 Task: Plan a trip to Trelleborg, Sweden from 2nd December, 2023 to 5th December, 2023 for 1 adult.1  bedroom having 1 bed and 1 bathroom. Property type can be hotel. Booking option can be shelf check-in. Look for 4 properties as per requirement.
Action: Mouse moved to (413, 129)
Screenshot: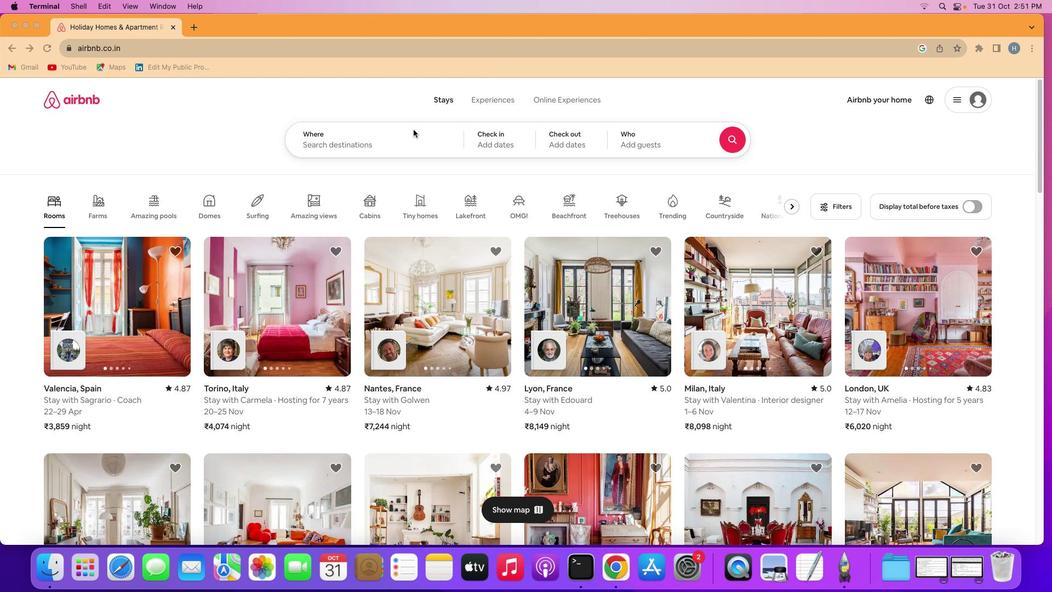 
Action: Mouse pressed left at (413, 129)
Screenshot: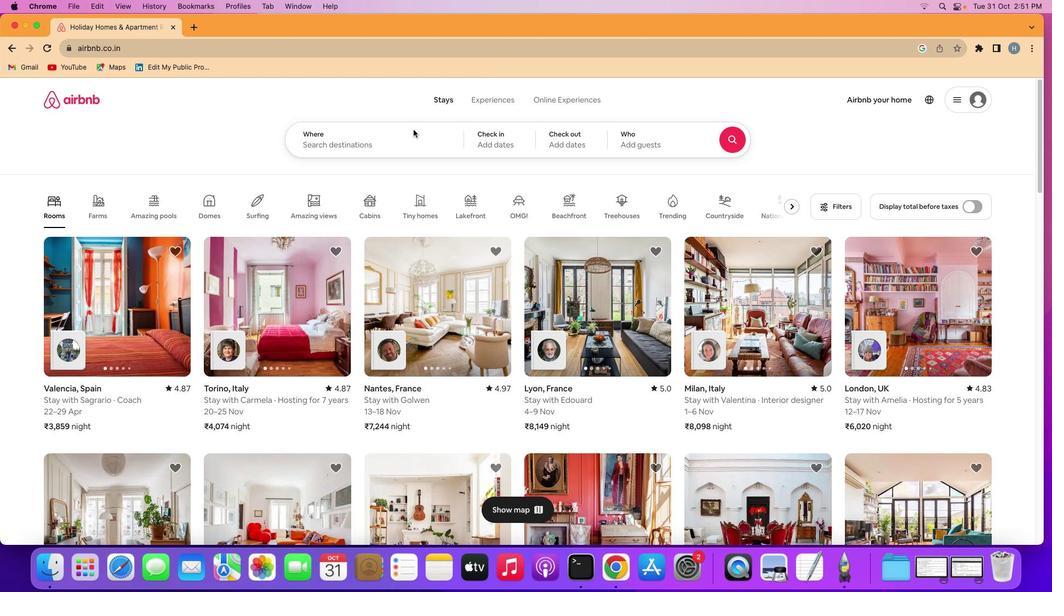 
Action: Mouse pressed left at (413, 129)
Screenshot: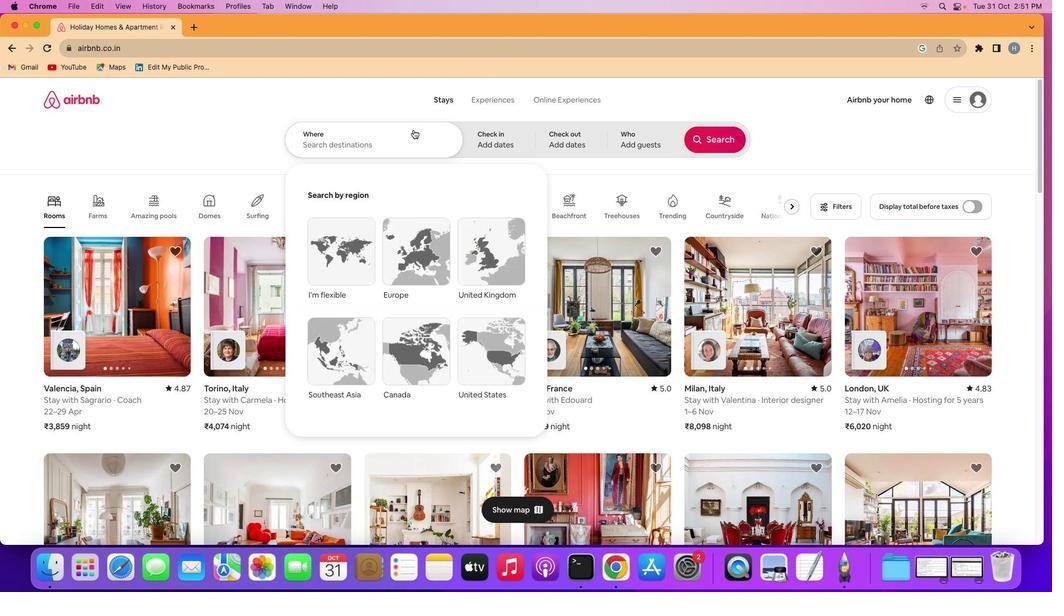 
Action: Mouse moved to (418, 144)
Screenshot: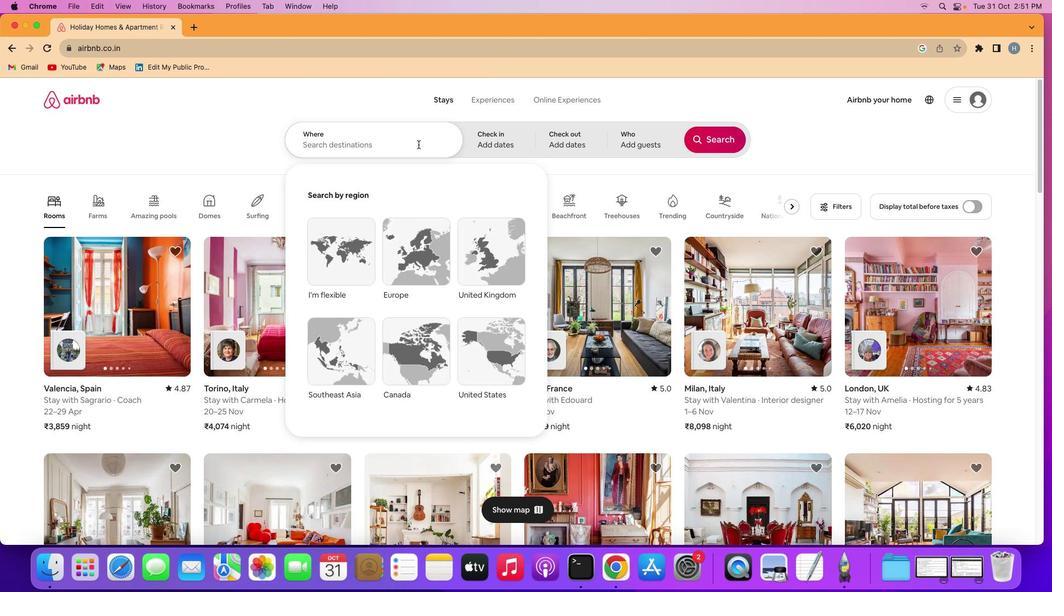 
Action: Mouse pressed left at (418, 144)
Screenshot: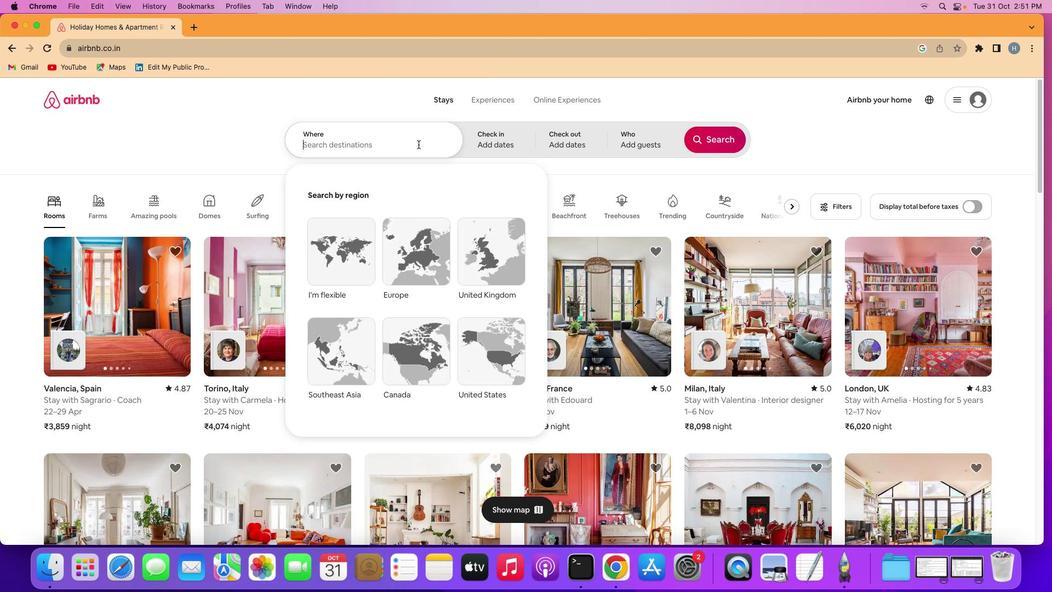 
Action: Mouse moved to (418, 144)
Screenshot: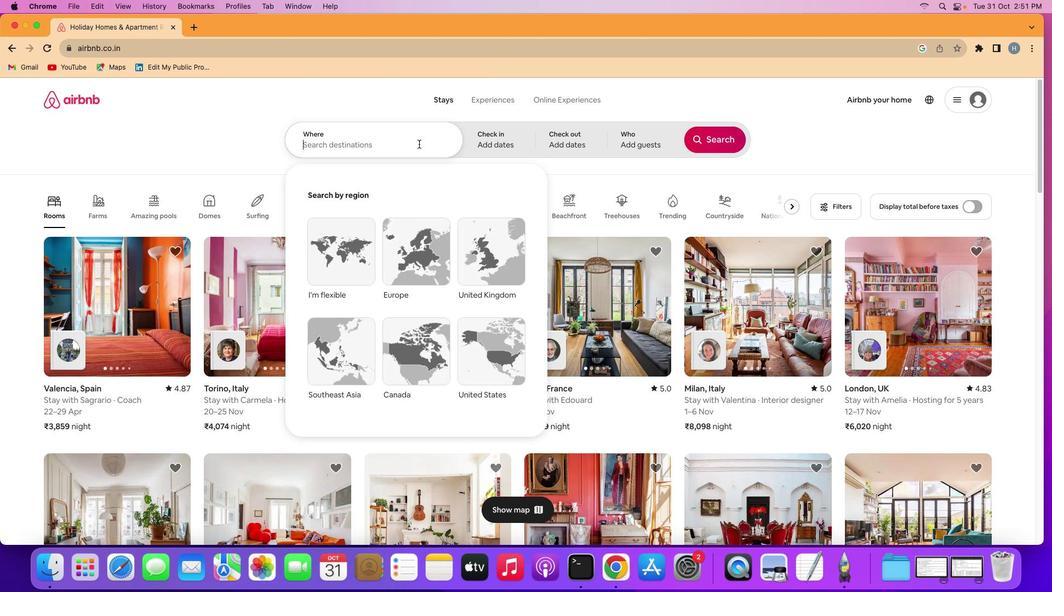 
Action: Key pressed Key.shift'T''r''e''l''l''e''b''o''r''g'','Key.spaceKey.shift'S''w''e''d''e''n'
Screenshot: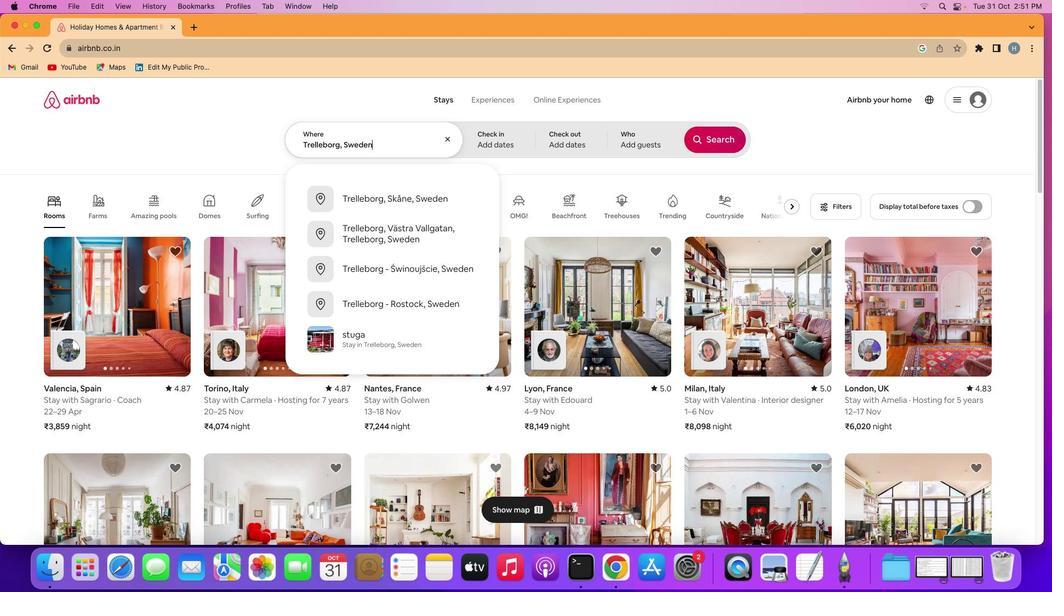 
Action: Mouse moved to (505, 140)
Screenshot: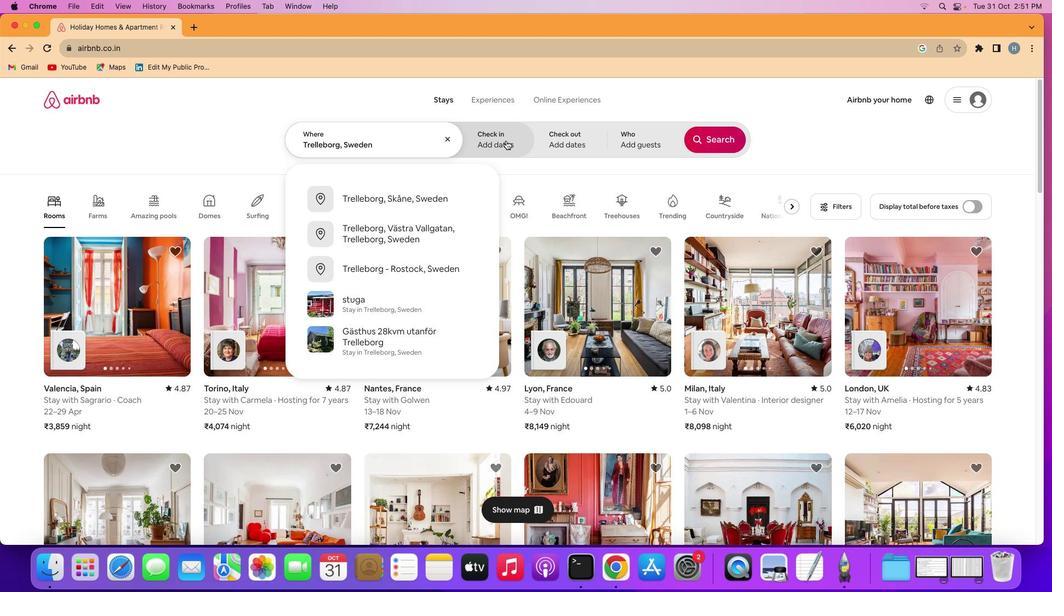 
Action: Mouse pressed left at (505, 140)
Screenshot: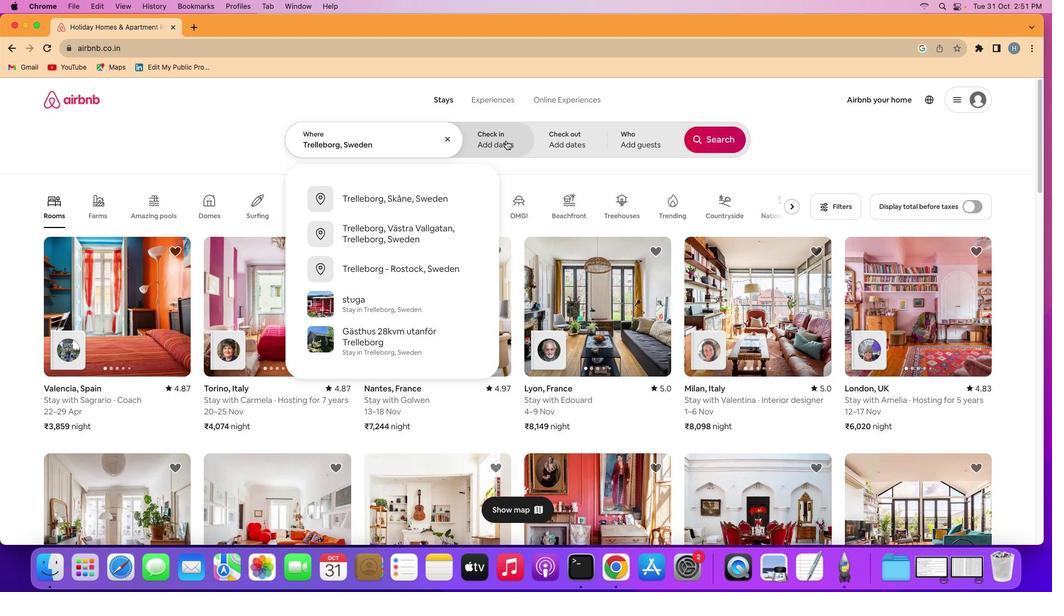 
Action: Mouse moved to (708, 227)
Screenshot: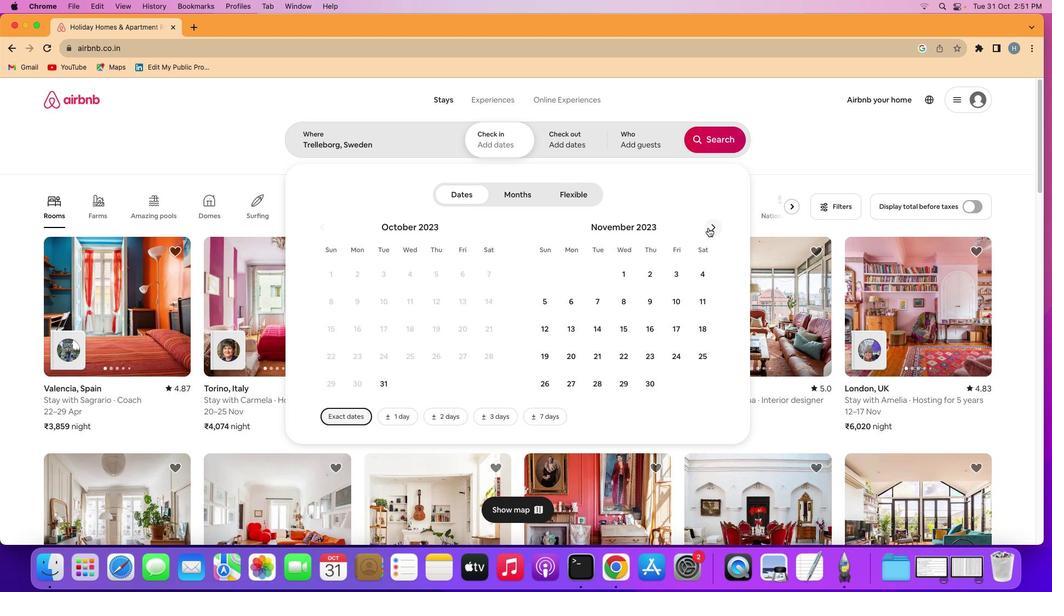 
Action: Mouse pressed left at (708, 227)
Screenshot: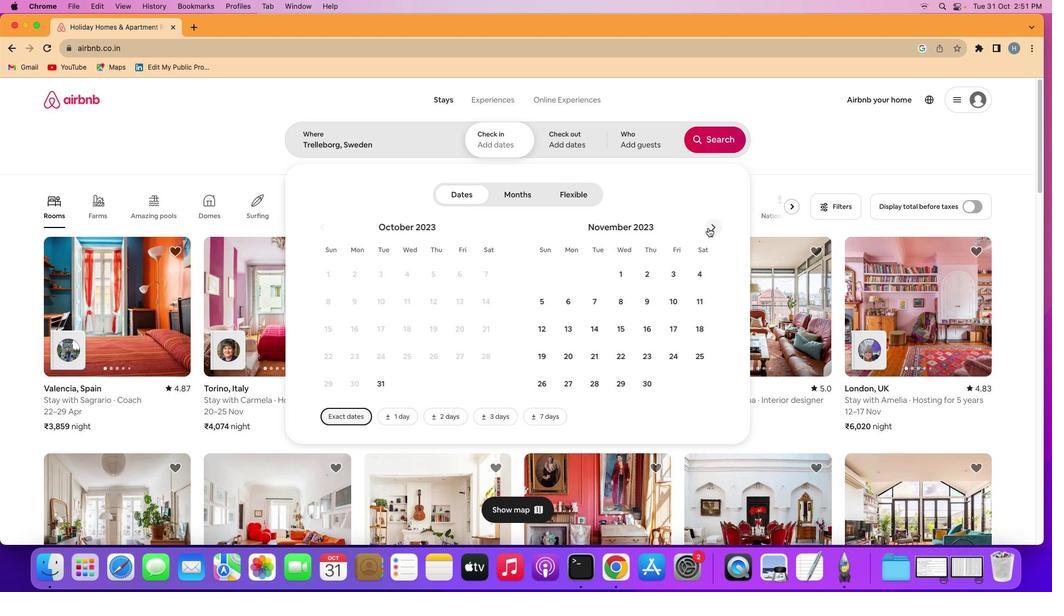 
Action: Mouse moved to (698, 275)
Screenshot: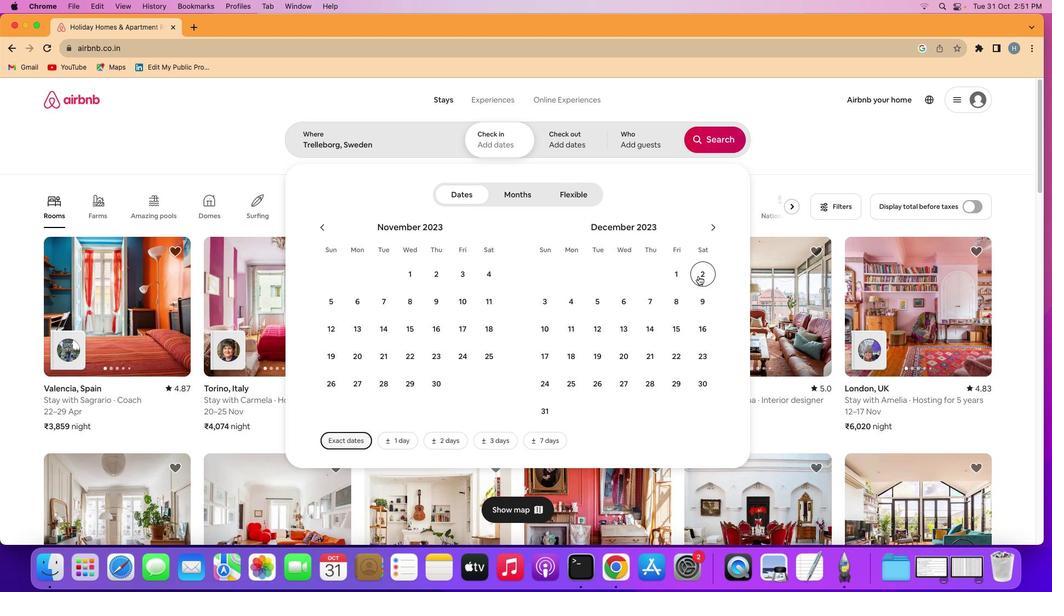 
Action: Mouse pressed left at (698, 275)
Screenshot: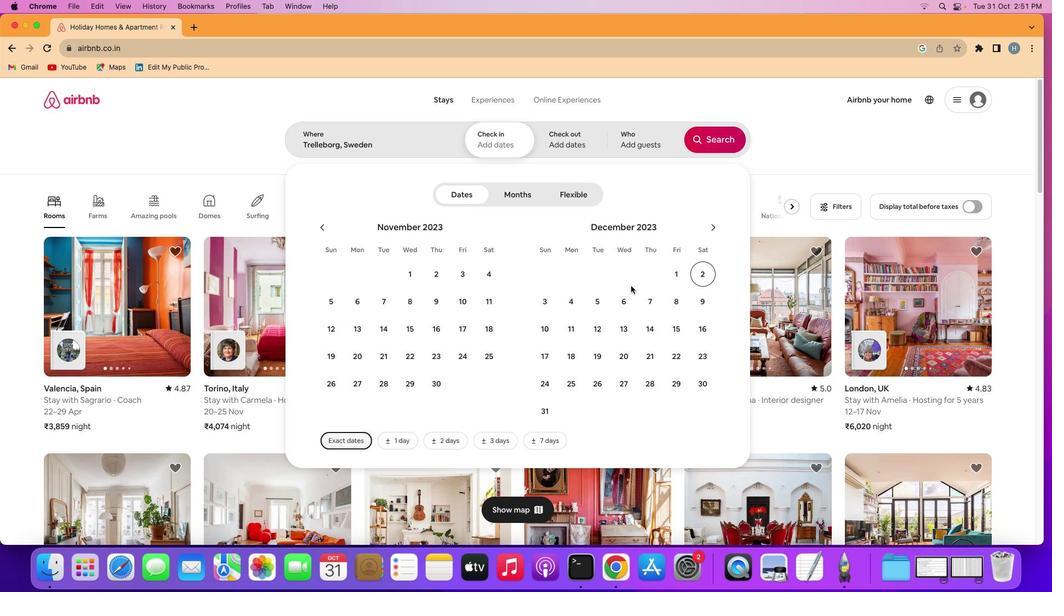 
Action: Mouse moved to (596, 299)
Screenshot: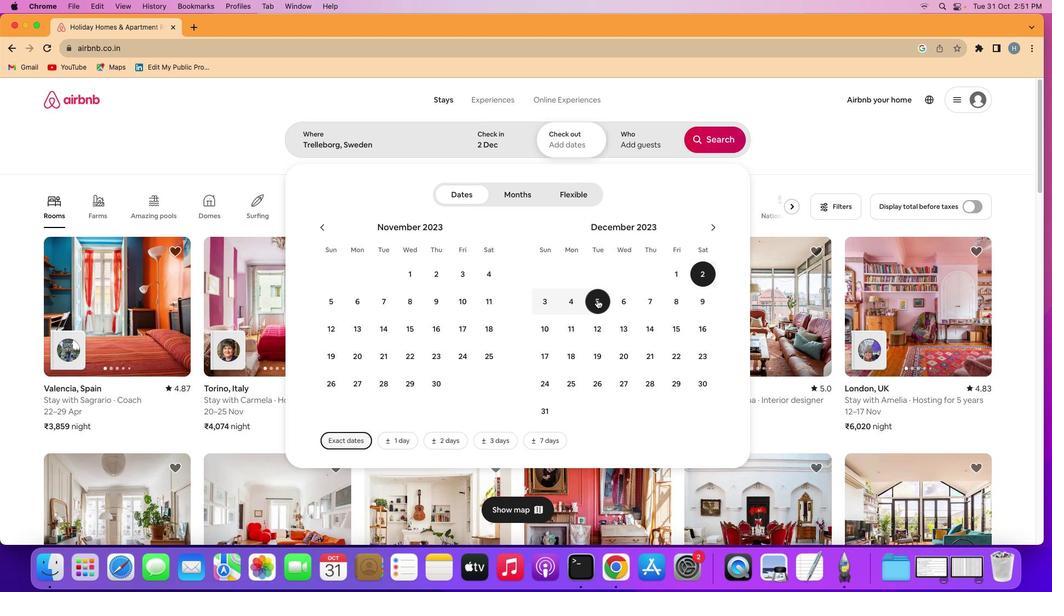 
Action: Mouse pressed left at (596, 299)
Screenshot: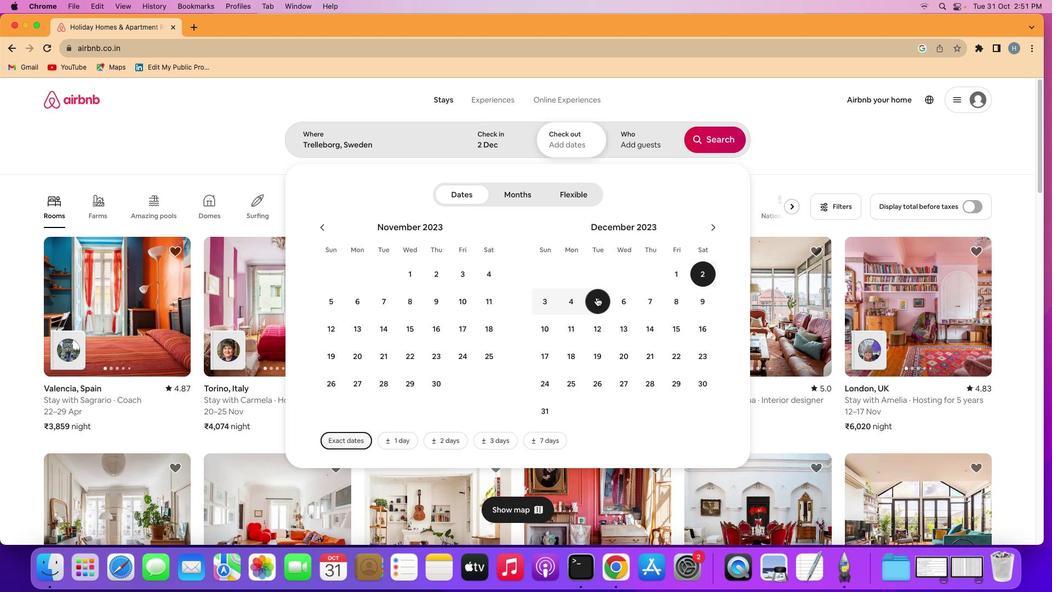 
Action: Mouse moved to (626, 131)
Screenshot: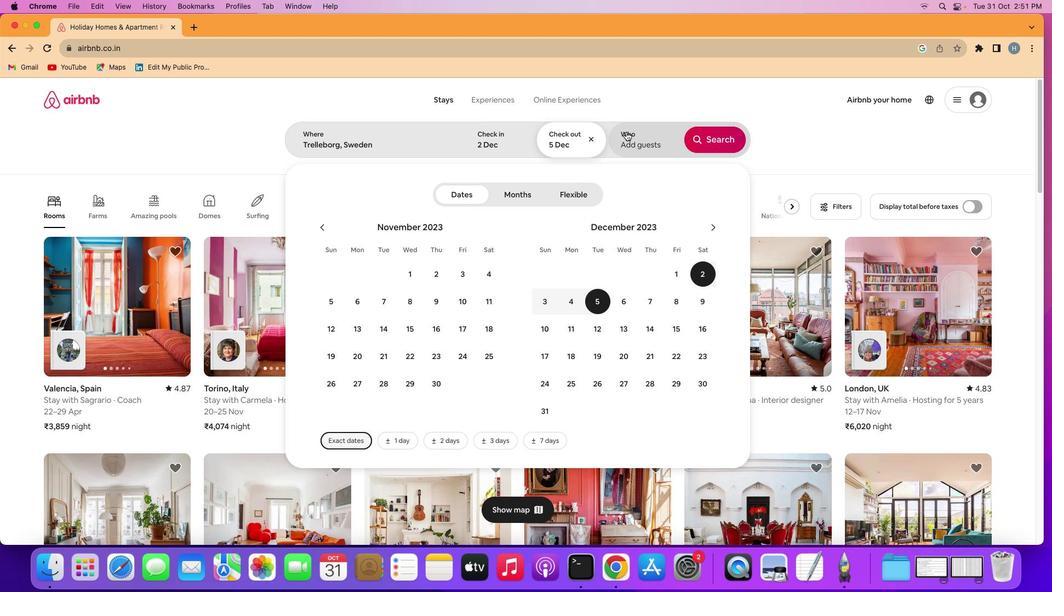 
Action: Mouse pressed left at (626, 131)
Screenshot: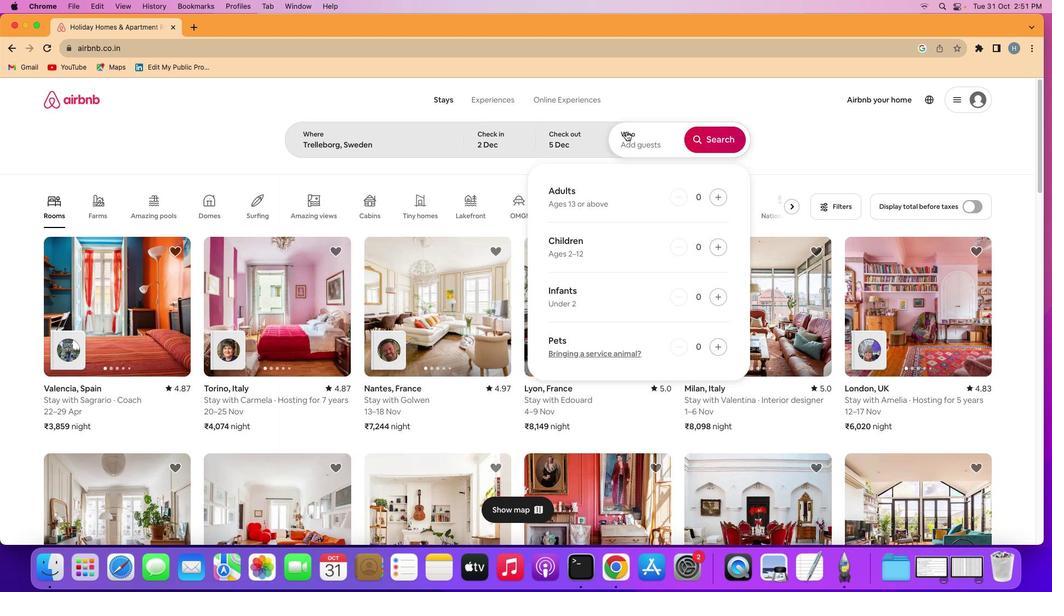 
Action: Mouse moved to (715, 195)
Screenshot: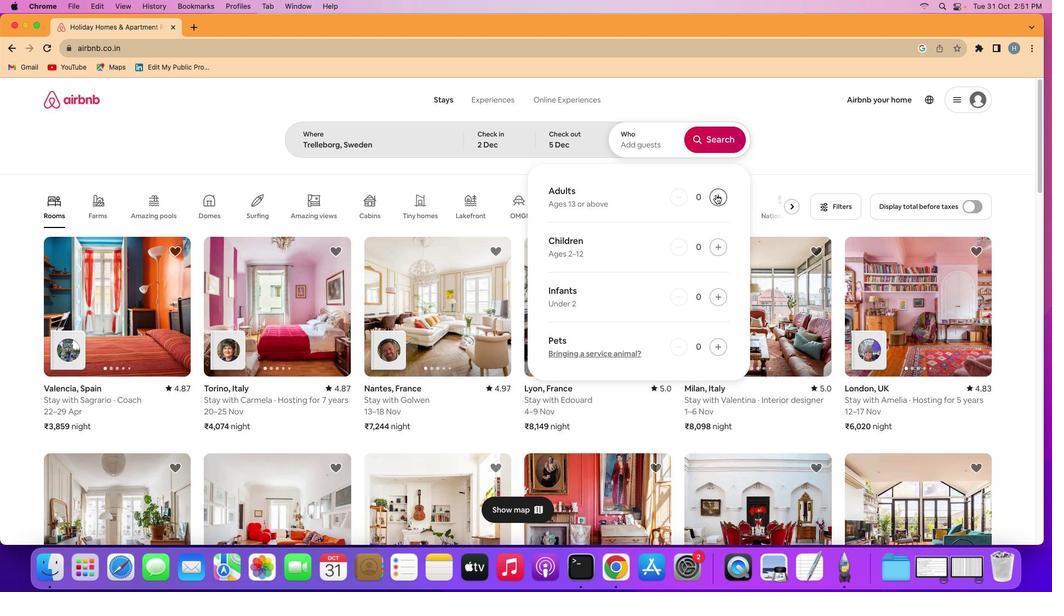 
Action: Mouse pressed left at (715, 195)
Screenshot: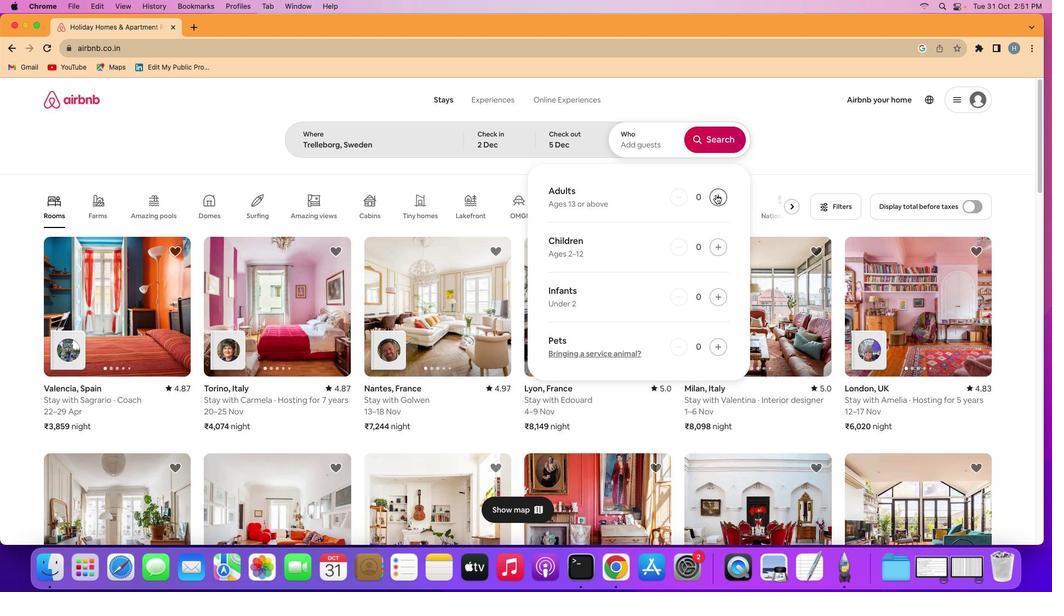 
Action: Mouse moved to (718, 136)
Screenshot: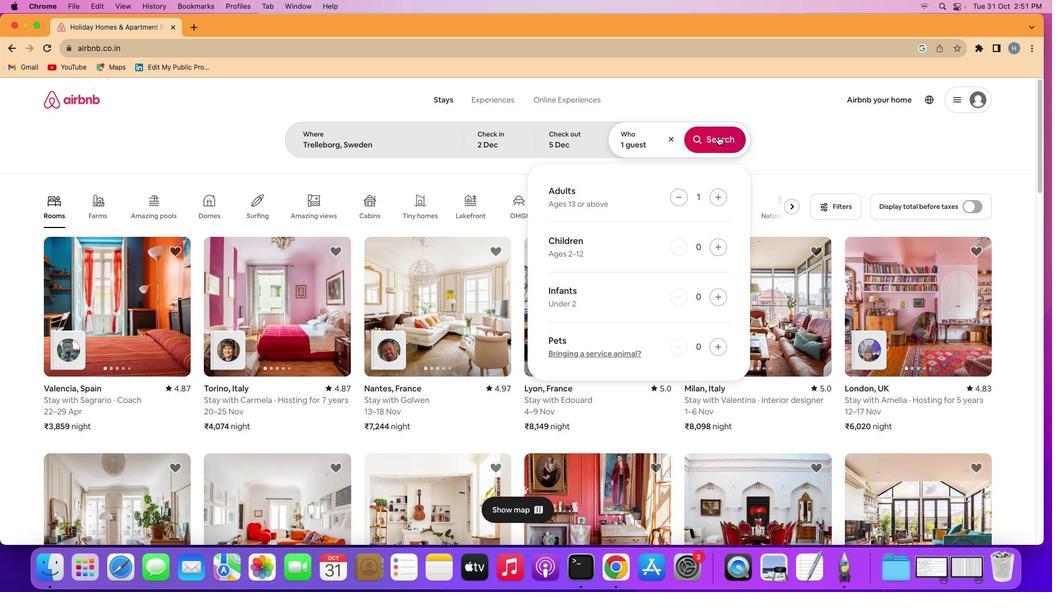 
Action: Mouse pressed left at (718, 136)
Screenshot: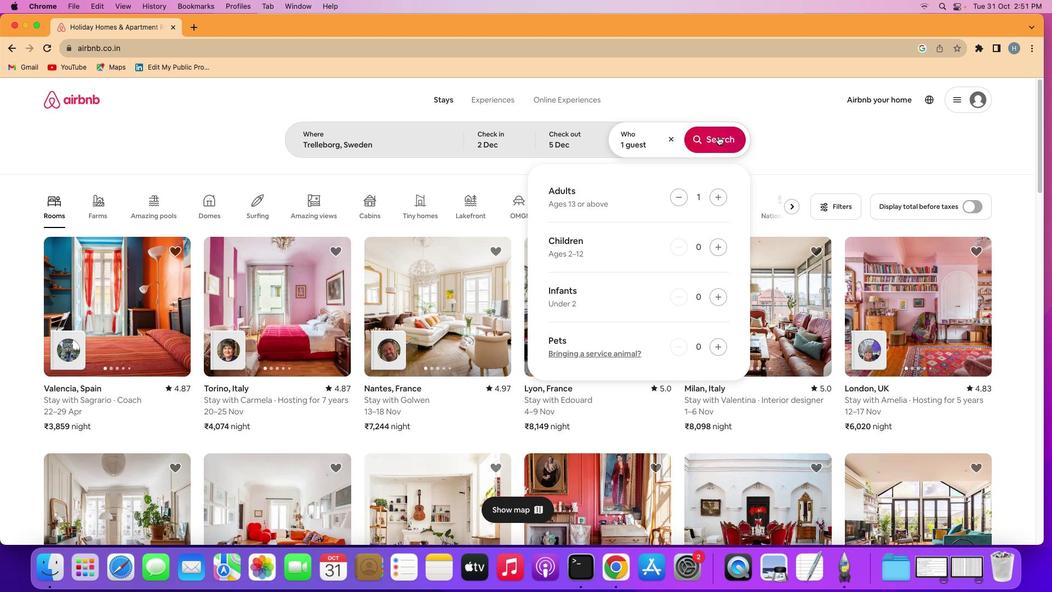 
Action: Mouse moved to (875, 143)
Screenshot: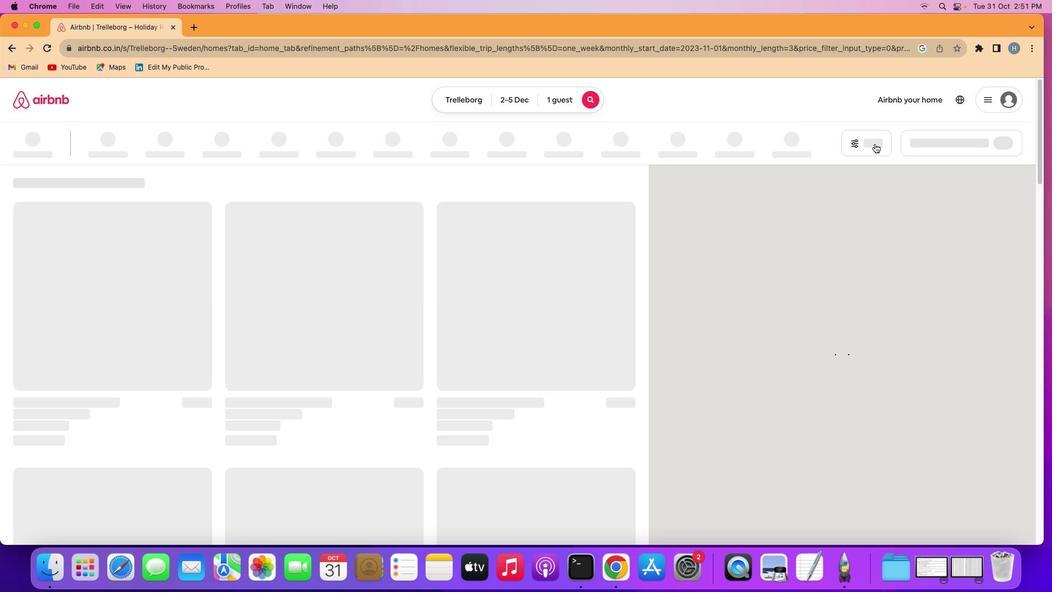 
Action: Mouse pressed left at (875, 143)
Screenshot: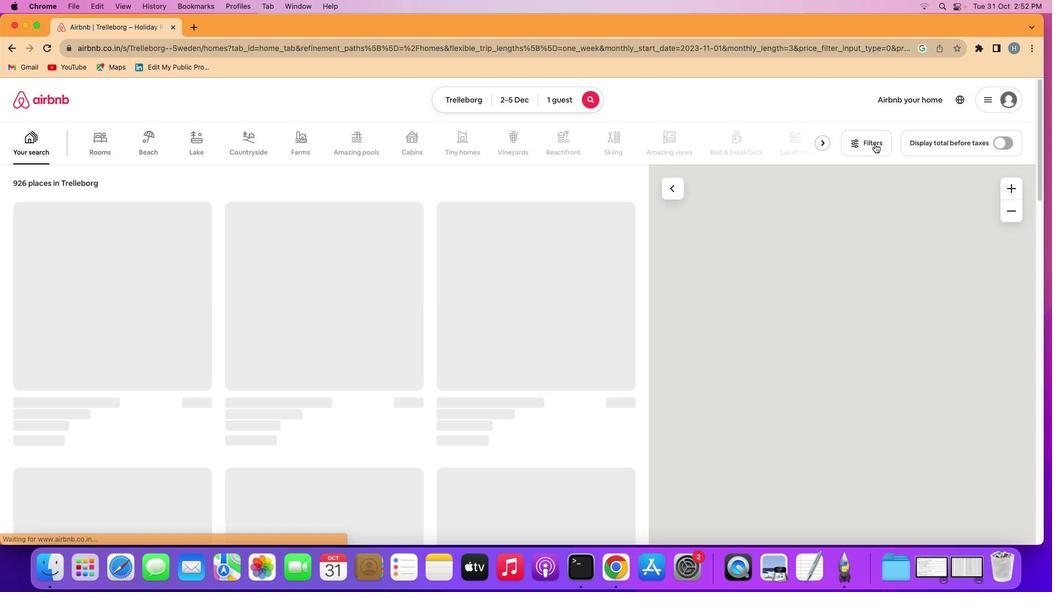 
Action: Mouse moved to (863, 135)
Screenshot: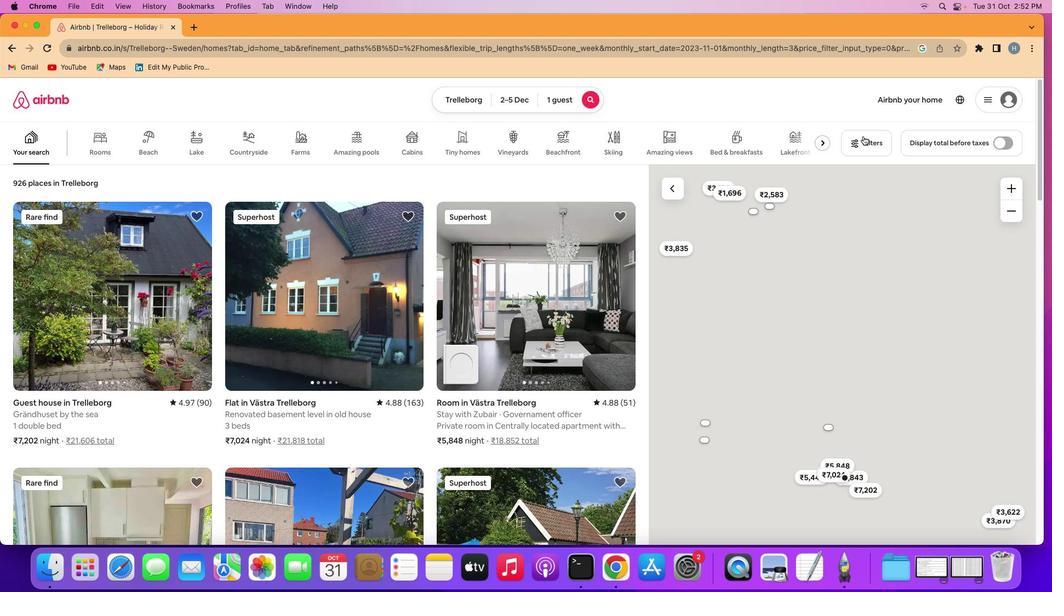 
Action: Mouse pressed left at (863, 135)
Screenshot: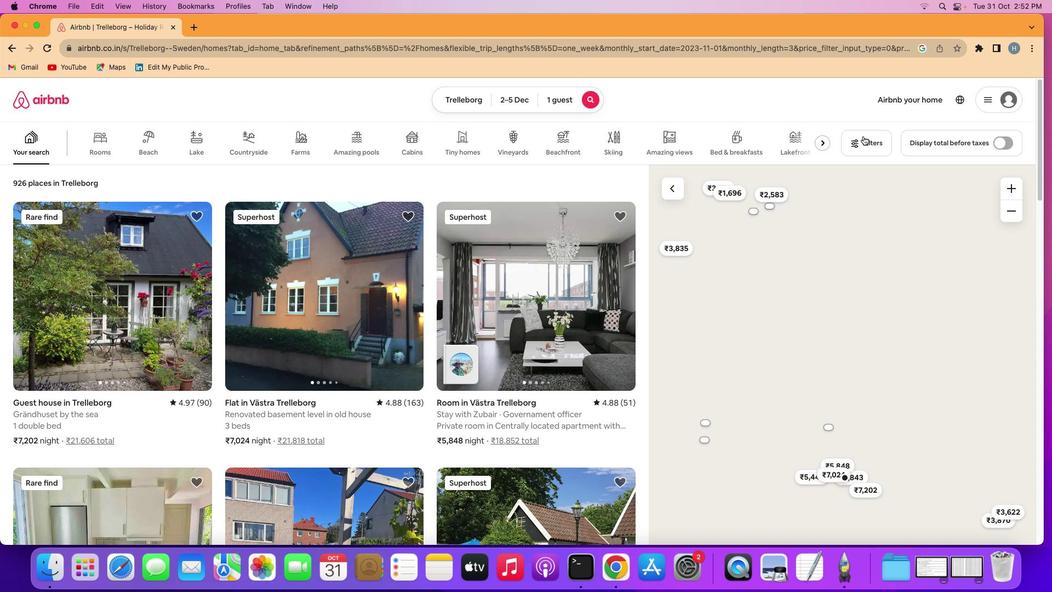 
Action: Mouse moved to (612, 262)
Screenshot: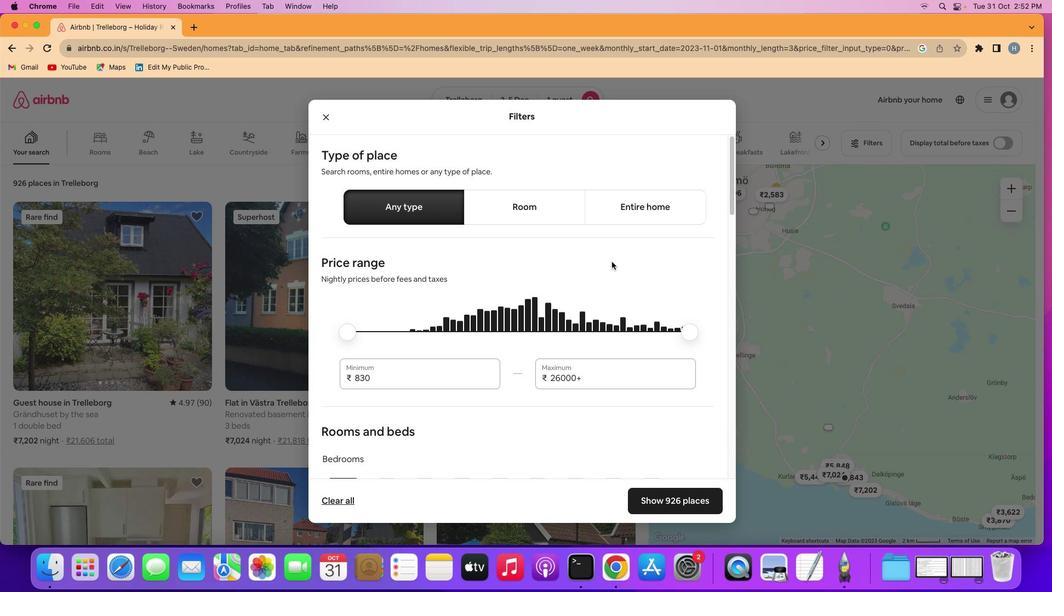 
Action: Mouse scrolled (612, 262) with delta (0, 0)
Screenshot: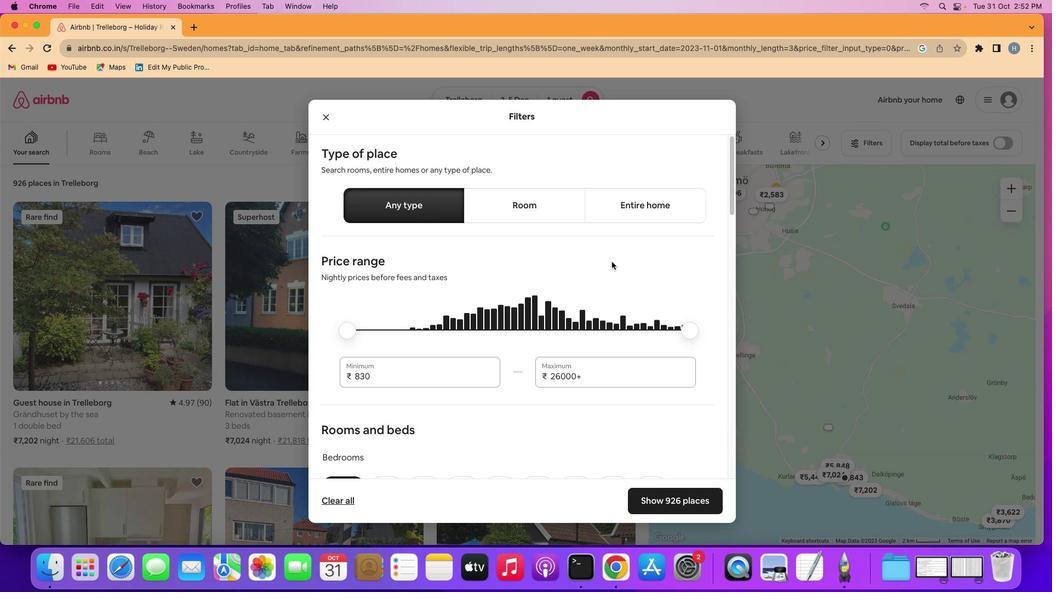 
Action: Mouse scrolled (612, 262) with delta (0, 0)
Screenshot: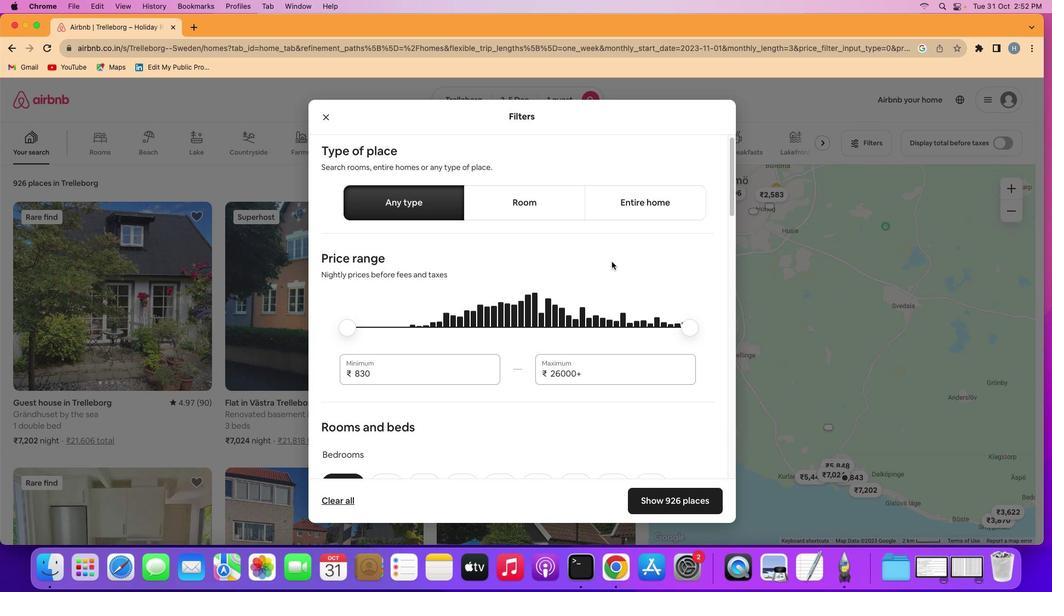 
Action: Mouse scrolled (612, 262) with delta (0, 0)
Screenshot: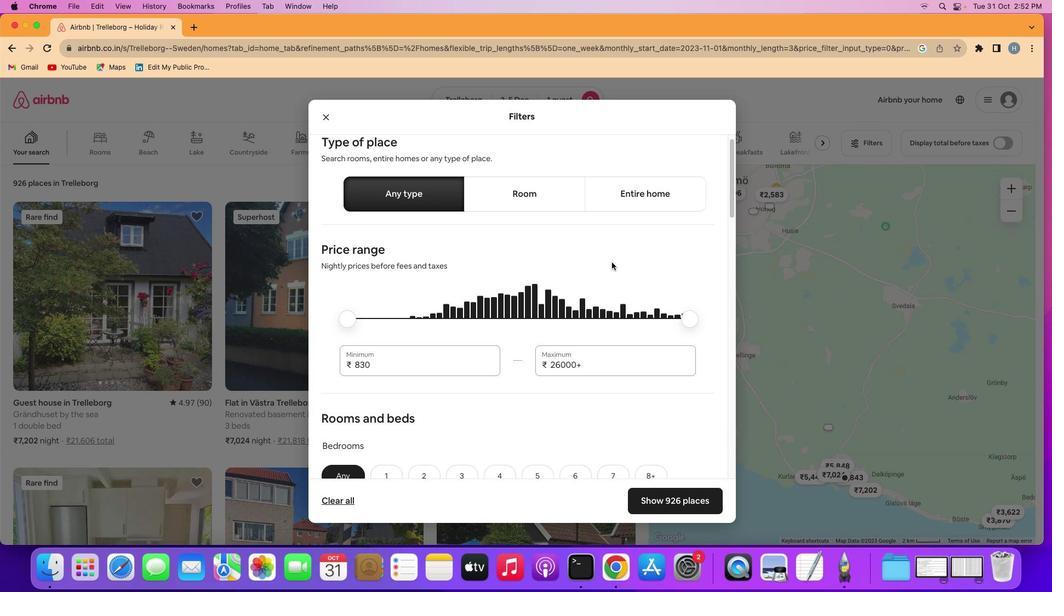 
Action: Mouse scrolled (612, 262) with delta (0, 0)
Screenshot: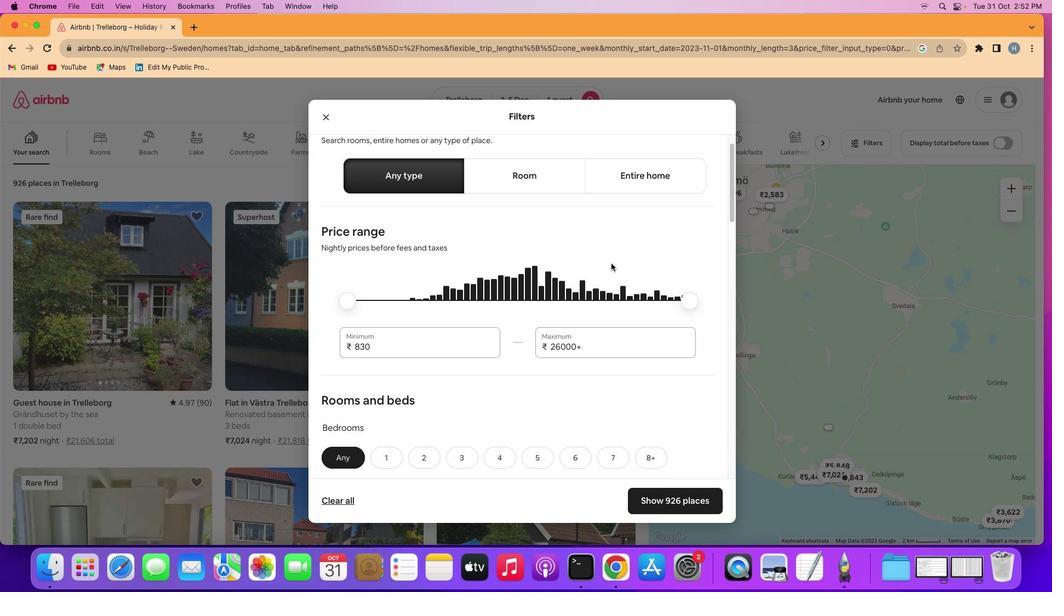 
Action: Mouse moved to (611, 263)
Screenshot: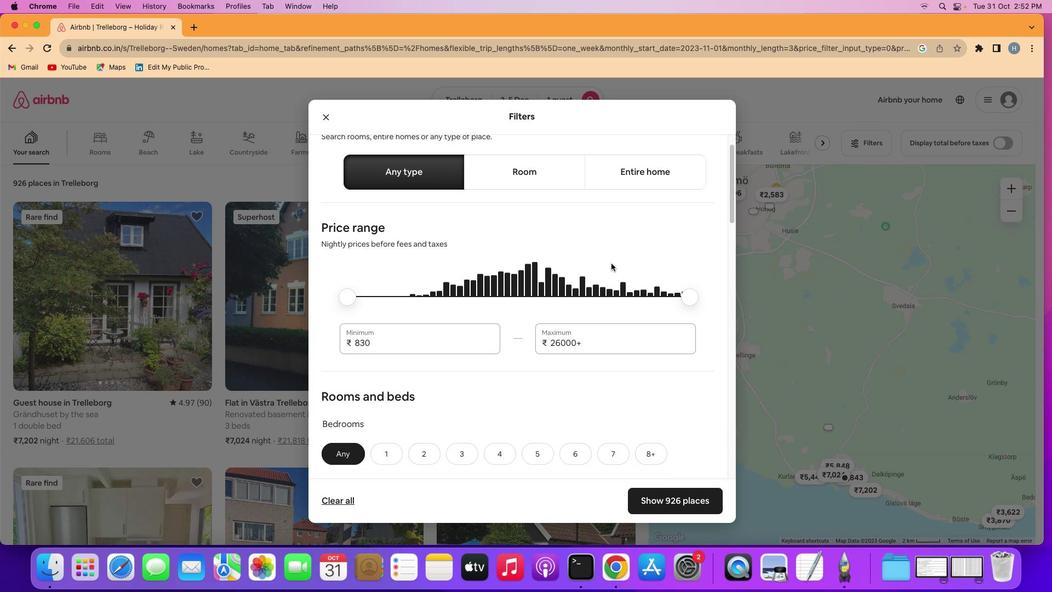 
Action: Mouse scrolled (611, 263) with delta (0, 0)
Screenshot: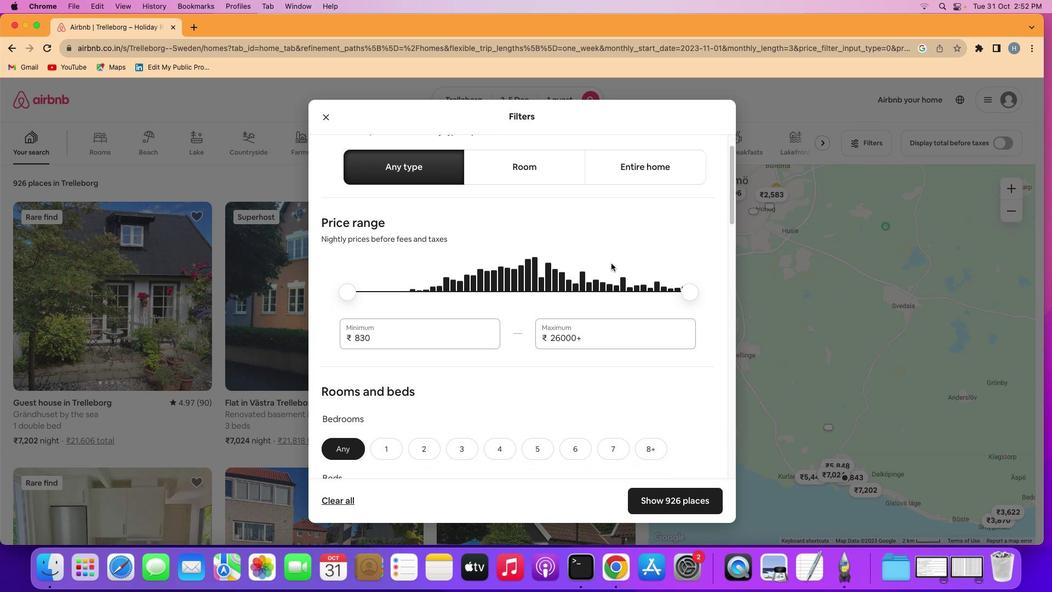 
Action: Mouse scrolled (611, 263) with delta (0, 0)
Screenshot: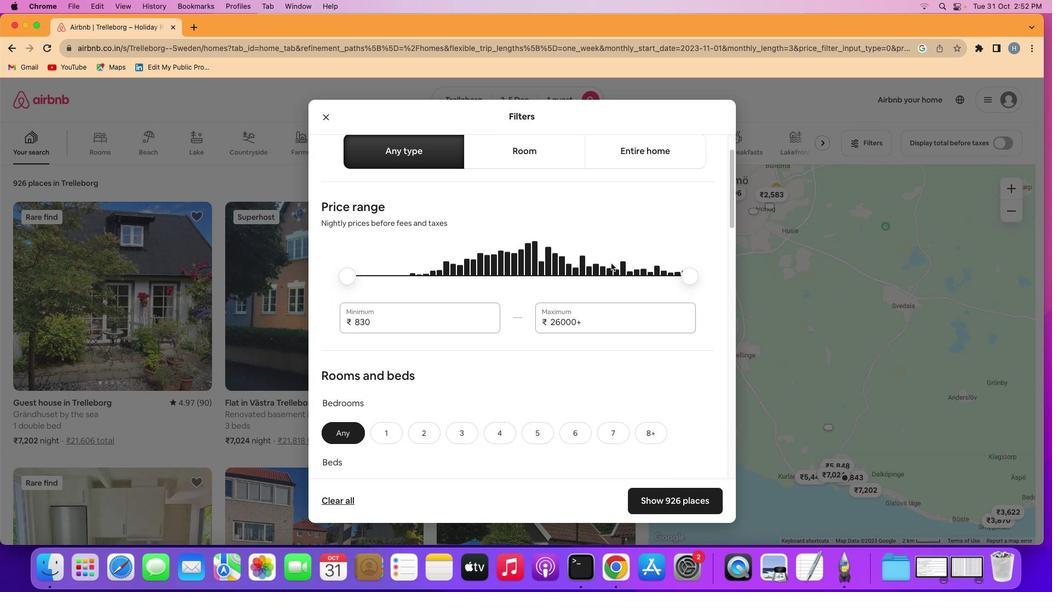 
Action: Mouse scrolled (611, 263) with delta (0, 0)
Screenshot: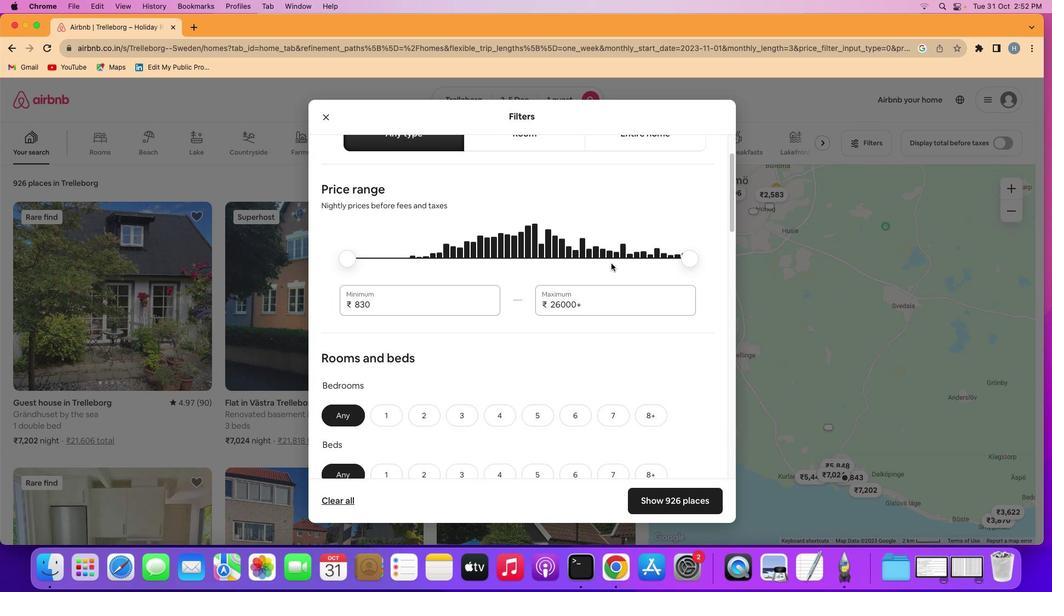 
Action: Mouse scrolled (611, 263) with delta (0, 0)
Screenshot: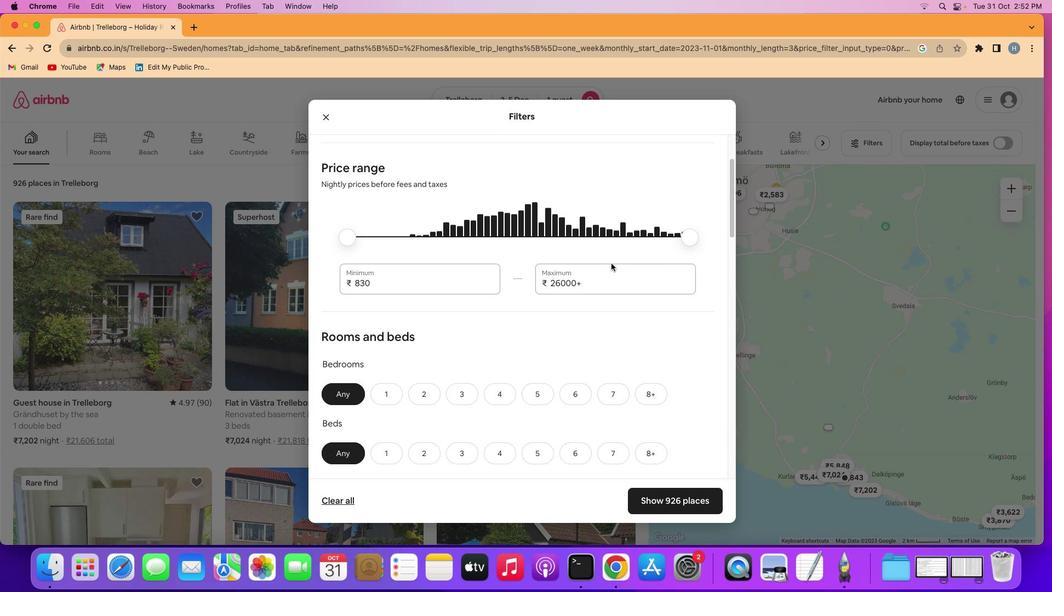 
Action: Mouse scrolled (611, 263) with delta (0, 0)
Screenshot: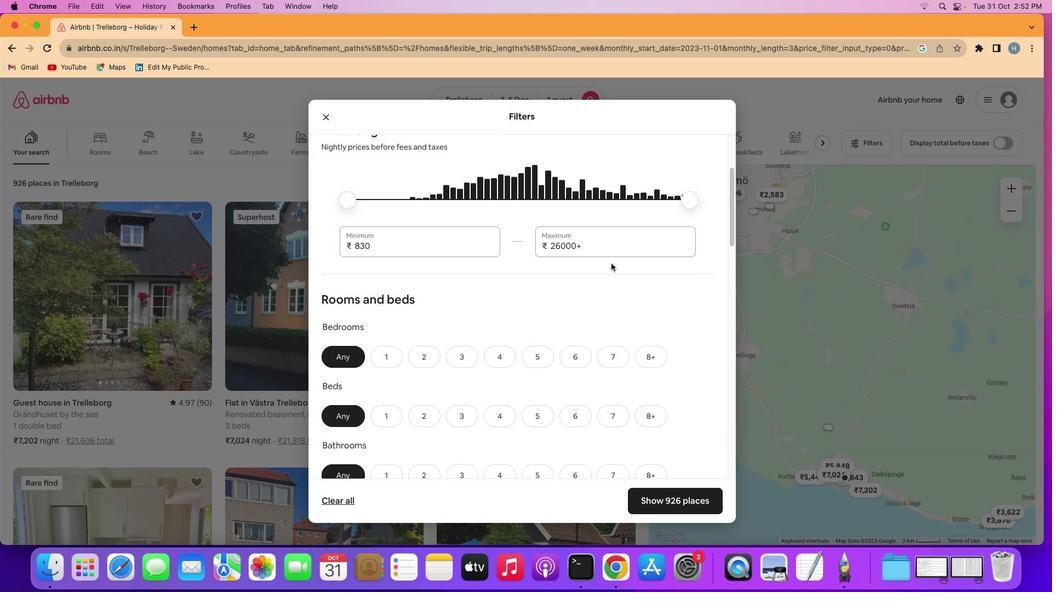 
Action: Mouse scrolled (611, 263) with delta (0, -1)
Screenshot: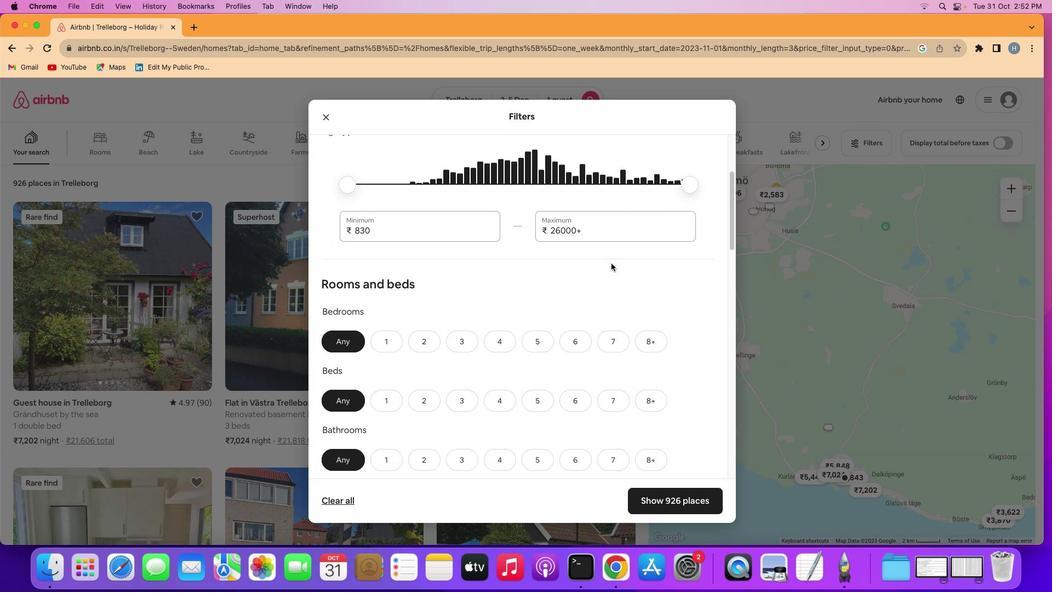 
Action: Mouse scrolled (611, 263) with delta (0, 0)
Screenshot: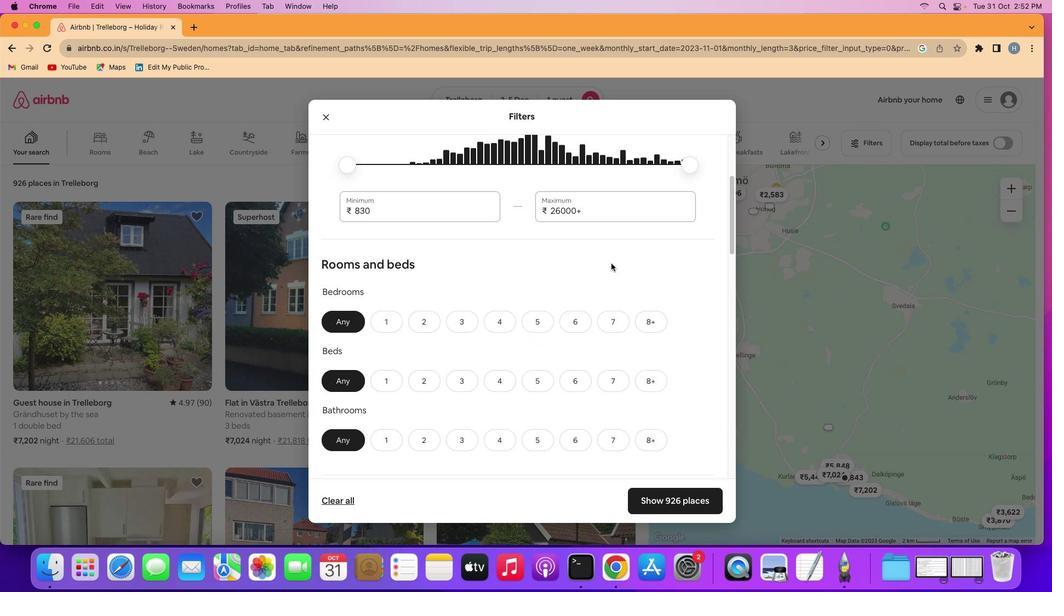 
Action: Mouse scrolled (611, 263) with delta (0, 0)
Screenshot: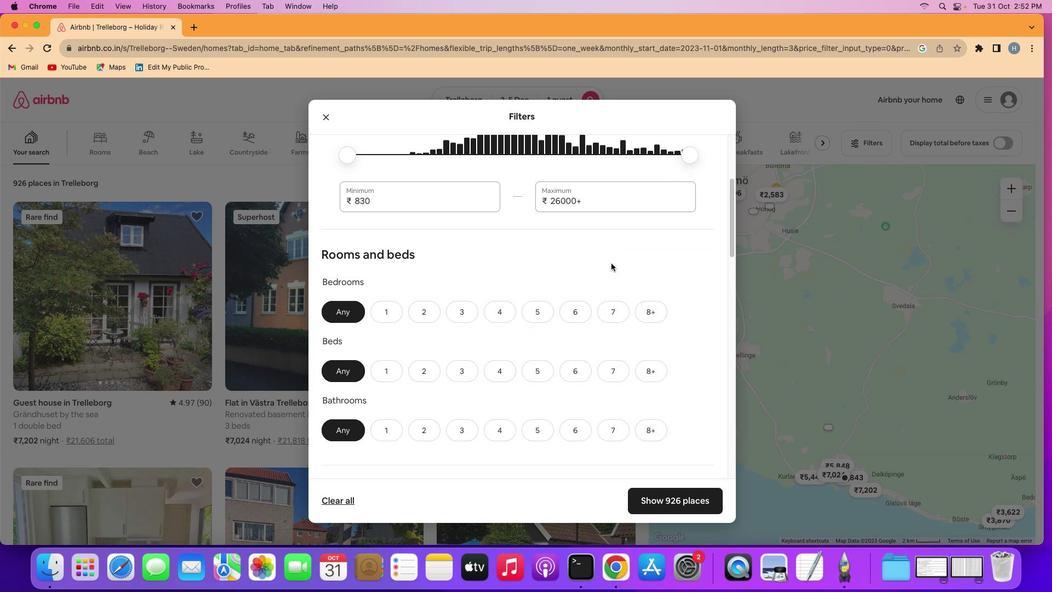 
Action: Mouse scrolled (611, 263) with delta (0, 0)
Screenshot: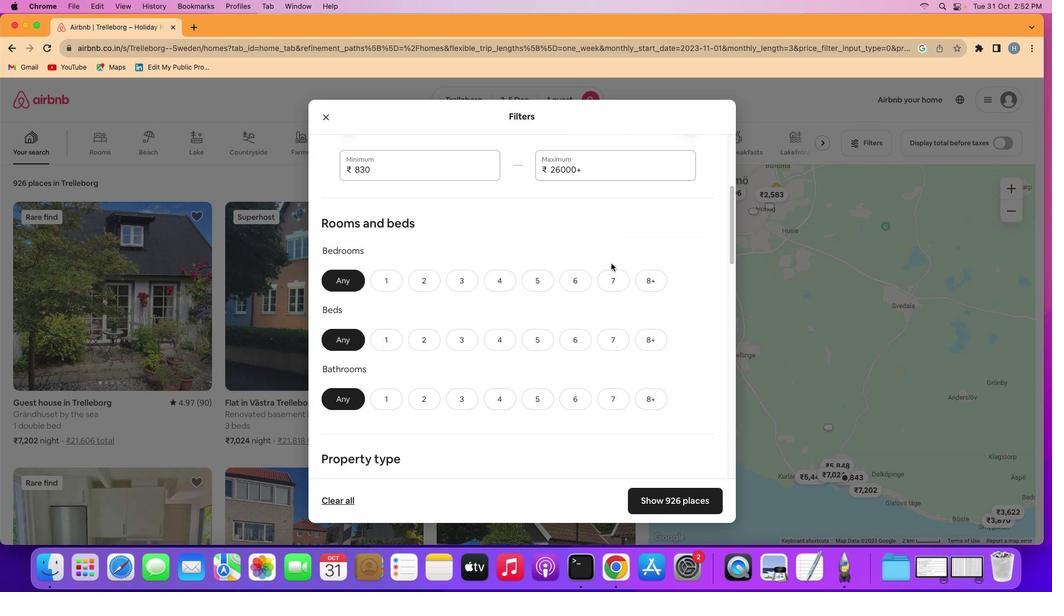 
Action: Mouse scrolled (611, 263) with delta (0, 0)
Screenshot: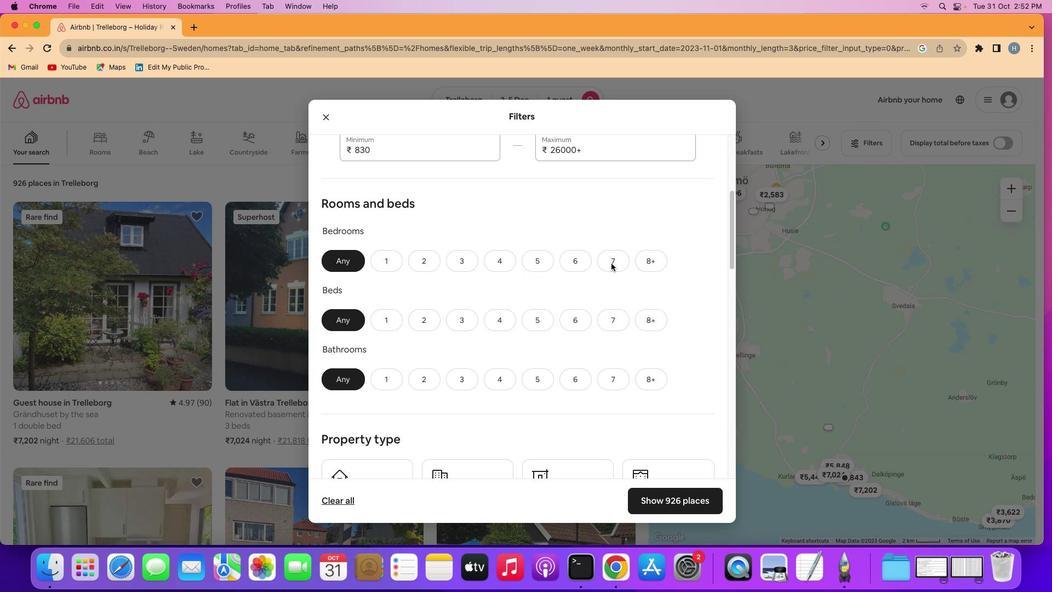
Action: Mouse scrolled (611, 263) with delta (0, 0)
Screenshot: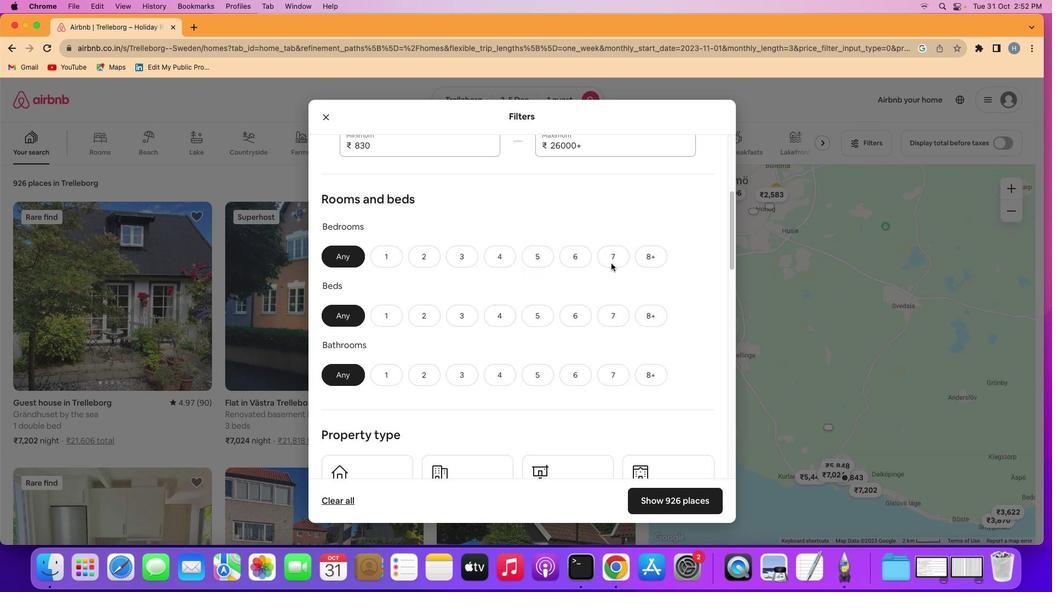 
Action: Mouse scrolled (611, 263) with delta (0, 0)
Screenshot: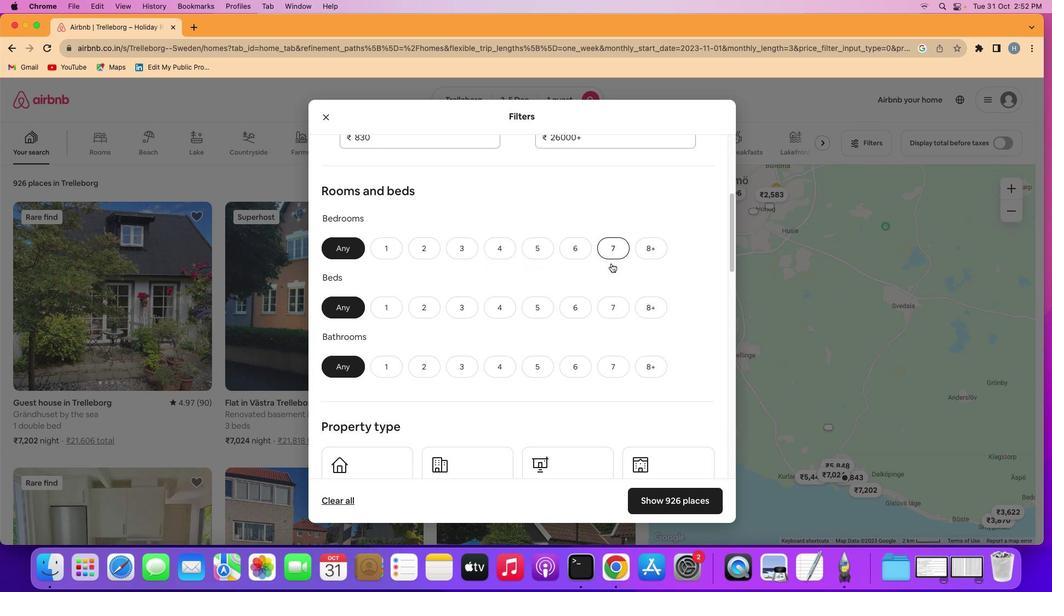 
Action: Mouse scrolled (611, 263) with delta (0, 0)
Screenshot: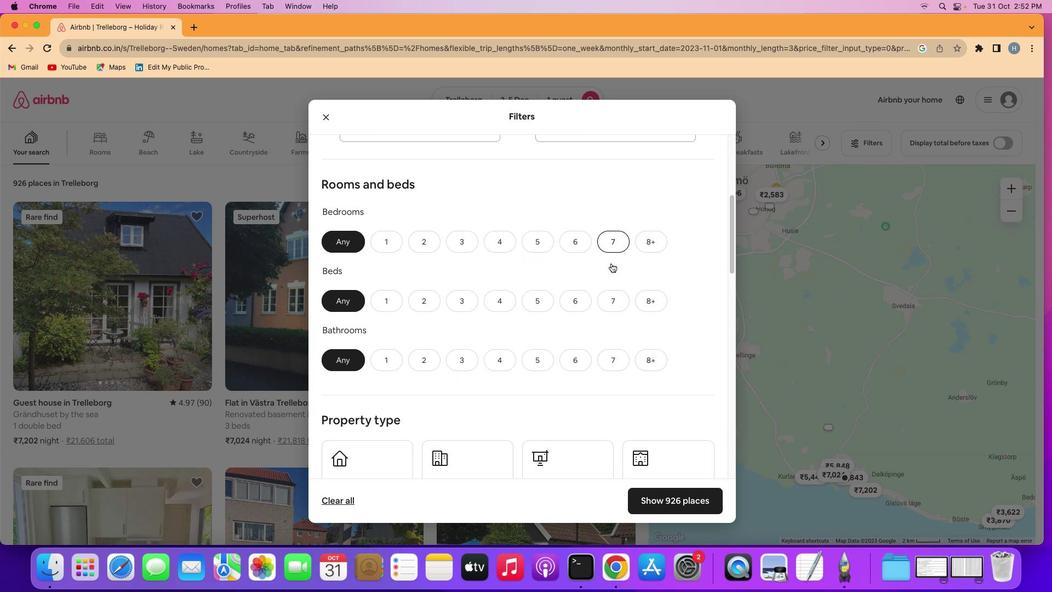 
Action: Mouse moved to (393, 238)
Screenshot: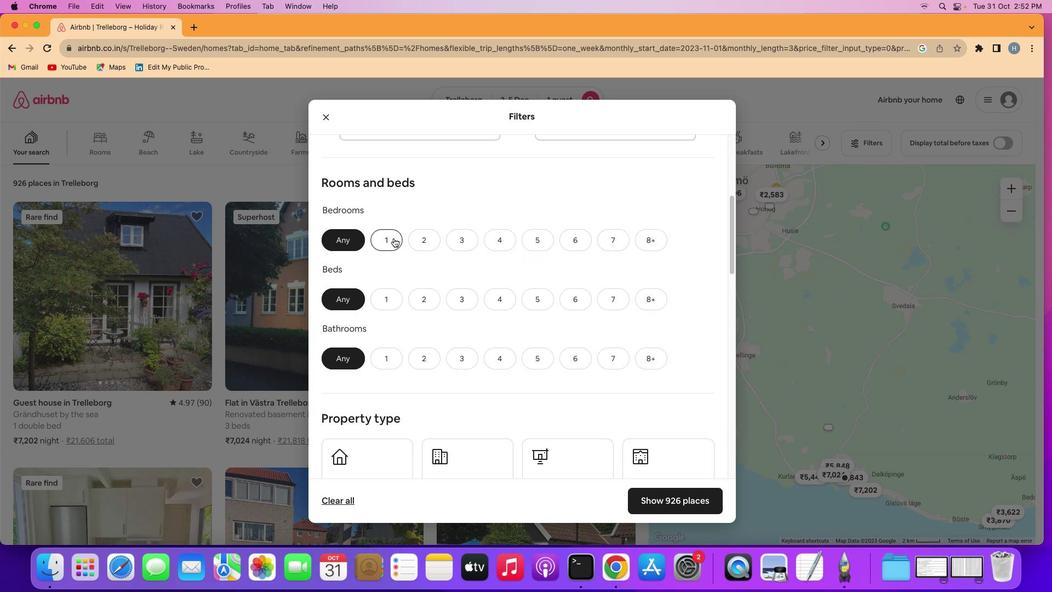 
Action: Mouse pressed left at (393, 238)
Screenshot: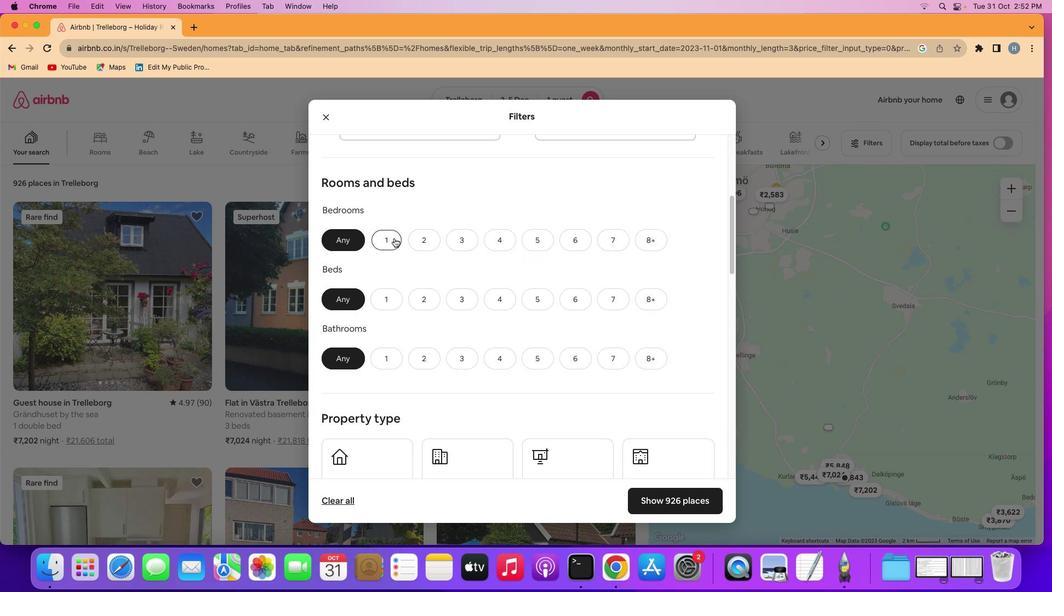 
Action: Mouse moved to (392, 301)
Screenshot: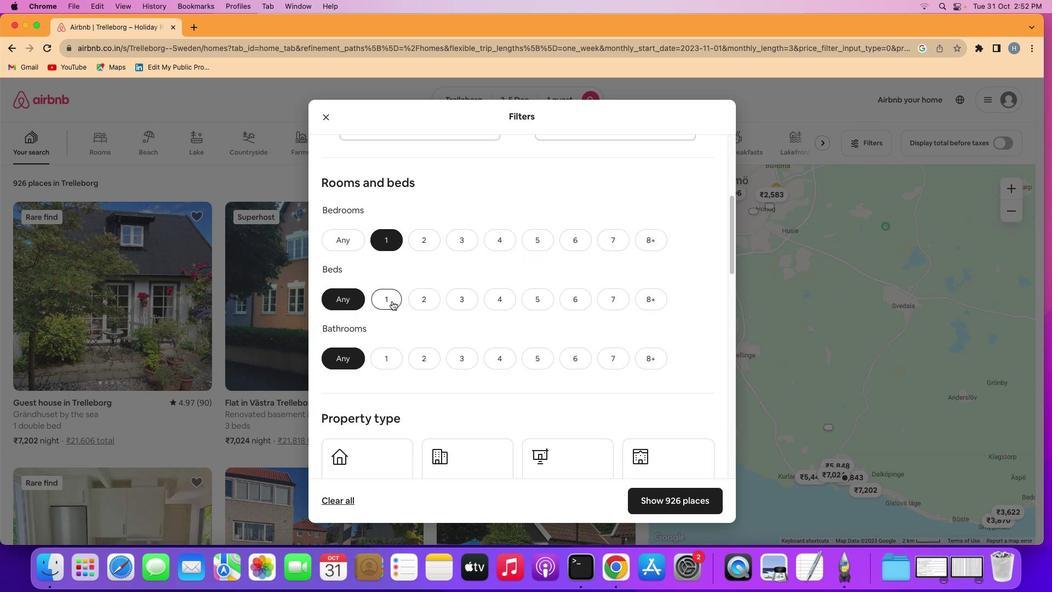
Action: Mouse pressed left at (392, 301)
Screenshot: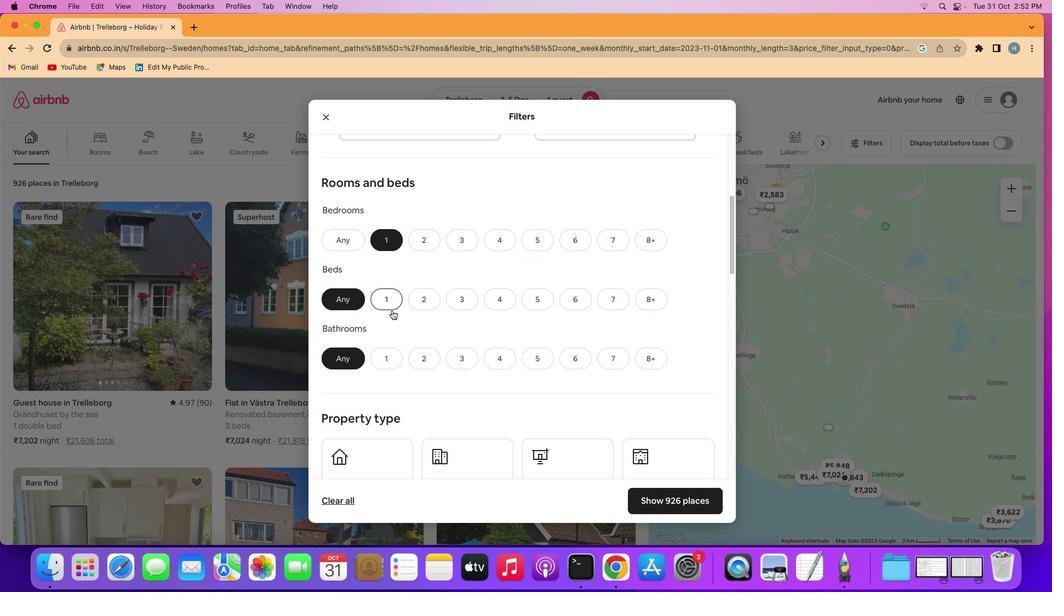 
Action: Mouse moved to (386, 355)
Screenshot: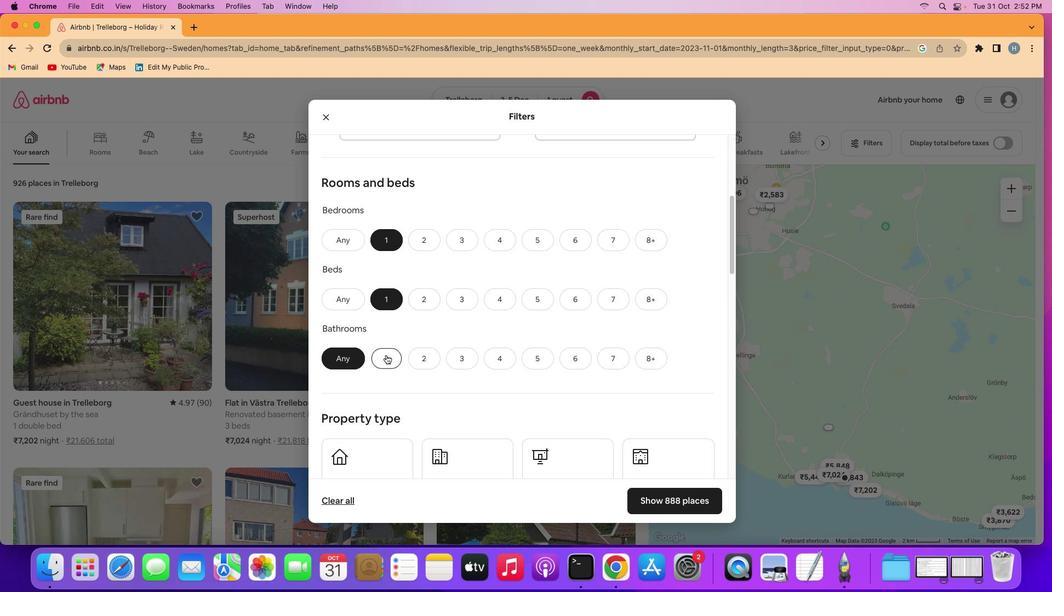 
Action: Mouse pressed left at (386, 355)
Screenshot: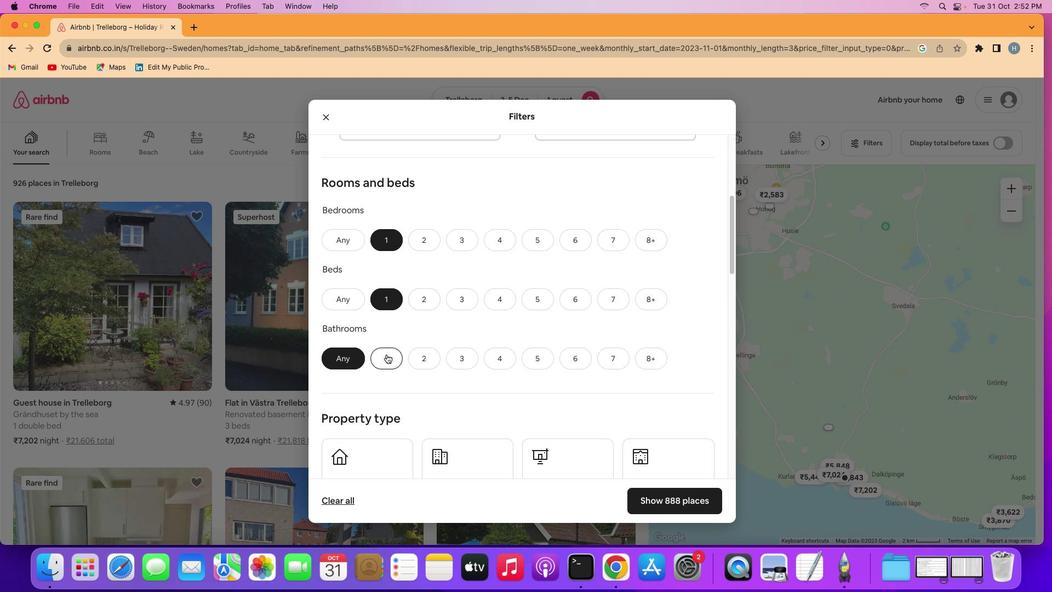 
Action: Mouse moved to (531, 361)
Screenshot: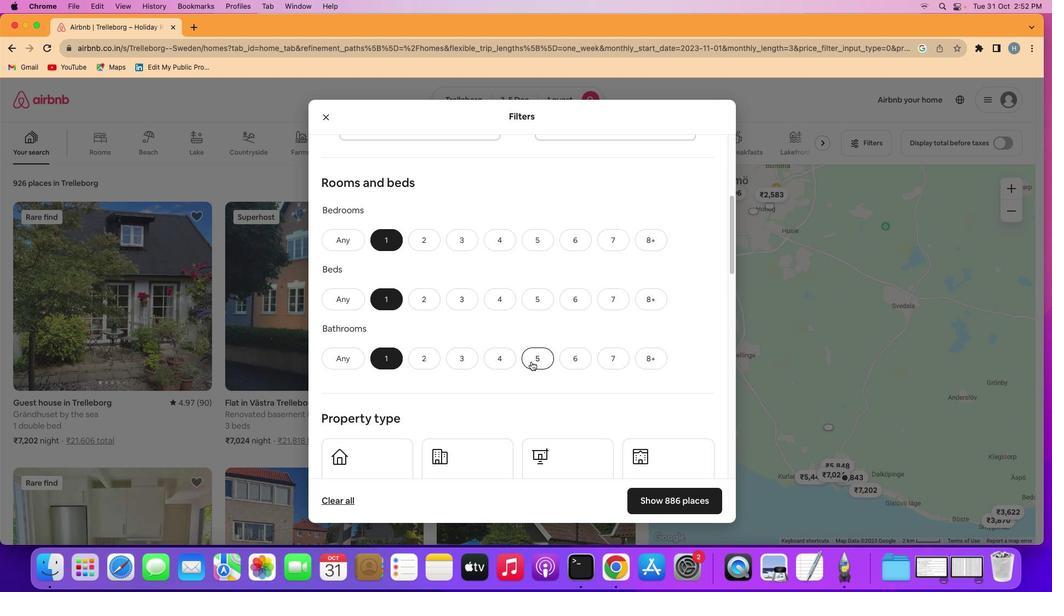 
Action: Mouse scrolled (531, 361) with delta (0, 0)
Screenshot: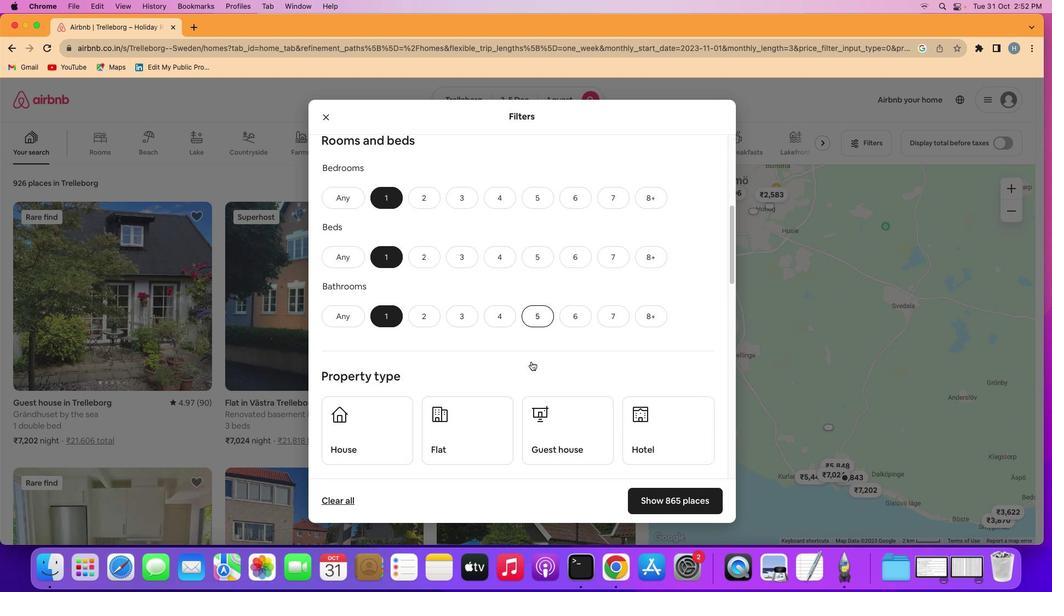 
Action: Mouse scrolled (531, 361) with delta (0, 0)
Screenshot: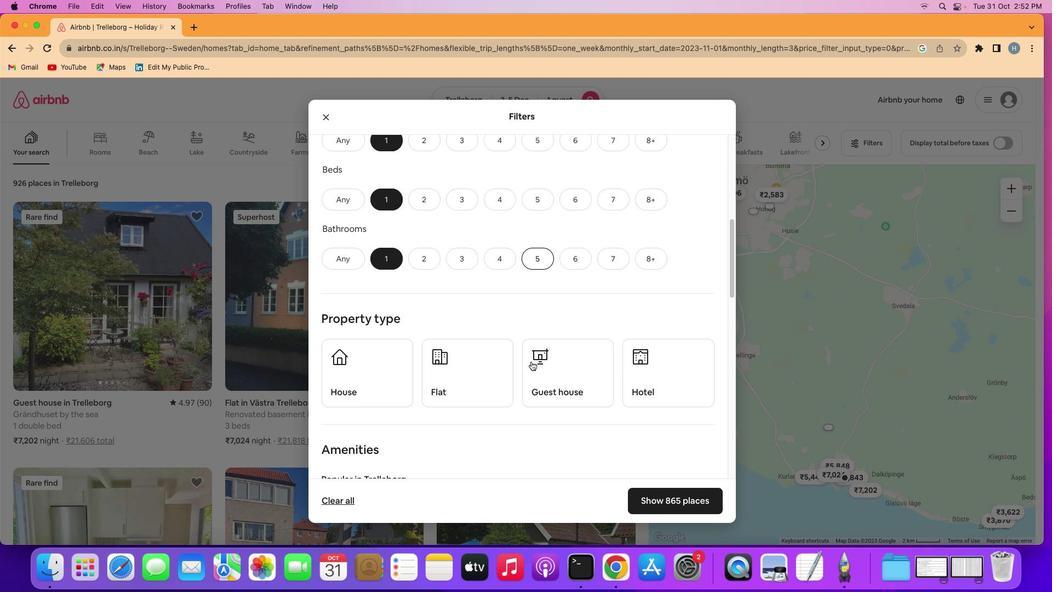 
Action: Mouse scrolled (531, 361) with delta (0, -1)
Screenshot: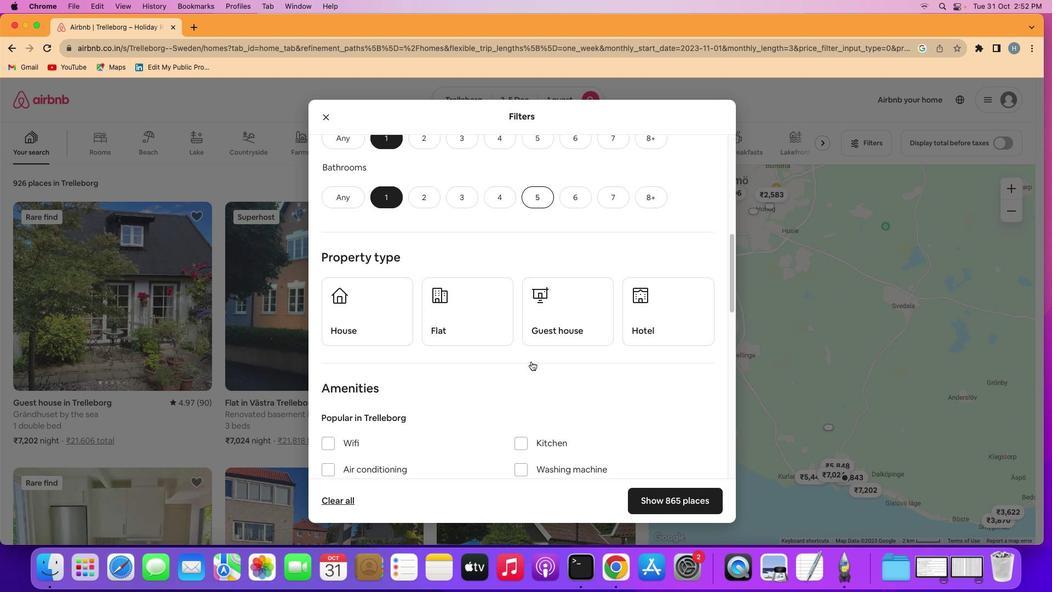 
Action: Mouse scrolled (531, 361) with delta (0, -2)
Screenshot: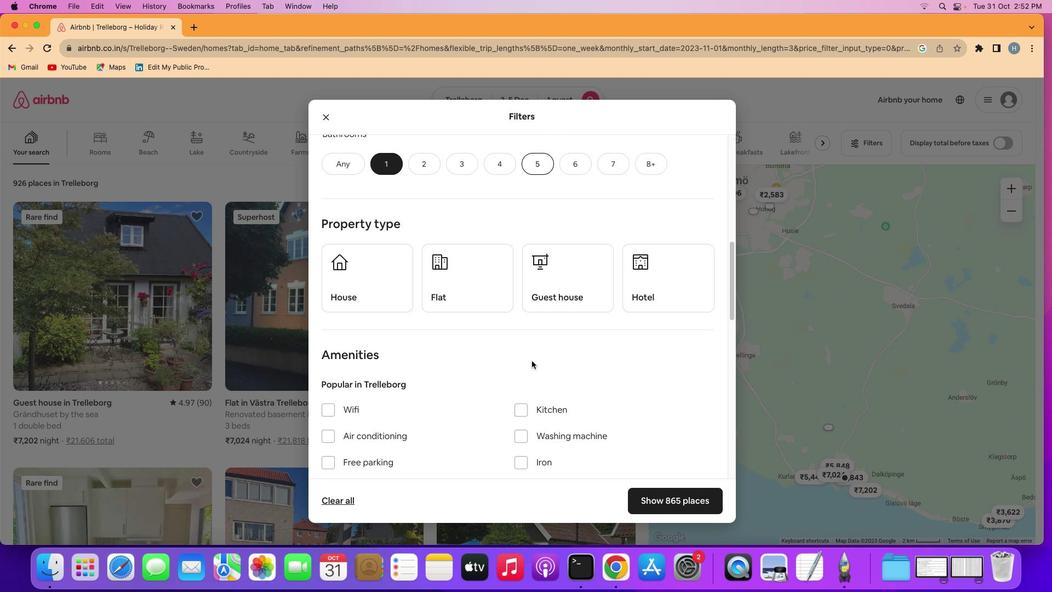 
Action: Mouse moved to (533, 360)
Screenshot: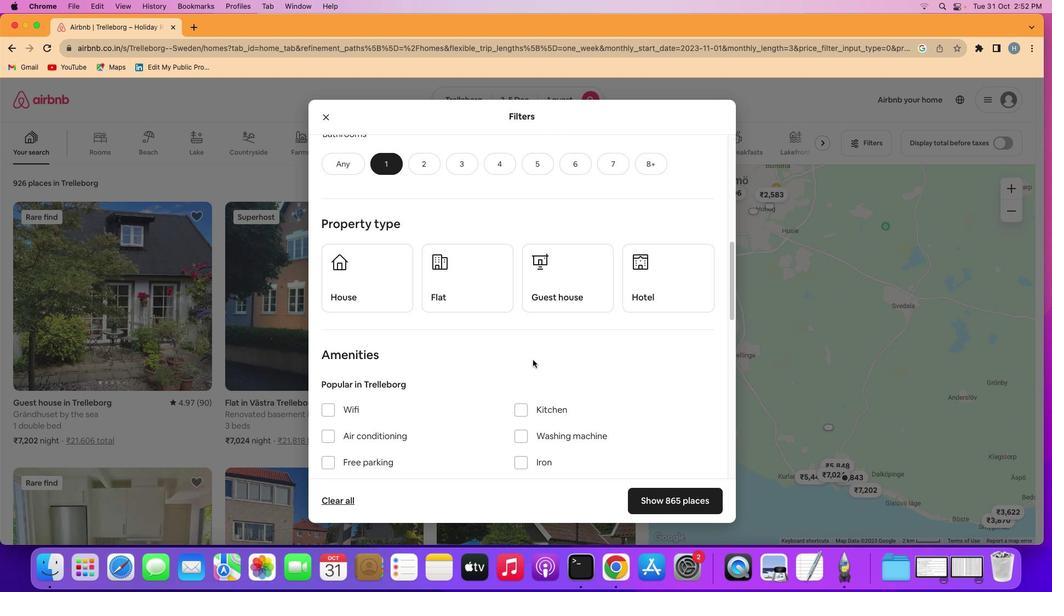 
Action: Mouse scrolled (533, 360) with delta (0, 0)
Screenshot: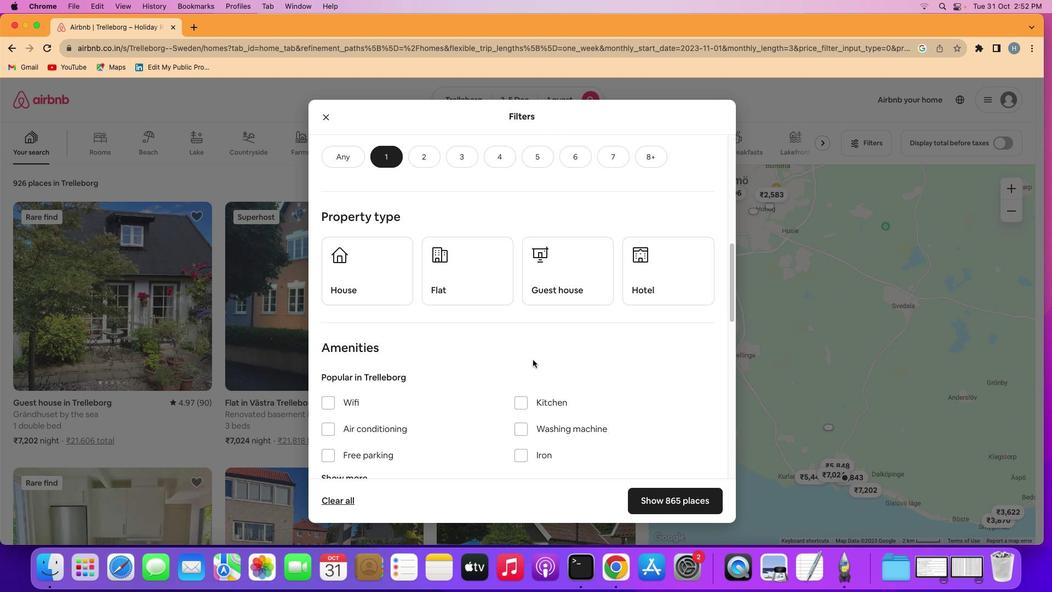 
Action: Mouse scrolled (533, 360) with delta (0, 0)
Screenshot: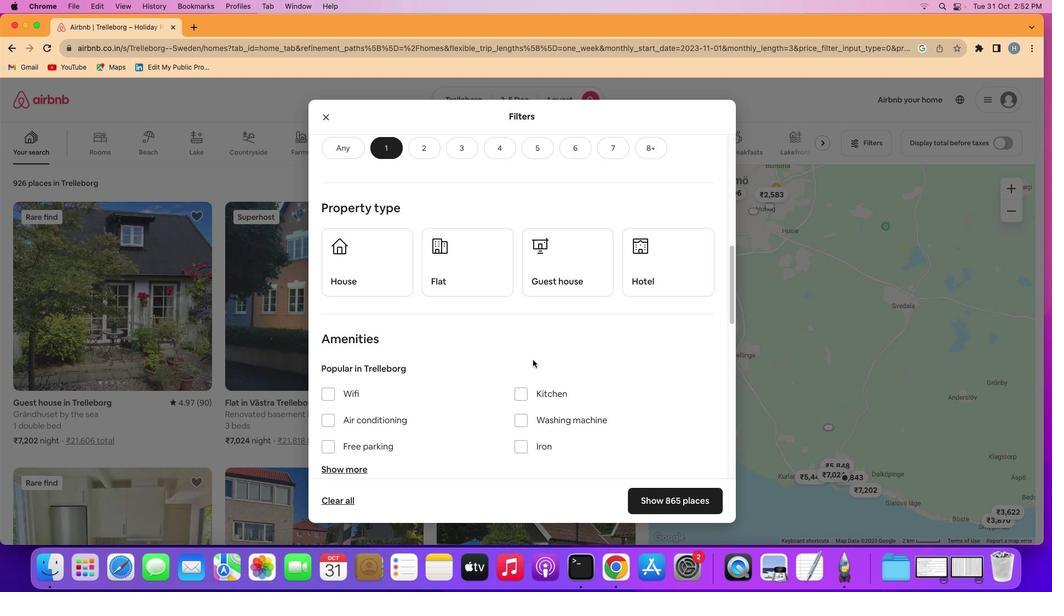 
Action: Mouse scrolled (533, 360) with delta (0, 0)
Screenshot: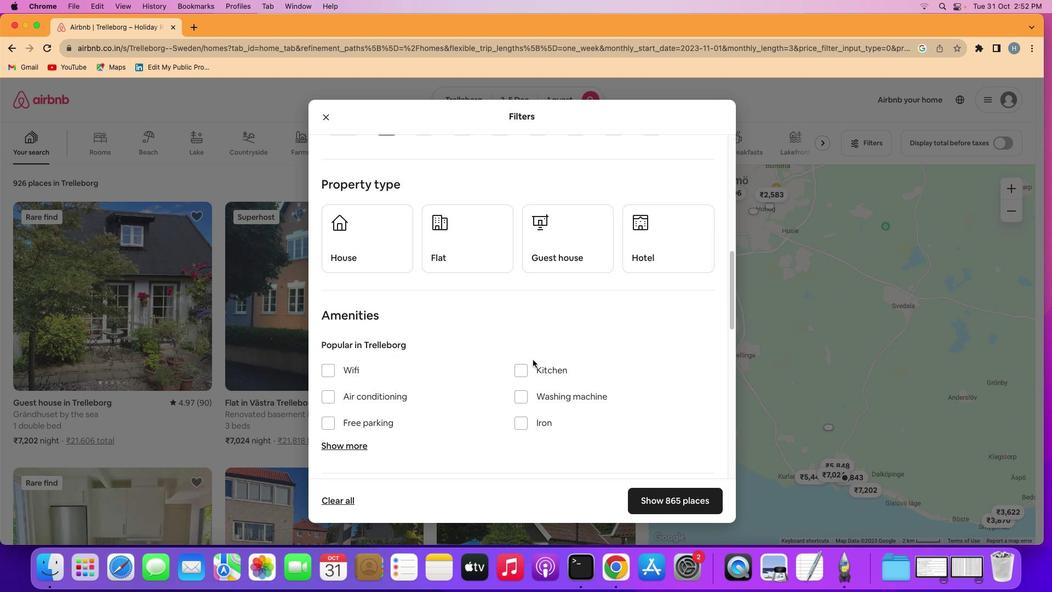 
Action: Mouse moved to (533, 359)
Screenshot: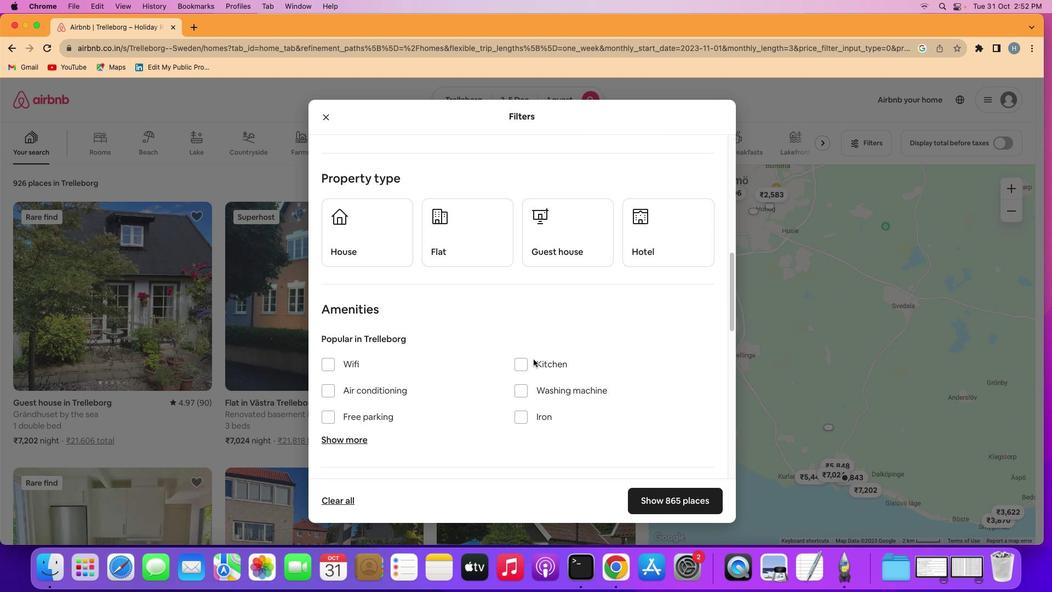 
Action: Mouse scrolled (533, 359) with delta (0, 0)
Screenshot: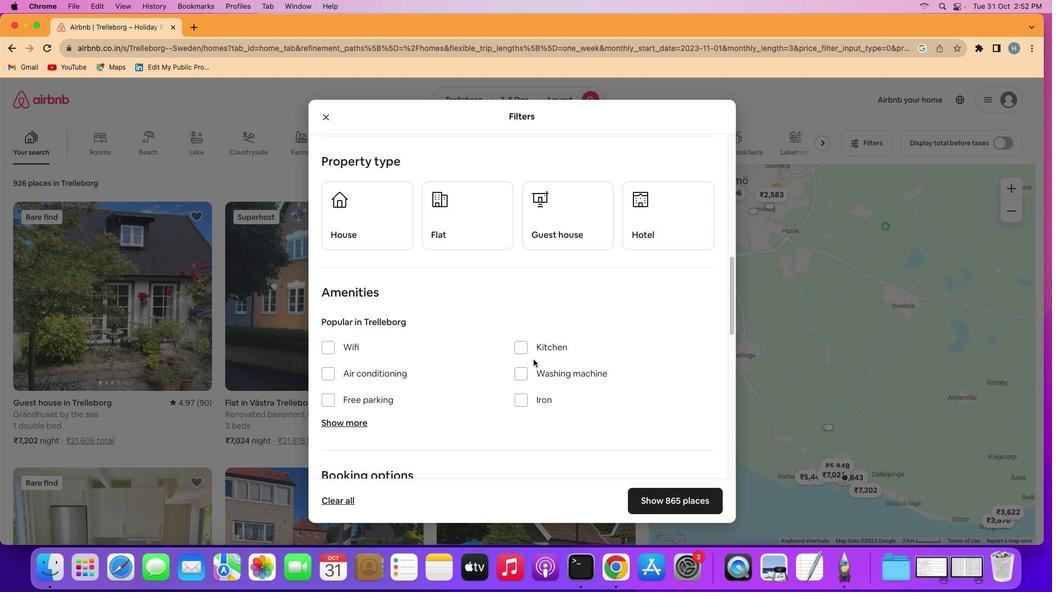 
Action: Mouse scrolled (533, 359) with delta (0, 0)
Screenshot: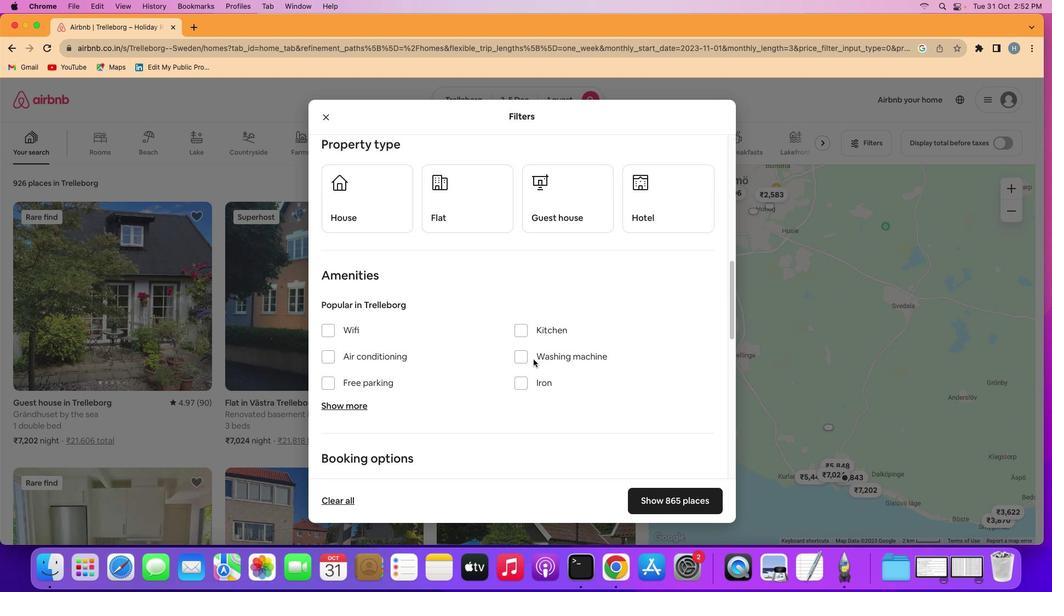 
Action: Mouse scrolled (533, 359) with delta (0, -1)
Screenshot: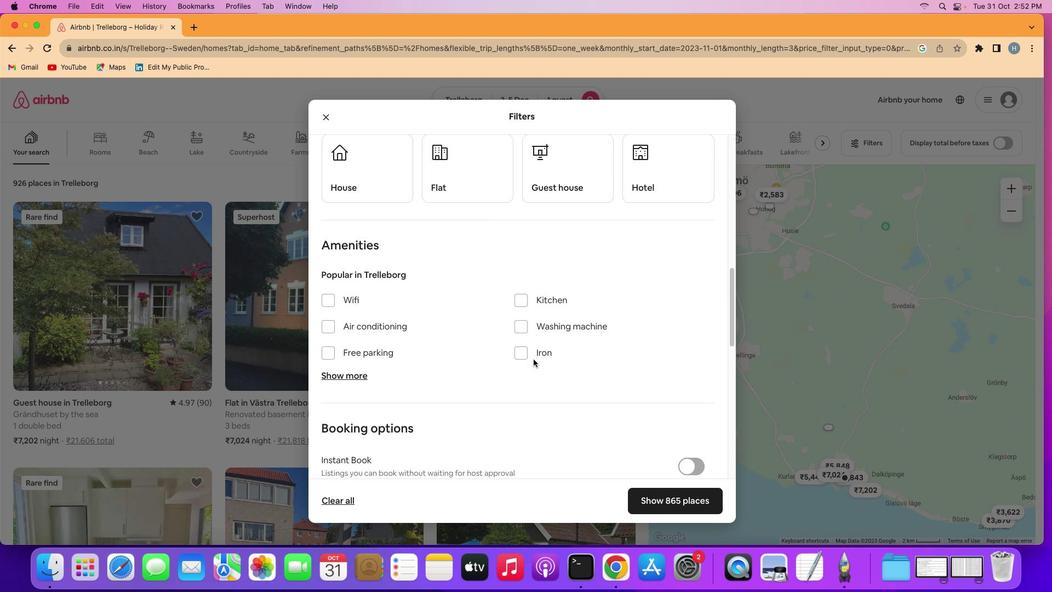 
Action: Mouse scrolled (533, 359) with delta (0, 0)
Screenshot: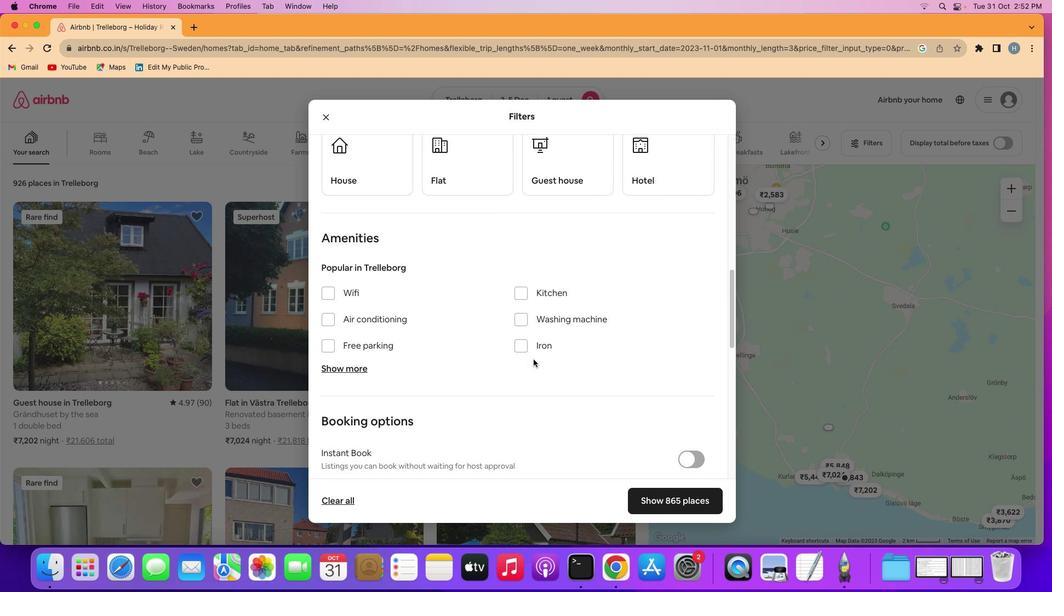 
Action: Mouse scrolled (533, 359) with delta (0, 0)
Screenshot: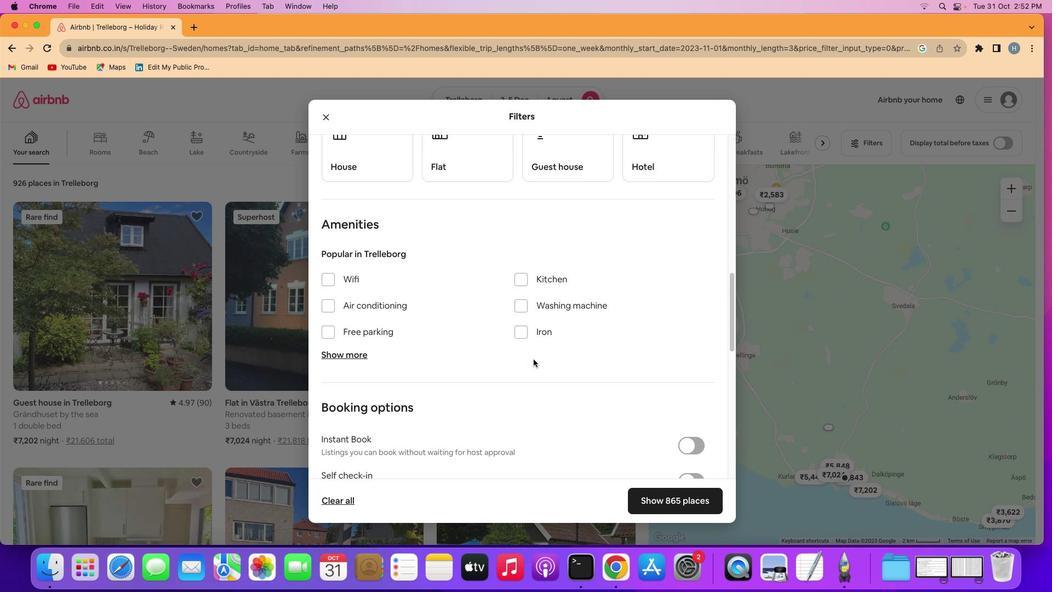 
Action: Mouse scrolled (533, 359) with delta (0, 0)
Screenshot: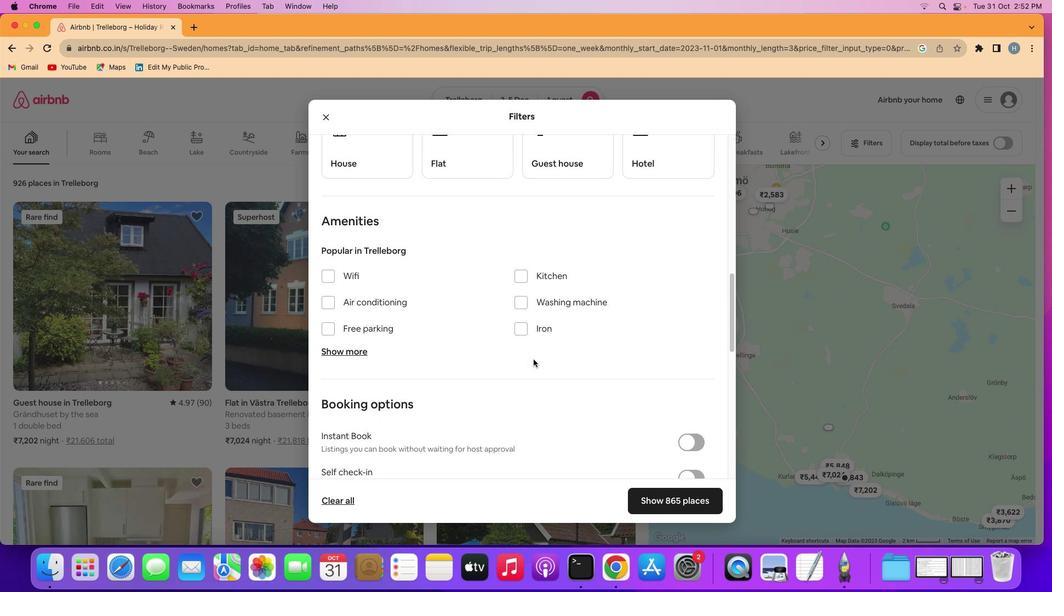 
Action: Mouse scrolled (533, 359) with delta (0, 0)
Screenshot: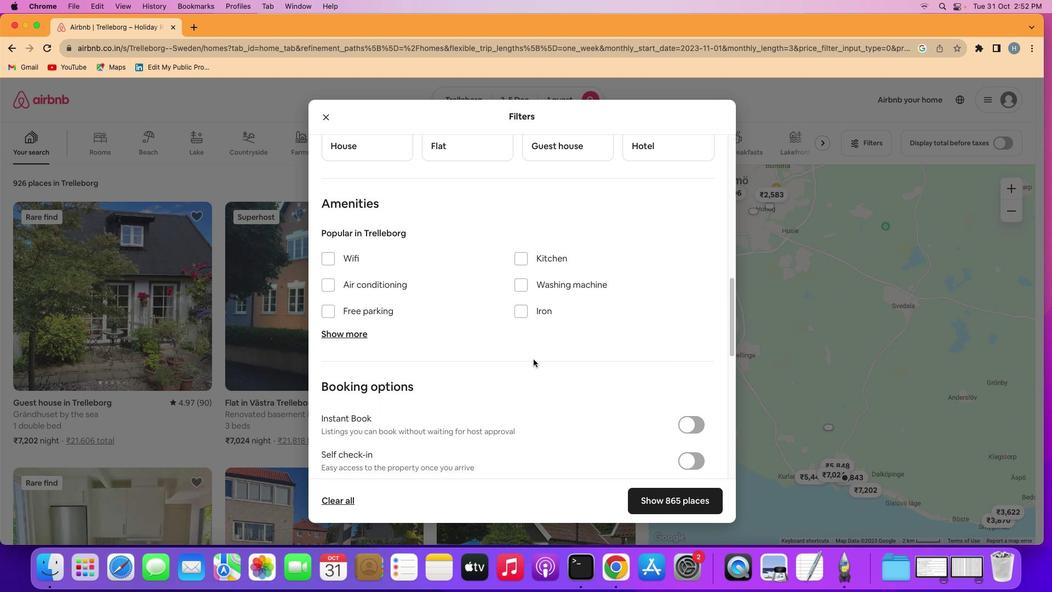 
Action: Mouse scrolled (533, 359) with delta (0, 0)
Screenshot: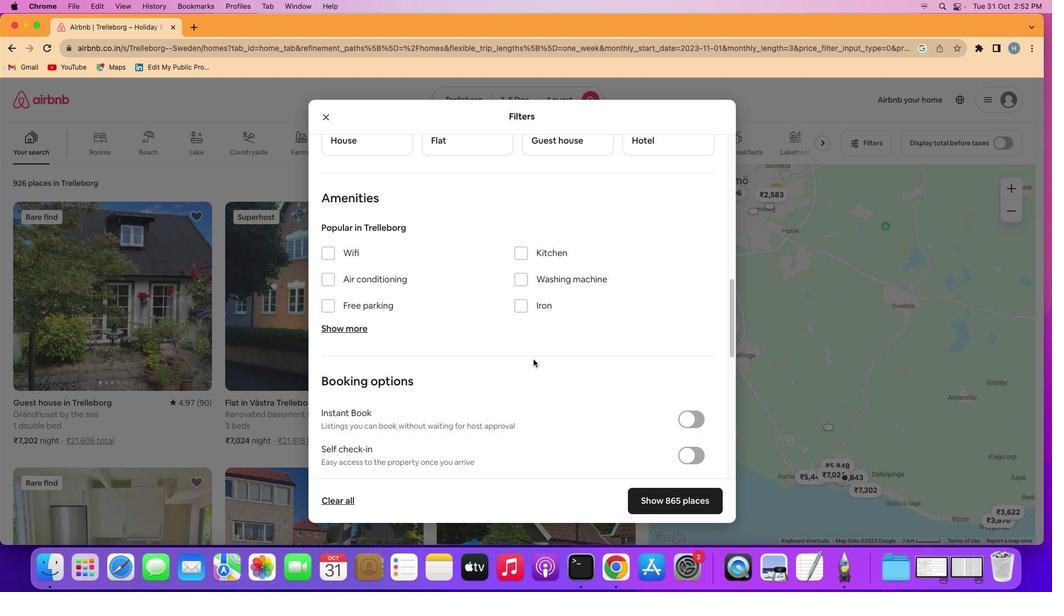 
Action: Mouse scrolled (533, 359) with delta (0, 0)
Screenshot: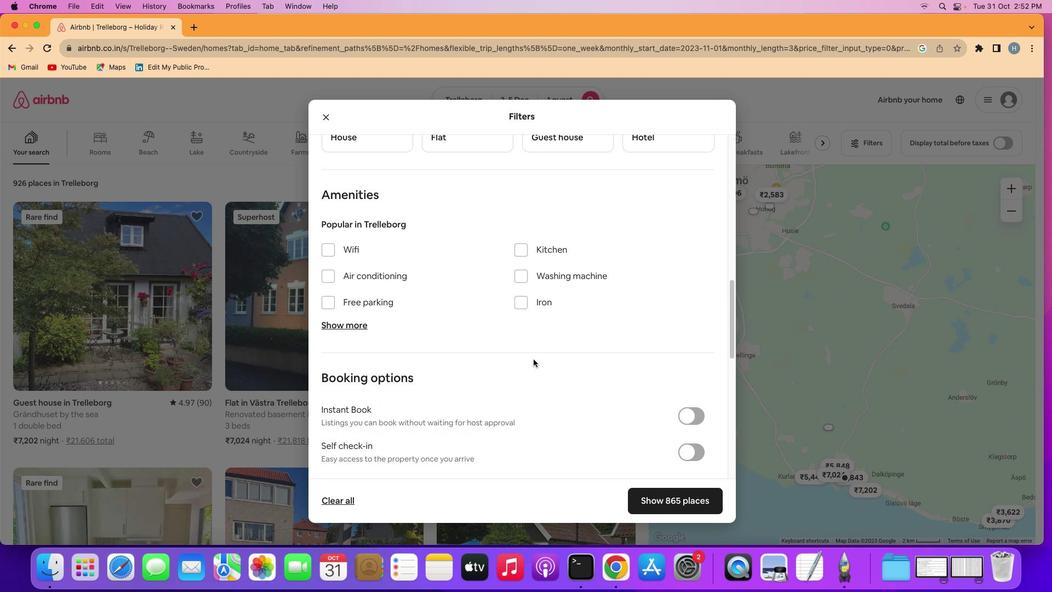 
Action: Mouse moved to (662, 143)
Screenshot: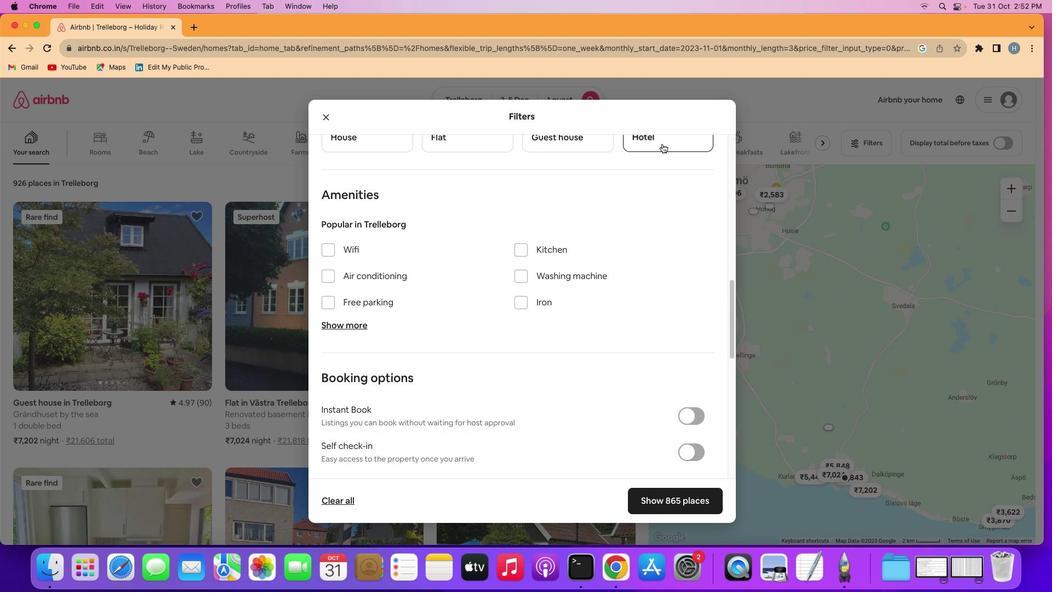
Action: Mouse pressed left at (662, 143)
Screenshot: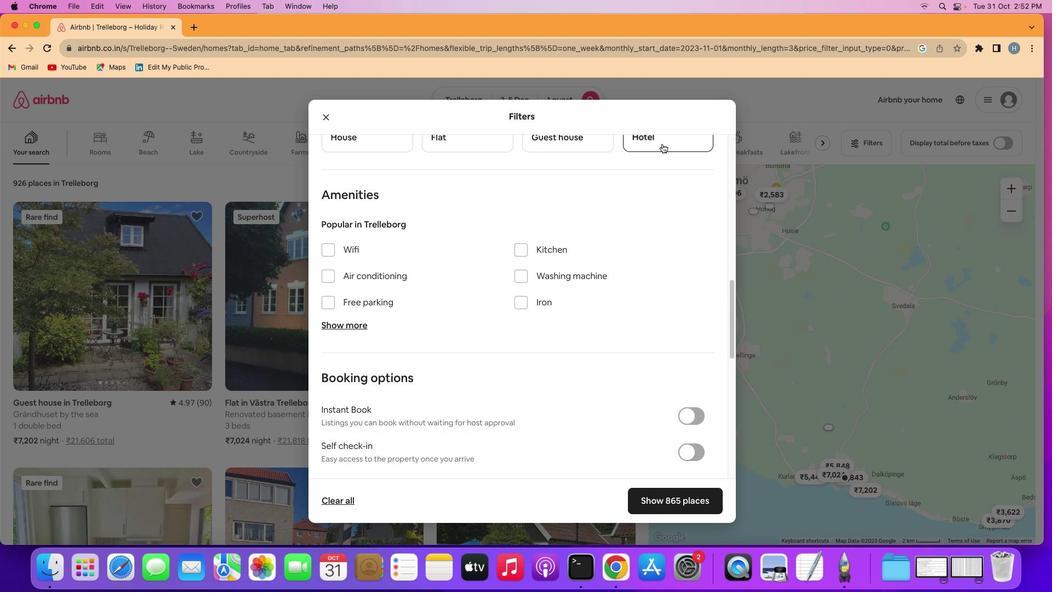 
Action: Mouse moved to (639, 298)
Screenshot: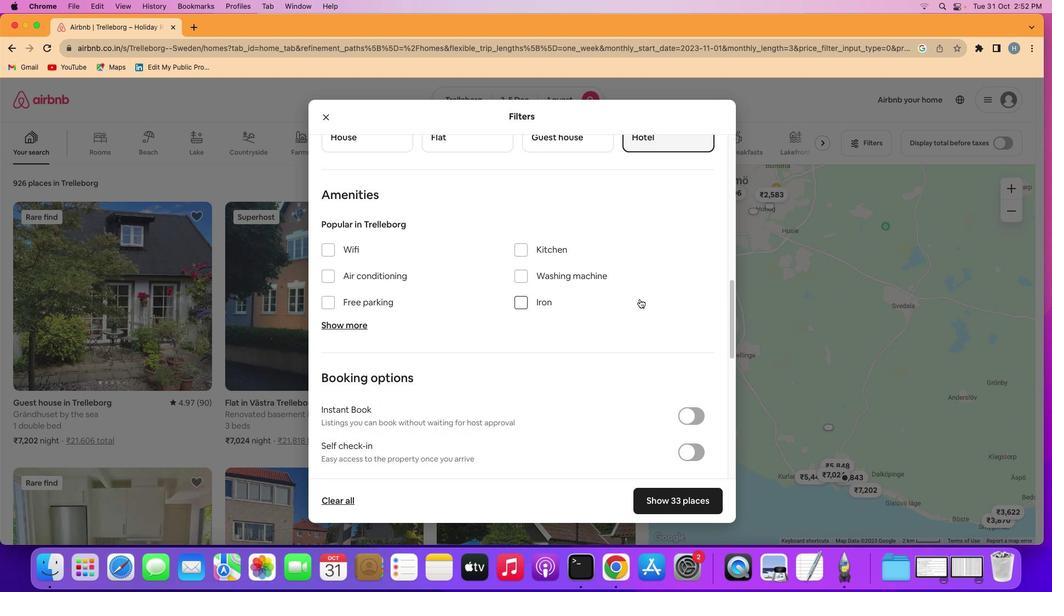 
Action: Mouse scrolled (639, 298) with delta (0, 0)
Screenshot: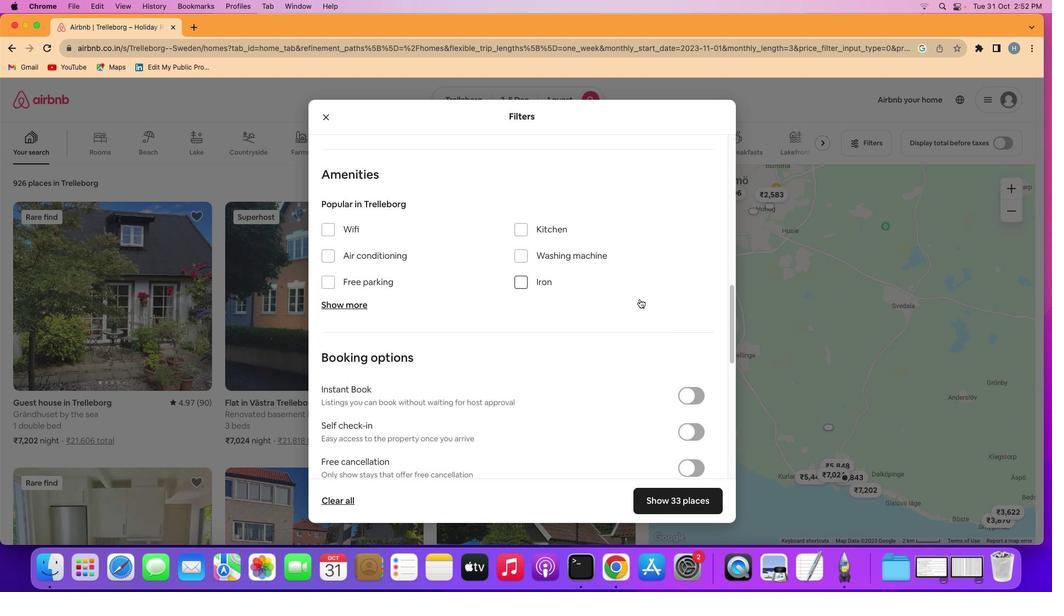 
Action: Mouse scrolled (639, 298) with delta (0, 0)
Screenshot: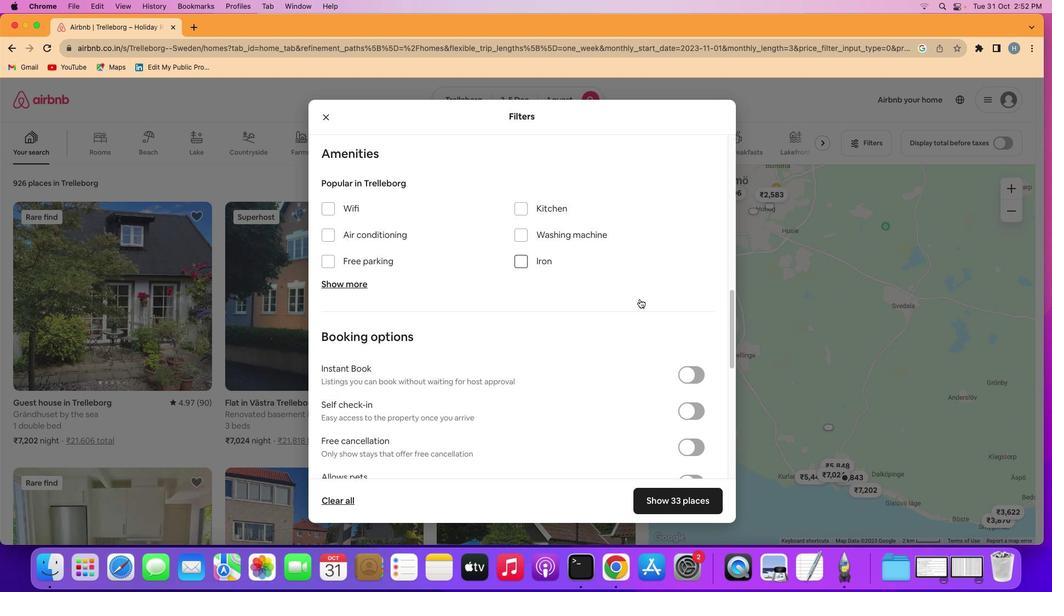 
Action: Mouse scrolled (639, 298) with delta (0, -1)
Screenshot: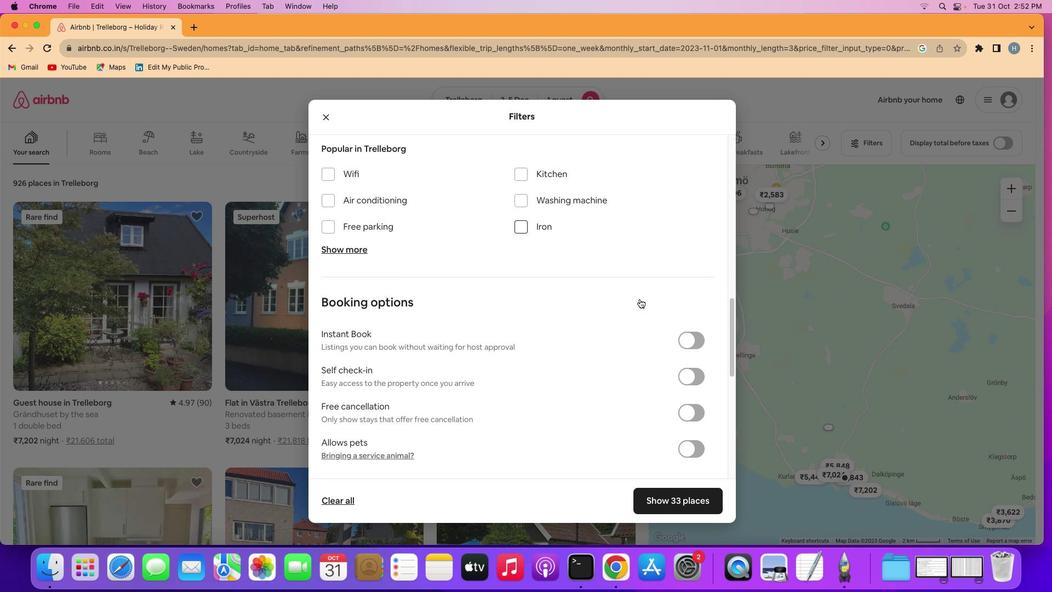 
Action: Mouse scrolled (639, 298) with delta (0, 0)
Screenshot: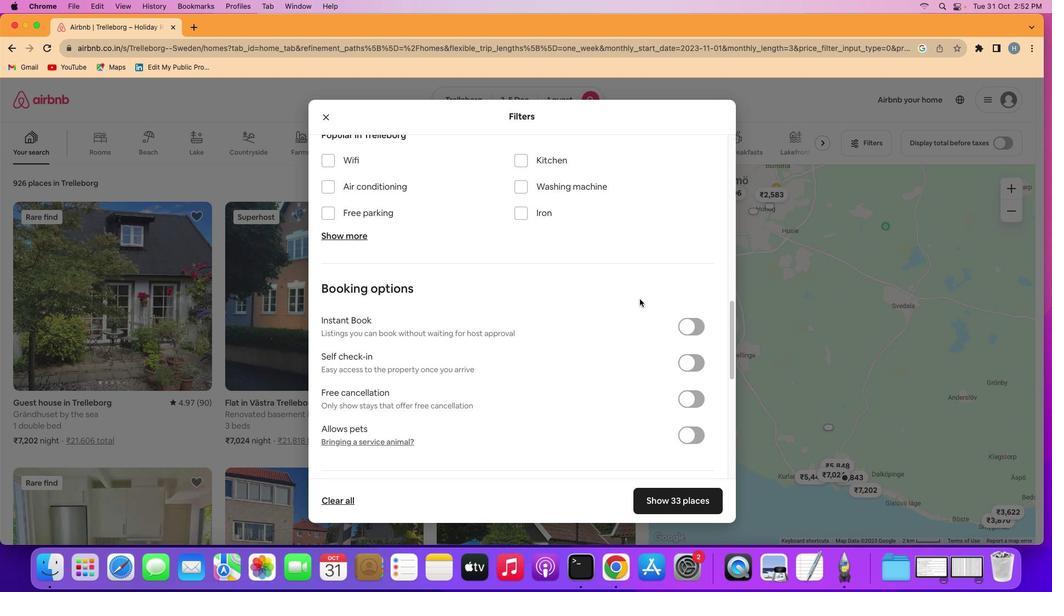 
Action: Mouse scrolled (639, 298) with delta (0, 0)
Screenshot: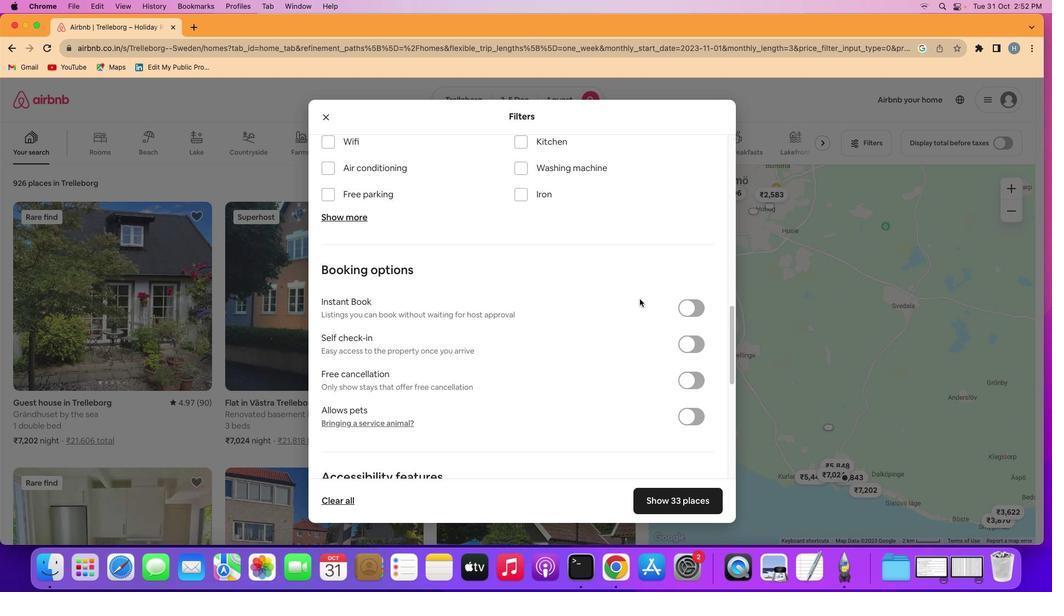
Action: Mouse scrolled (639, 298) with delta (0, 0)
Screenshot: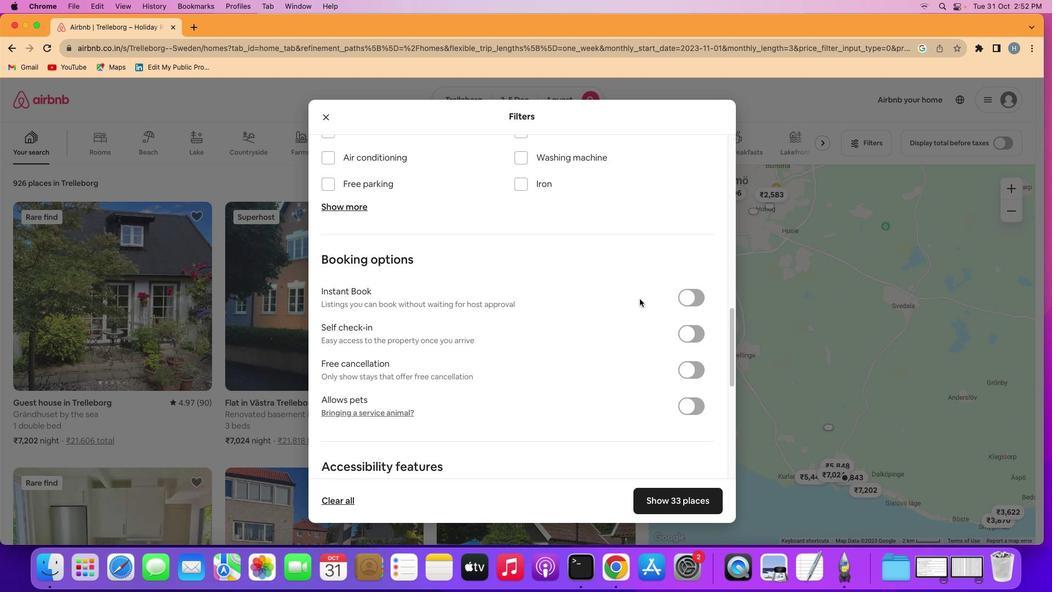 
Action: Mouse scrolled (639, 298) with delta (0, 0)
Screenshot: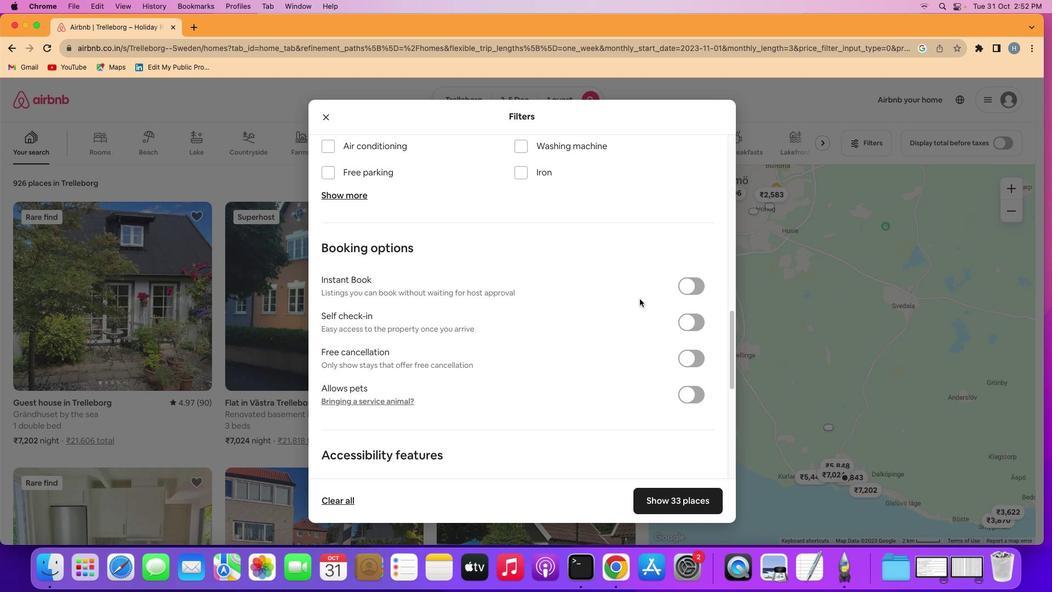 
Action: Mouse moved to (696, 320)
Screenshot: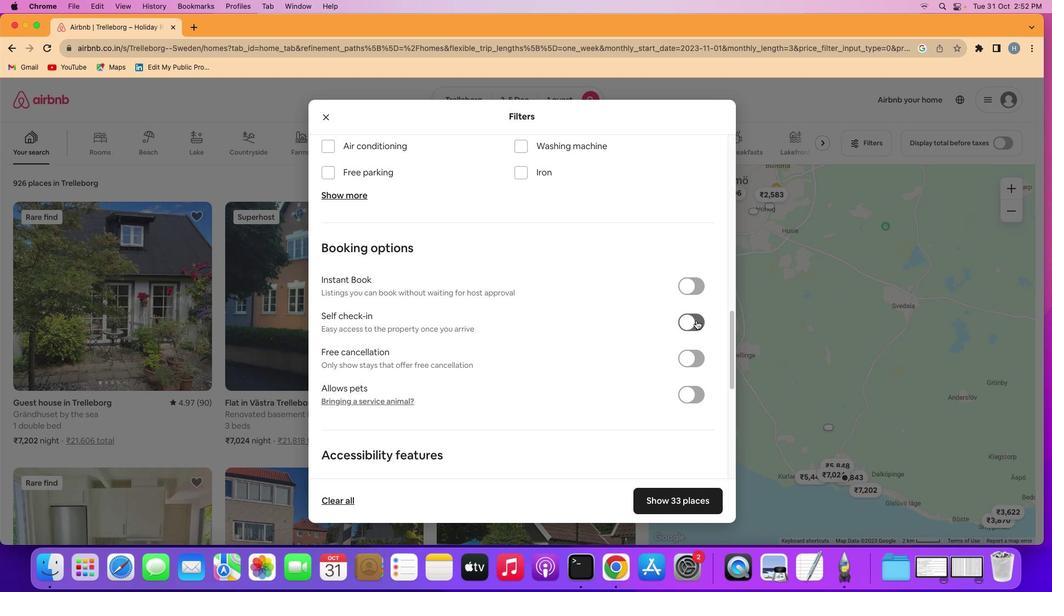 
Action: Mouse pressed left at (696, 320)
Screenshot: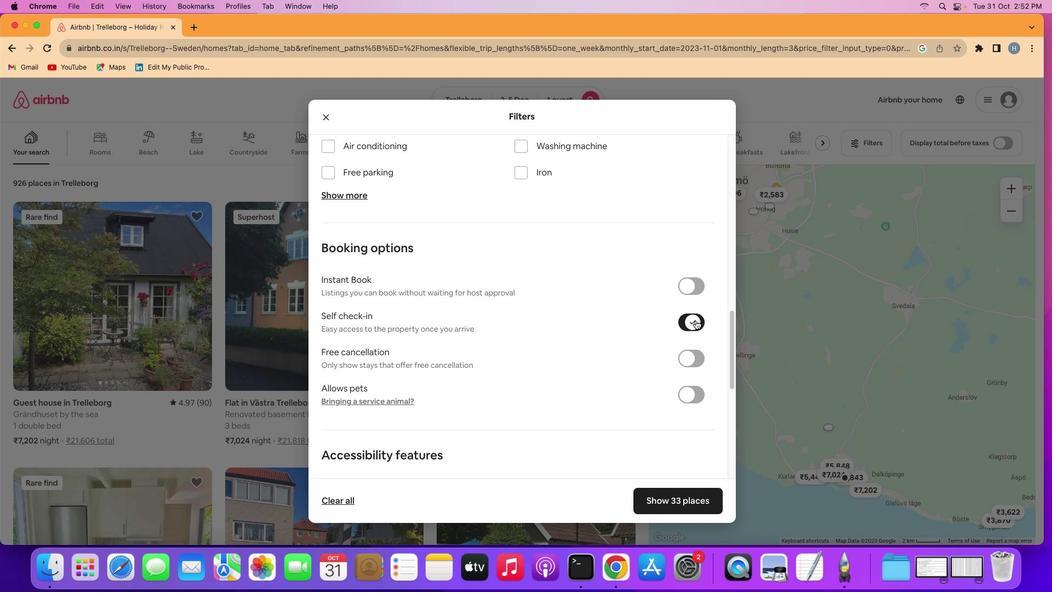 
Action: Mouse moved to (617, 361)
Screenshot: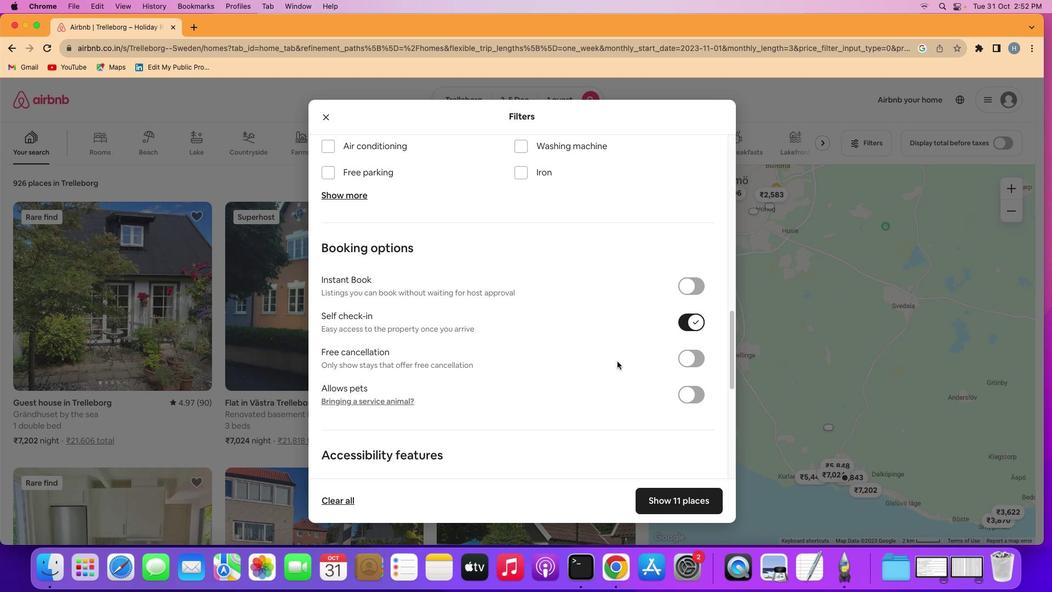 
Action: Mouse scrolled (617, 361) with delta (0, 0)
Screenshot: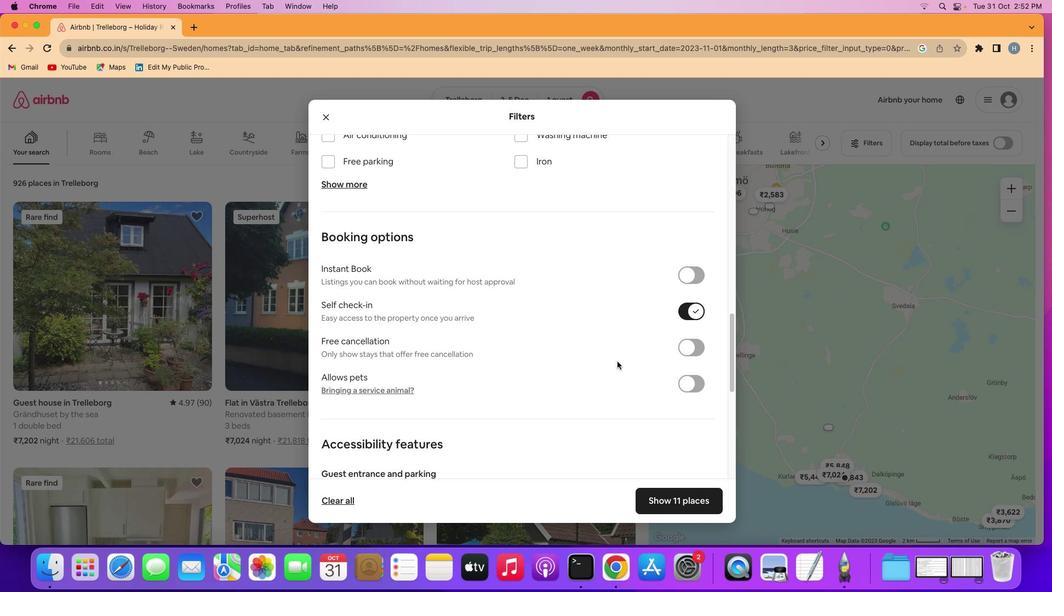 
Action: Mouse scrolled (617, 361) with delta (0, 0)
Screenshot: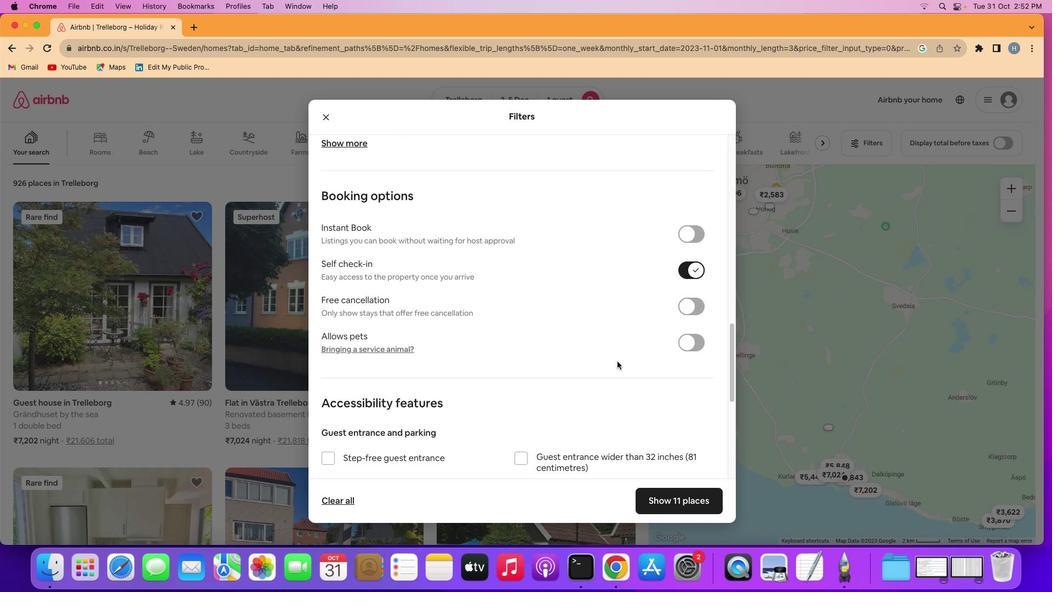
Action: Mouse scrolled (617, 361) with delta (0, -1)
Screenshot: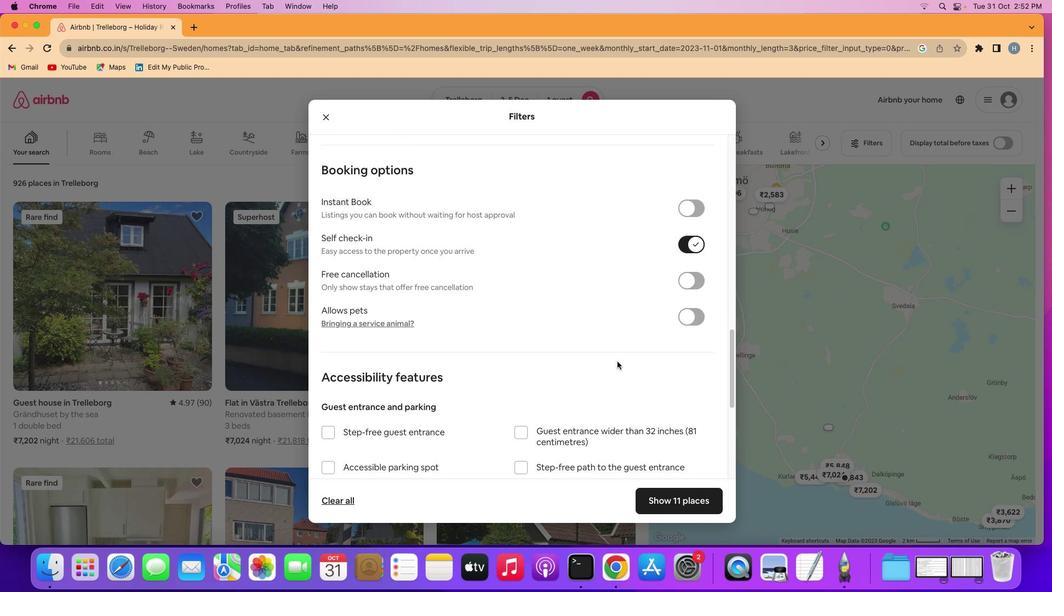 
Action: Mouse scrolled (617, 361) with delta (0, -1)
Screenshot: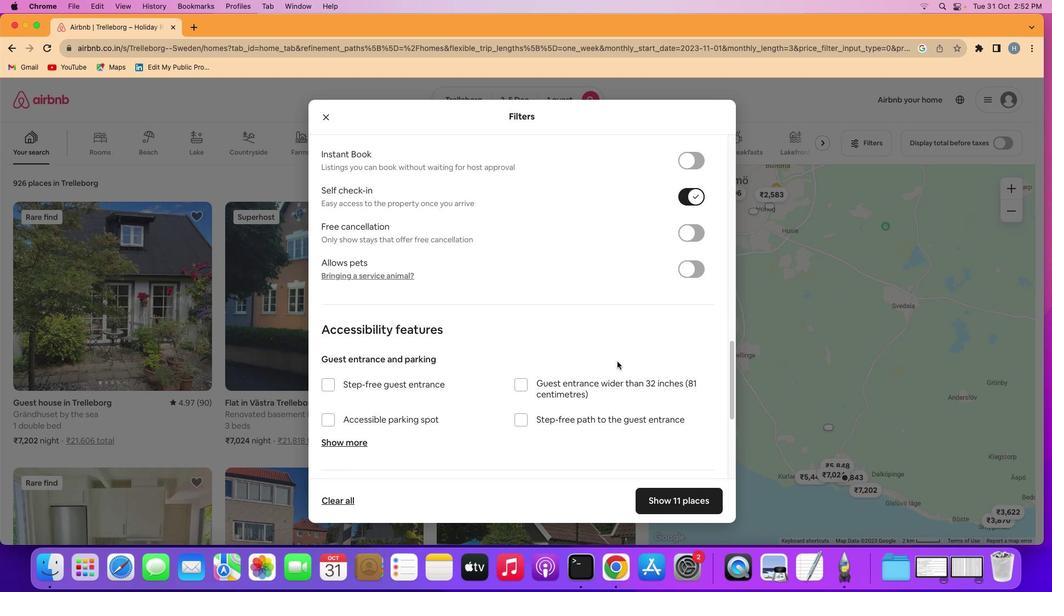 
Action: Mouse scrolled (617, 361) with delta (0, 0)
Screenshot: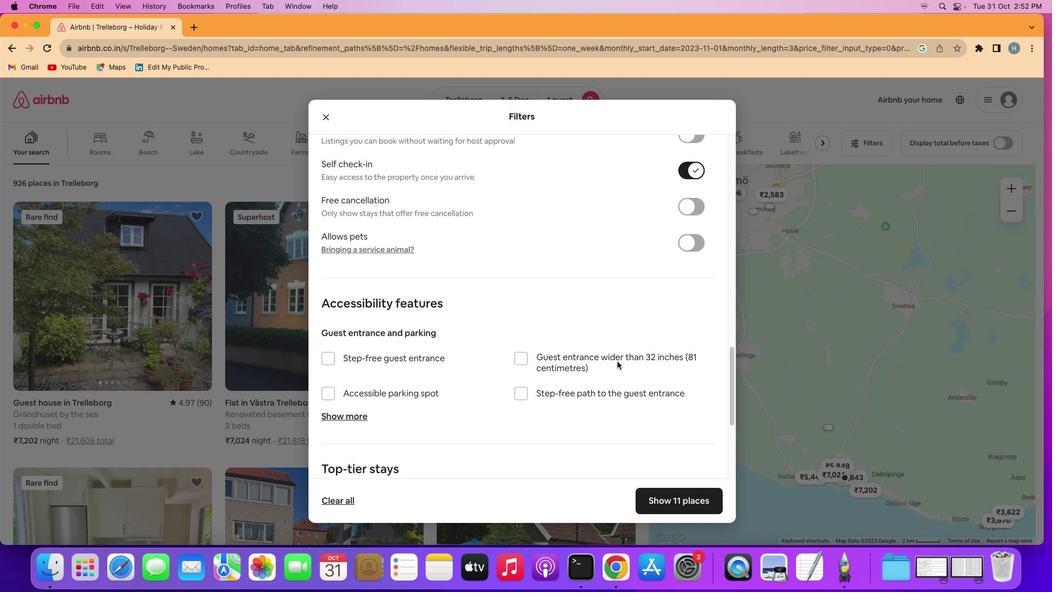 
Action: Mouse scrolled (617, 361) with delta (0, 0)
Screenshot: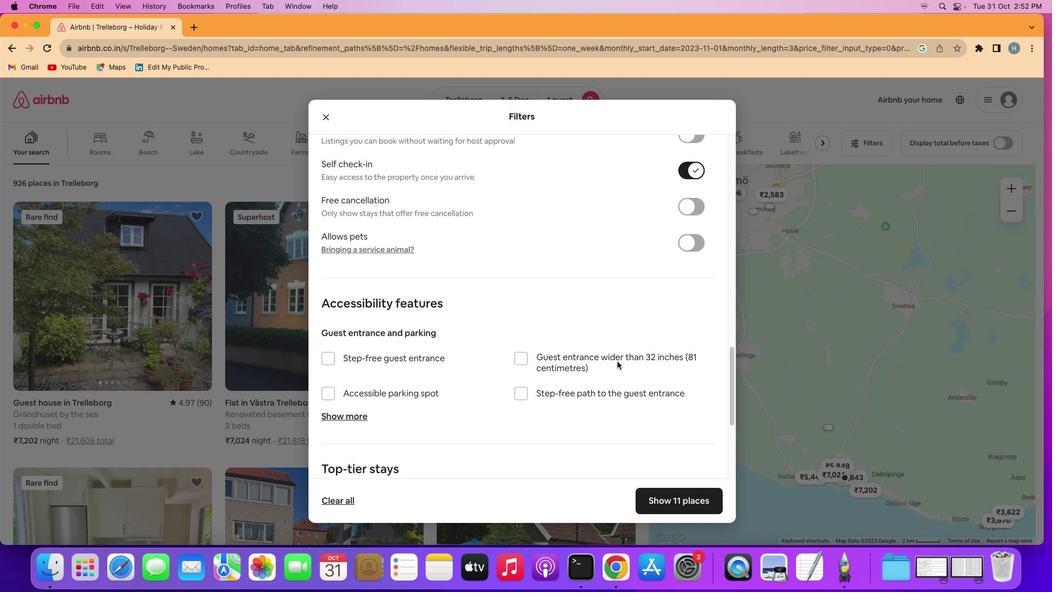 
Action: Mouse scrolled (617, 361) with delta (0, -1)
Screenshot: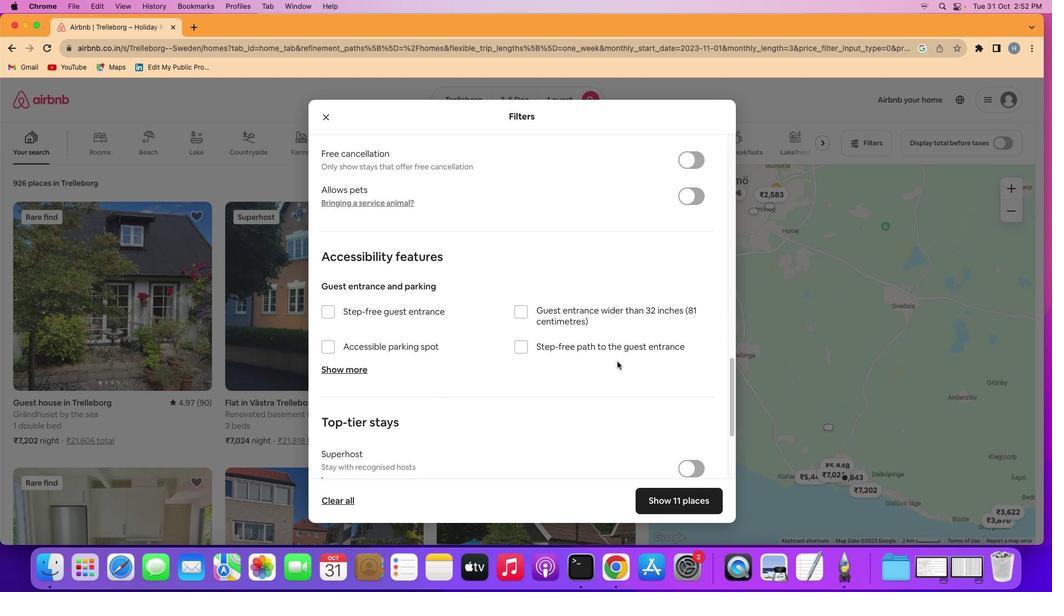 
Action: Mouse moved to (617, 361)
Screenshot: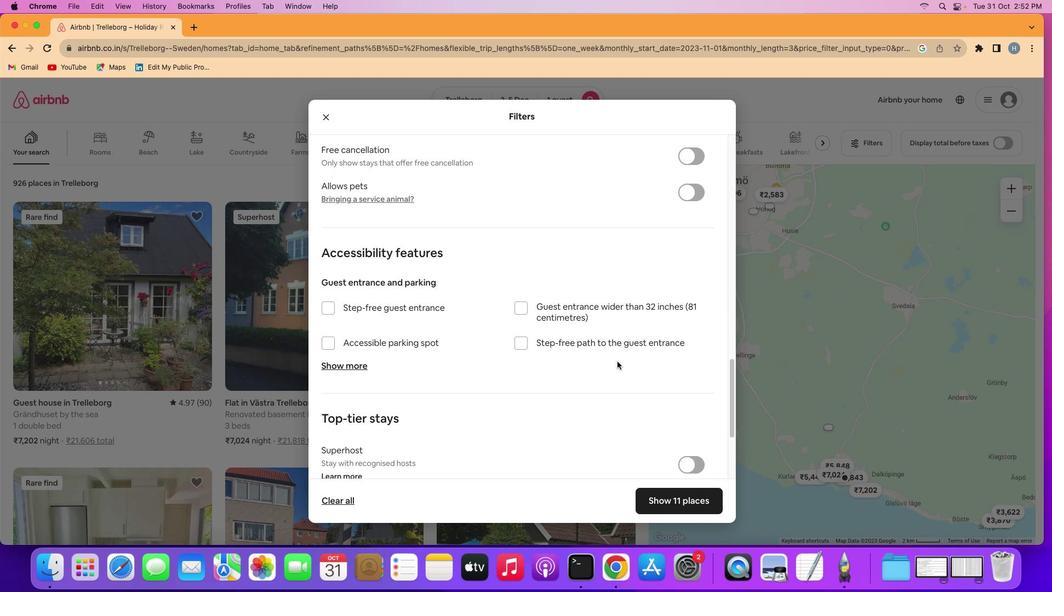 
Action: Mouse scrolled (617, 361) with delta (0, 0)
Screenshot: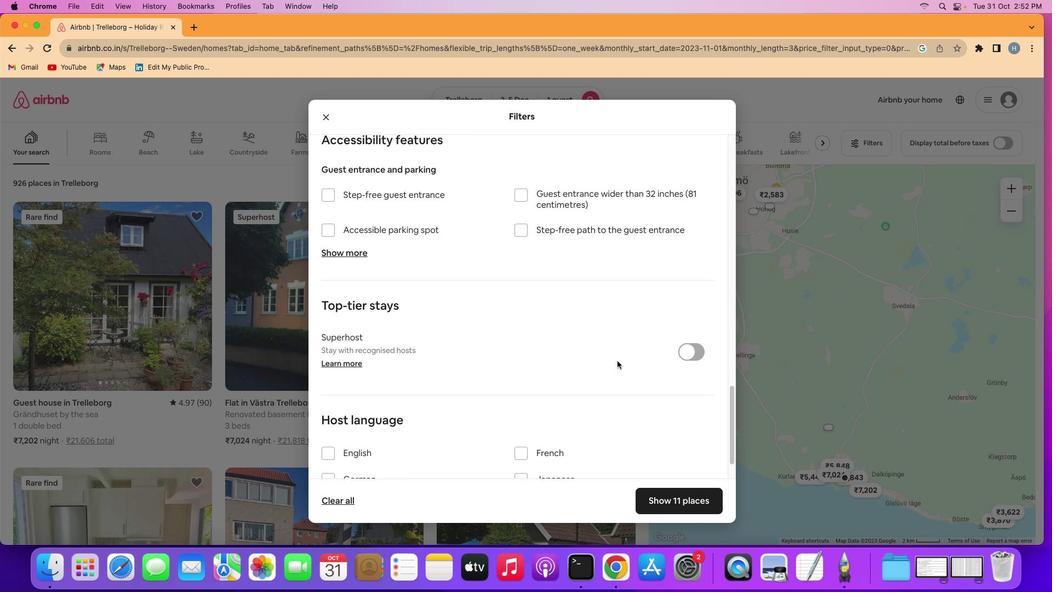 
Action: Mouse scrolled (617, 361) with delta (0, 0)
Screenshot: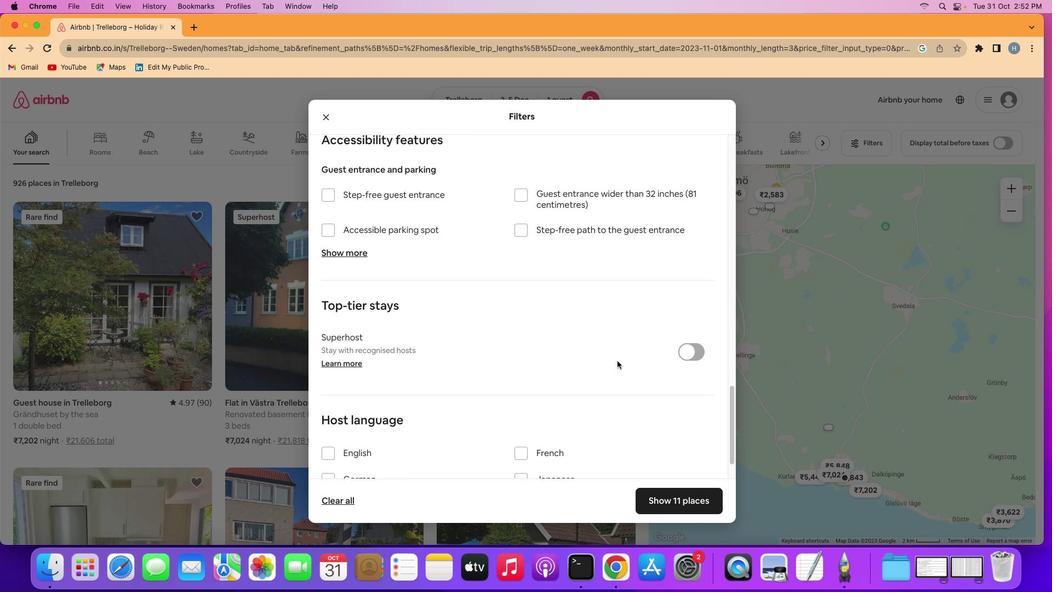 
Action: Mouse scrolled (617, 361) with delta (0, -1)
Screenshot: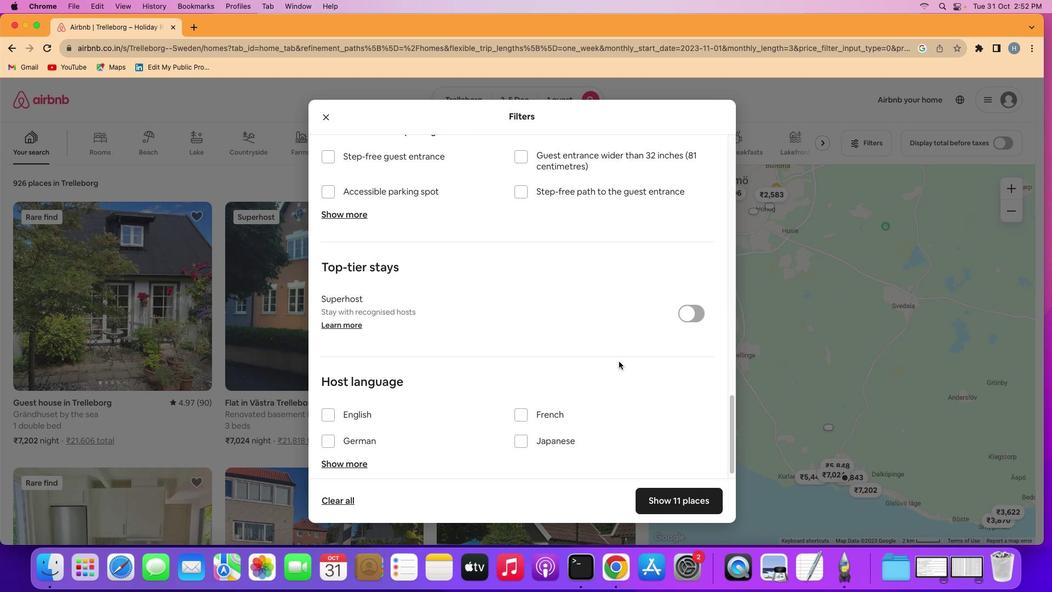 
Action: Mouse scrolled (617, 361) with delta (0, -2)
Screenshot: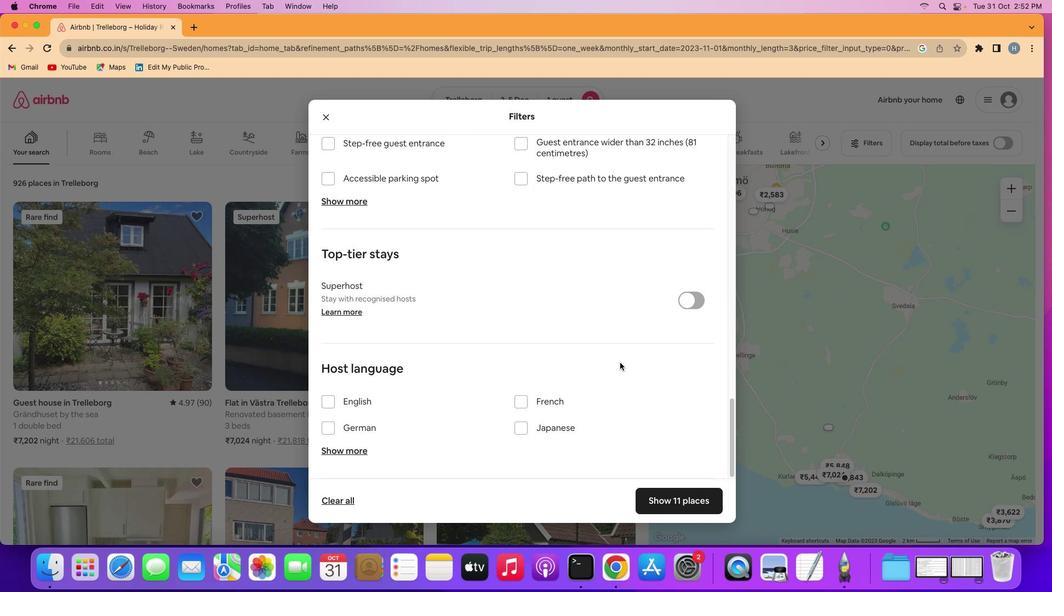 
Action: Mouse moved to (620, 362)
Screenshot: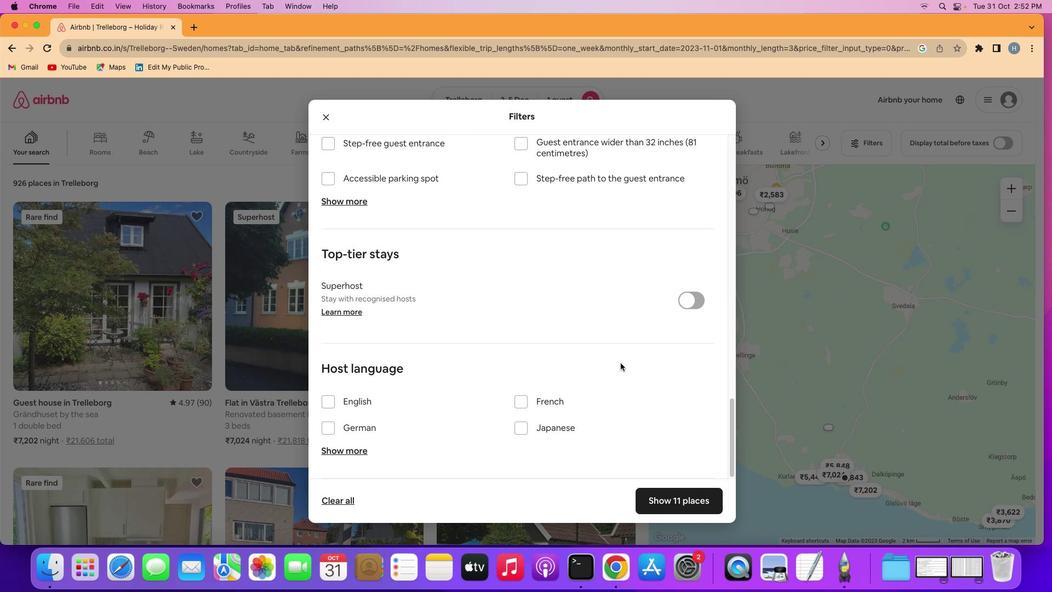 
Action: Mouse scrolled (620, 362) with delta (0, 0)
Screenshot: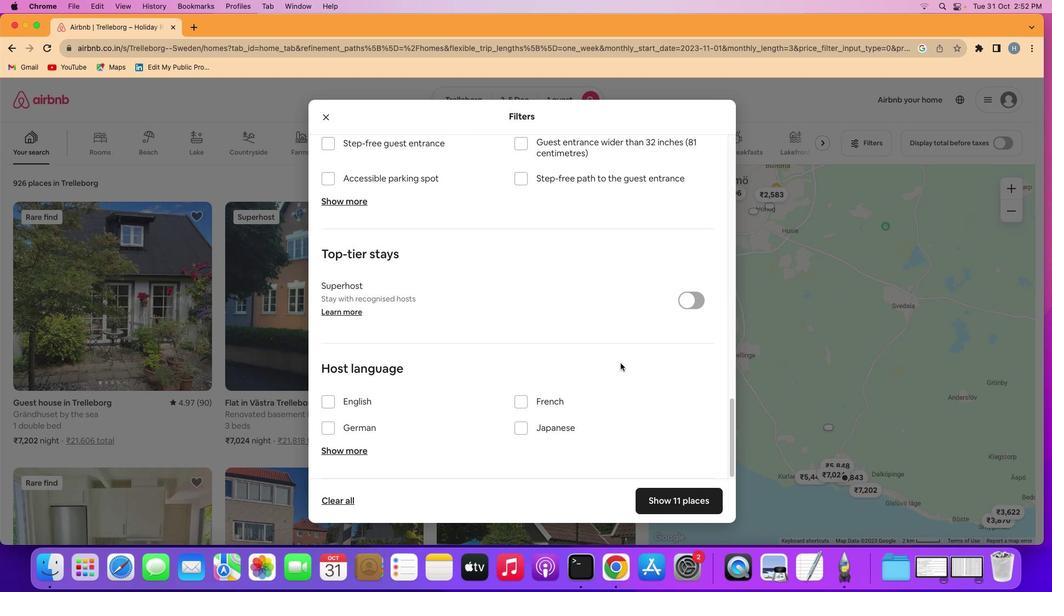 
Action: Mouse scrolled (620, 362) with delta (0, 0)
Screenshot: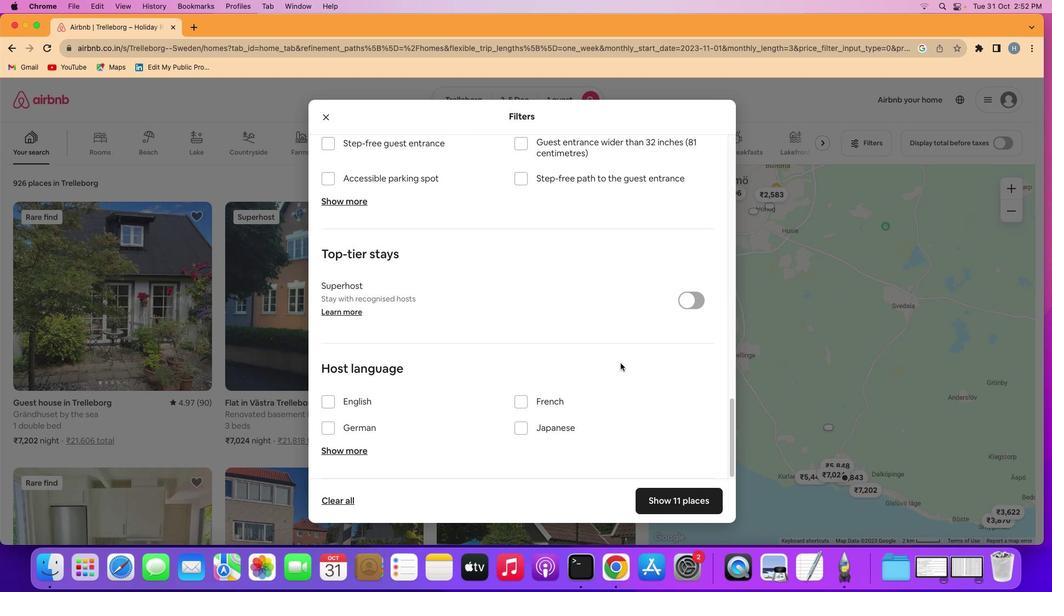 
Action: Mouse scrolled (620, 362) with delta (0, -1)
Screenshot: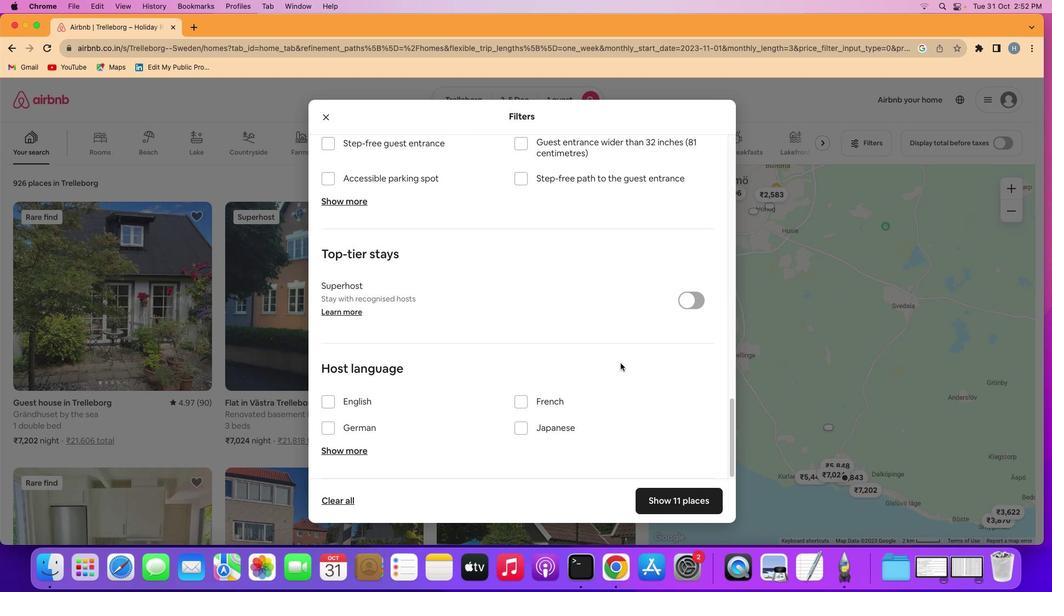 
Action: Mouse scrolled (620, 362) with delta (0, -1)
Screenshot: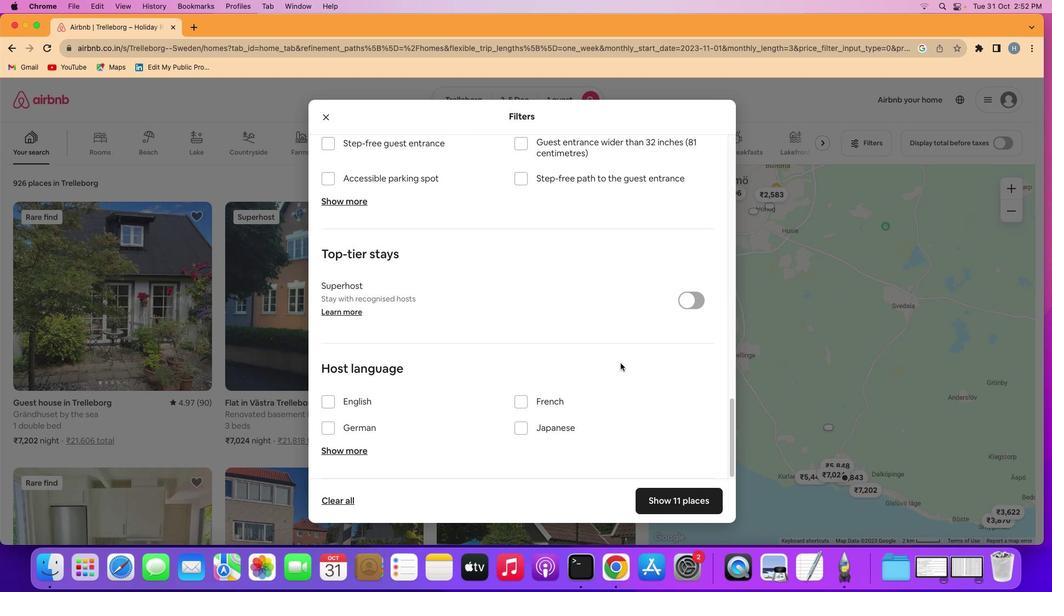 
Action: Mouse moved to (621, 362)
Screenshot: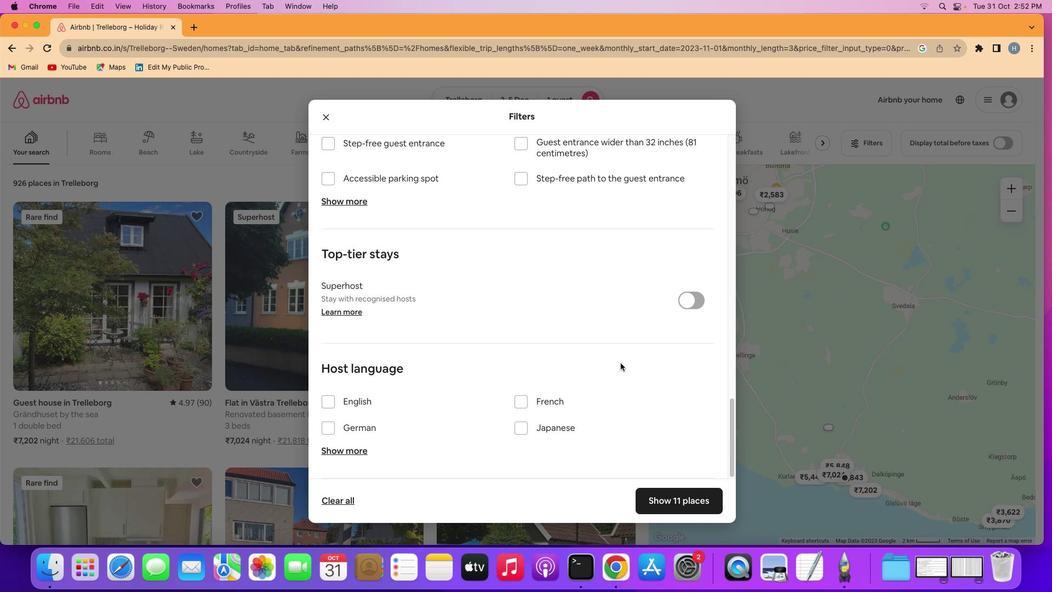 
Action: Mouse scrolled (621, 362) with delta (0, 0)
Screenshot: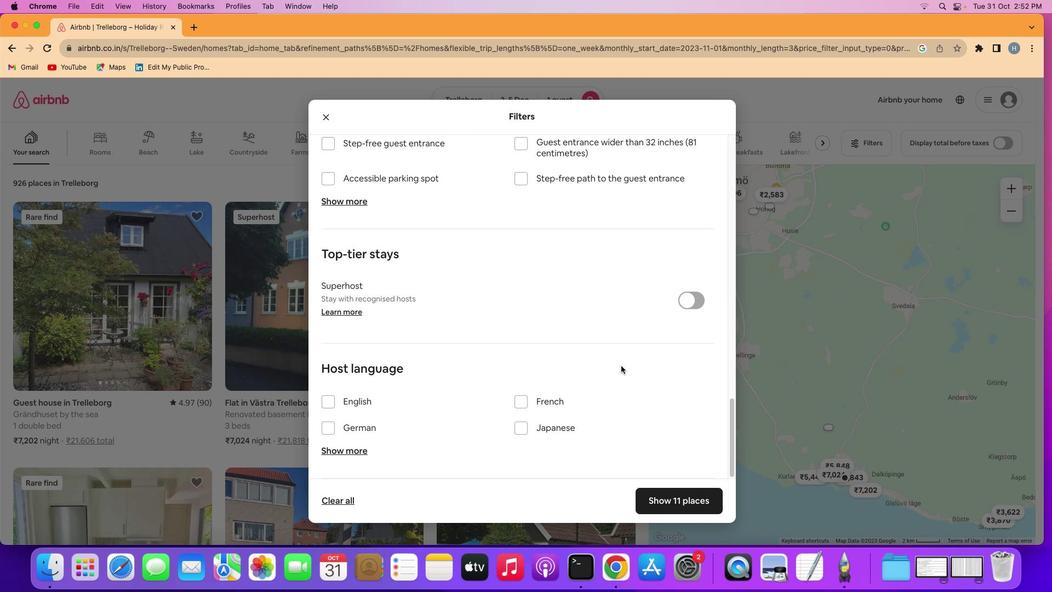 
Action: Mouse scrolled (621, 362) with delta (0, 0)
Screenshot: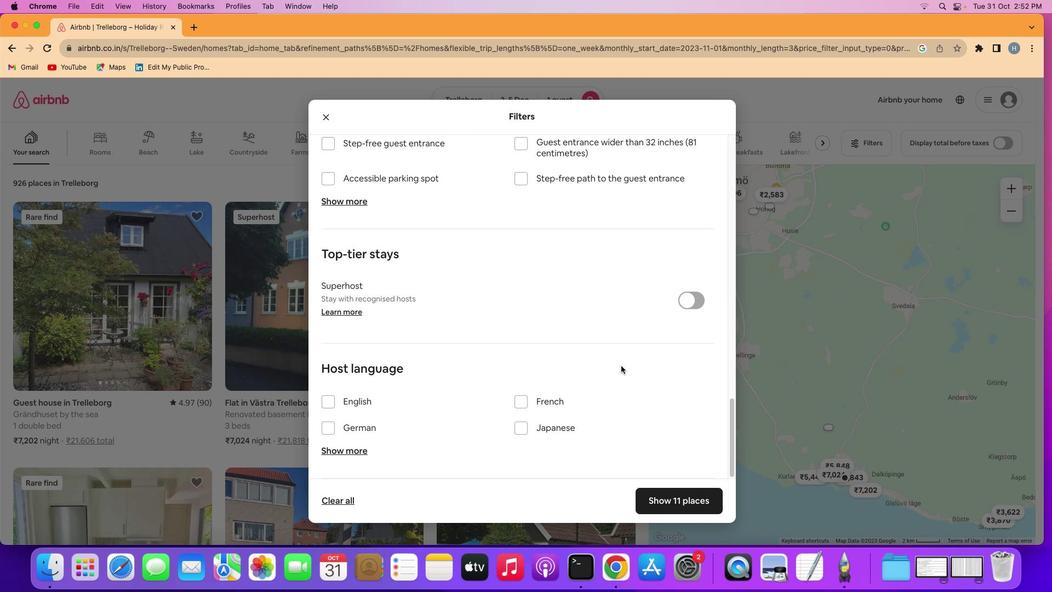 
Action: Mouse scrolled (621, 362) with delta (0, -1)
Screenshot: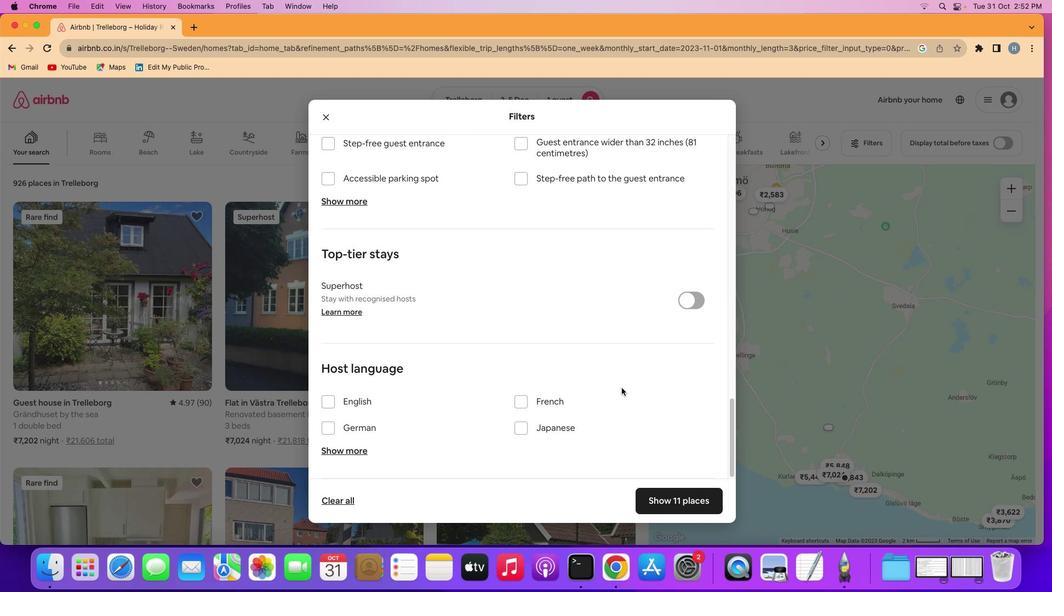 
Action: Mouse moved to (680, 499)
Screenshot: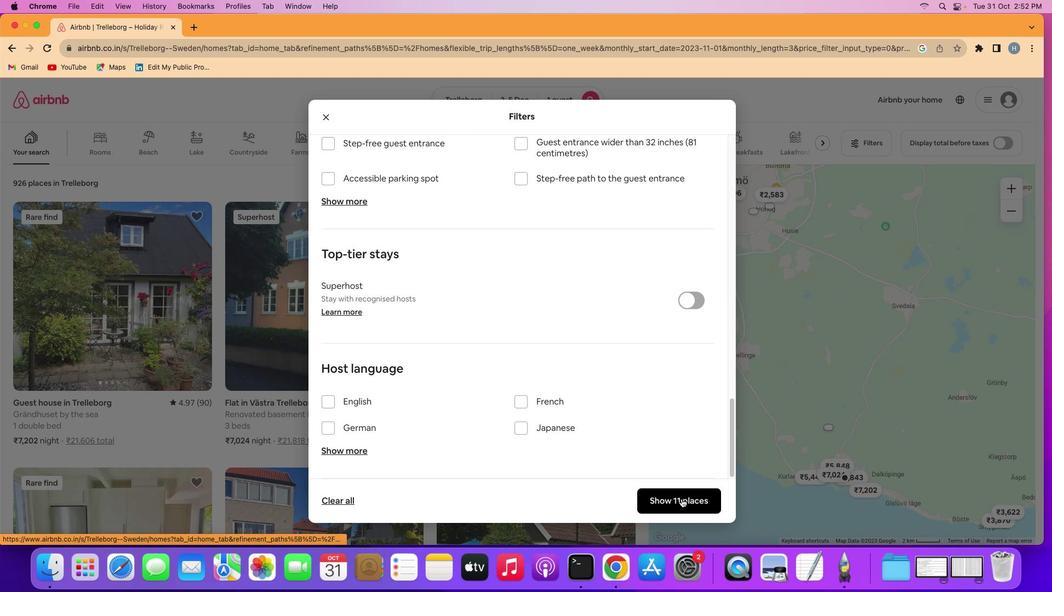 
Action: Mouse pressed left at (680, 499)
Screenshot: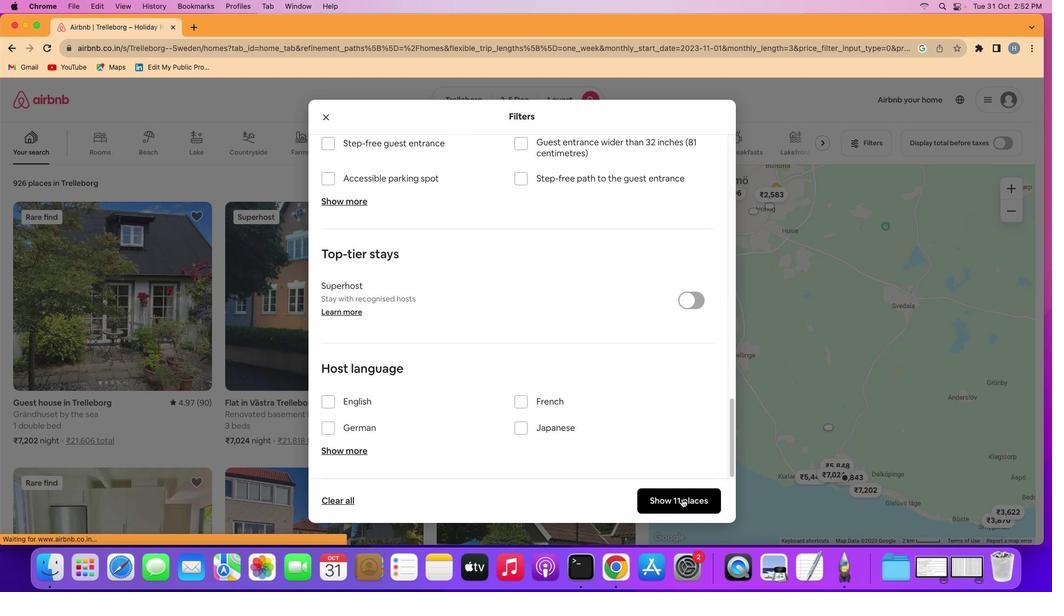 
Action: Mouse moved to (112, 283)
Screenshot: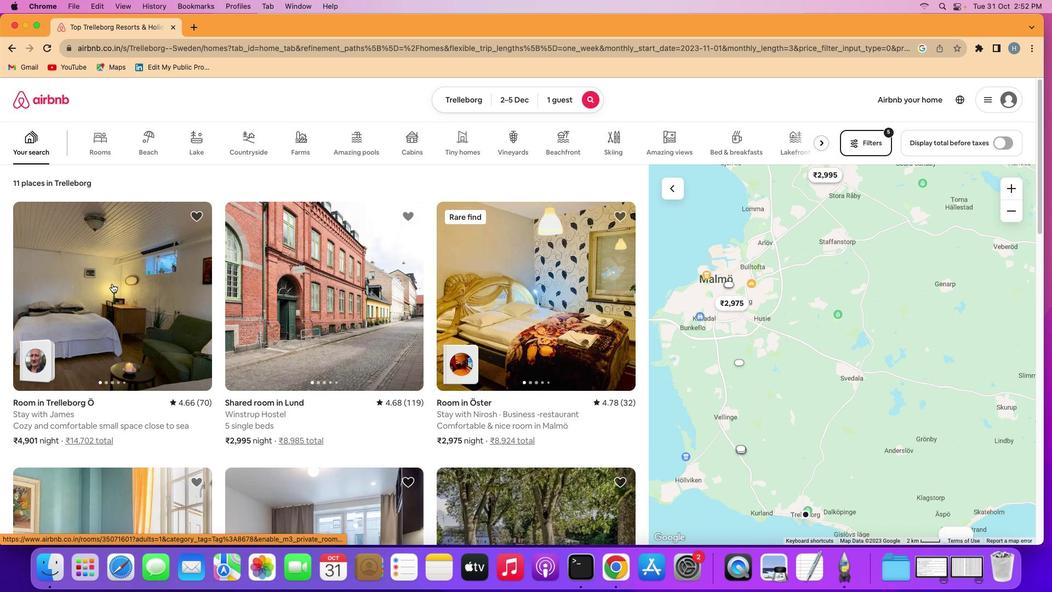 
Action: Mouse pressed left at (112, 283)
Screenshot: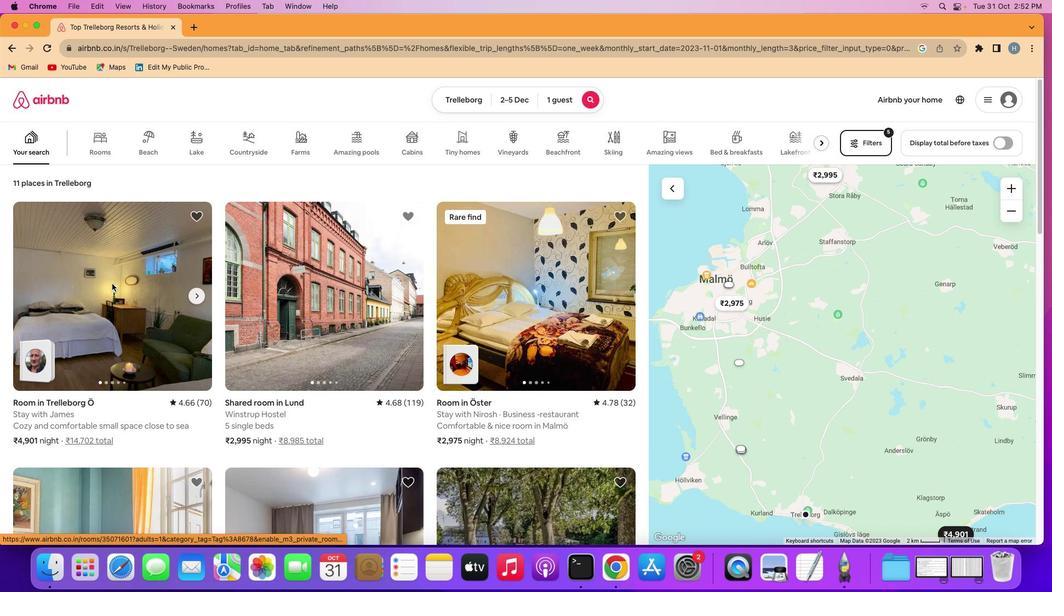 
Action: Mouse moved to (764, 404)
Screenshot: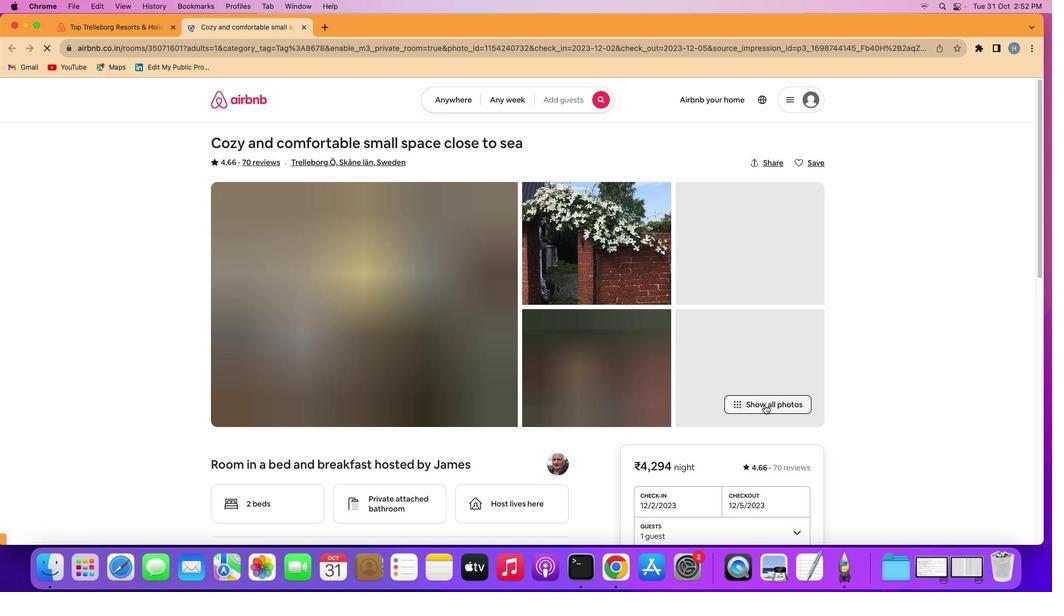 
Action: Mouse pressed left at (764, 404)
Screenshot: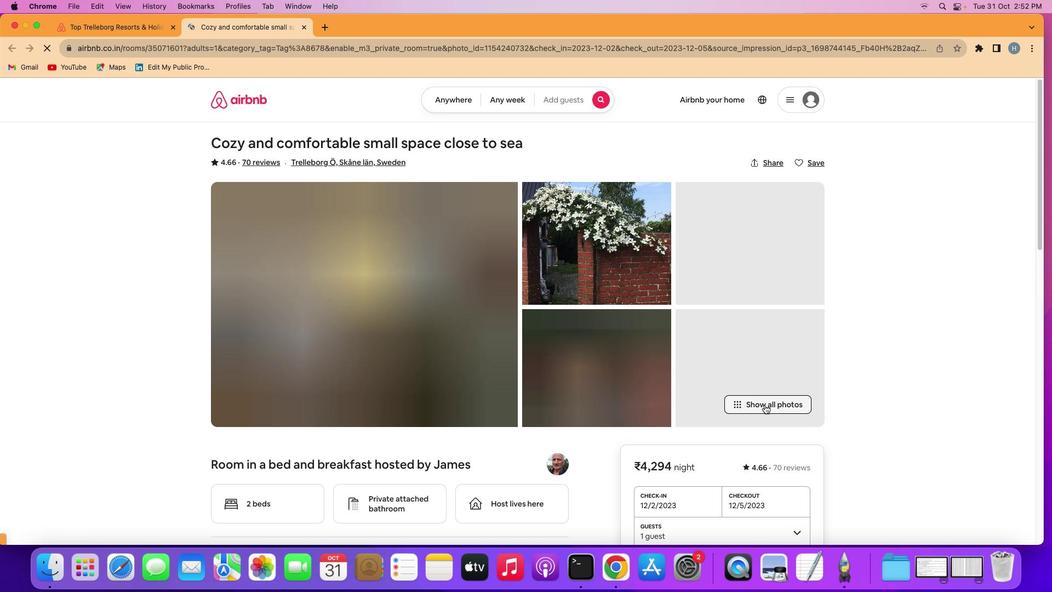
Action: Mouse moved to (605, 477)
Screenshot: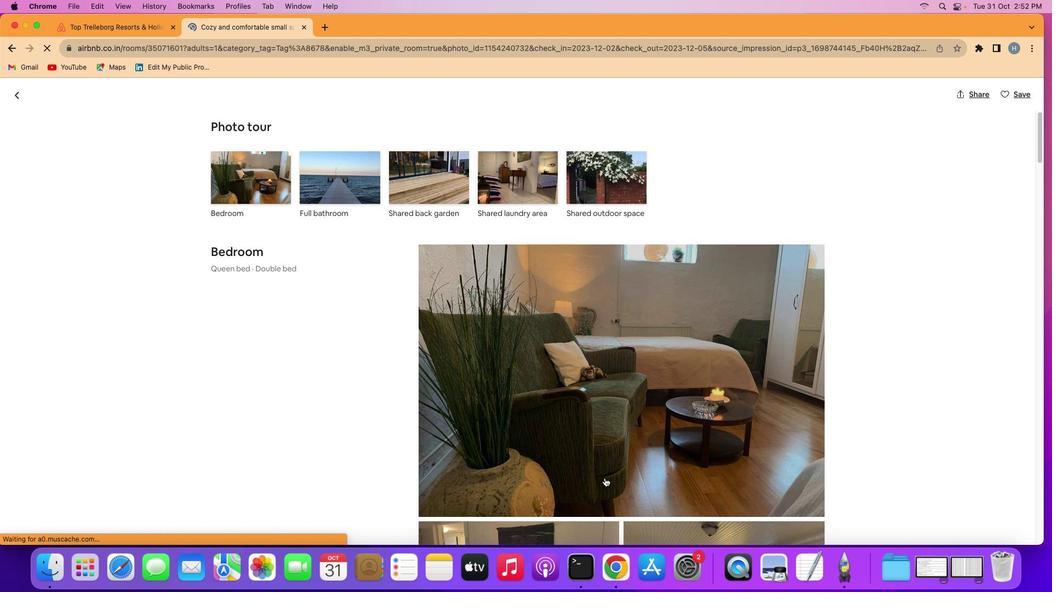 
Action: Mouse scrolled (605, 477) with delta (0, 0)
Screenshot: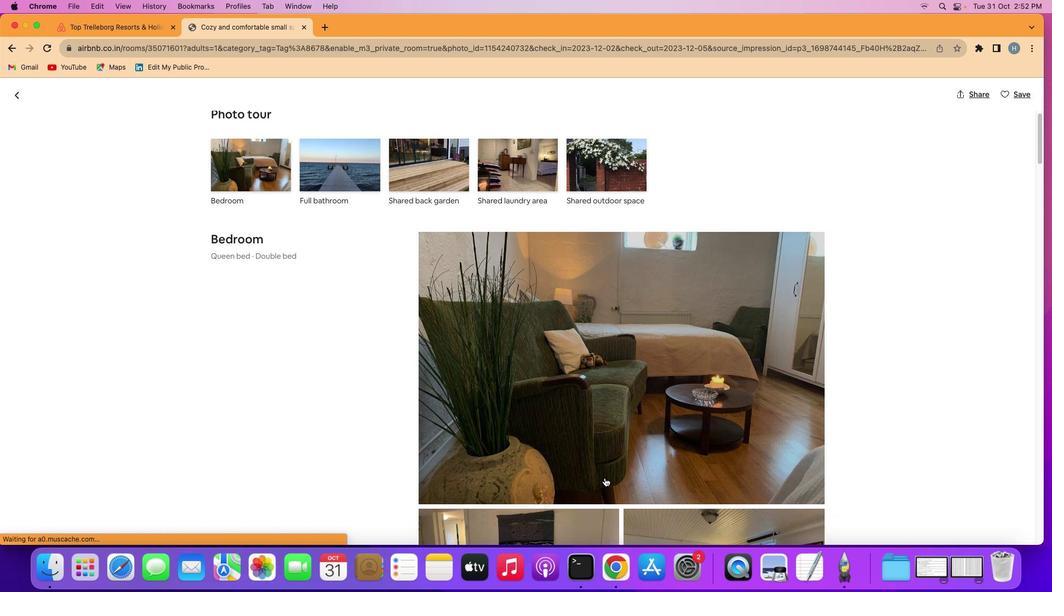 
Action: Mouse scrolled (605, 477) with delta (0, 0)
Screenshot: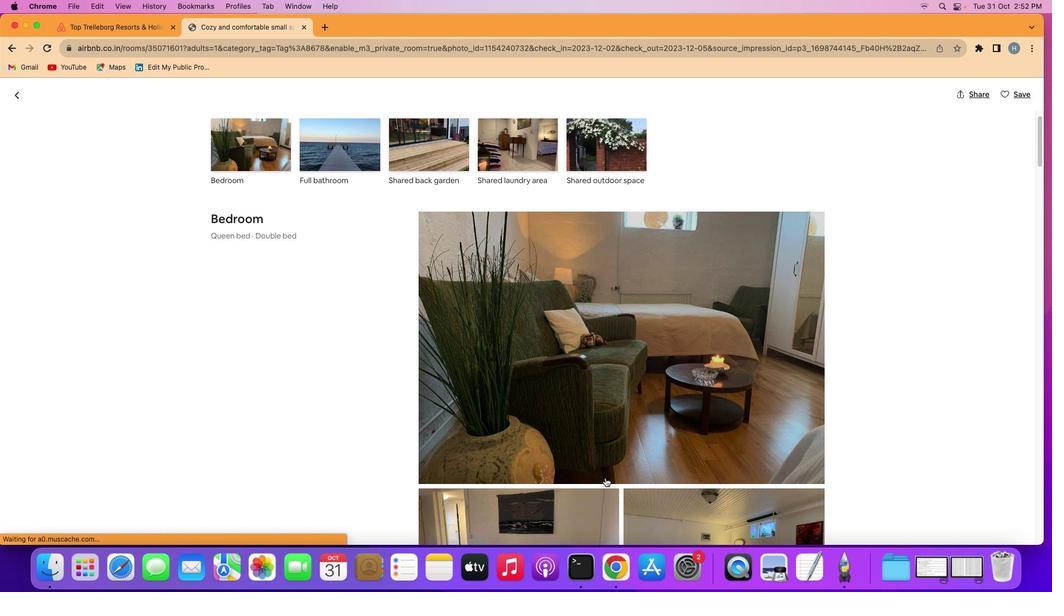 
Action: Mouse scrolled (605, 477) with delta (0, -1)
Screenshot: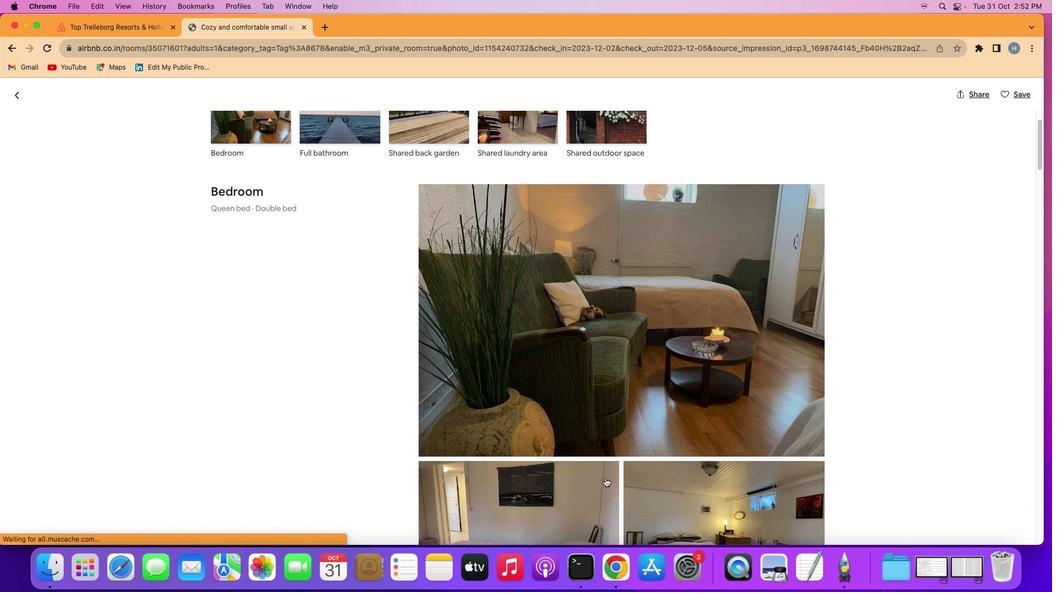 
Action: Mouse scrolled (605, 477) with delta (0, -1)
Screenshot: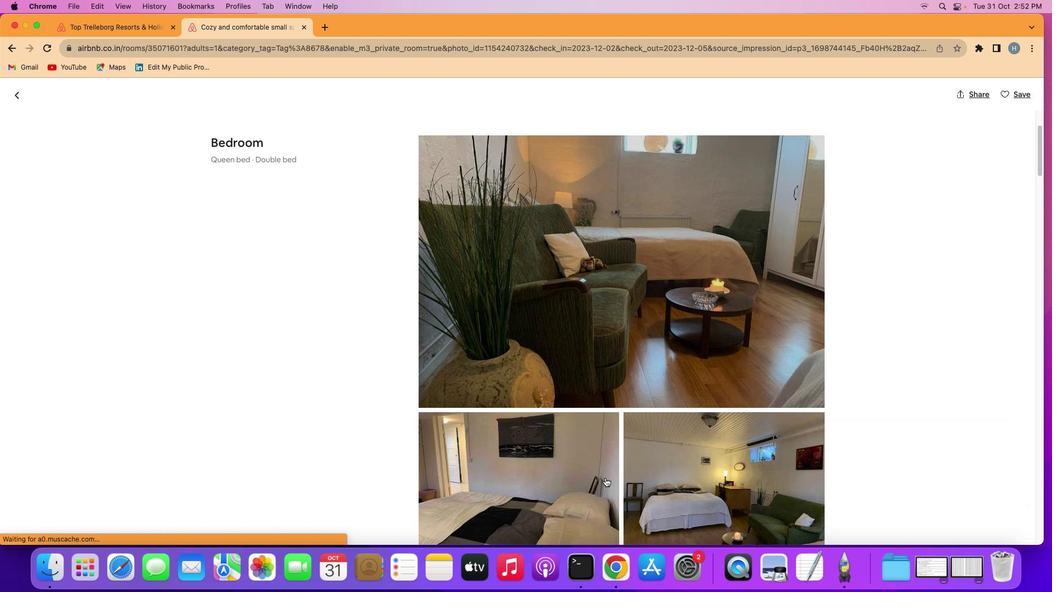 
Action: Mouse moved to (605, 477)
Screenshot: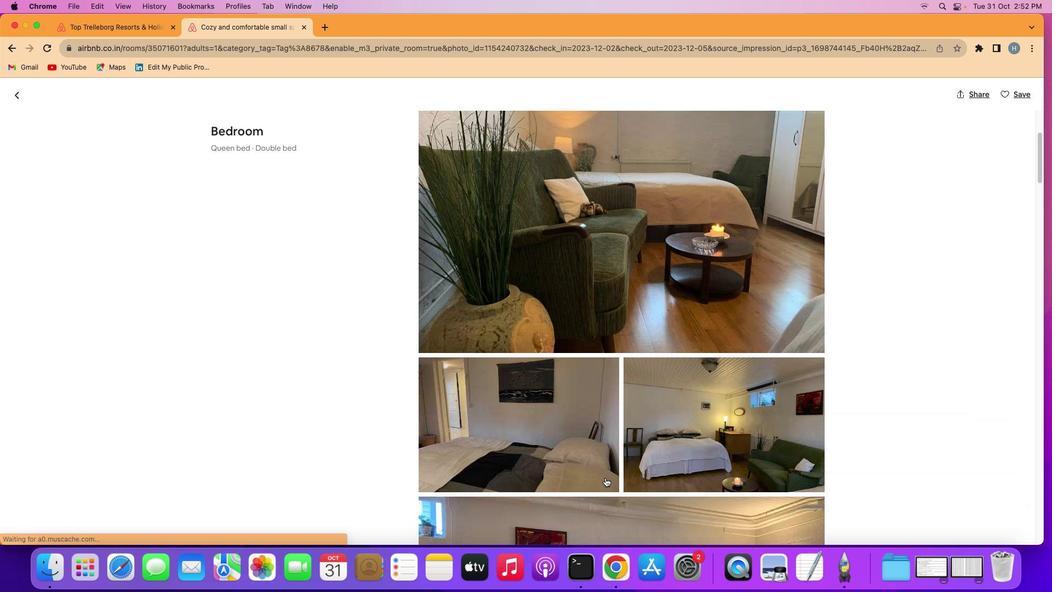 
Action: Mouse scrolled (605, 477) with delta (0, 0)
Screenshot: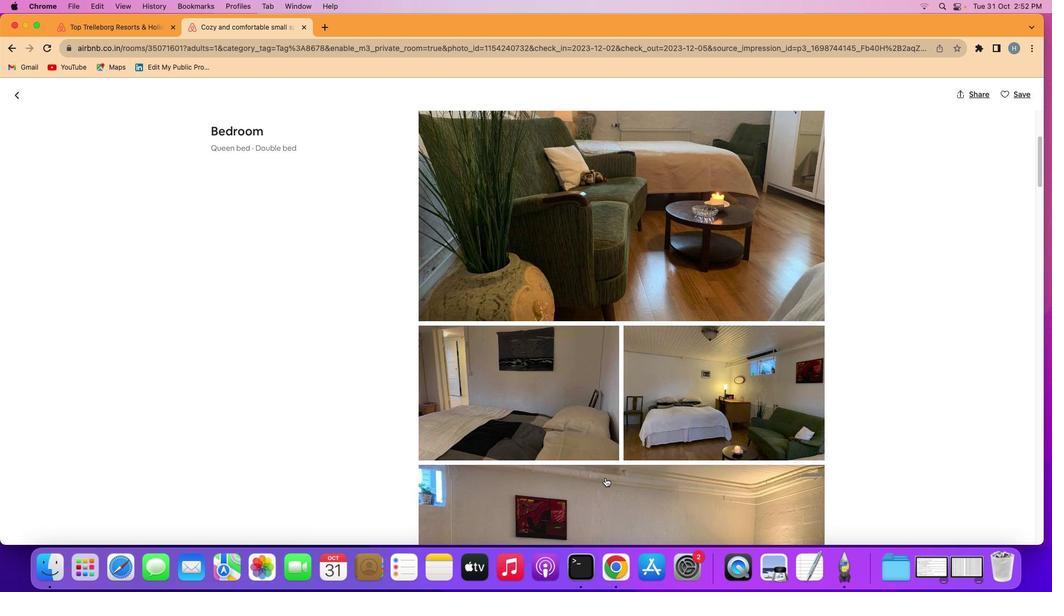
Action: Mouse scrolled (605, 477) with delta (0, 0)
Screenshot: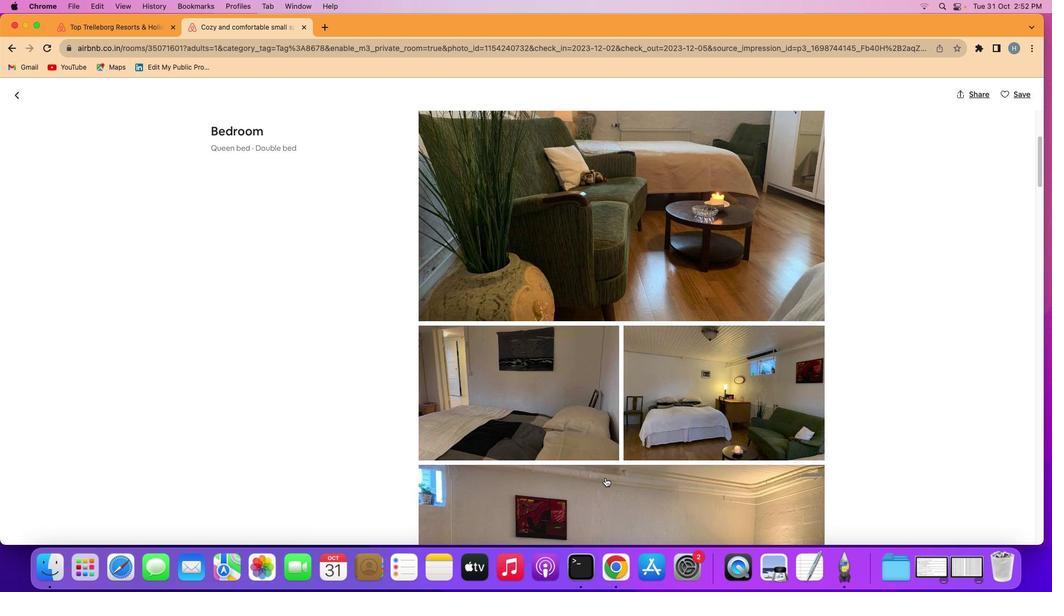 
Action: Mouse scrolled (605, 477) with delta (0, -1)
Screenshot: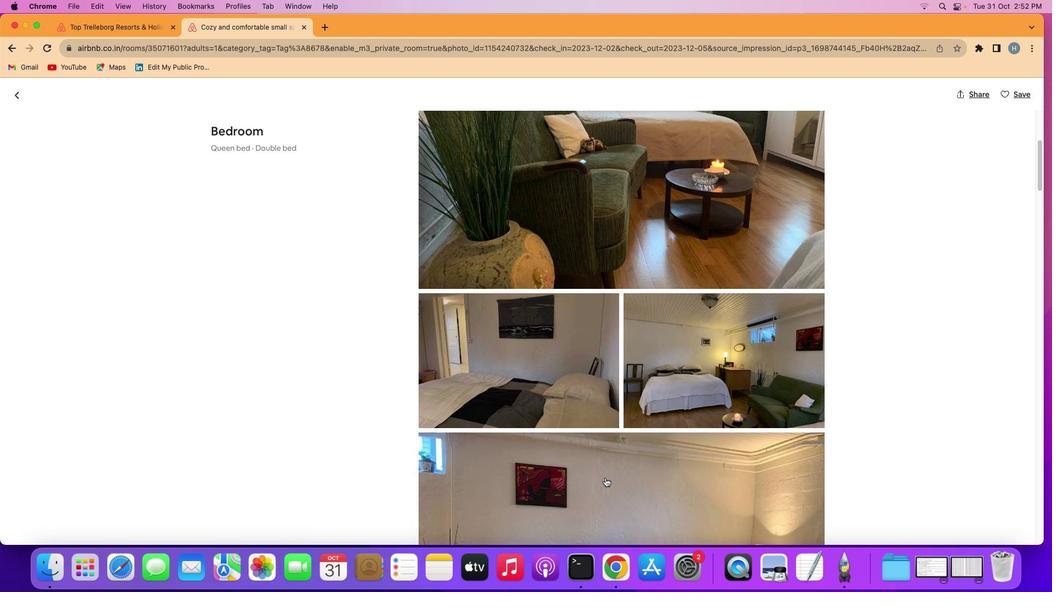 
Action: Mouse scrolled (605, 477) with delta (0, 0)
Screenshot: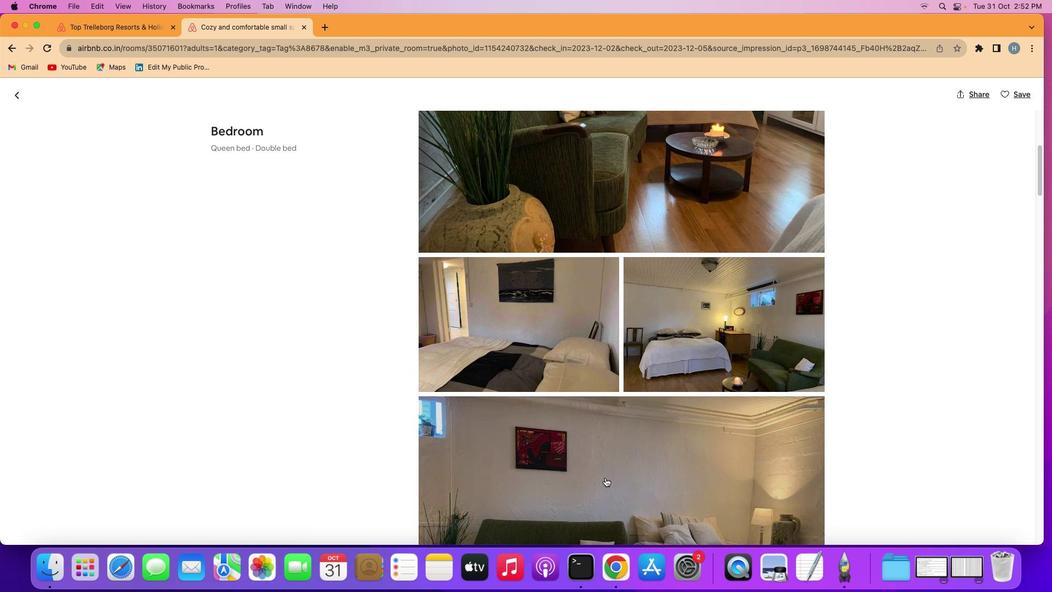 
Action: Mouse scrolled (605, 477) with delta (0, 0)
Screenshot: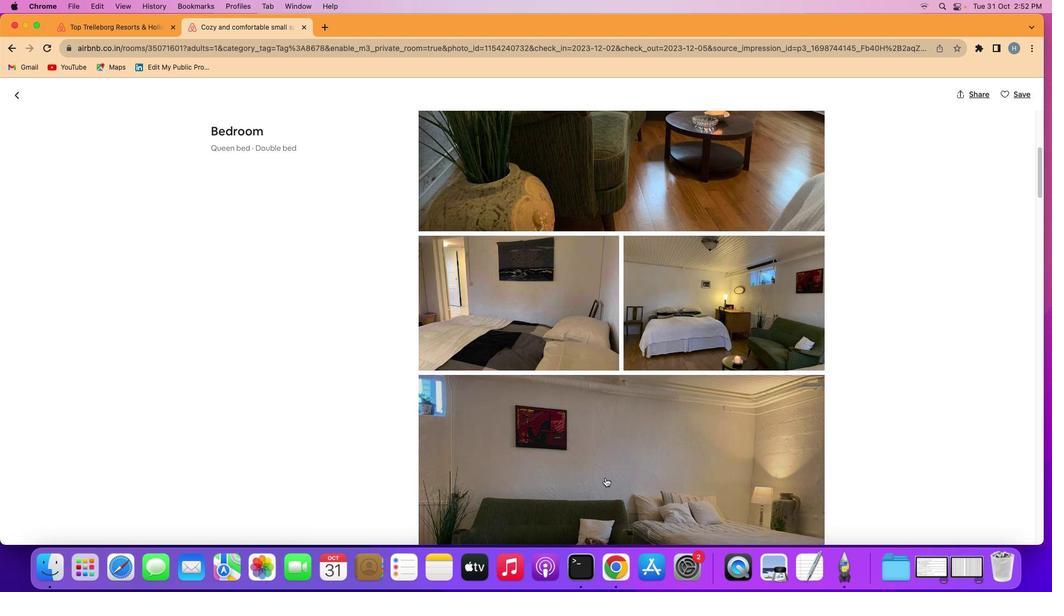 
Action: Mouse scrolled (605, 477) with delta (0, -1)
Screenshot: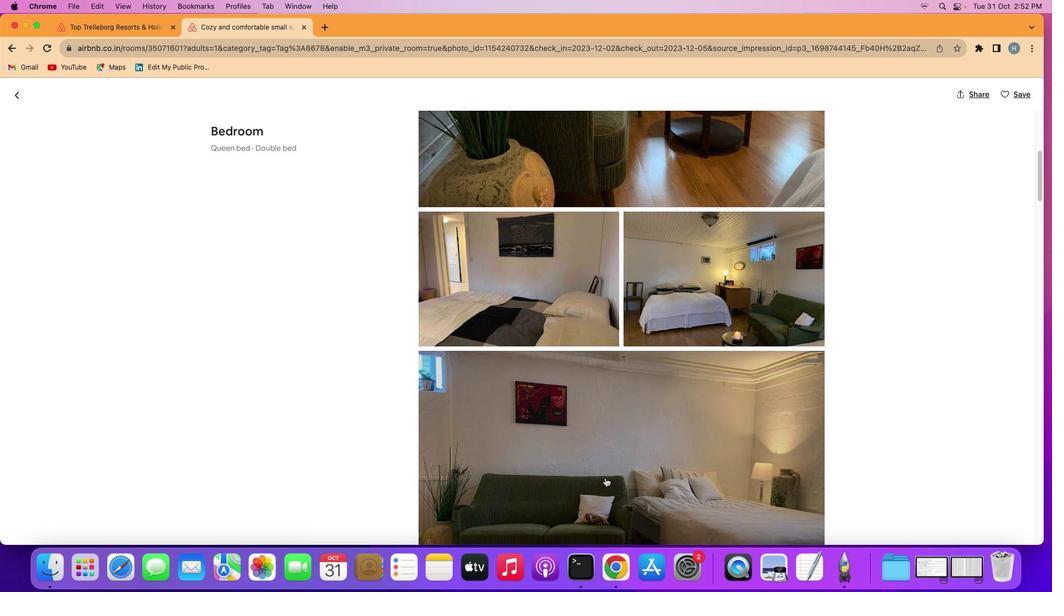 
Action: Mouse moved to (605, 477)
Screenshot: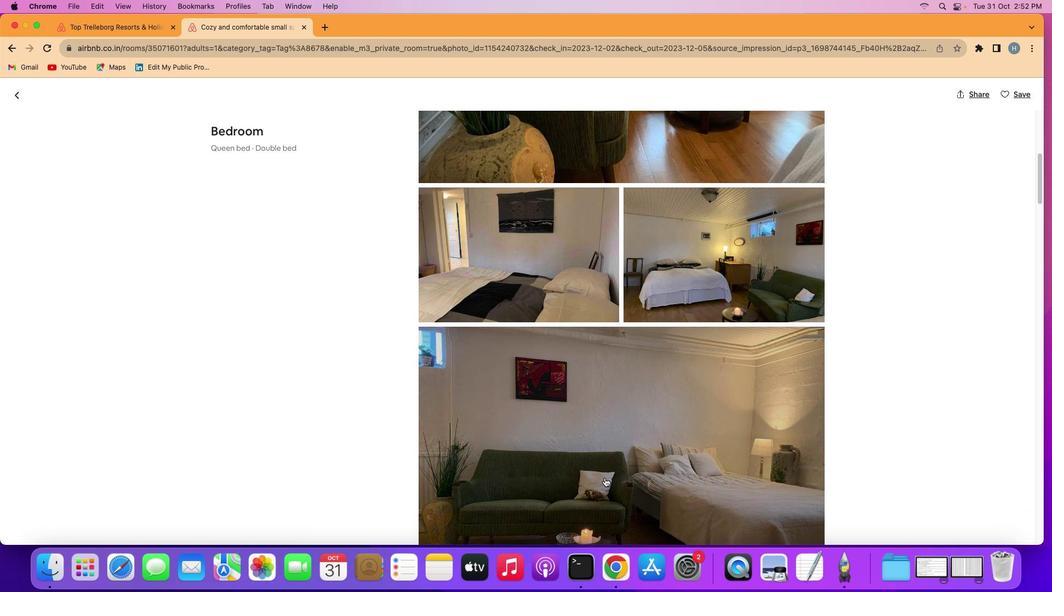 
Action: Mouse scrolled (605, 477) with delta (0, 0)
Screenshot: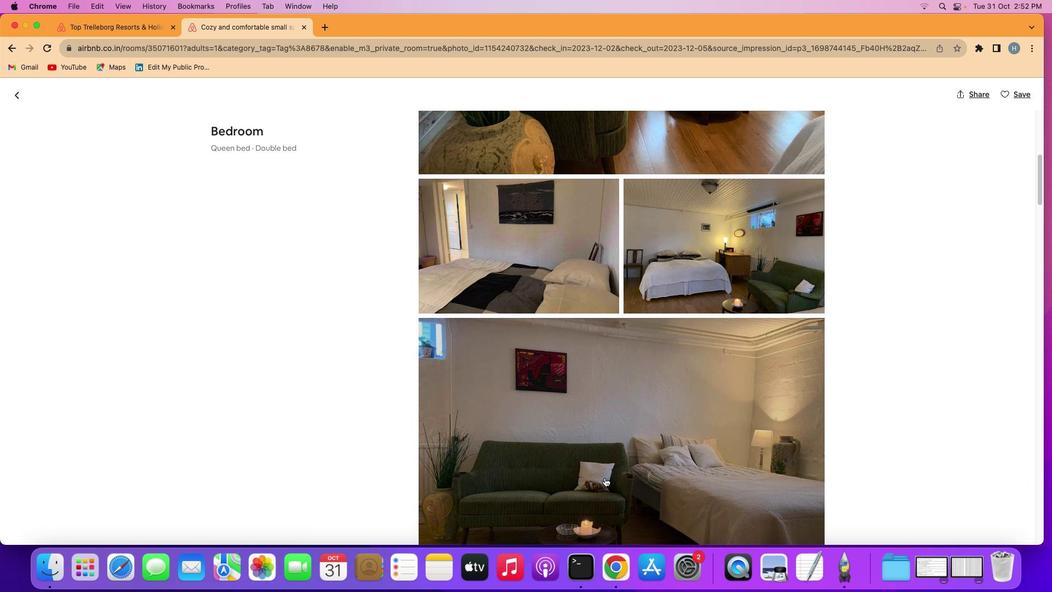 
Action: Mouse scrolled (605, 477) with delta (0, 0)
Screenshot: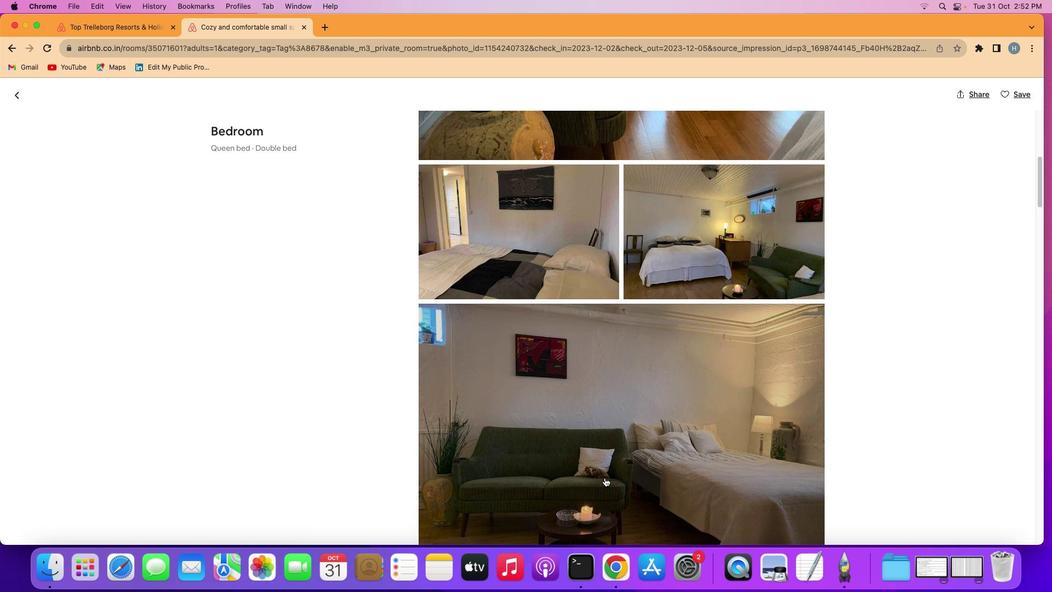 
Action: Mouse scrolled (605, 477) with delta (0, -1)
Screenshot: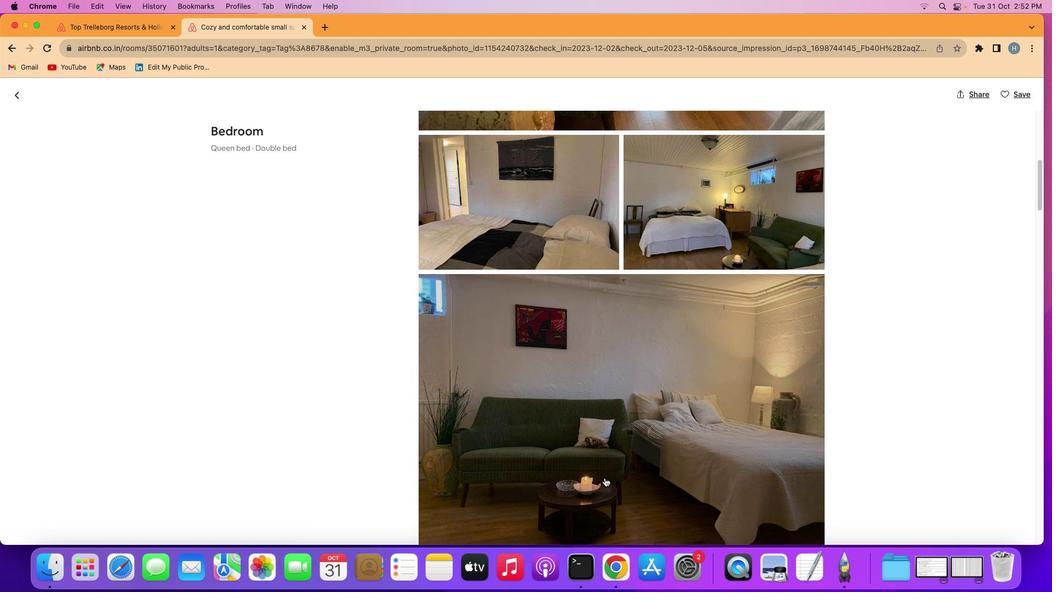 
Action: Mouse scrolled (605, 477) with delta (0, -1)
Screenshot: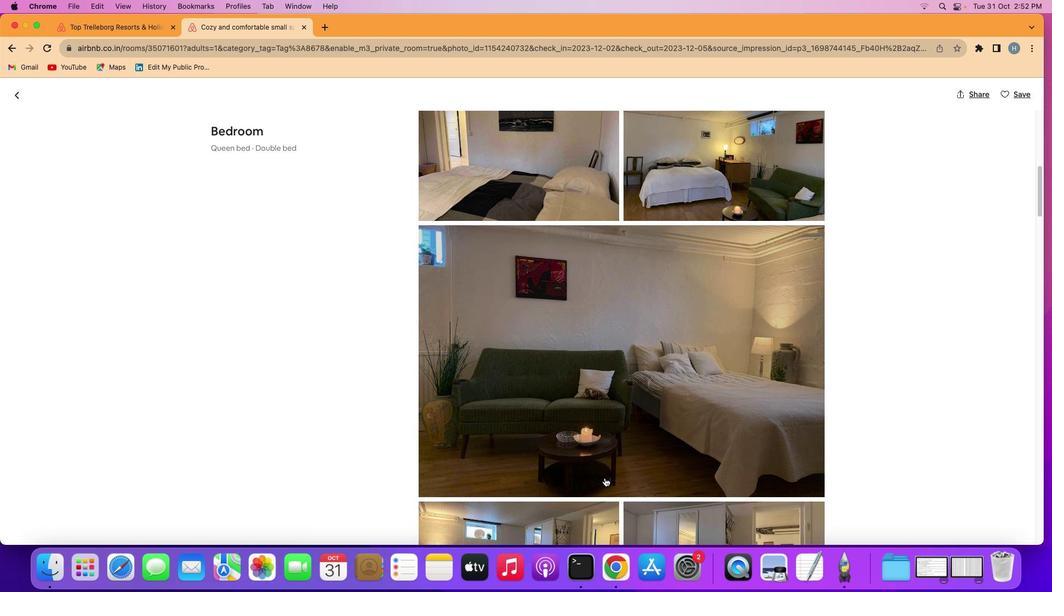 
Action: Mouse scrolled (605, 477) with delta (0, 0)
Screenshot: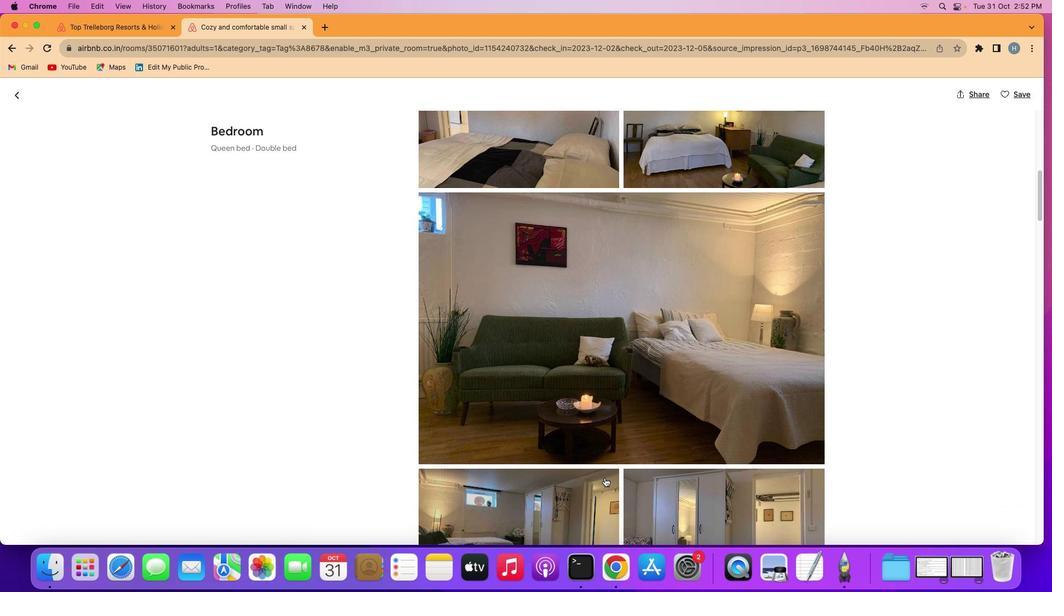 
Action: Mouse scrolled (605, 477) with delta (0, 0)
Screenshot: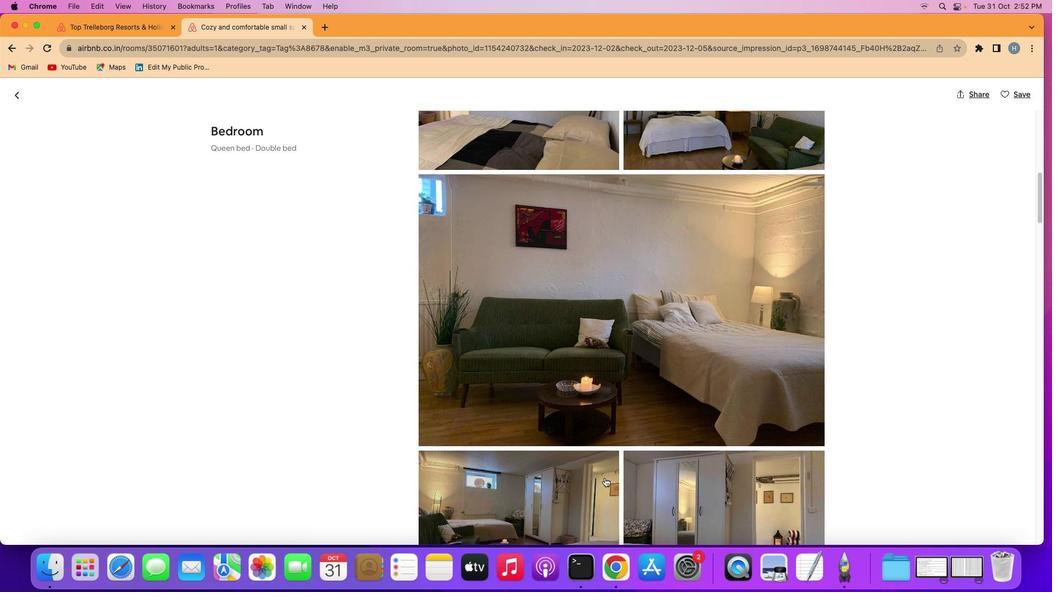 
Action: Mouse scrolled (605, 477) with delta (0, 0)
Screenshot: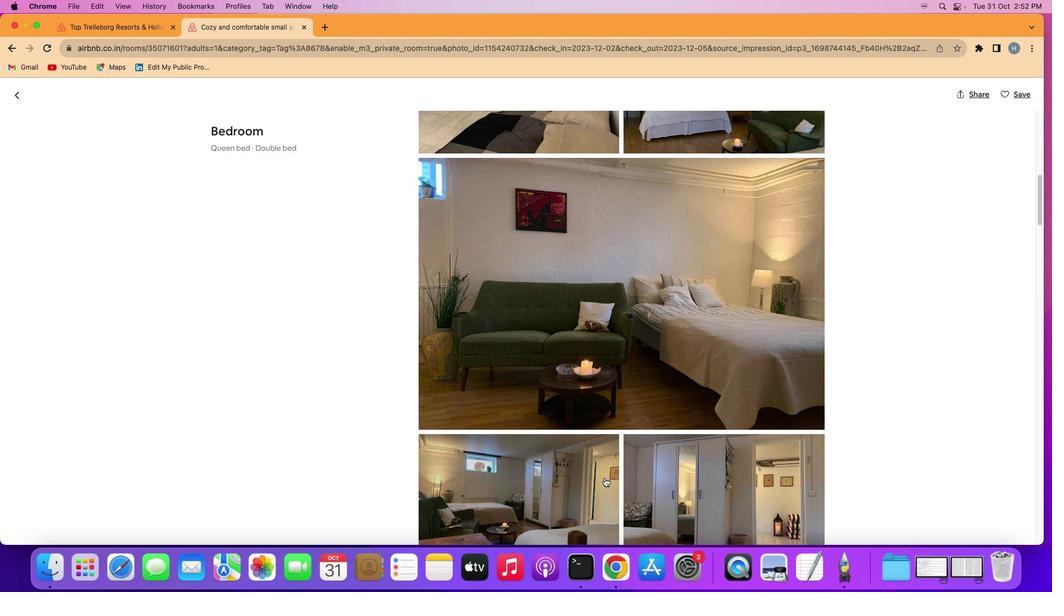
Action: Mouse scrolled (605, 477) with delta (0, 0)
Screenshot: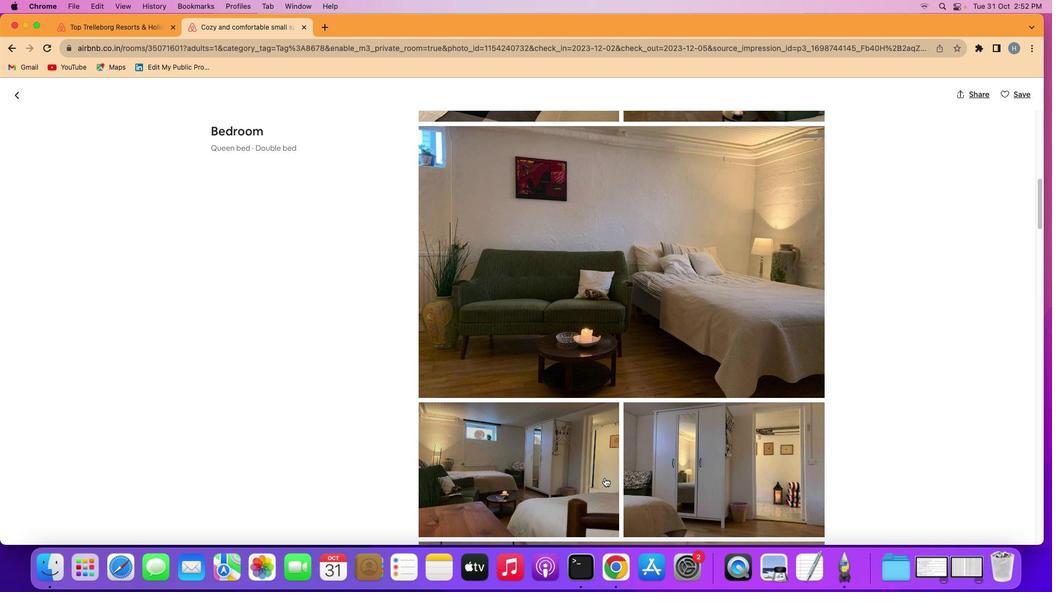 
Action: Mouse scrolled (605, 477) with delta (0, 0)
Screenshot: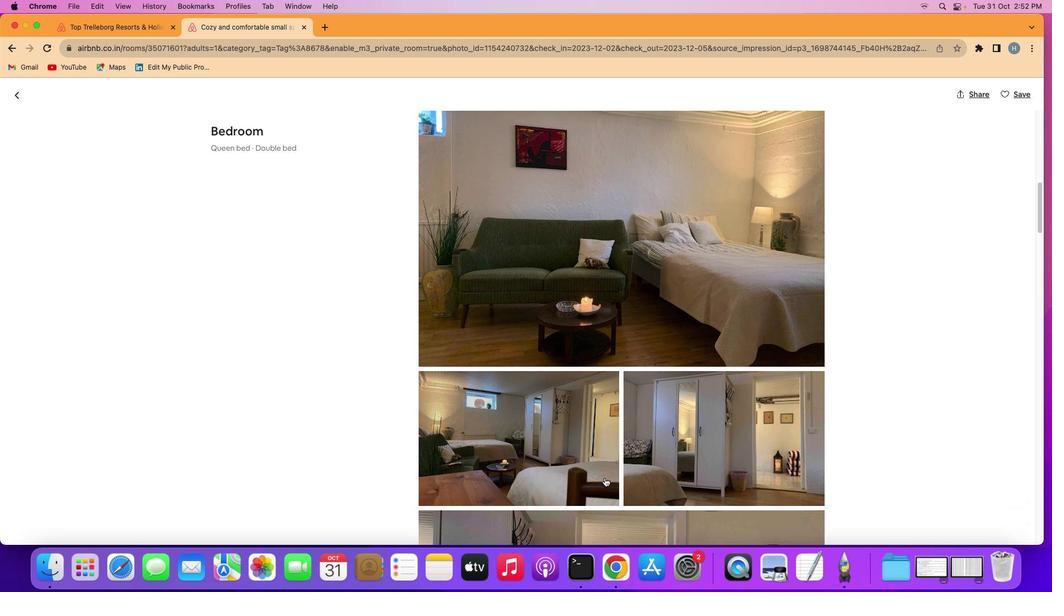 
Action: Mouse scrolled (605, 477) with delta (0, -1)
Screenshot: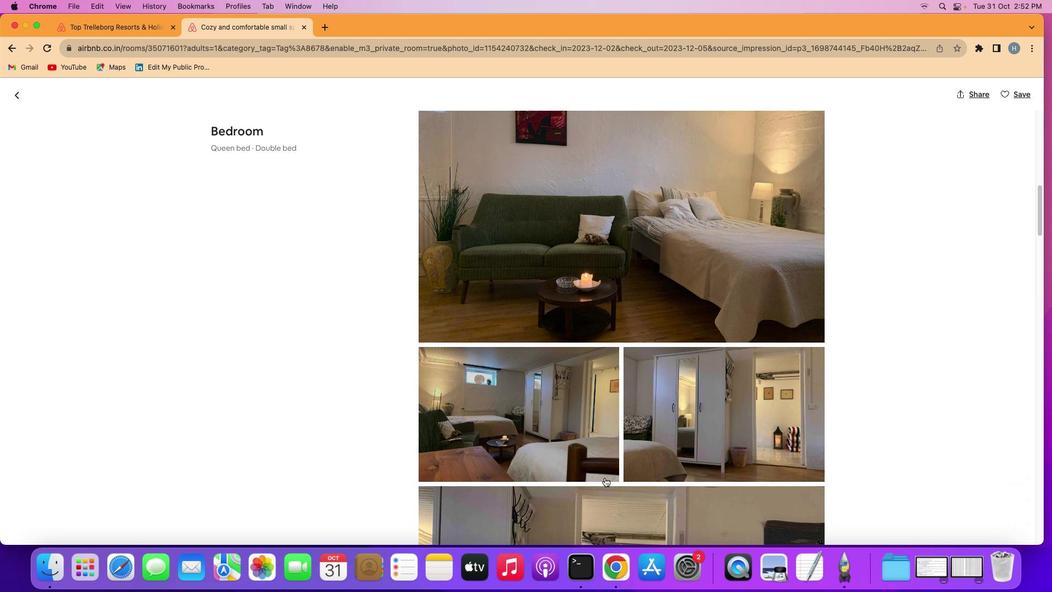 
Action: Mouse scrolled (605, 477) with delta (0, 0)
Screenshot: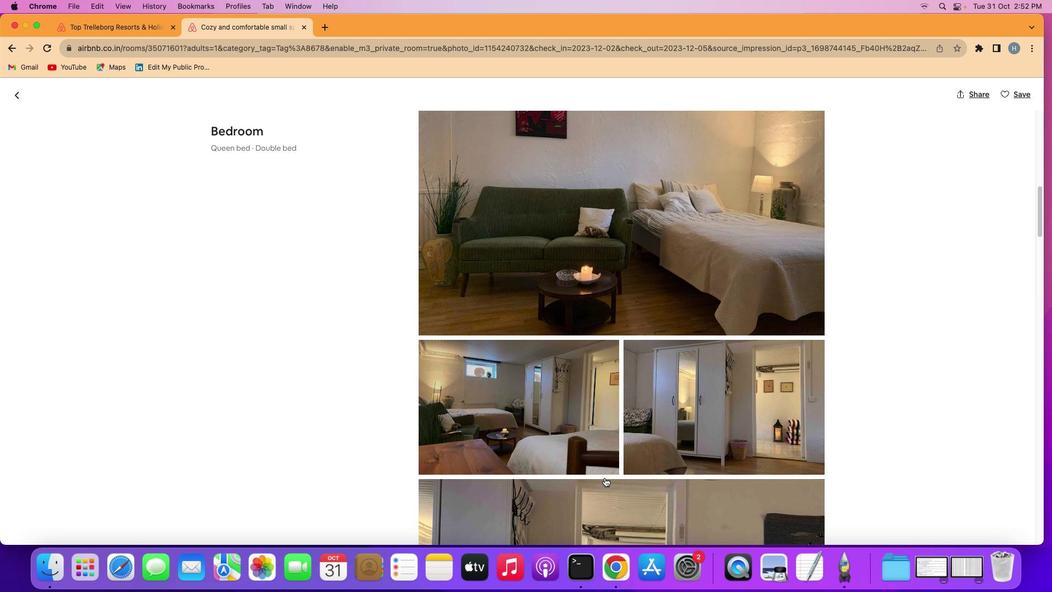 
Action: Mouse scrolled (605, 477) with delta (0, 0)
Screenshot: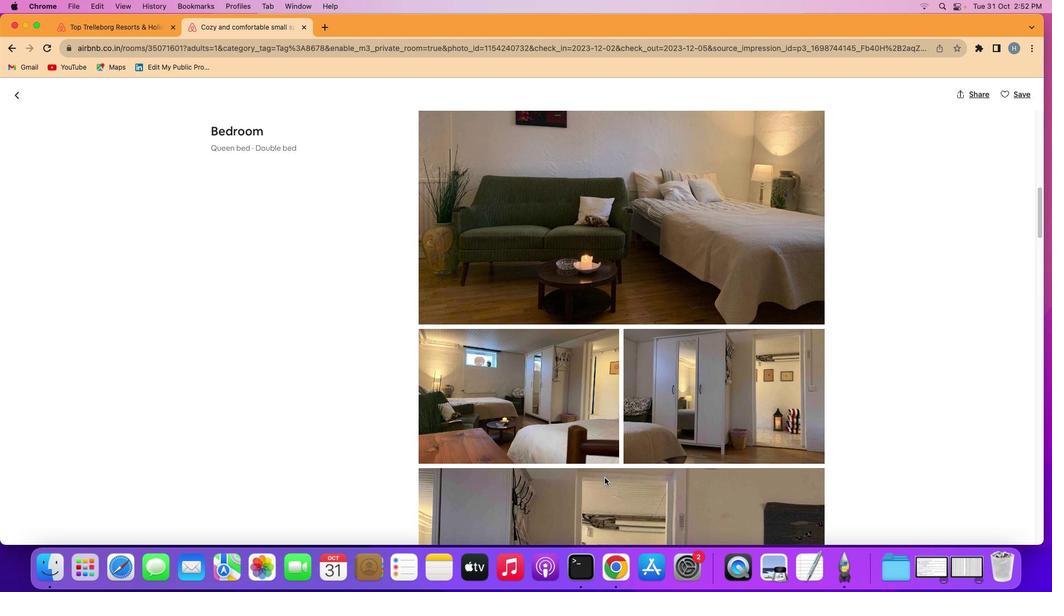 
Action: Mouse scrolled (605, 477) with delta (0, 0)
Screenshot: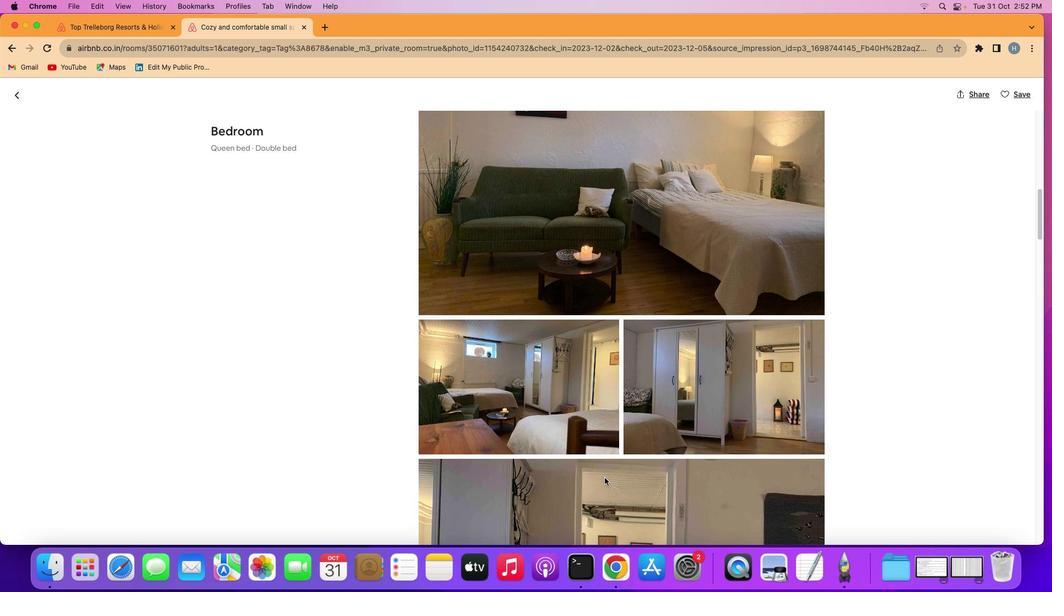 
Action: Mouse scrolled (605, 477) with delta (0, 0)
Screenshot: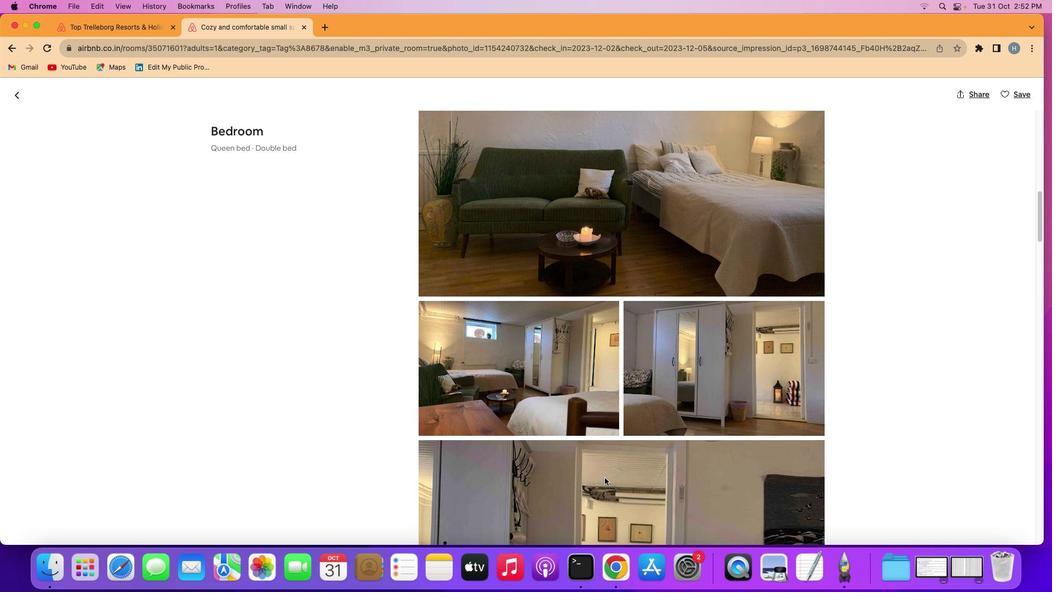 
Action: Mouse scrolled (605, 477) with delta (0, 0)
Screenshot: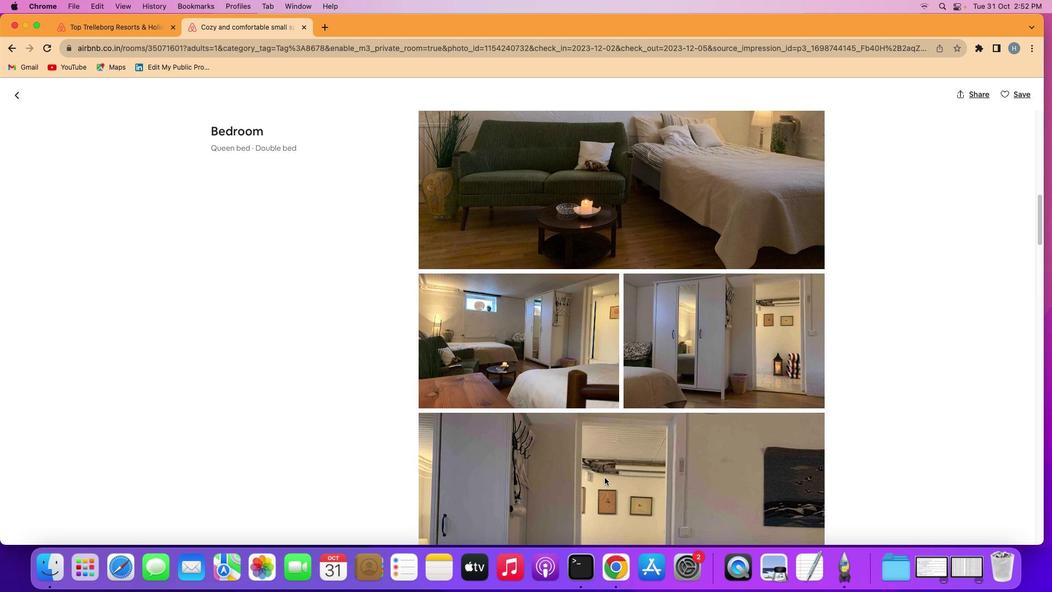 
Action: Mouse scrolled (605, 477) with delta (0, 0)
Screenshot: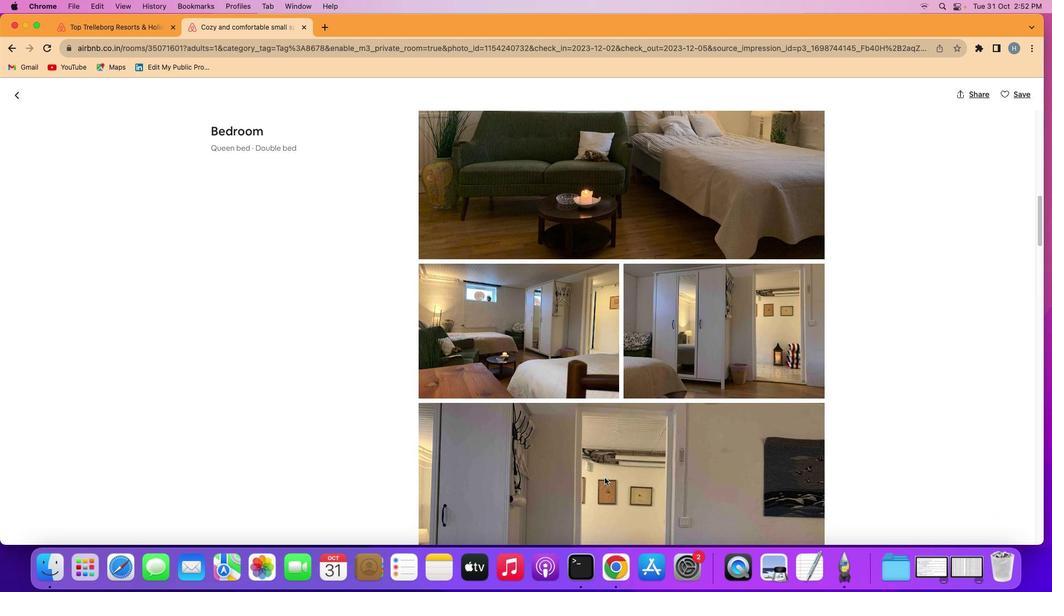 
Action: Mouse scrolled (605, 477) with delta (0, 0)
Screenshot: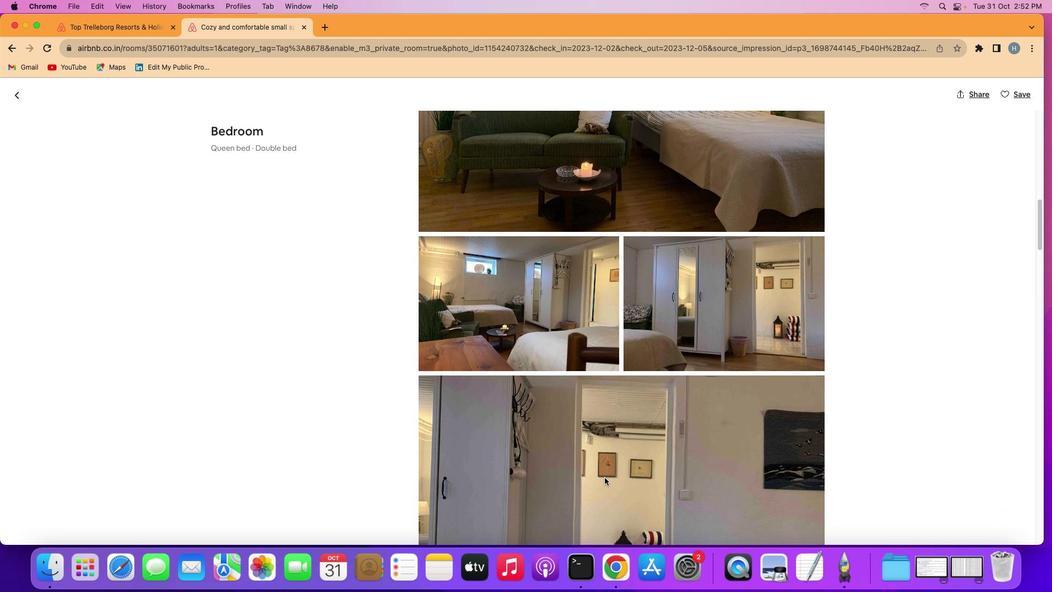 
Action: Mouse scrolled (605, 477) with delta (0, 0)
Screenshot: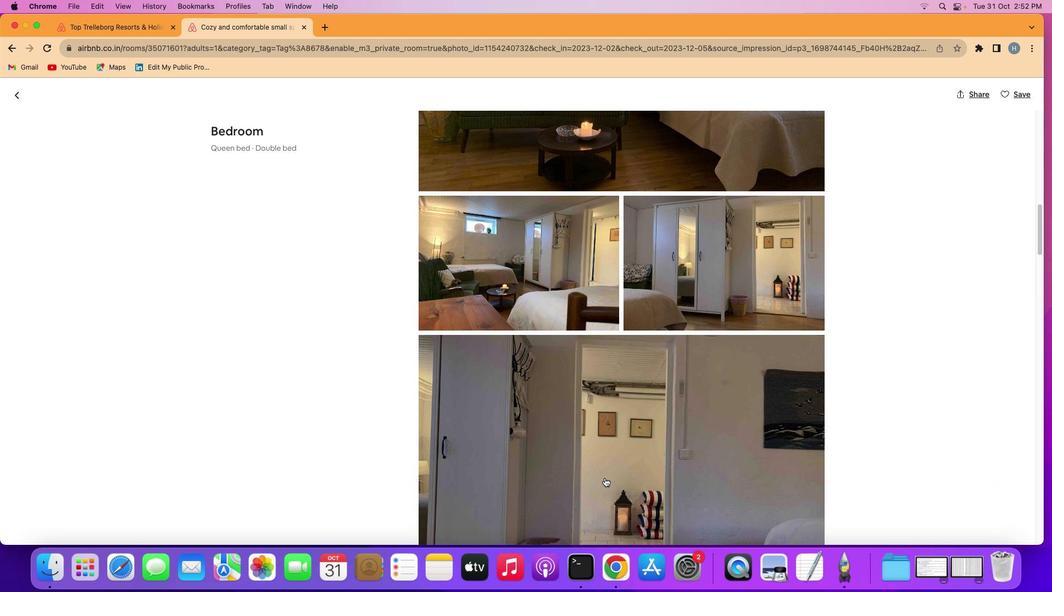 
Action: Mouse scrolled (605, 477) with delta (0, 0)
Screenshot: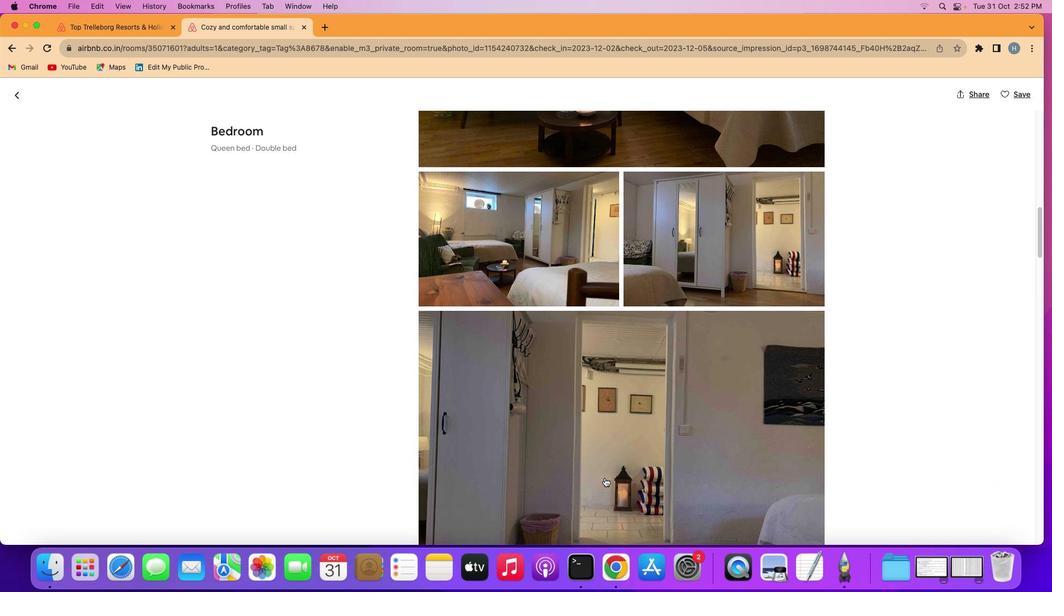 
Action: Mouse scrolled (605, 477) with delta (0, -1)
Screenshot: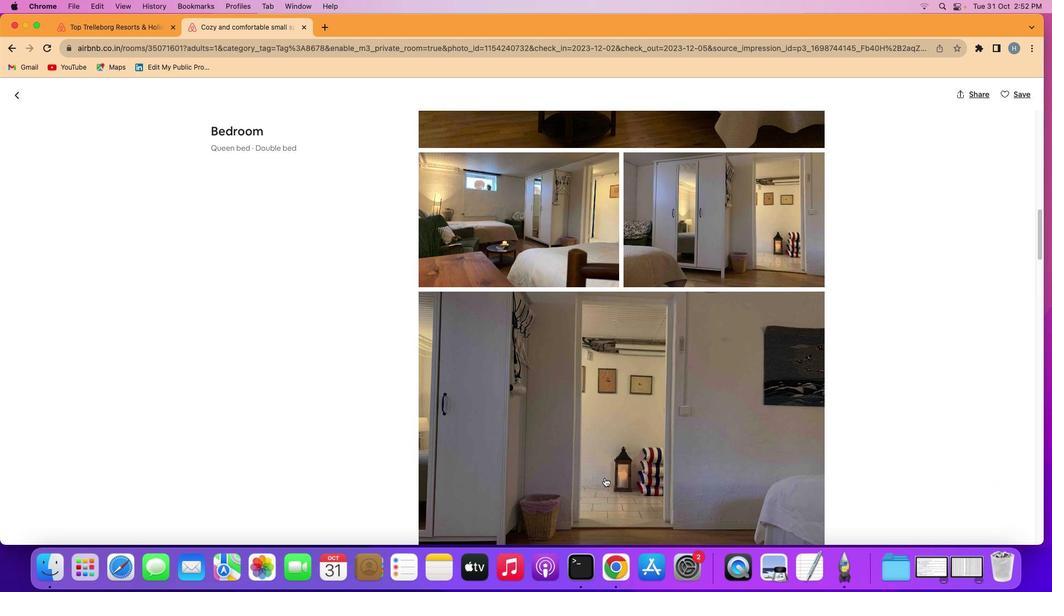 
Action: Mouse scrolled (605, 477) with delta (0, 0)
Screenshot: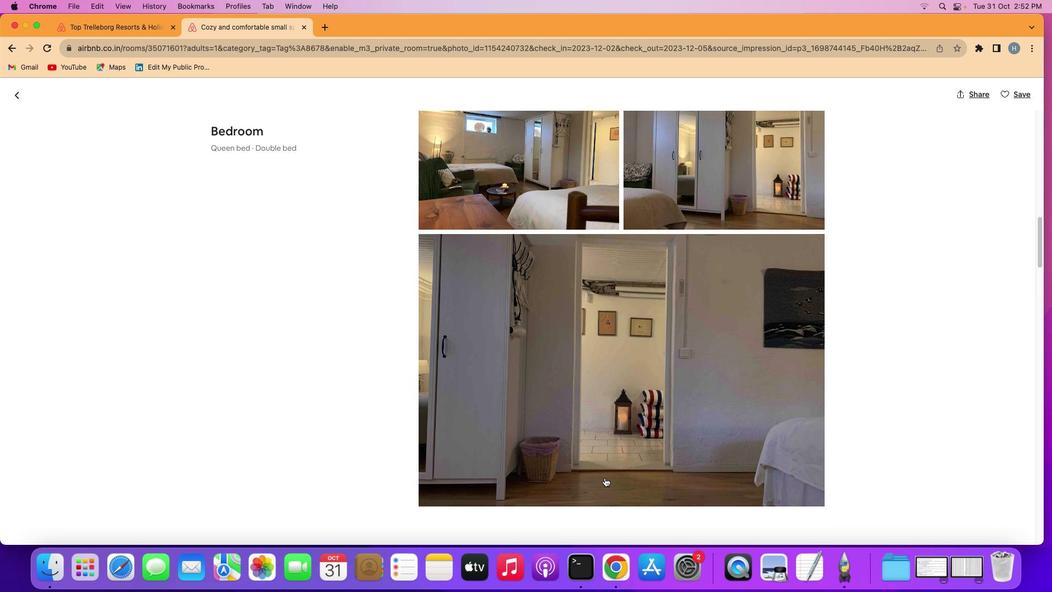 
Action: Mouse scrolled (605, 477) with delta (0, 0)
Screenshot: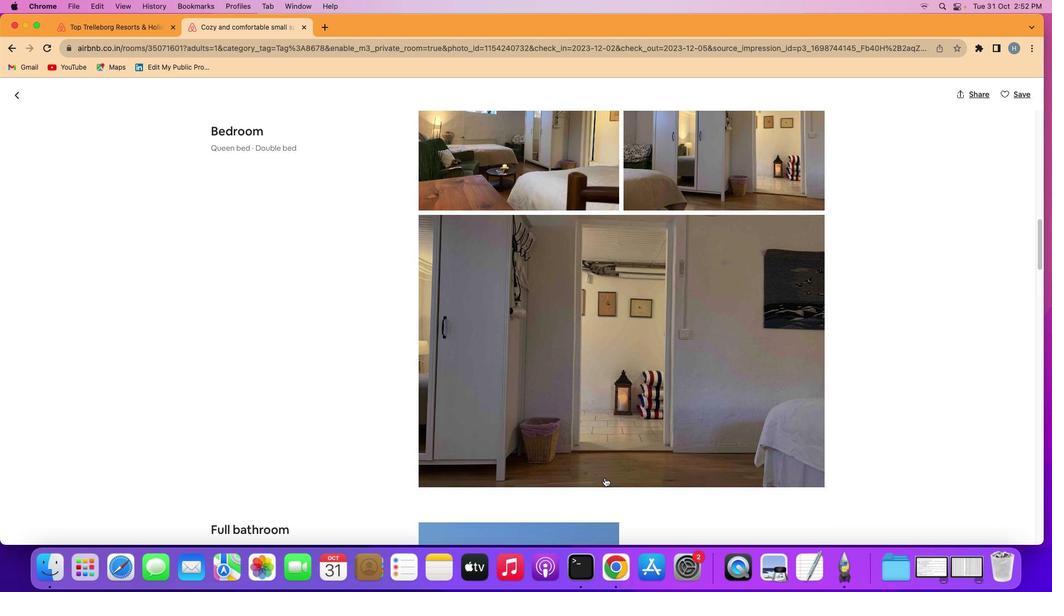 
Action: Mouse scrolled (605, 477) with delta (0, -1)
Screenshot: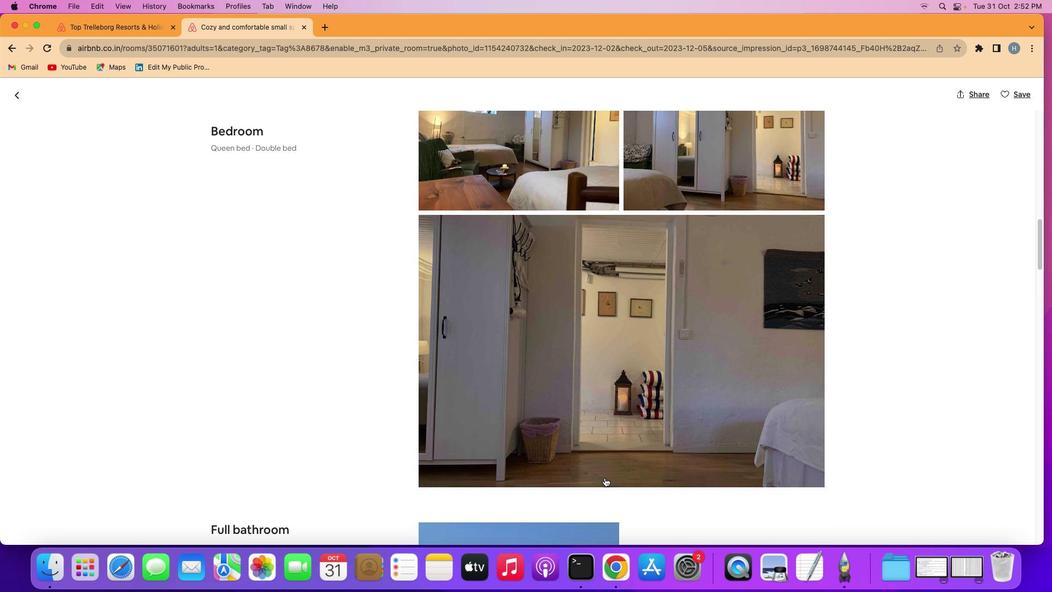 
Action: Mouse scrolled (605, 477) with delta (0, -2)
Screenshot: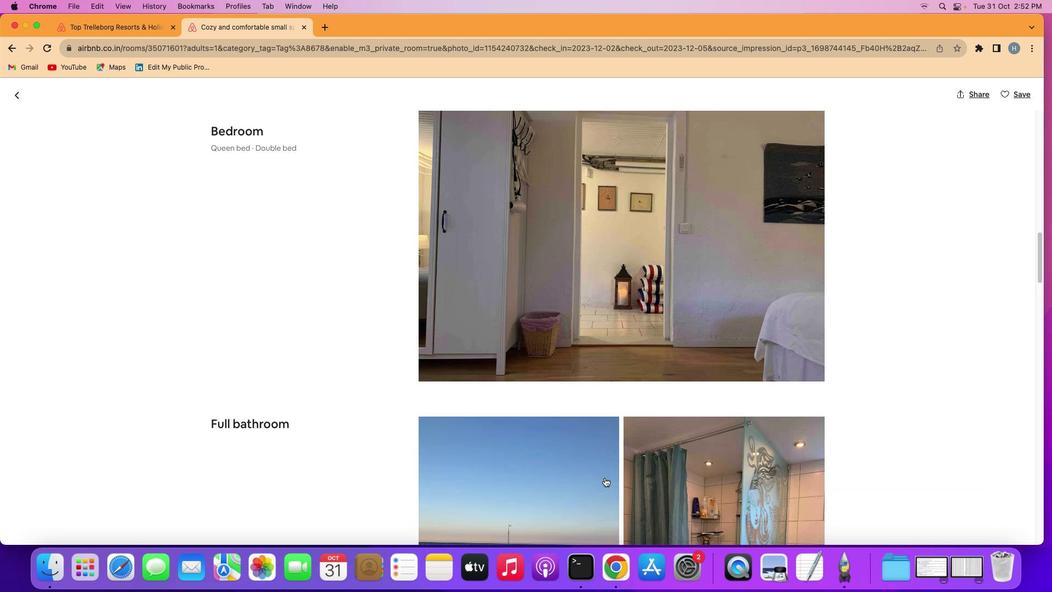 
Action: Mouse scrolled (605, 477) with delta (0, 0)
Screenshot: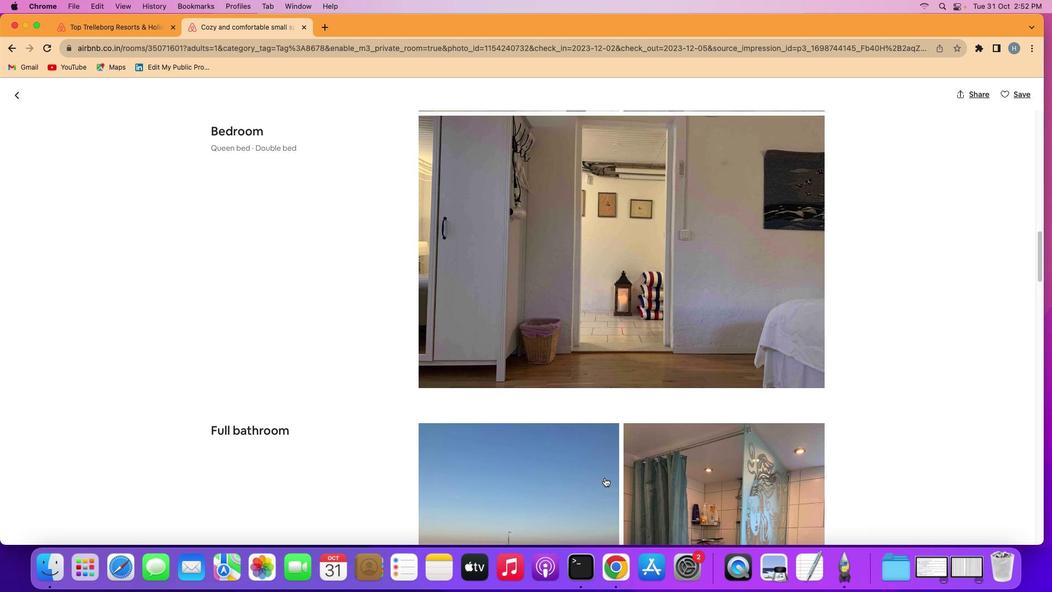 
Action: Mouse scrolled (605, 477) with delta (0, 0)
Screenshot: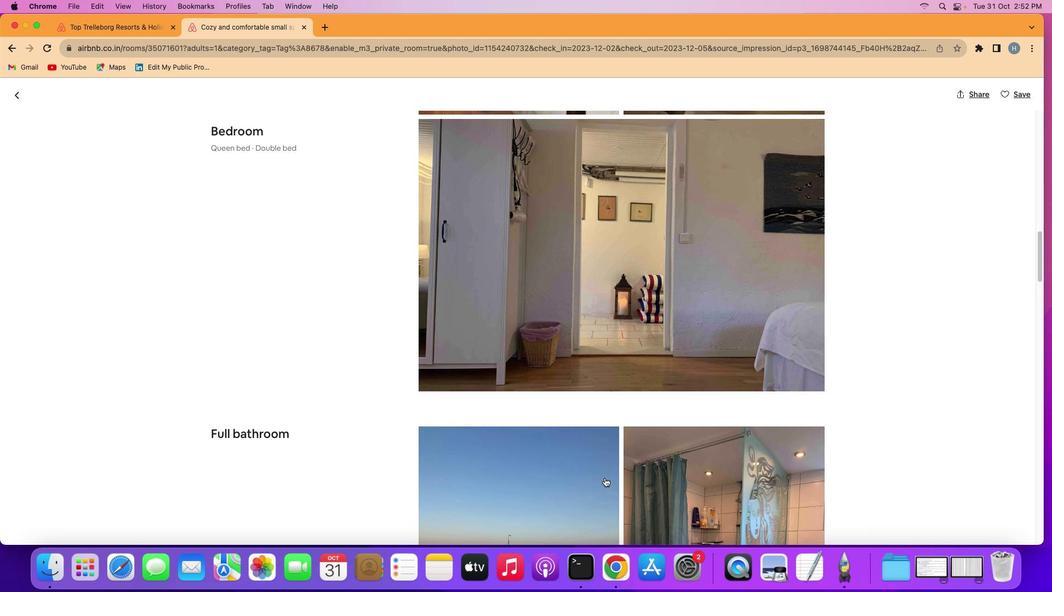 
Action: Mouse scrolled (605, 477) with delta (0, 1)
Screenshot: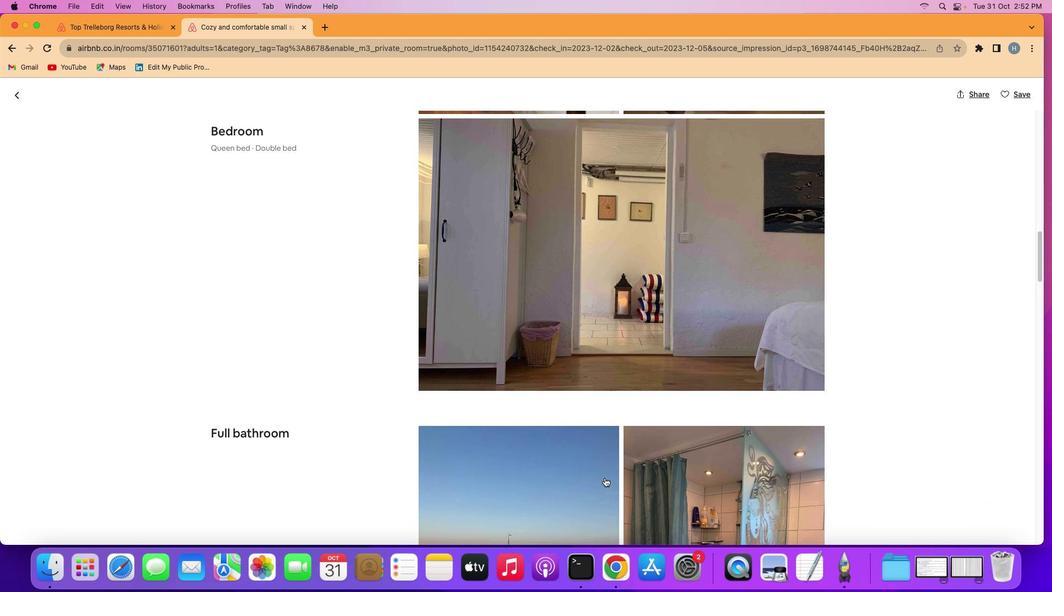 
Action: Mouse scrolled (605, 477) with delta (0, 0)
Screenshot: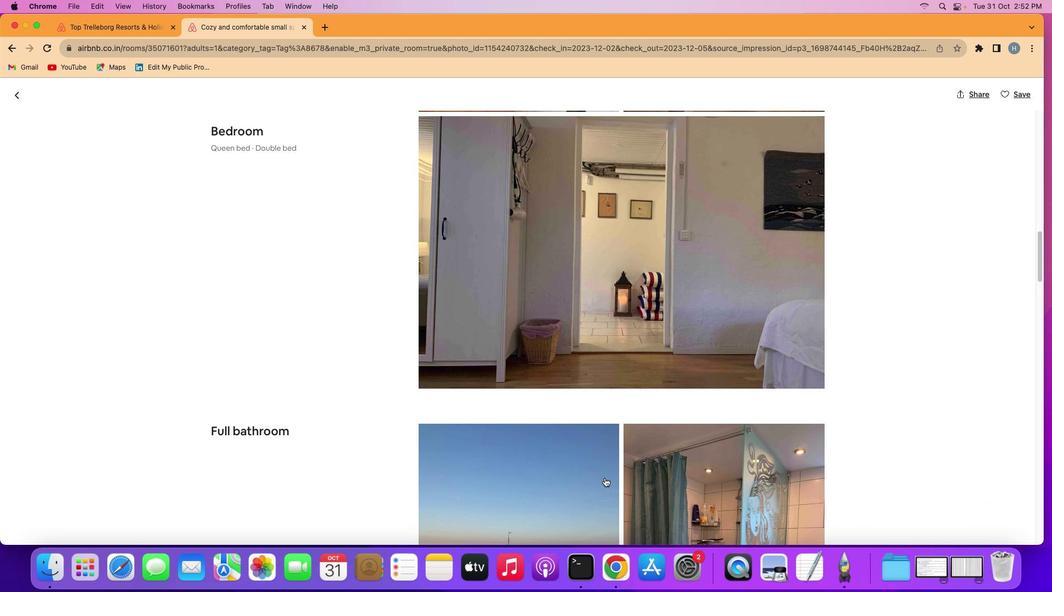
Action: Mouse scrolled (605, 477) with delta (0, 0)
Screenshot: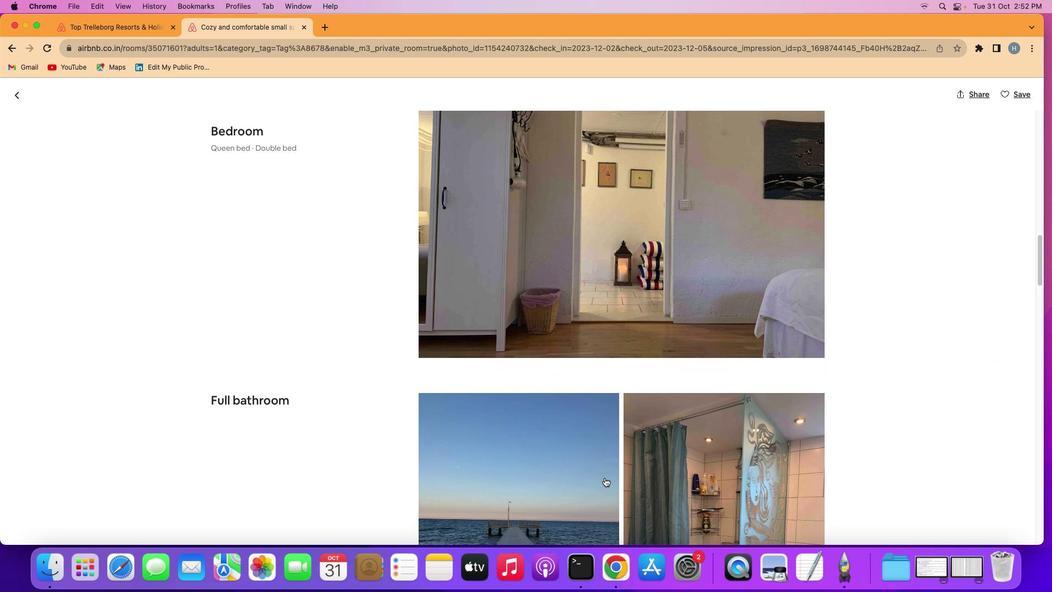 
Action: Mouse scrolled (605, 477) with delta (0, 0)
Screenshot: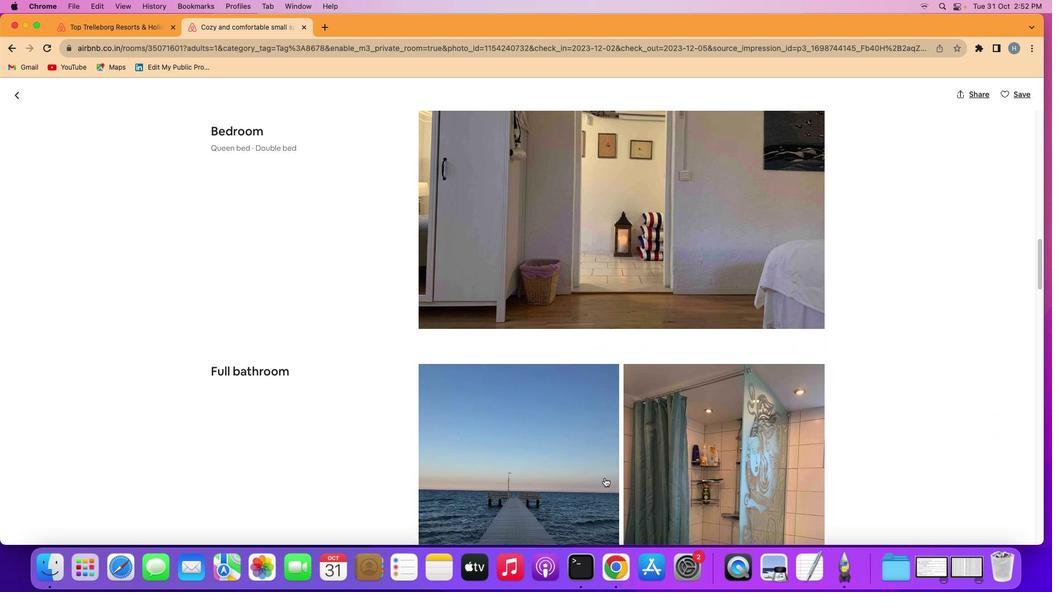 
Action: Mouse scrolled (605, 477) with delta (0, -1)
Screenshot: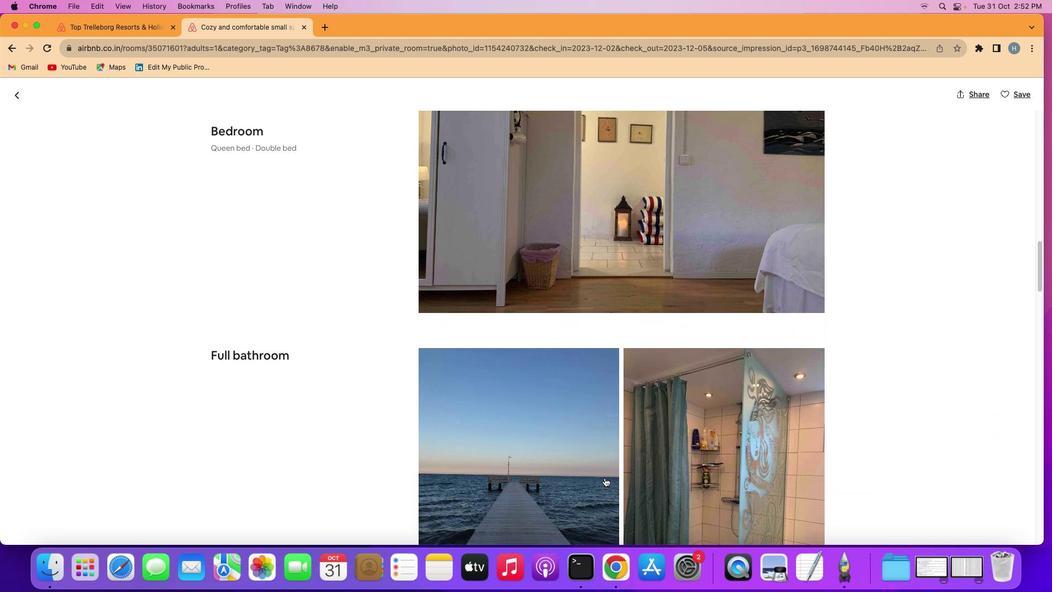 
Action: Mouse scrolled (605, 477) with delta (0, 0)
Screenshot: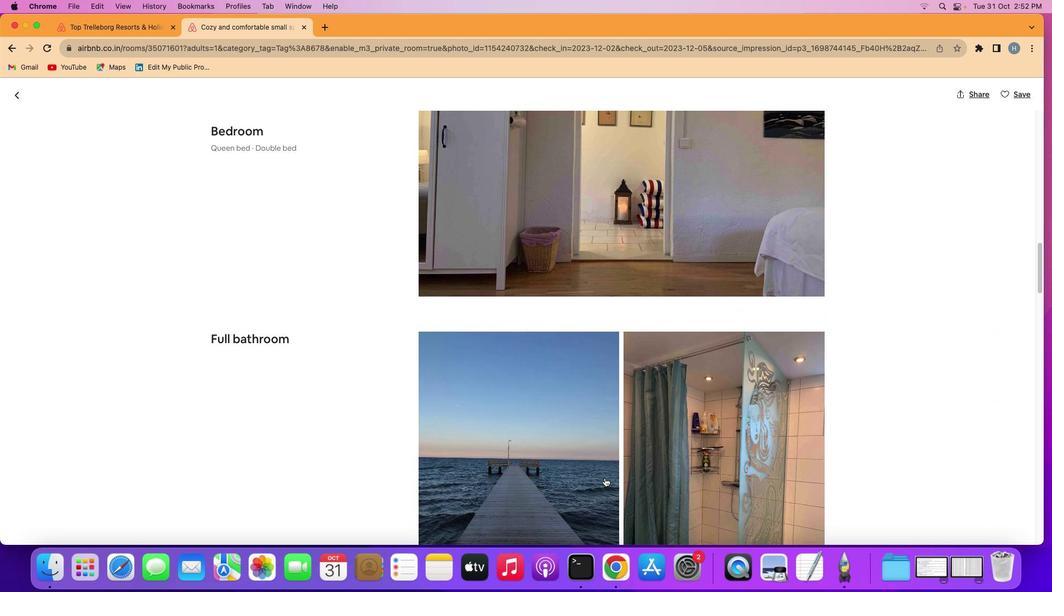 
Action: Mouse scrolled (605, 477) with delta (0, 0)
Screenshot: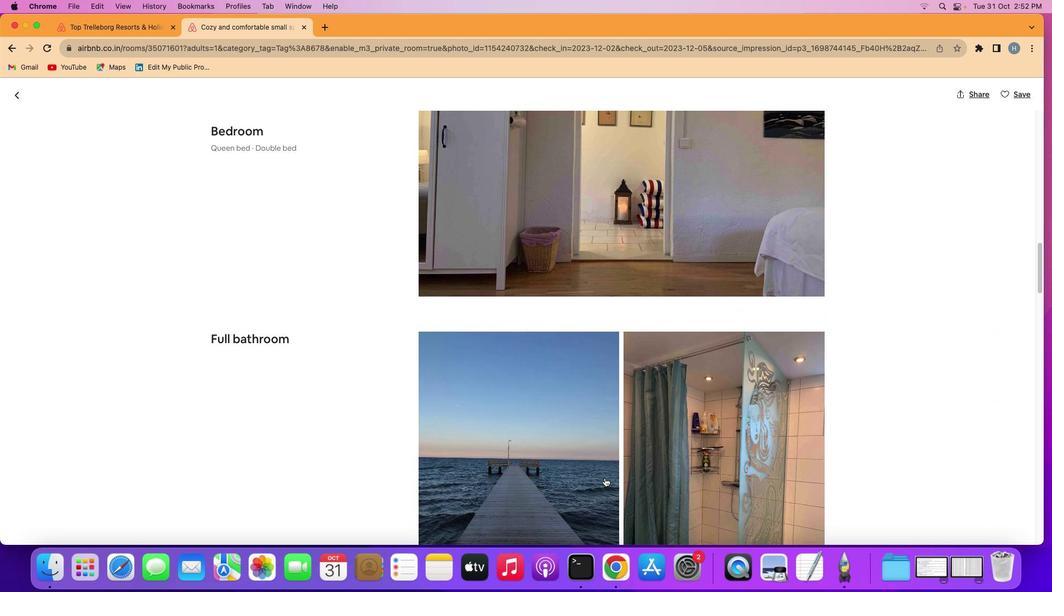 
Action: Mouse scrolled (605, 477) with delta (0, 1)
Screenshot: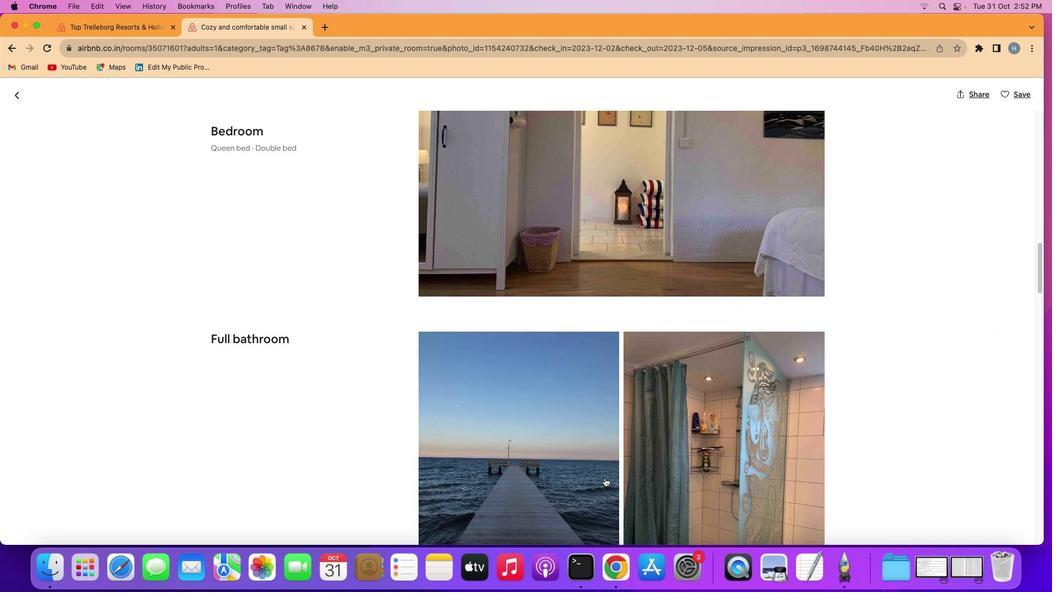 
Action: Mouse scrolled (605, 477) with delta (0, -1)
Screenshot: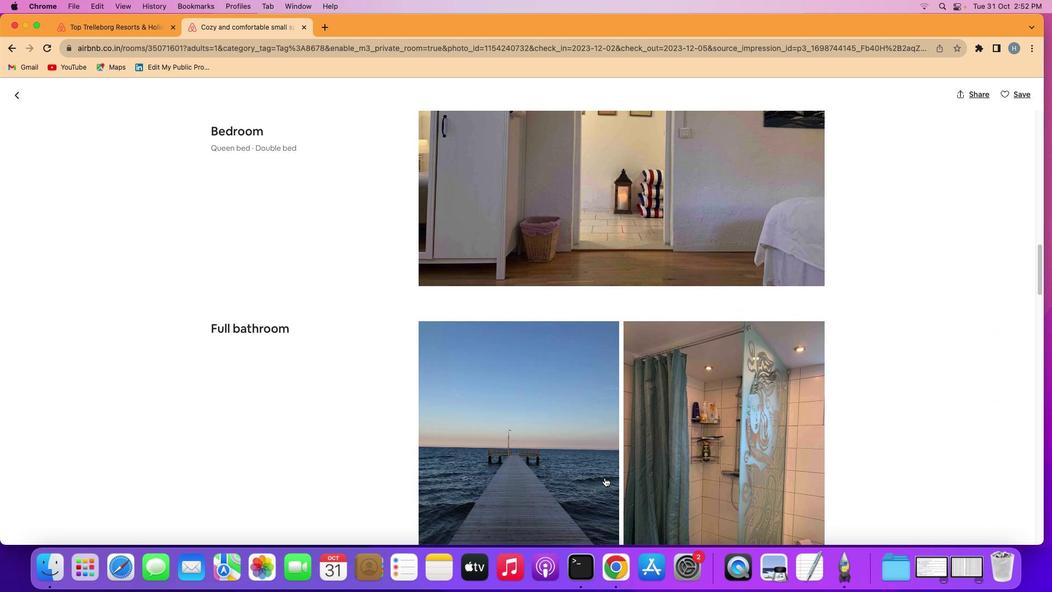 
Action: Mouse scrolled (605, 477) with delta (0, 0)
Screenshot: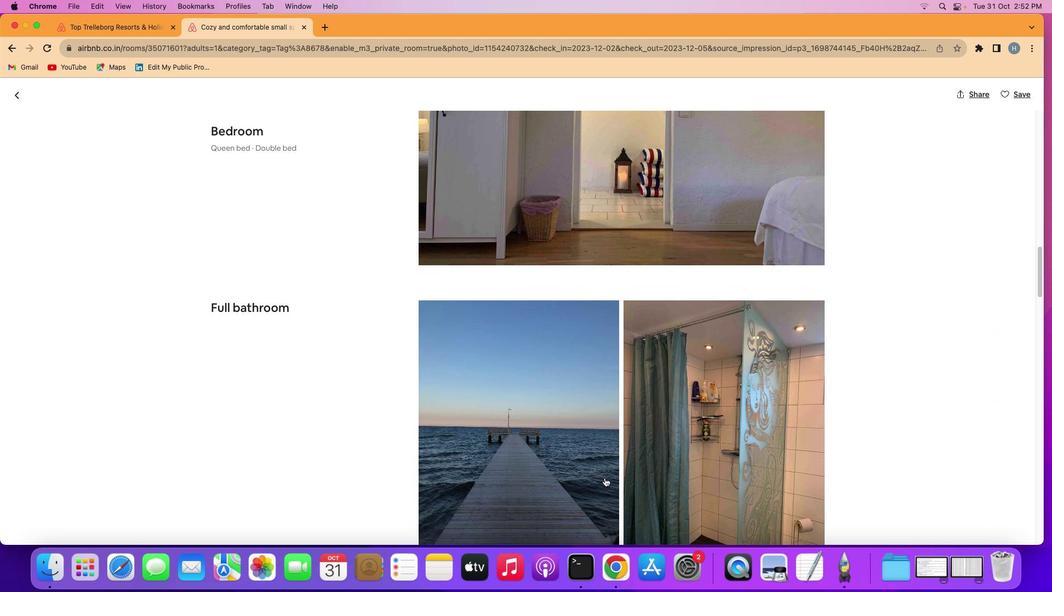
Action: Mouse scrolled (605, 477) with delta (0, 0)
Screenshot: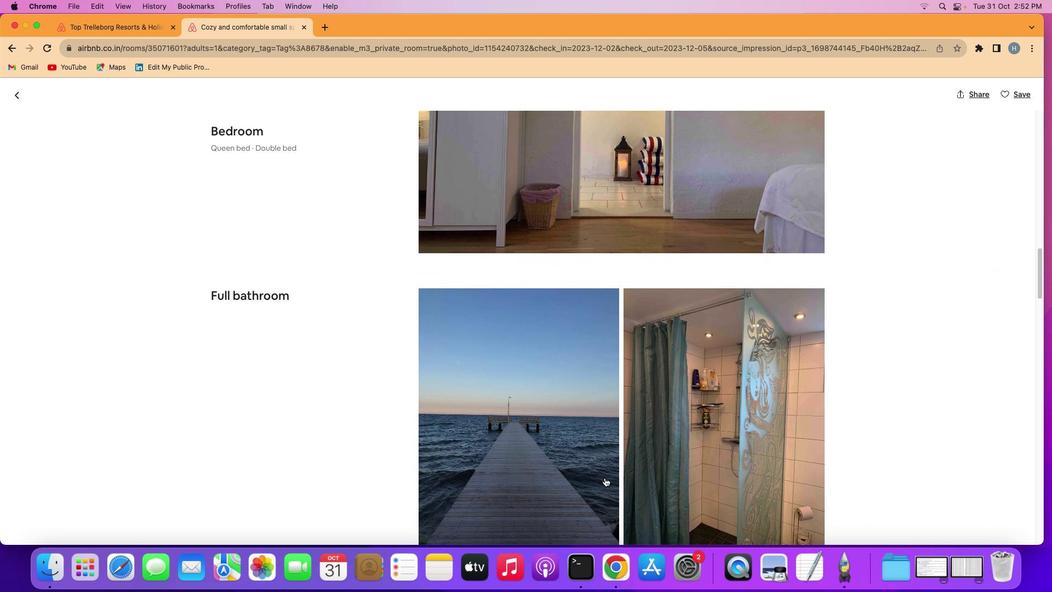 
Action: Mouse scrolled (605, 477) with delta (0, 0)
Screenshot: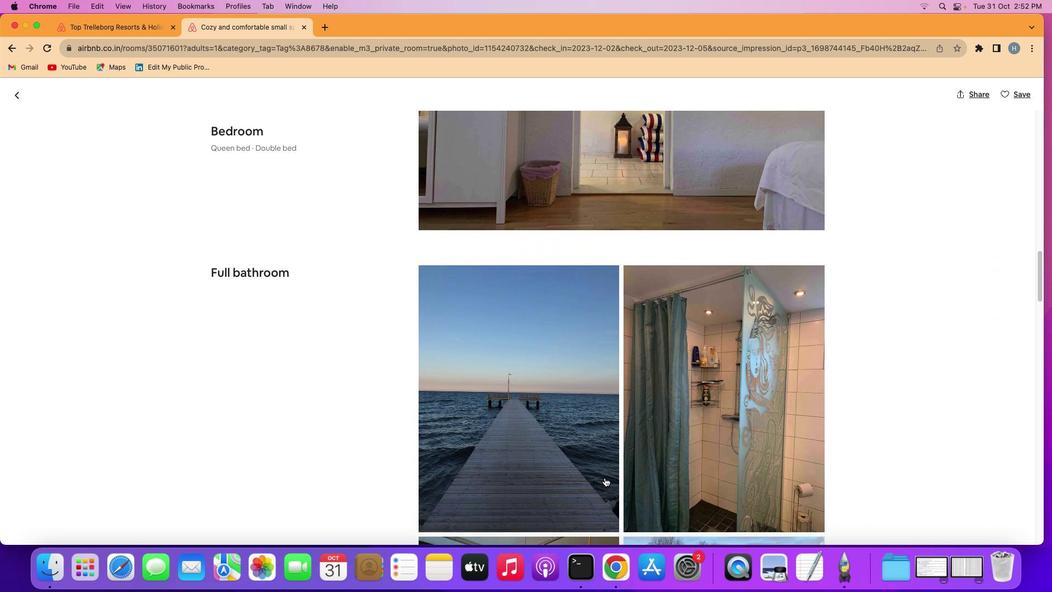 
Action: Mouse scrolled (605, 477) with delta (0, -1)
Screenshot: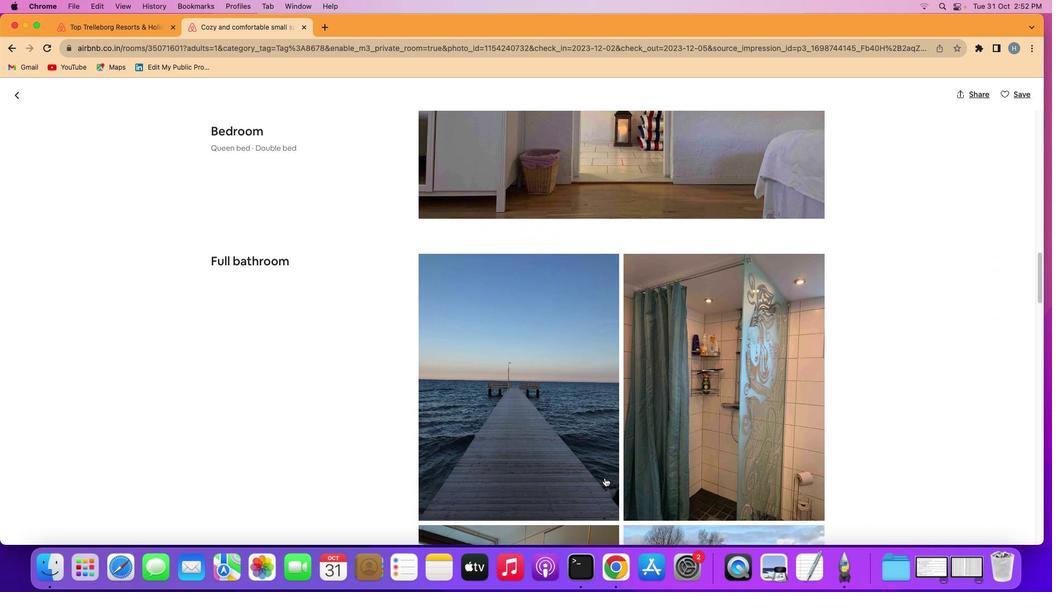 
Action: Mouse scrolled (605, 477) with delta (0, -1)
Screenshot: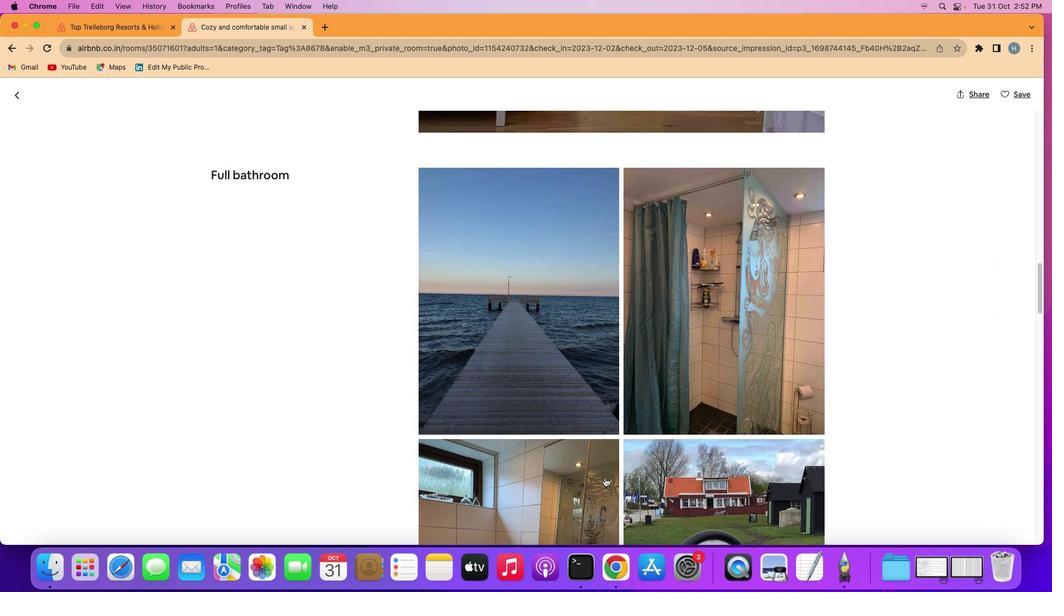 
Action: Mouse scrolled (605, 477) with delta (0, 0)
Screenshot: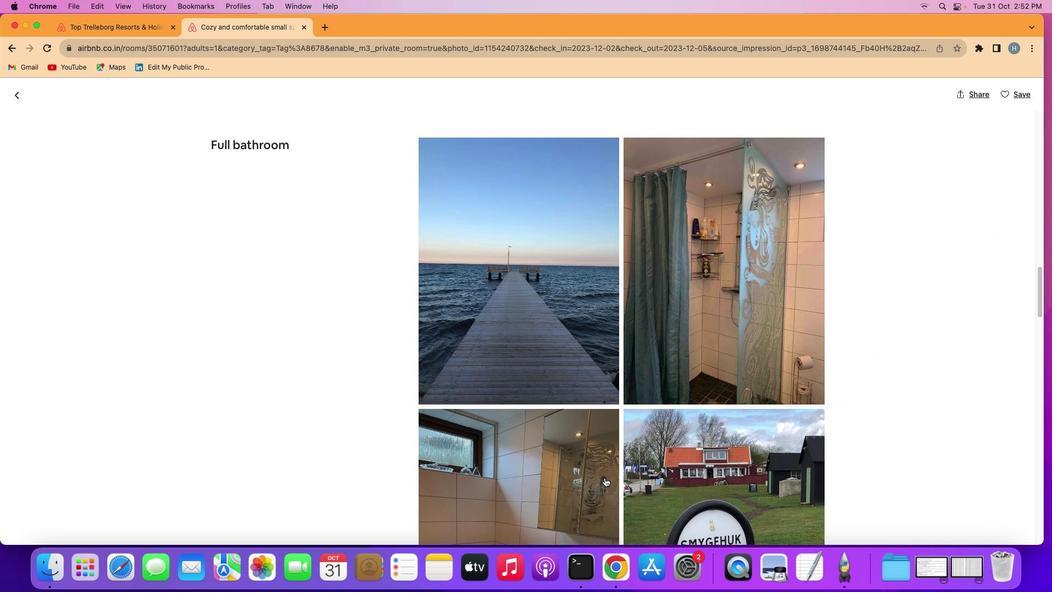 
Action: Mouse scrolled (605, 477) with delta (0, -2)
Screenshot: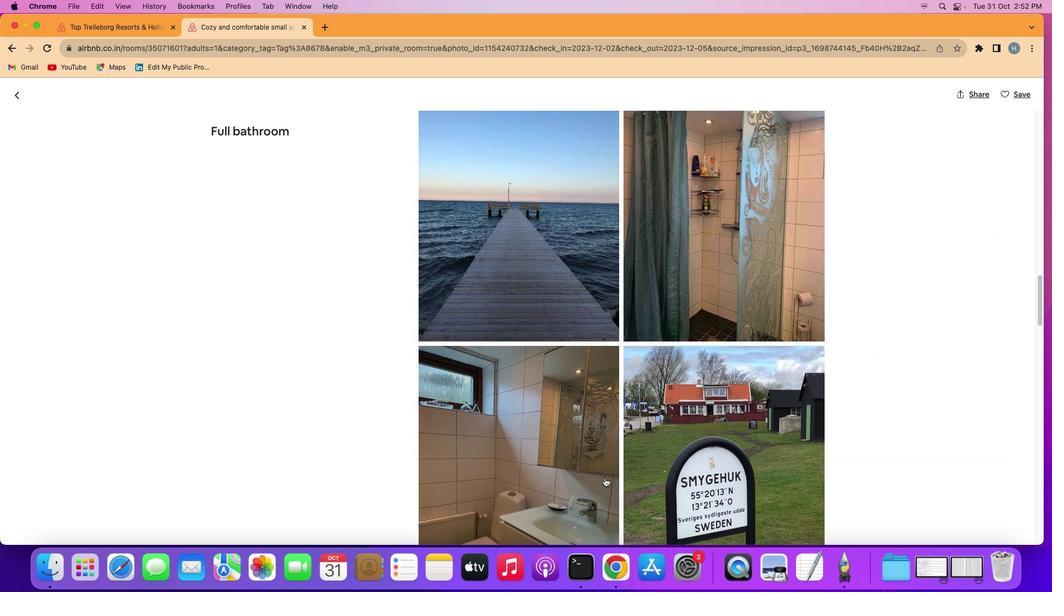 
Action: Mouse scrolled (605, 477) with delta (0, -1)
Screenshot: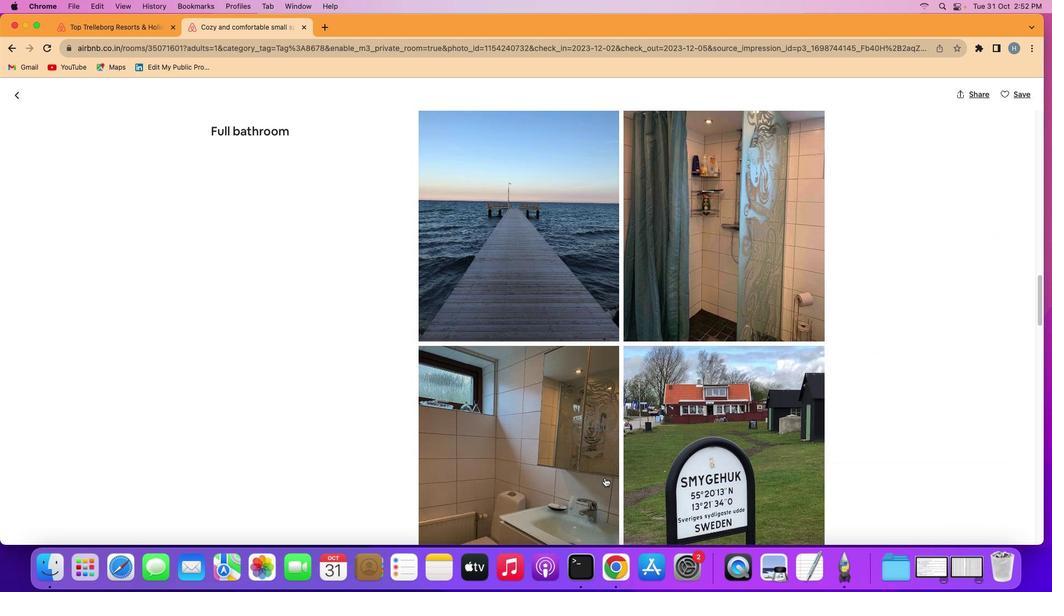 
Action: Mouse scrolled (605, 477) with delta (0, -2)
Screenshot: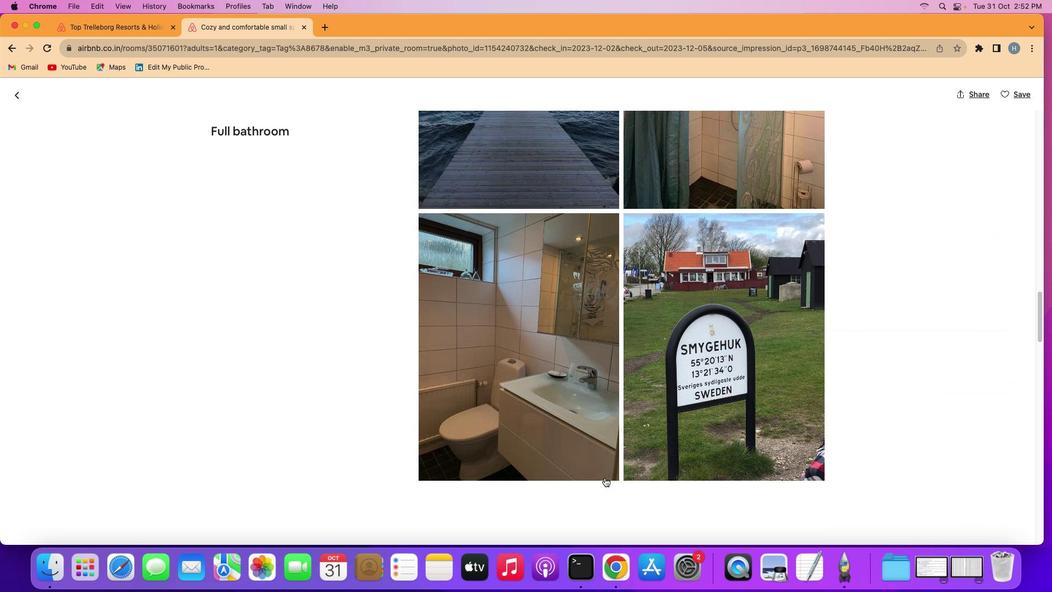 
Action: Mouse moved to (604, 477)
Screenshot: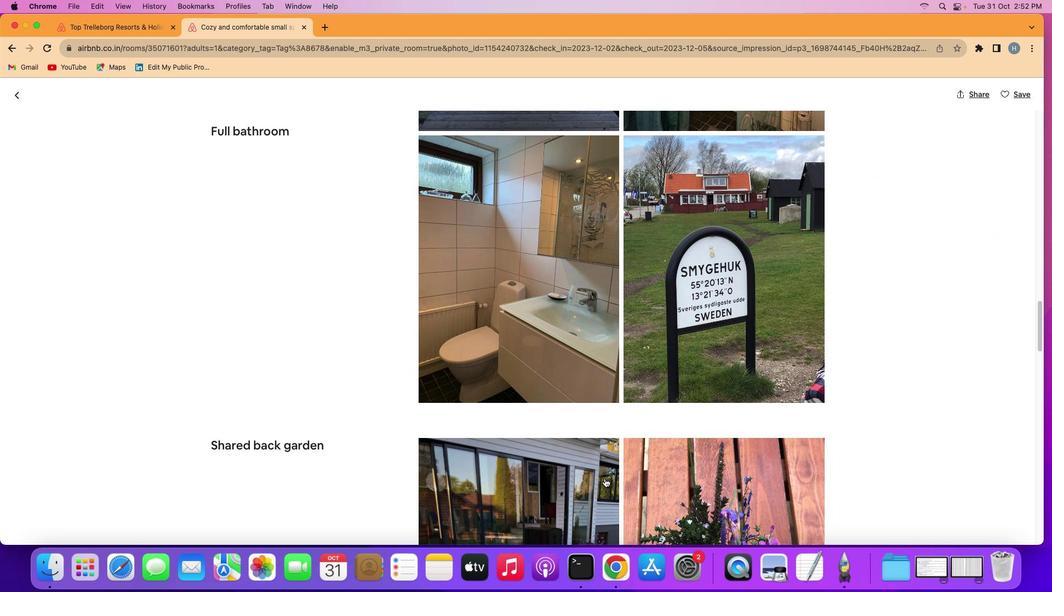 
Action: Mouse scrolled (604, 477) with delta (0, 0)
Screenshot: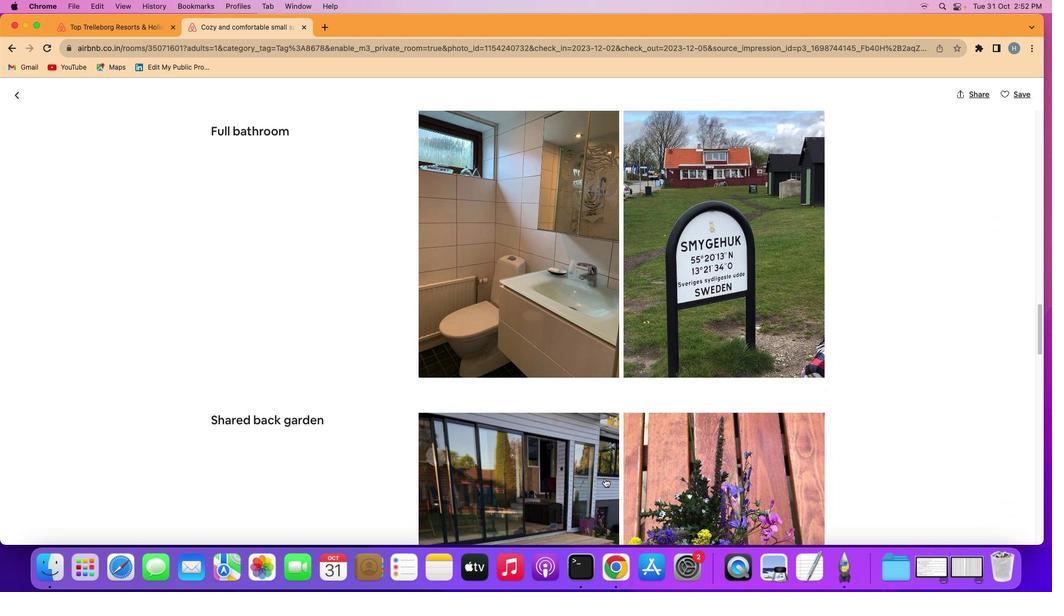 
Action: Mouse scrolled (604, 477) with delta (0, 0)
Screenshot: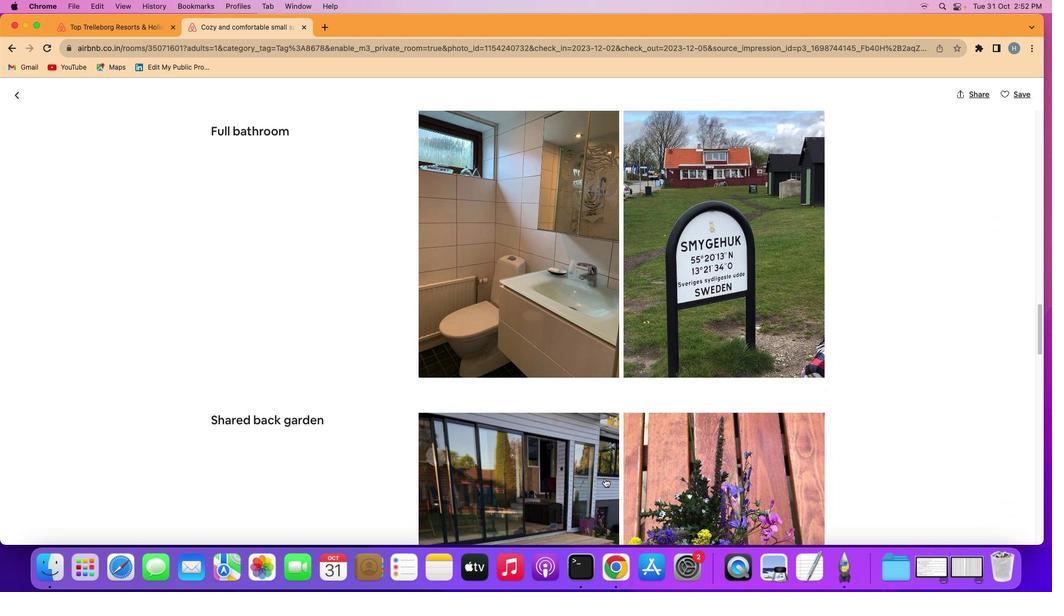 
Action: Mouse scrolled (604, 477) with delta (0, -1)
Screenshot: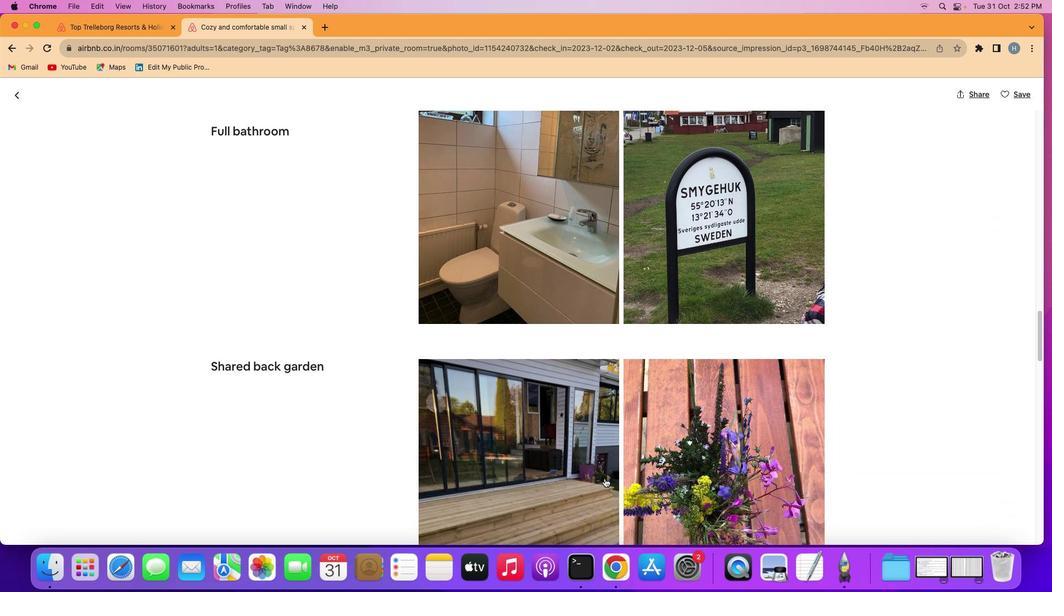 
Action: Mouse scrolled (604, 477) with delta (0, -2)
Screenshot: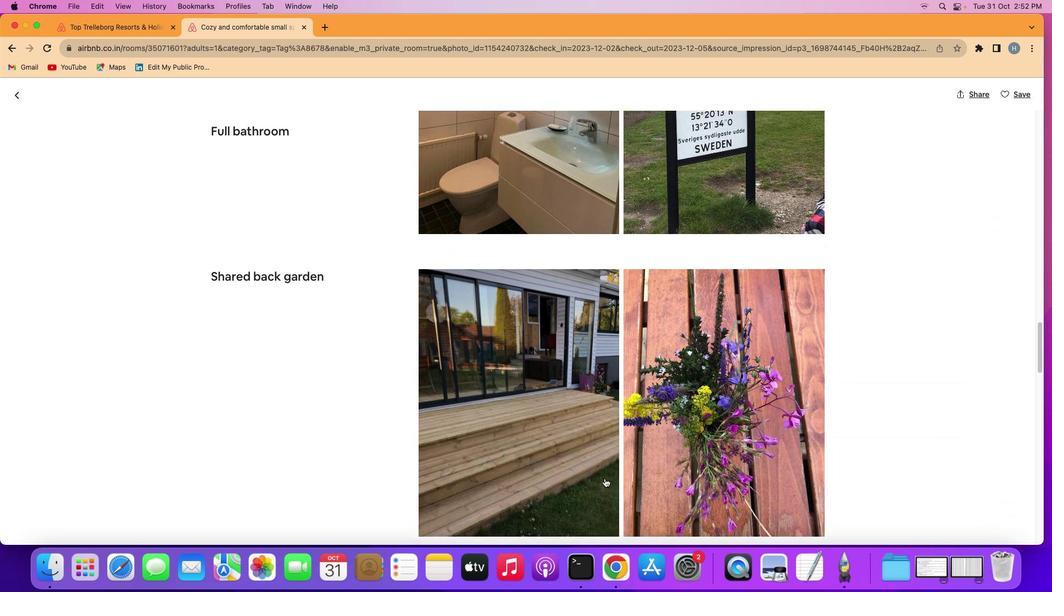 
Action: Mouse scrolled (604, 477) with delta (0, -2)
Screenshot: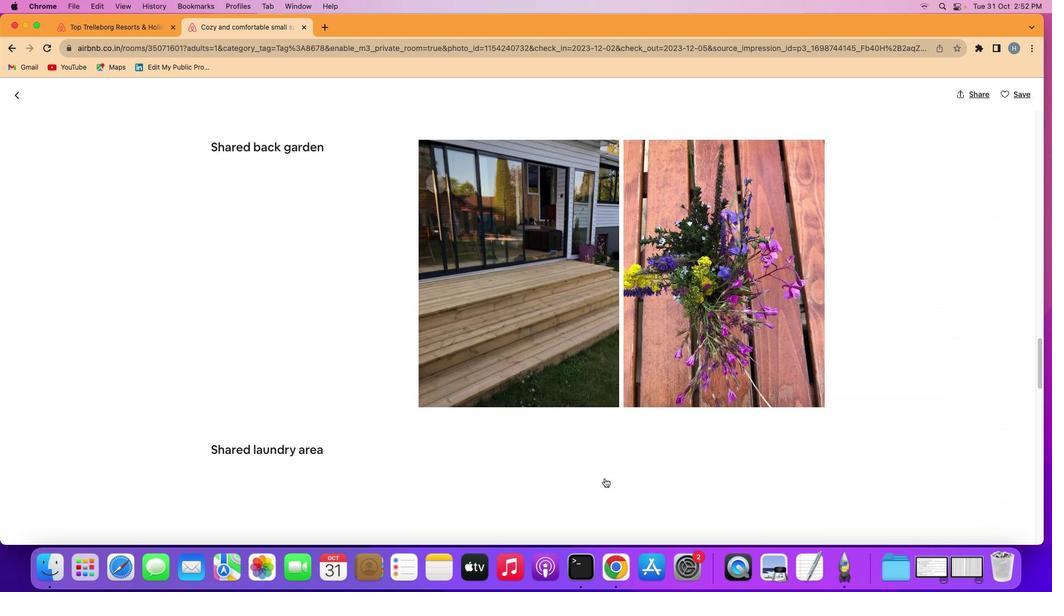 
Action: Mouse moved to (601, 479)
Screenshot: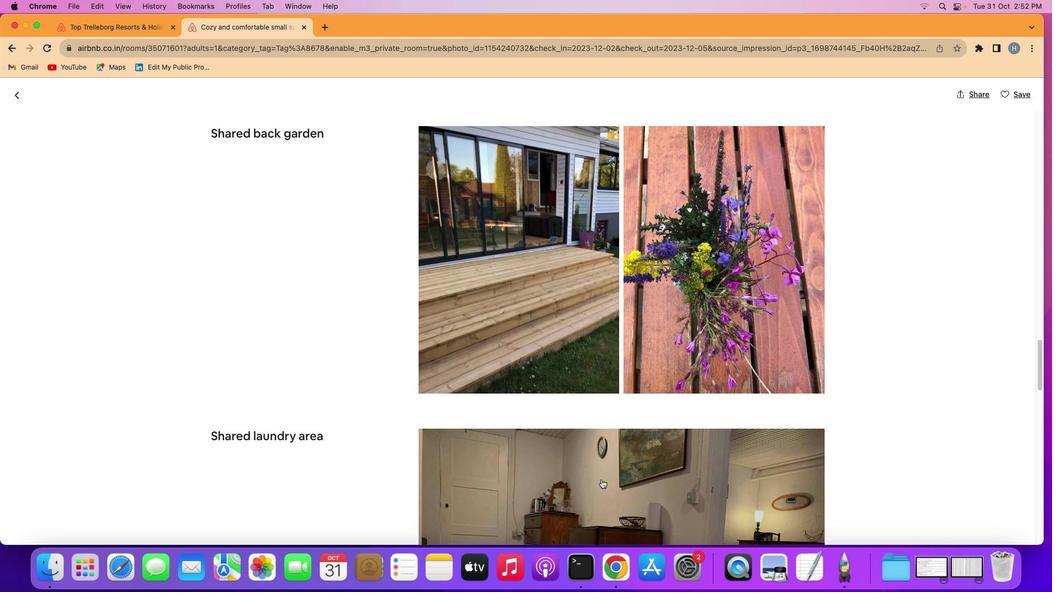 
Action: Mouse scrolled (601, 479) with delta (0, 0)
Screenshot: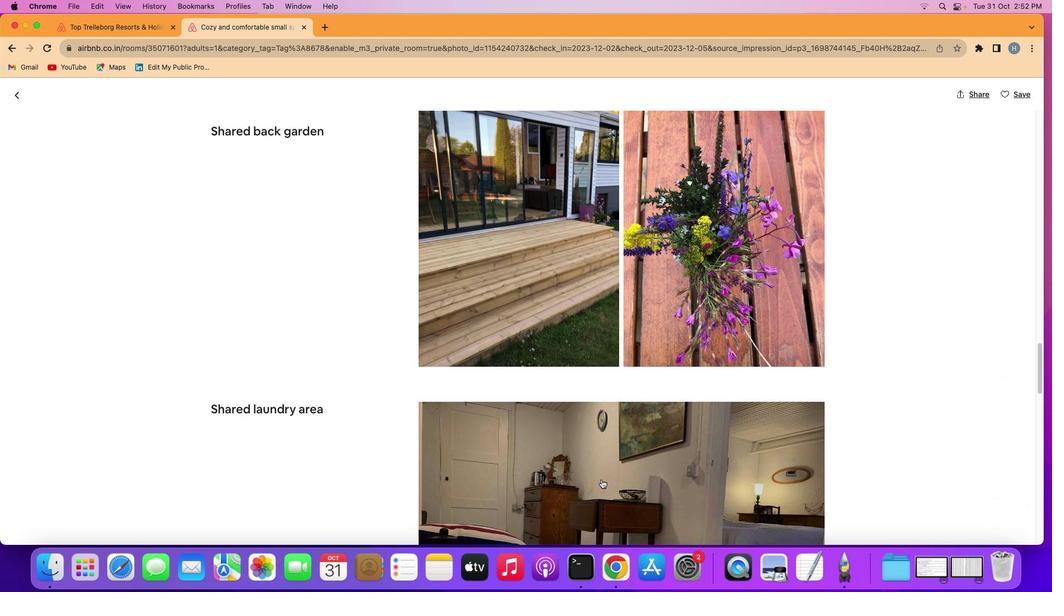 
Action: Mouse scrolled (601, 479) with delta (0, 0)
Screenshot: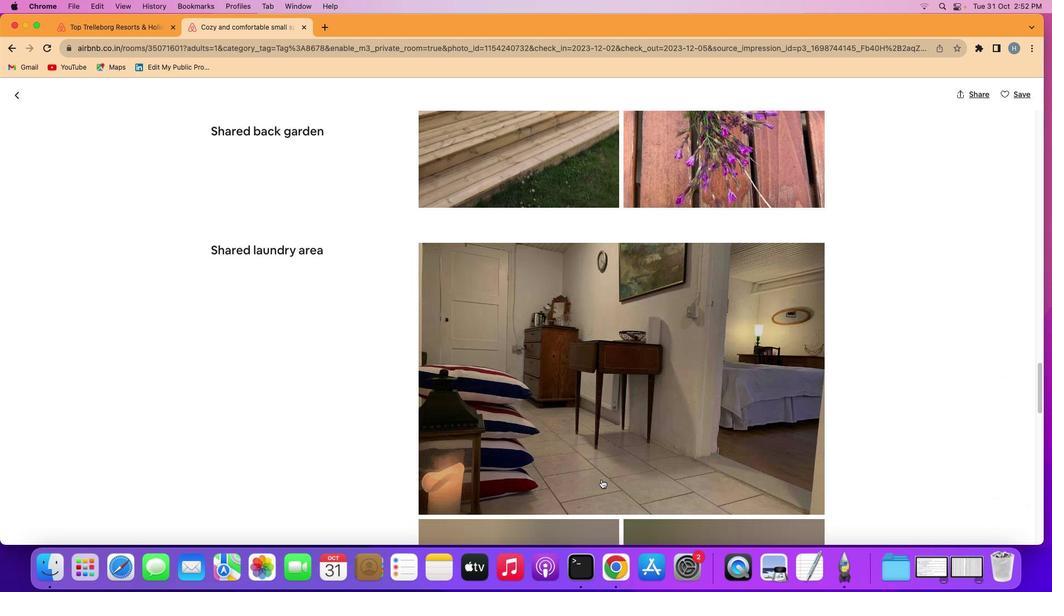 
Action: Mouse scrolled (601, 479) with delta (0, -1)
Screenshot: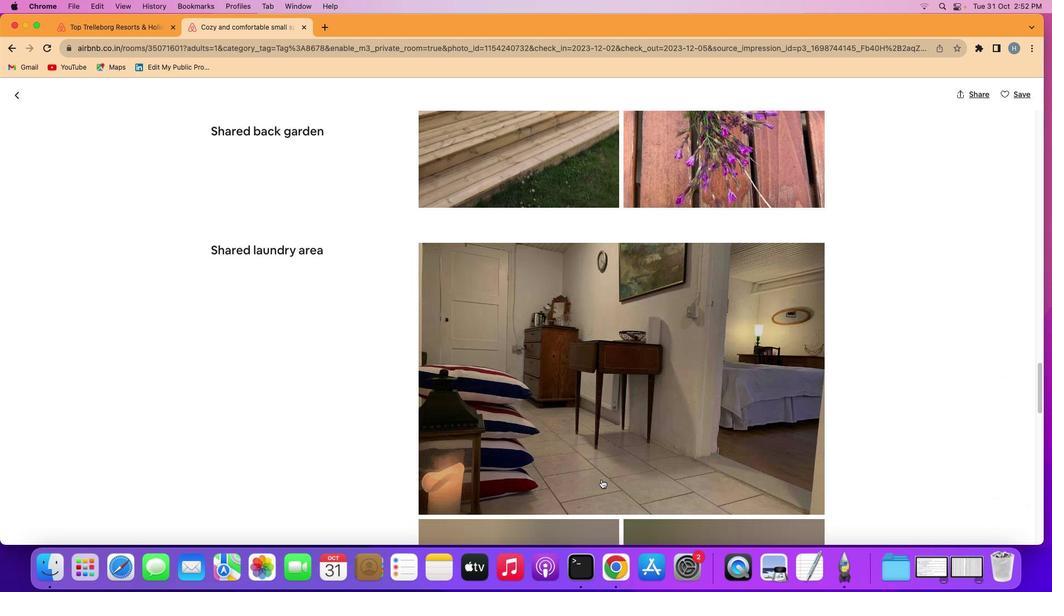 
Action: Mouse scrolled (601, 479) with delta (0, -2)
Screenshot: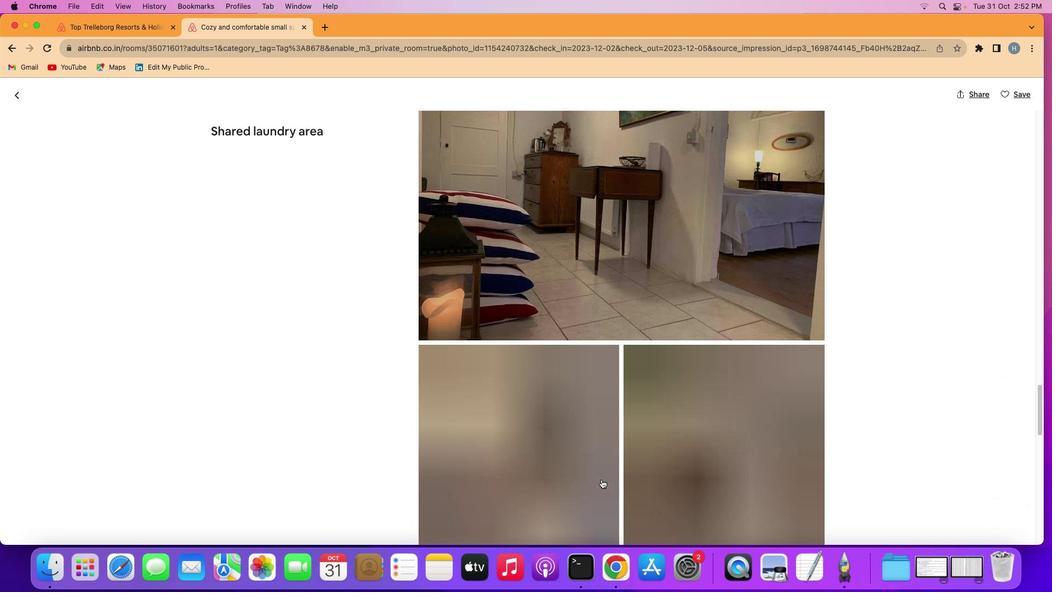 
Action: Mouse scrolled (601, 479) with delta (0, -3)
Screenshot: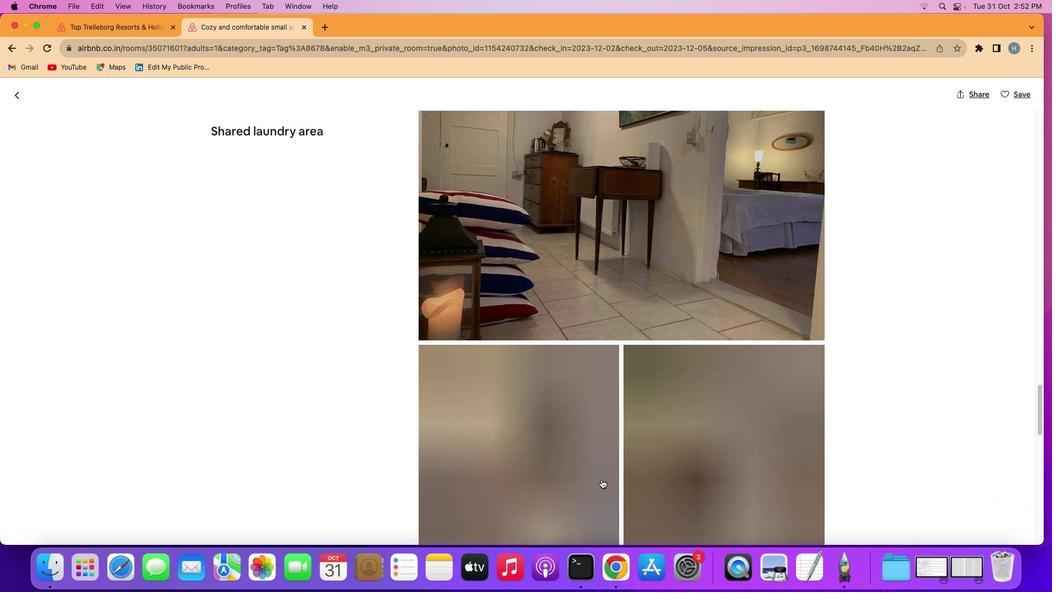 
Action: Mouse moved to (601, 479)
Screenshot: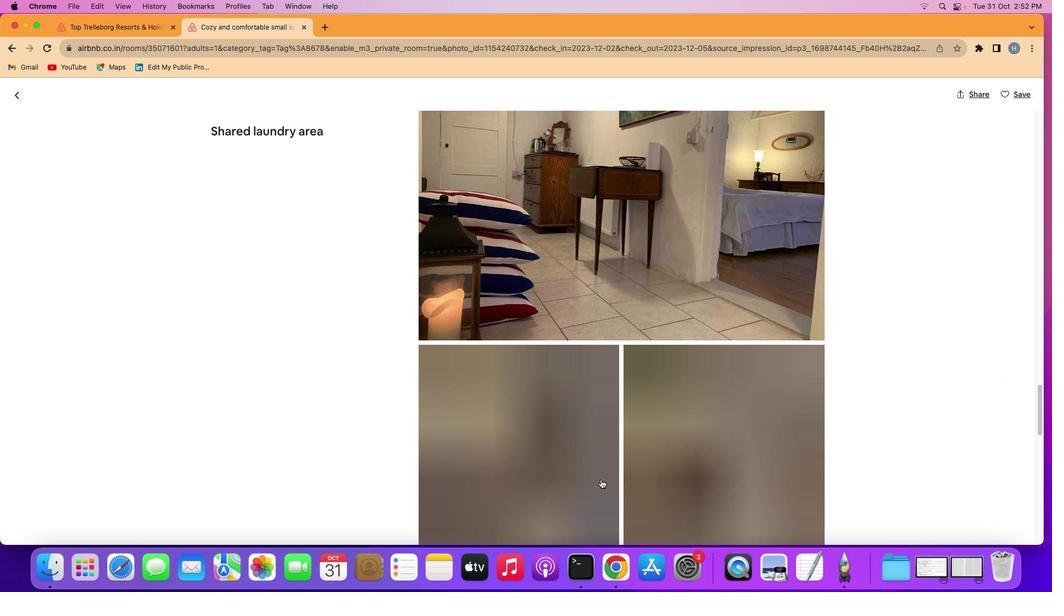 
Action: Mouse scrolled (601, 479) with delta (0, 0)
Screenshot: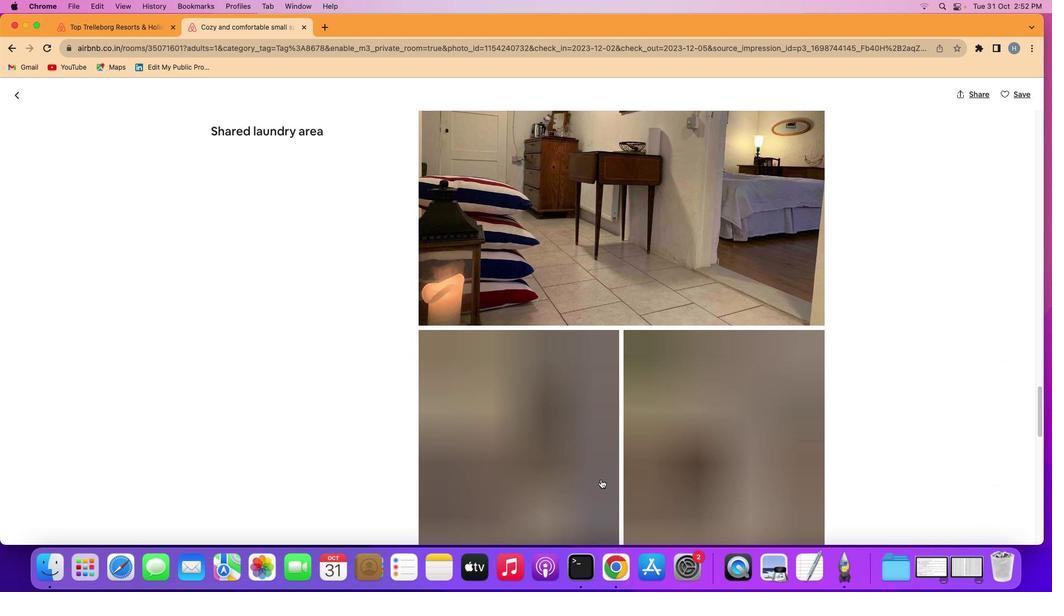 
Action: Mouse scrolled (601, 479) with delta (0, 0)
Screenshot: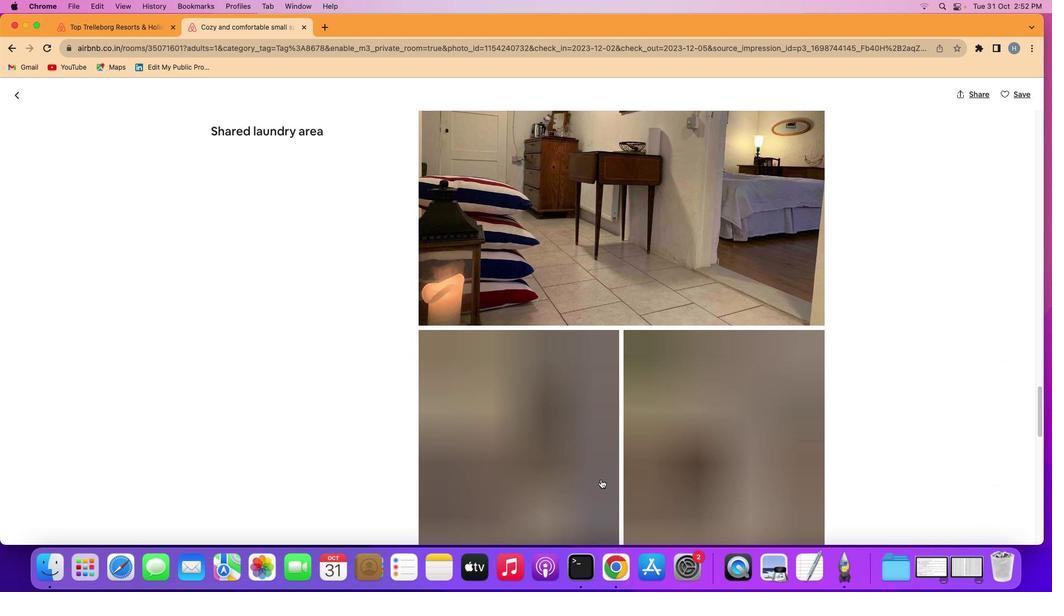 
Action: Mouse scrolled (601, 479) with delta (0, -1)
Screenshot: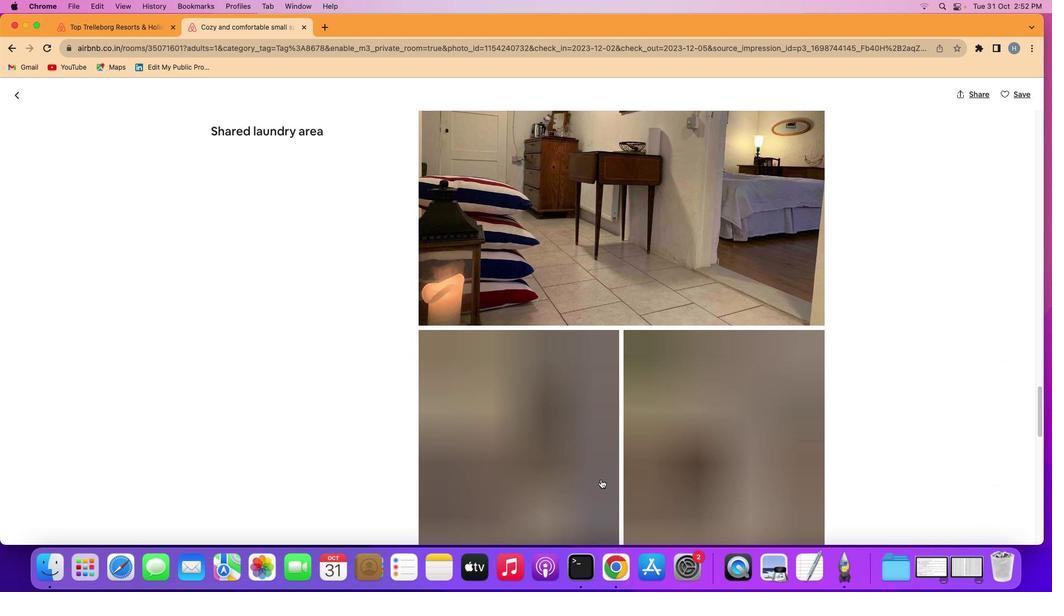 
Action: Mouse scrolled (601, 479) with delta (0, 1)
Screenshot: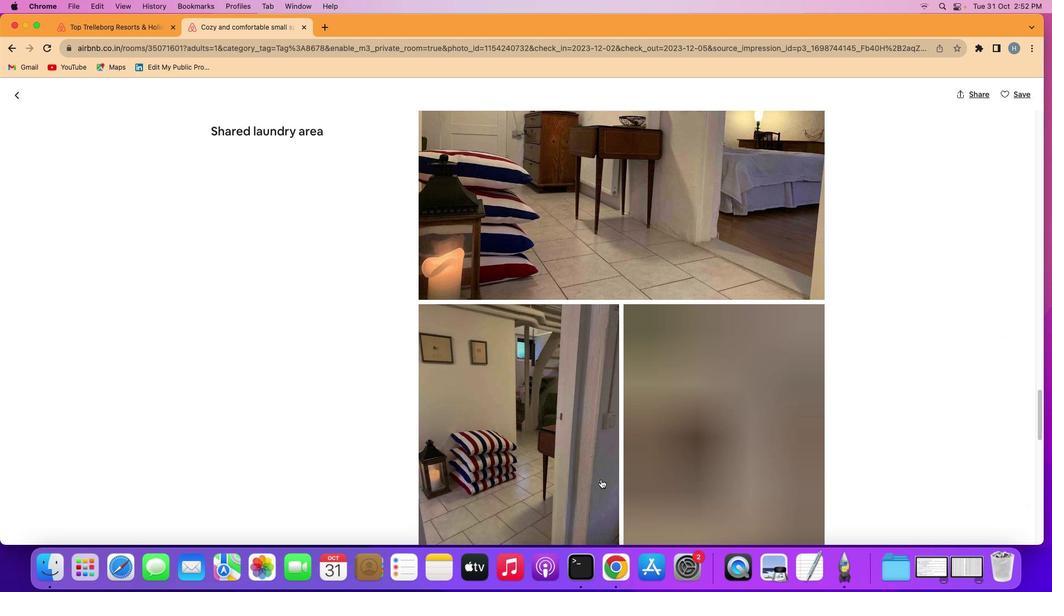 
Action: Mouse scrolled (601, 479) with delta (0, -1)
Screenshot: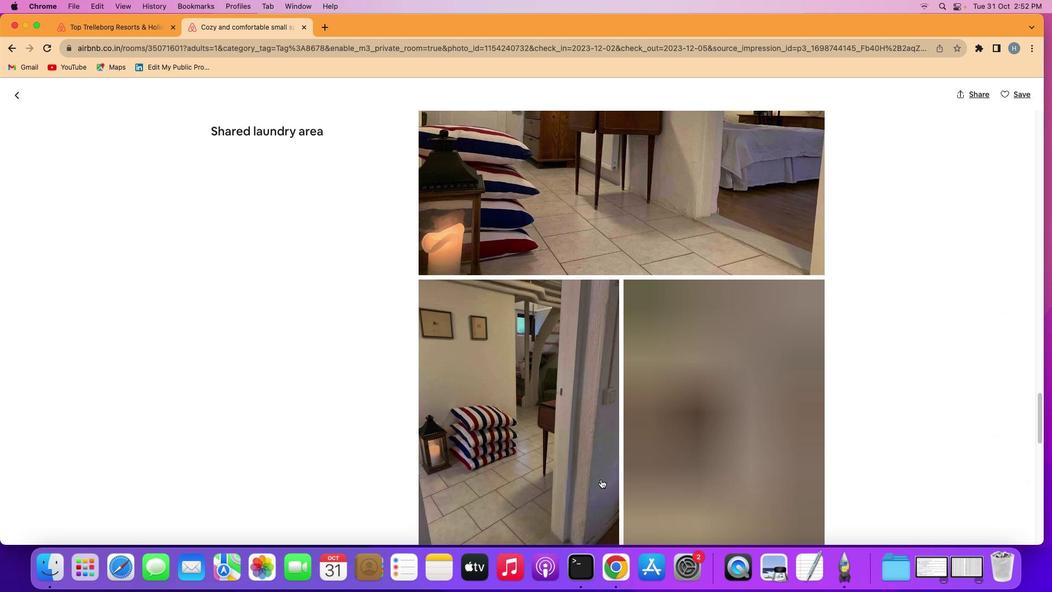 
Action: Mouse scrolled (601, 479) with delta (0, -1)
Screenshot: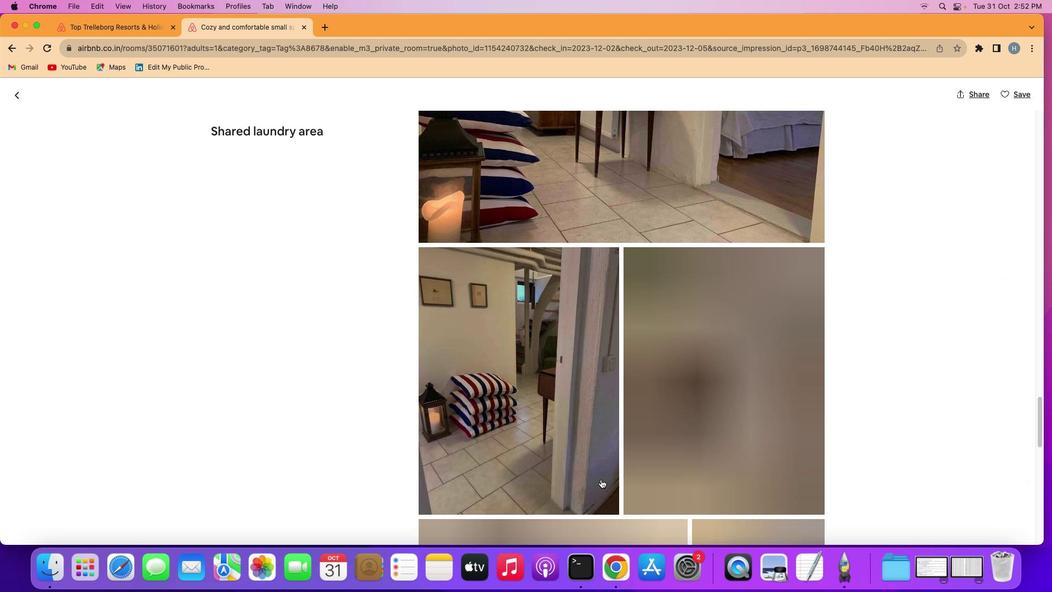 
Action: Mouse moved to (599, 479)
Screenshot: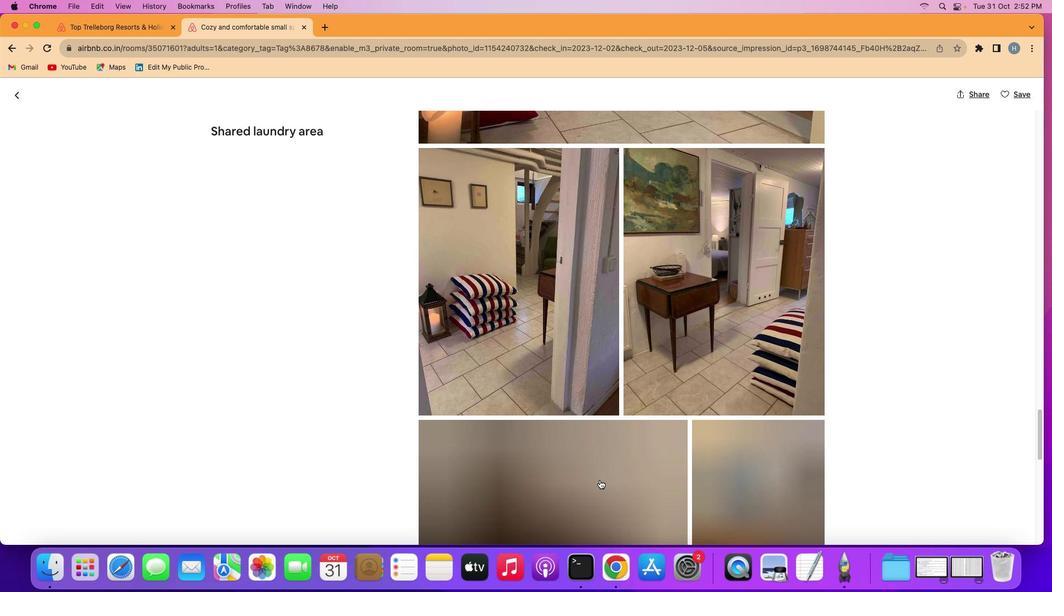 
Action: Mouse scrolled (599, 479) with delta (0, 0)
Screenshot: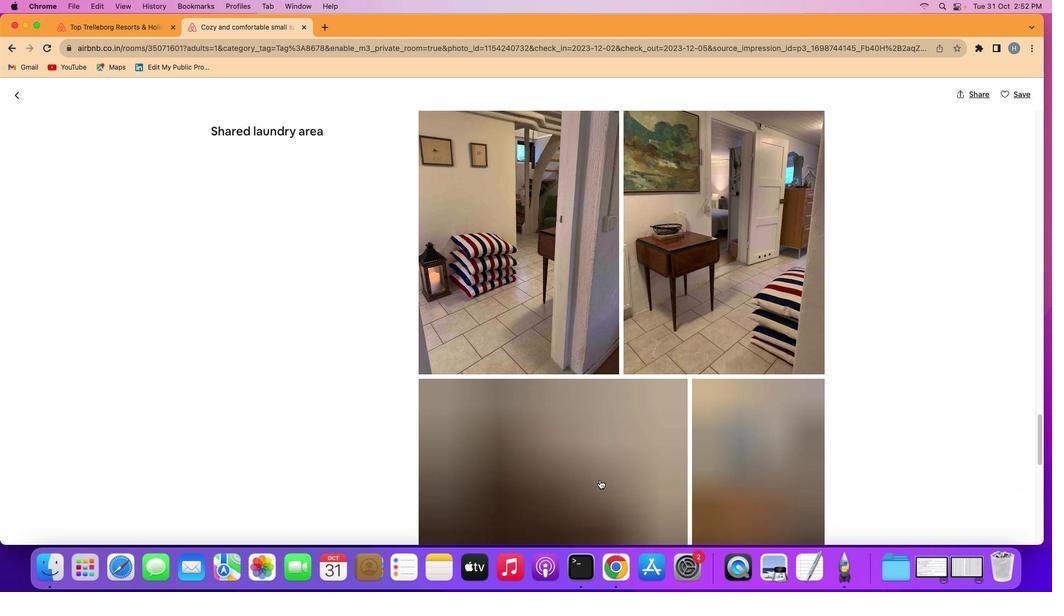 
Action: Mouse scrolled (599, 479) with delta (0, 0)
Screenshot: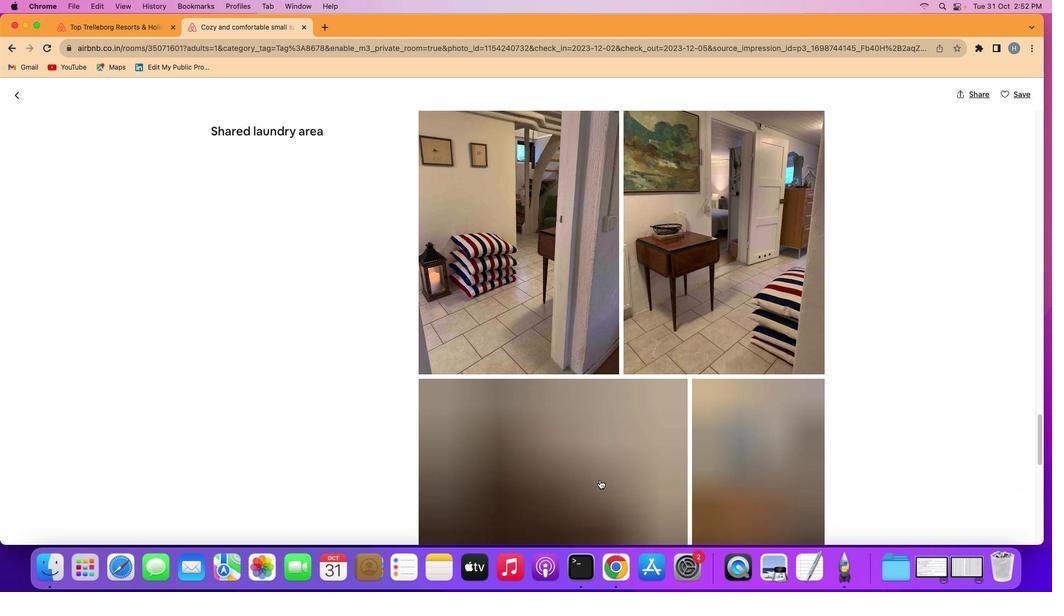 
Action: Mouse scrolled (599, 479) with delta (0, -1)
Screenshot: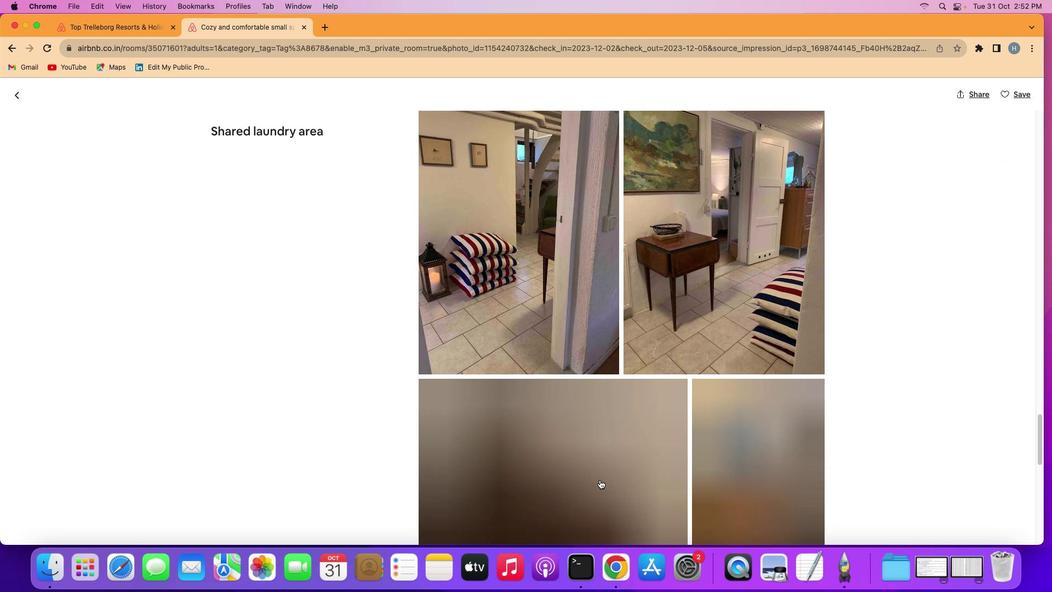 
Action: Mouse scrolled (599, 479) with delta (0, 1)
Screenshot: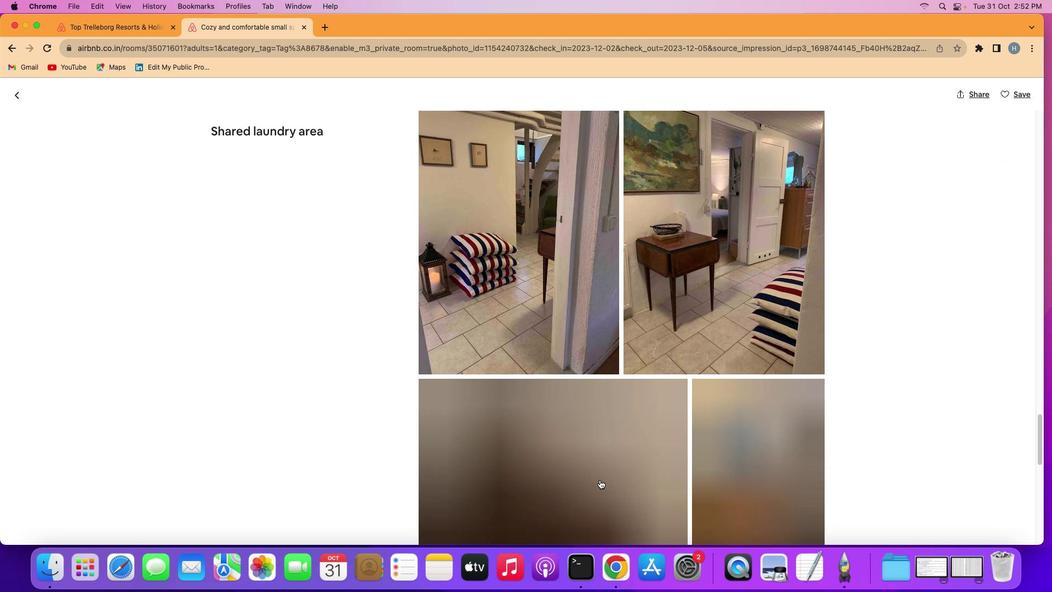 
Action: Mouse scrolled (599, 479) with delta (0, -1)
Screenshot: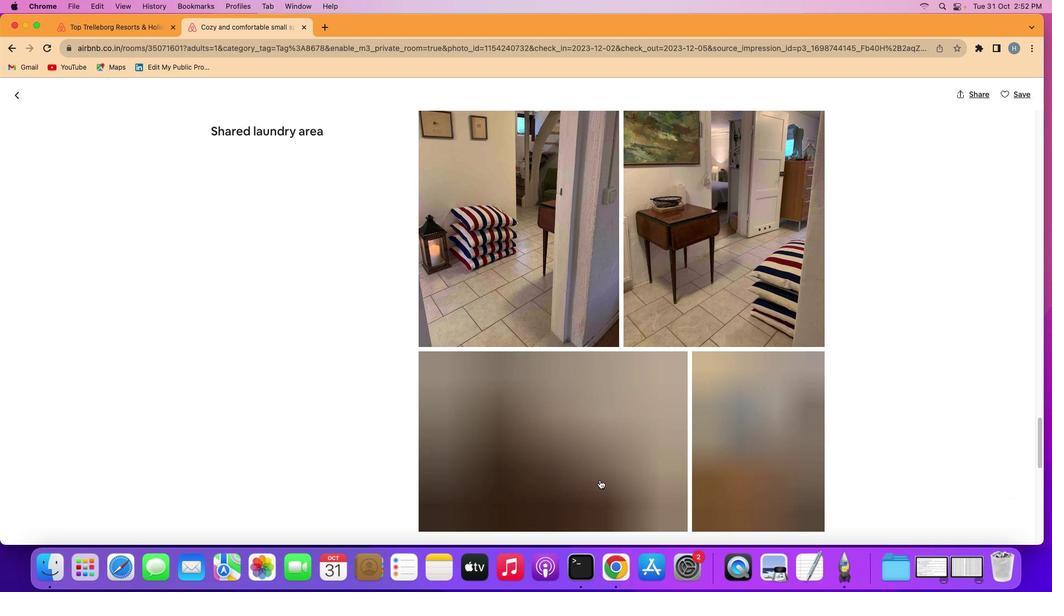 
Action: Mouse scrolled (599, 479) with delta (0, 0)
Screenshot: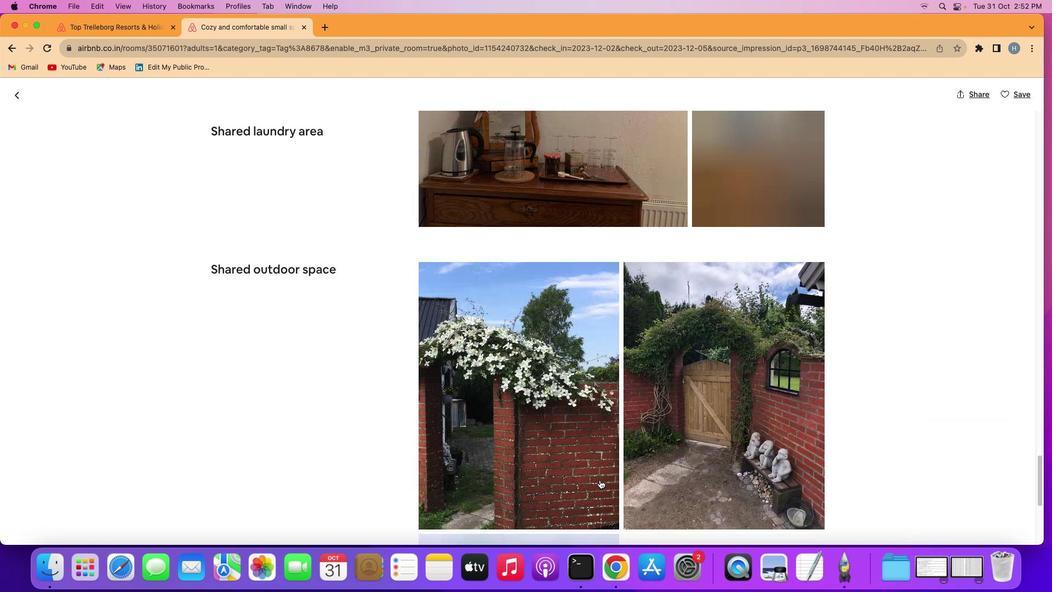 
Action: Mouse scrolled (599, 479) with delta (0, 0)
Screenshot: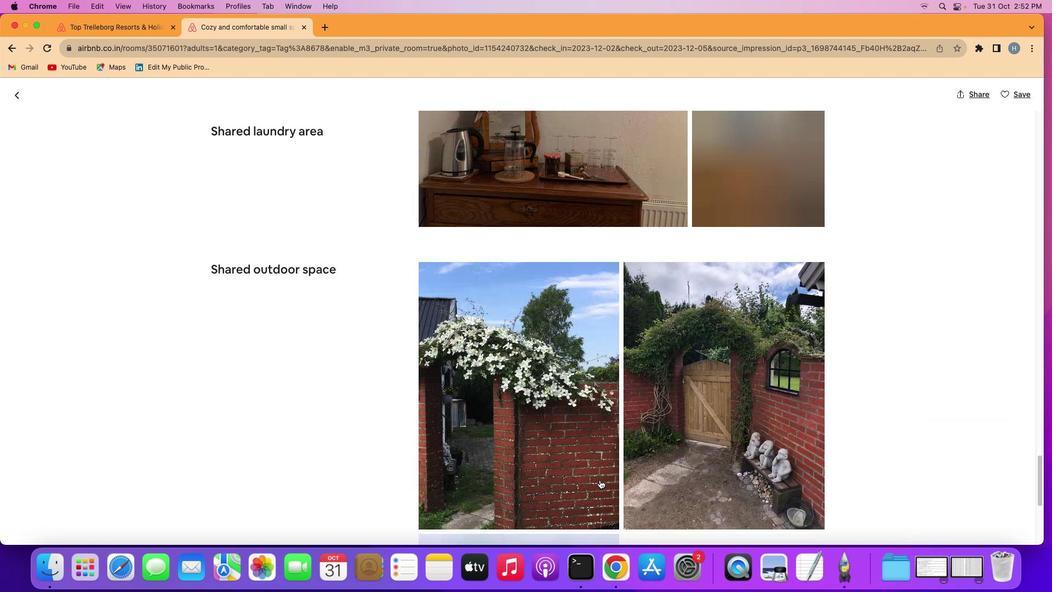 
Action: Mouse scrolled (599, 479) with delta (0, -1)
Screenshot: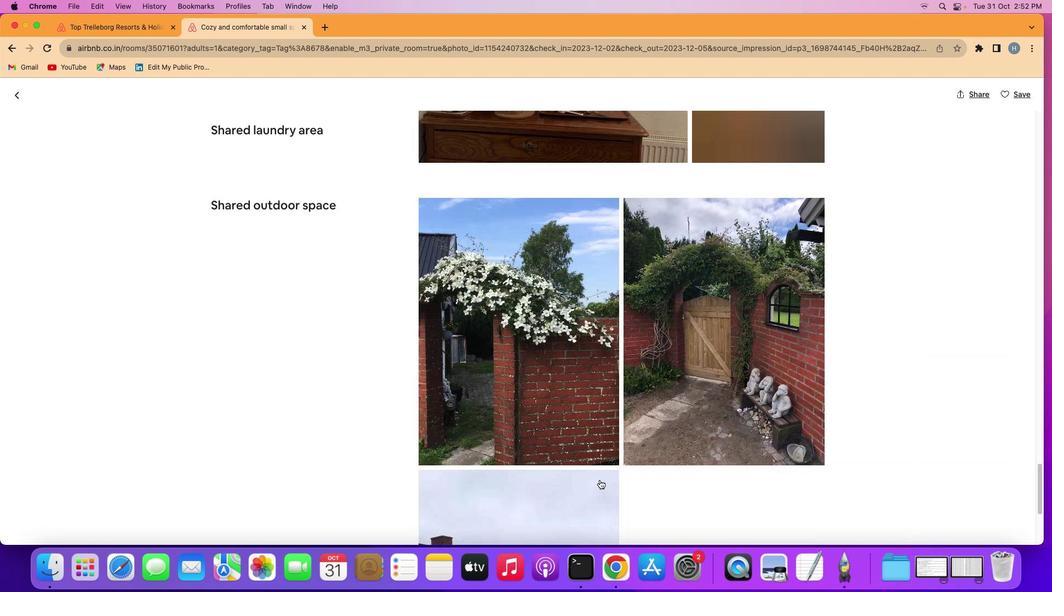 
Action: Mouse scrolled (599, 479) with delta (0, -2)
Screenshot: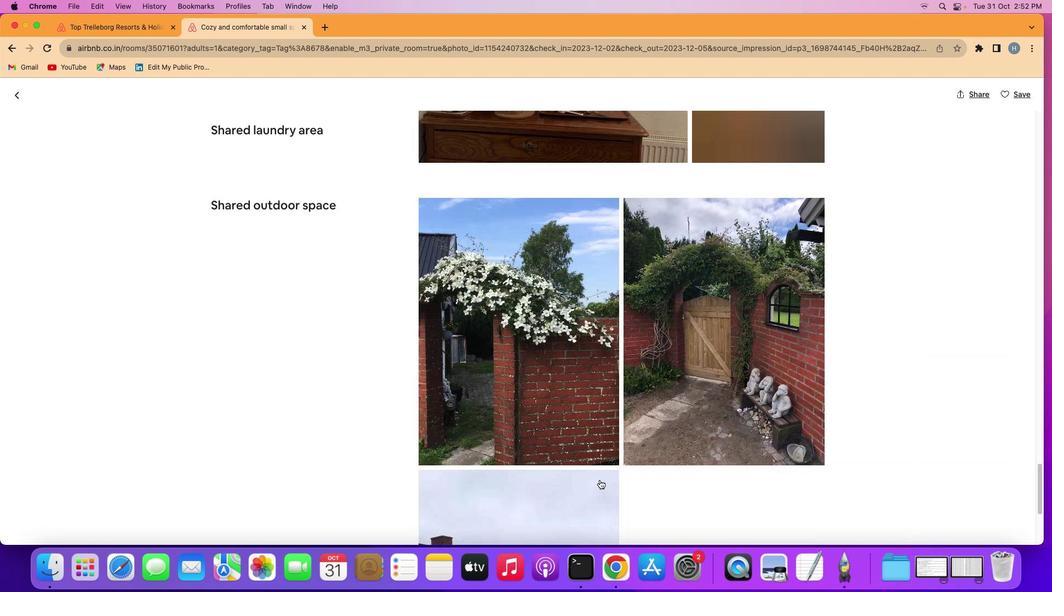 
Action: Mouse scrolled (599, 479) with delta (0, -3)
Screenshot: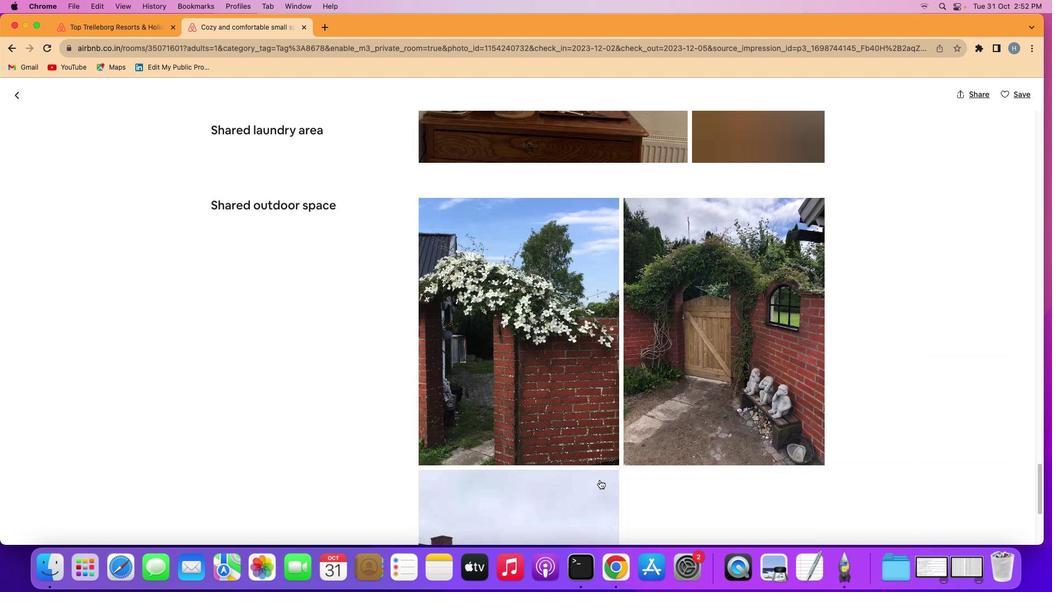 
Action: Mouse scrolled (599, 479) with delta (0, -3)
Screenshot: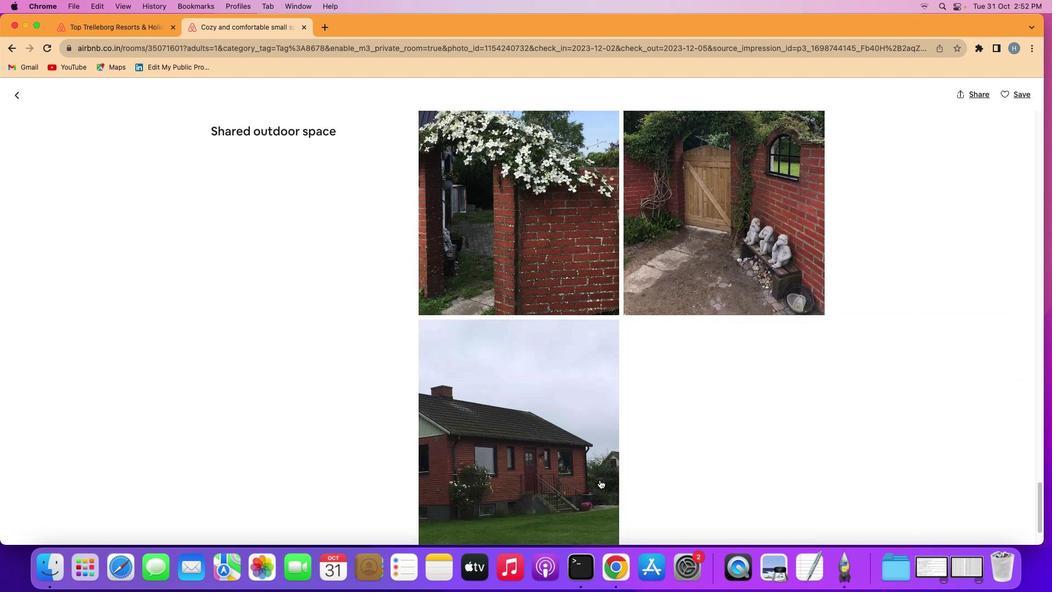 
Action: Mouse moved to (599, 479)
Screenshot: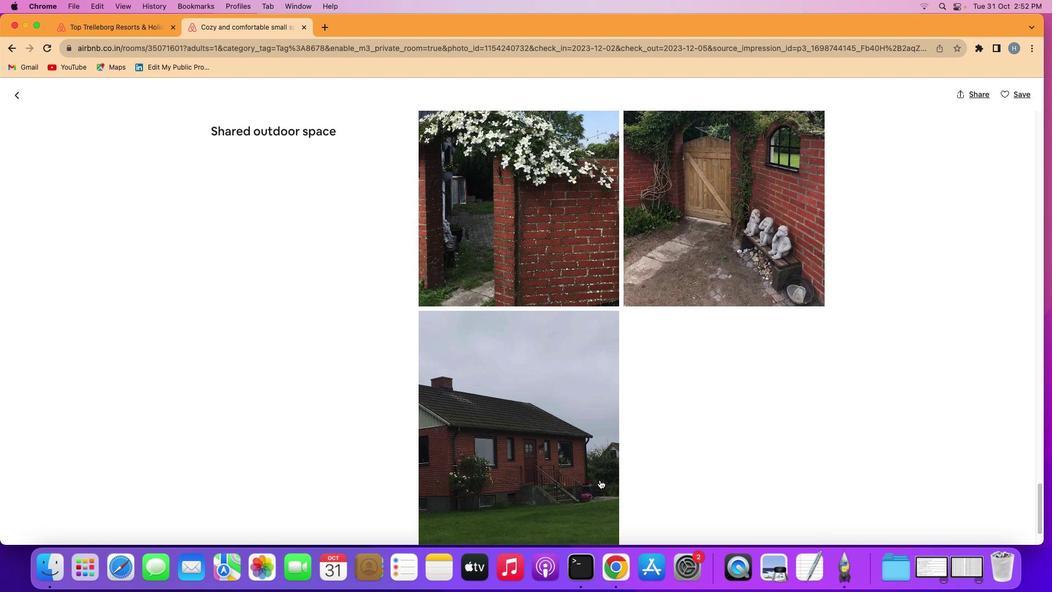 
Action: Mouse scrolled (599, 479) with delta (0, 0)
Screenshot: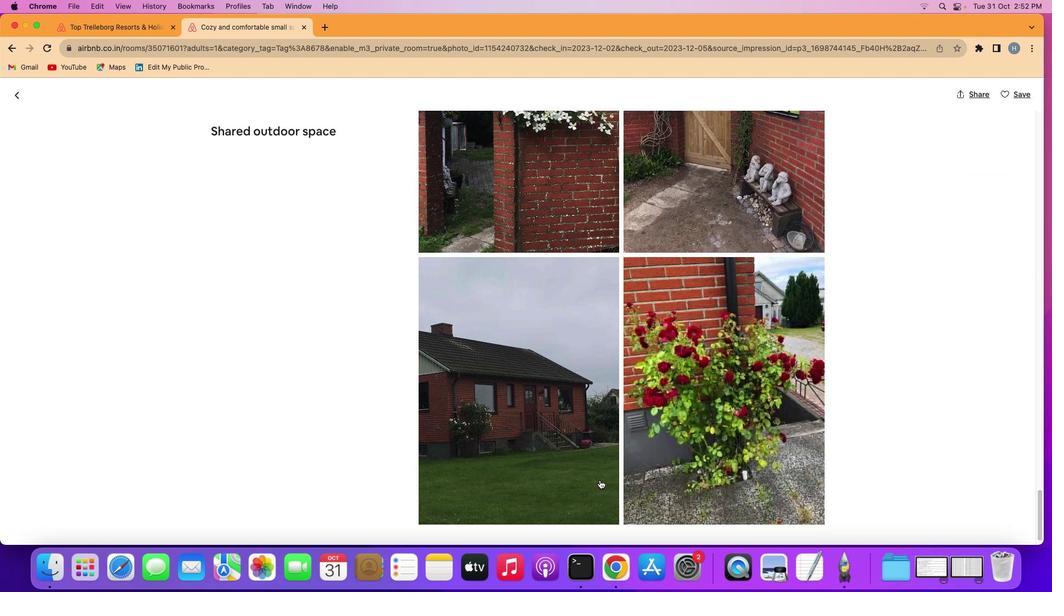 
Action: Mouse scrolled (599, 479) with delta (0, -2)
Screenshot: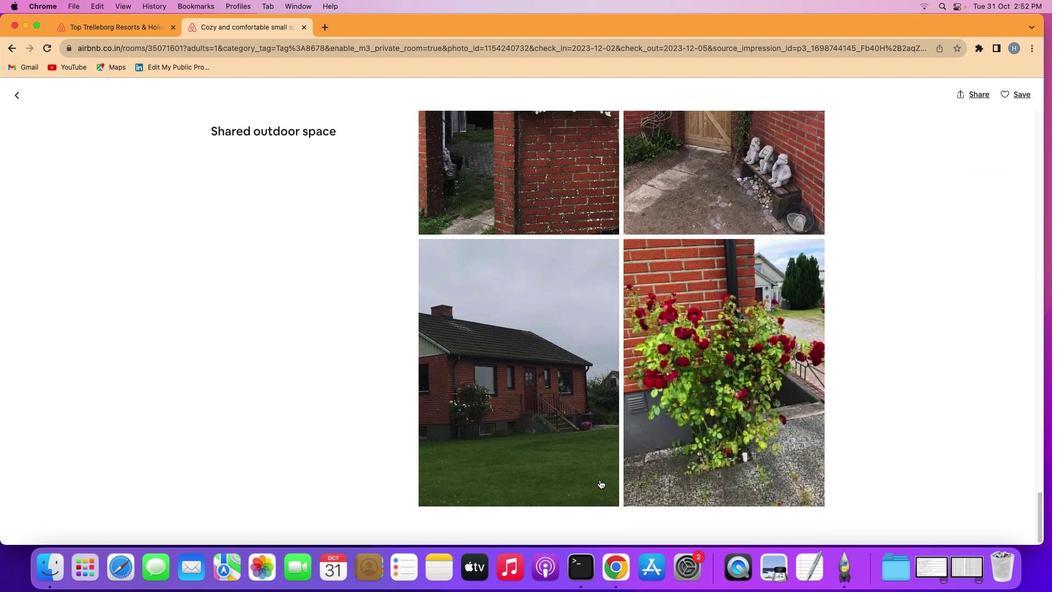 
Action: Mouse scrolled (599, 479) with delta (0, -1)
Screenshot: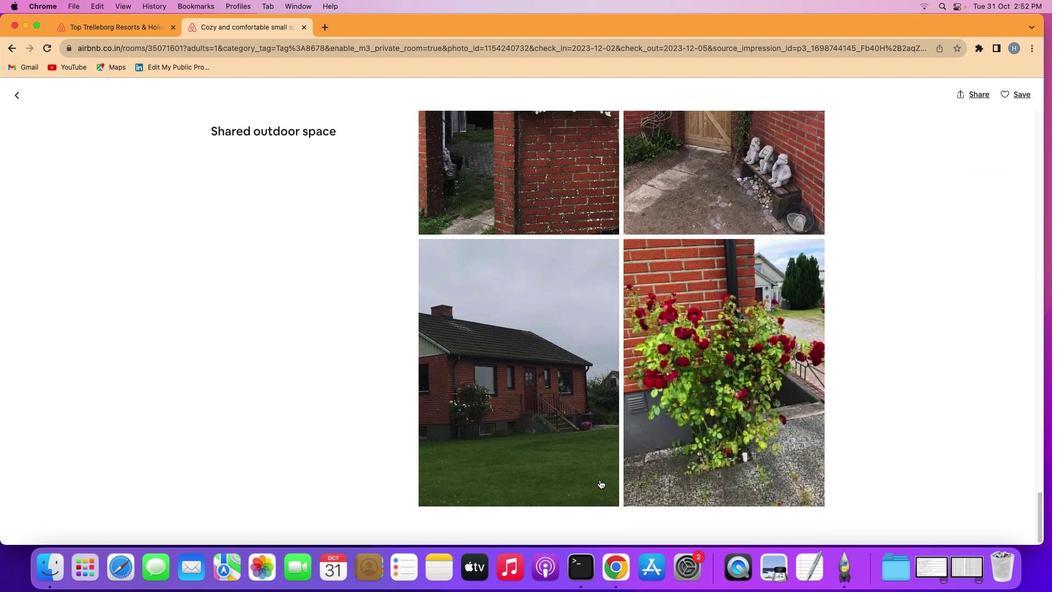 
Action: Mouse scrolled (599, 479) with delta (0, -3)
Screenshot: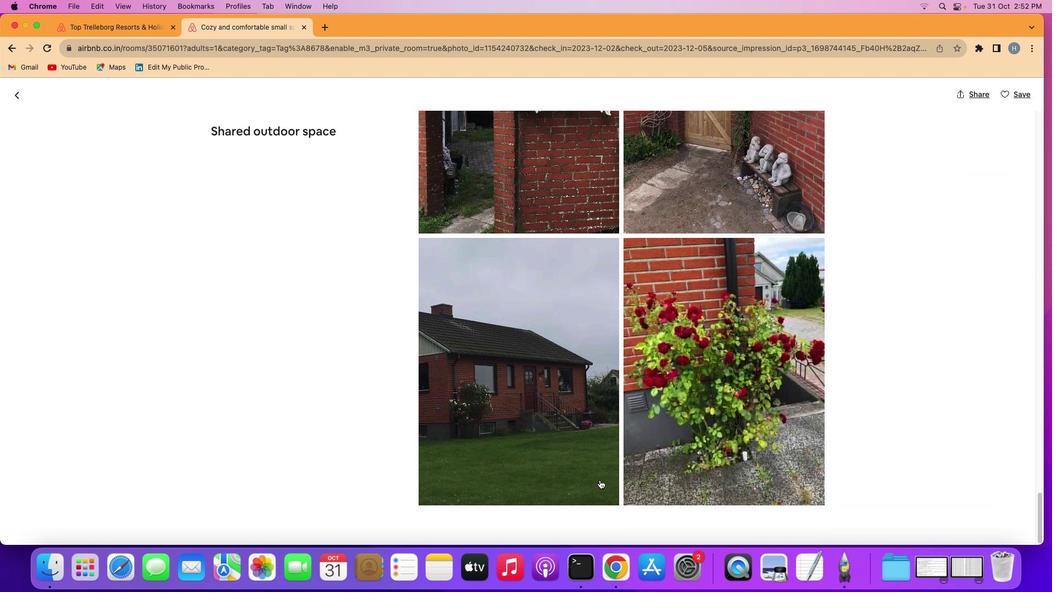 
Action: Mouse scrolled (599, 479) with delta (0, -3)
Screenshot: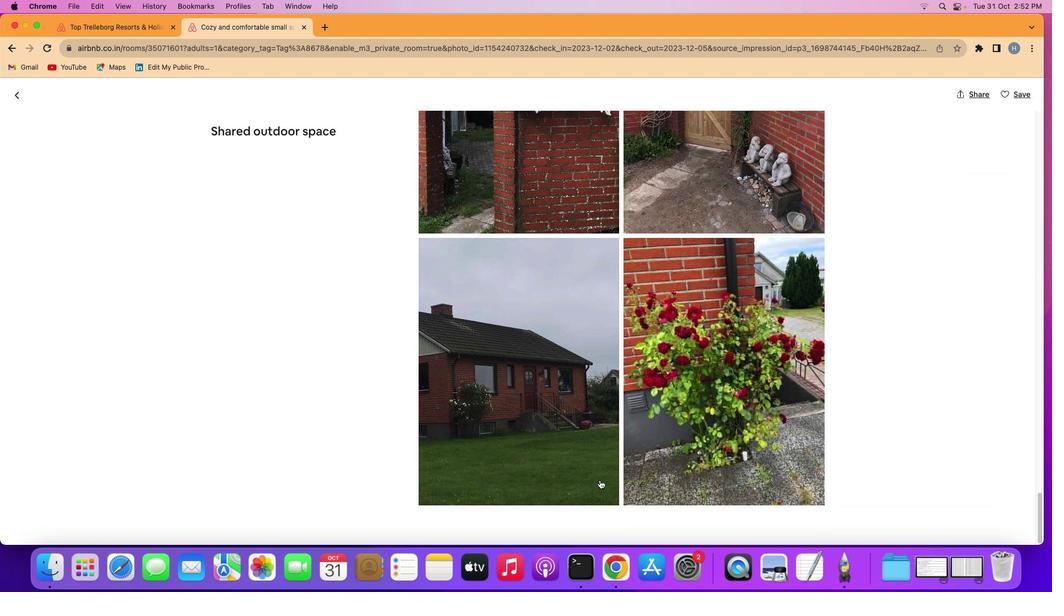 
Action: Mouse scrolled (599, 479) with delta (0, 0)
Screenshot: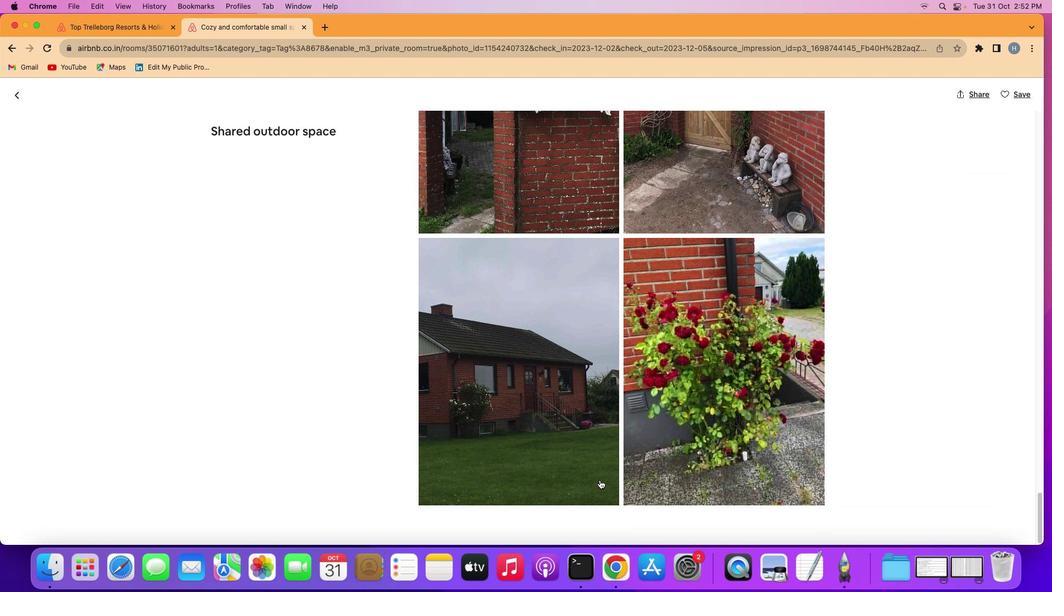 
Action: Mouse scrolled (599, 479) with delta (0, 0)
Screenshot: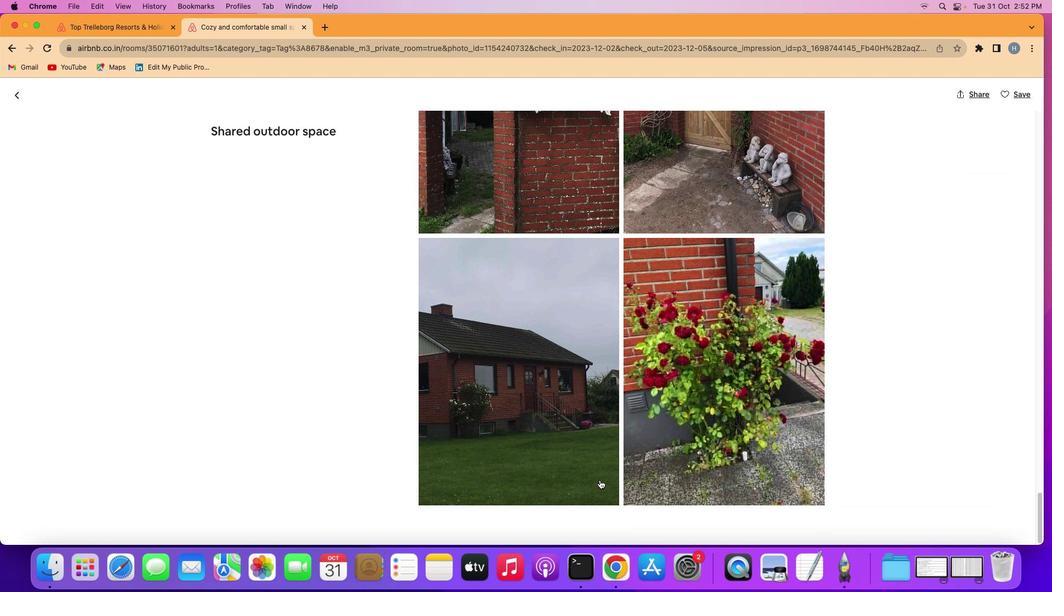 
Action: Mouse scrolled (599, 479) with delta (0, -1)
Screenshot: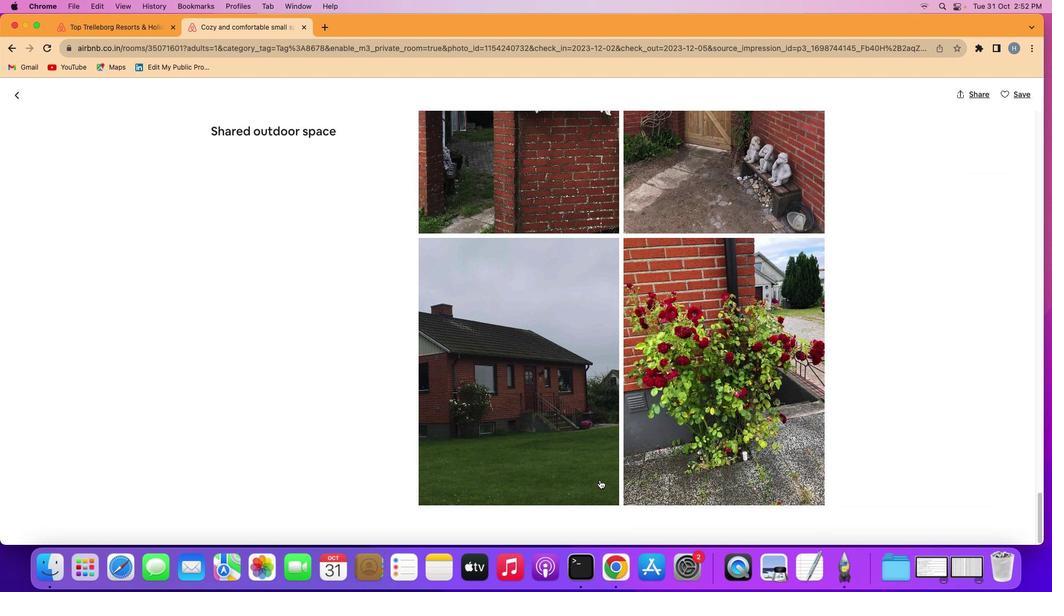 
Action: Mouse scrolled (599, 479) with delta (0, -2)
Screenshot: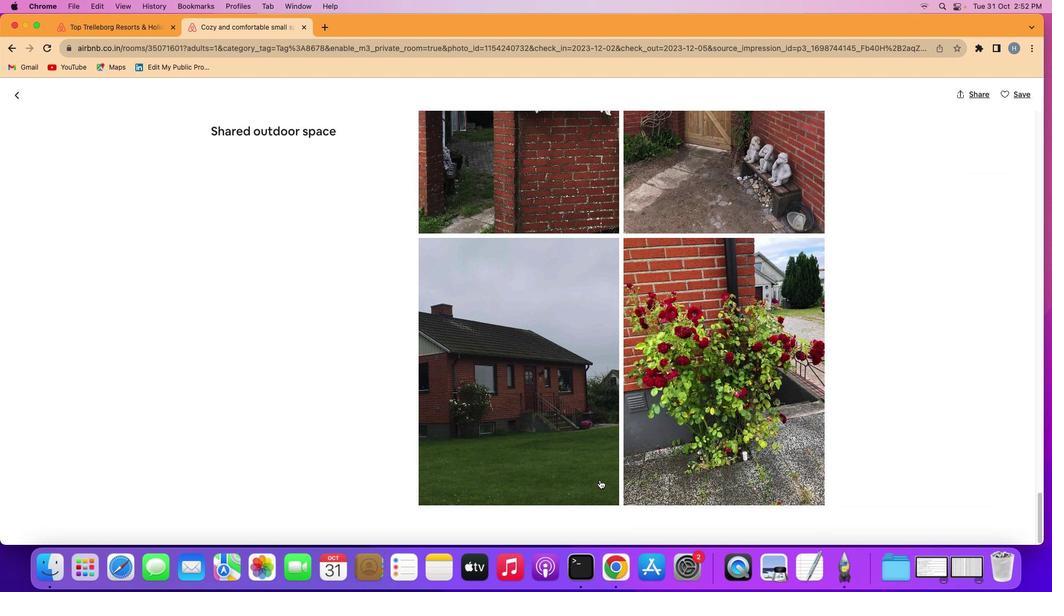 
Action: Mouse scrolled (599, 479) with delta (0, -3)
Screenshot: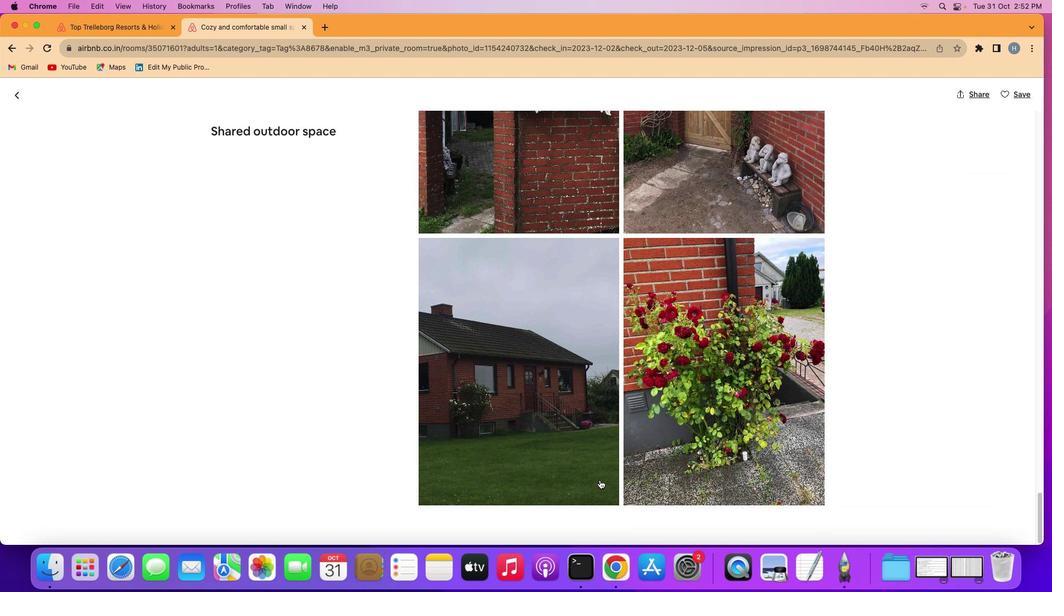 
Action: Mouse scrolled (599, 479) with delta (0, -3)
Screenshot: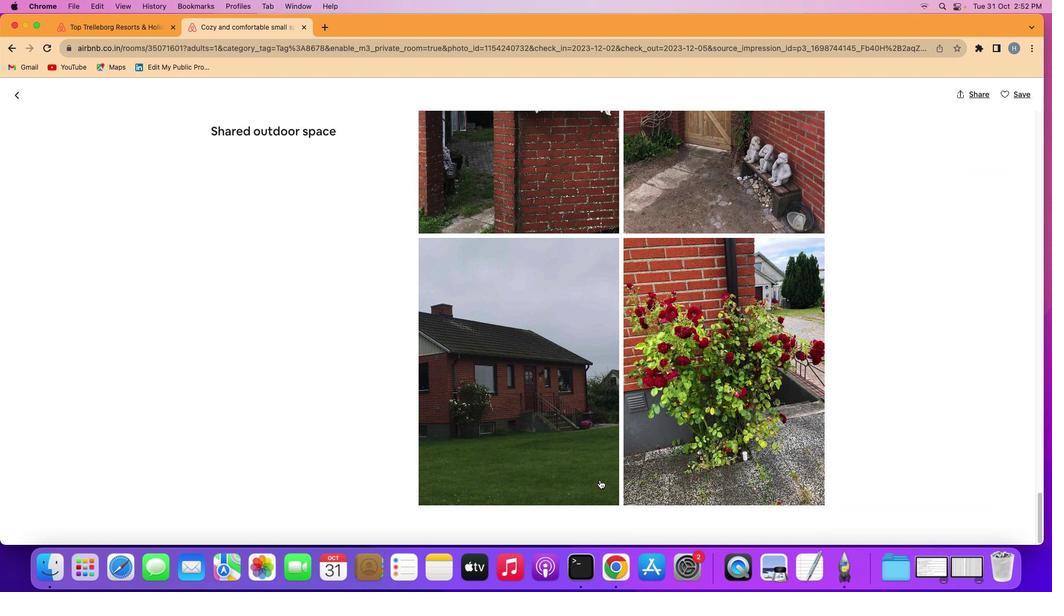 
Action: Mouse moved to (16, 97)
Screenshot: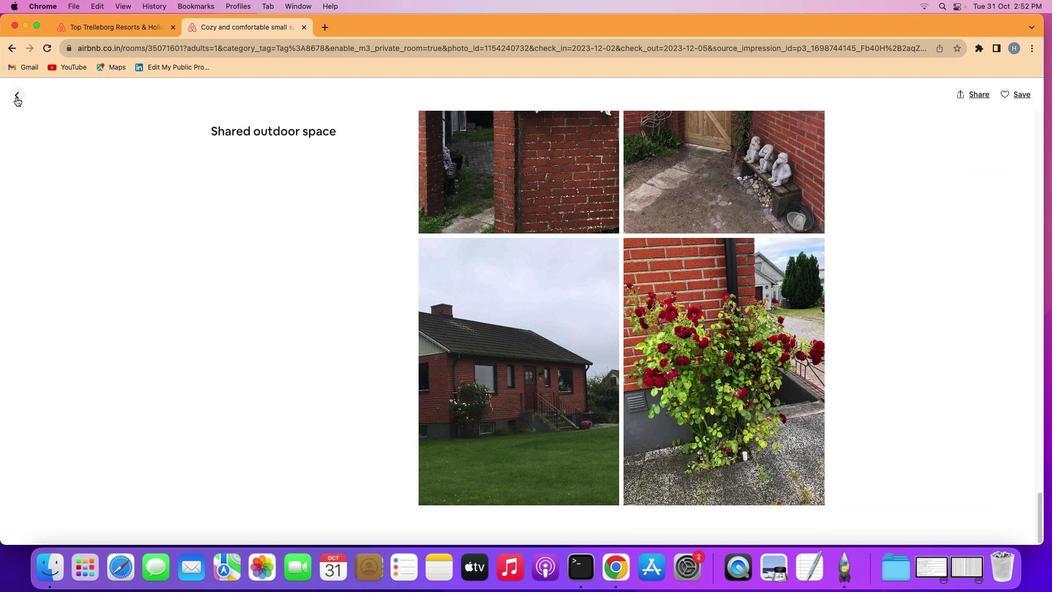 
Action: Mouse pressed left at (16, 97)
Screenshot: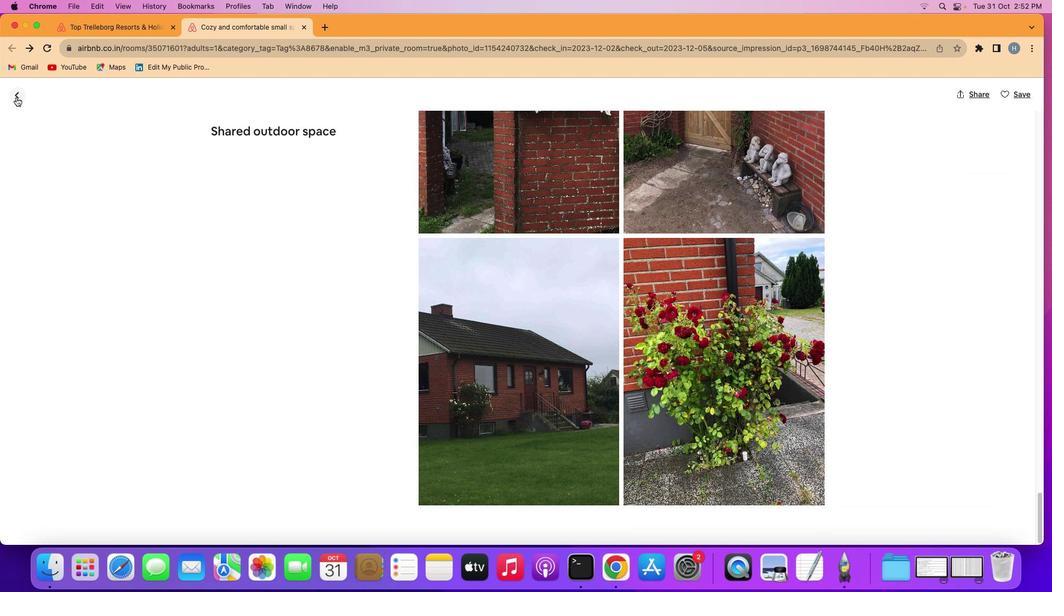 
Action: Mouse moved to (474, 470)
Screenshot: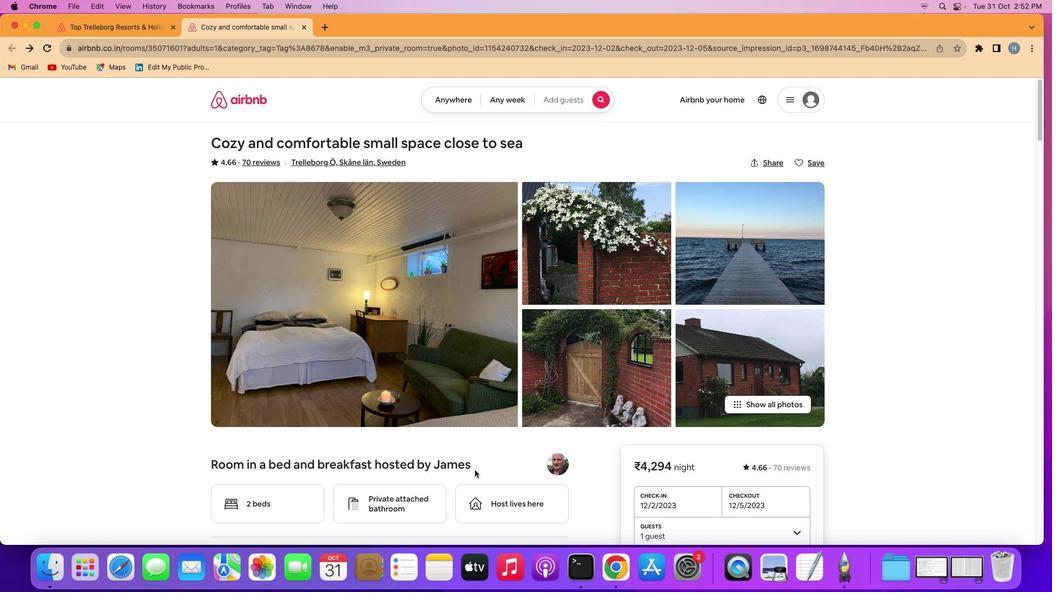 
Action: Mouse scrolled (474, 470) with delta (0, 0)
Screenshot: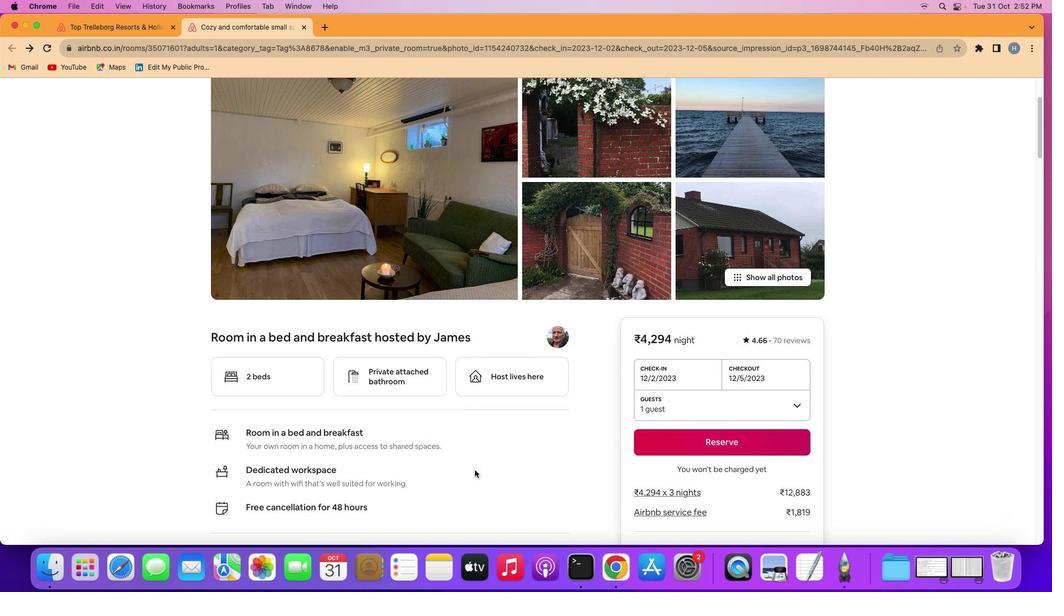 
Action: Mouse scrolled (474, 470) with delta (0, 0)
Screenshot: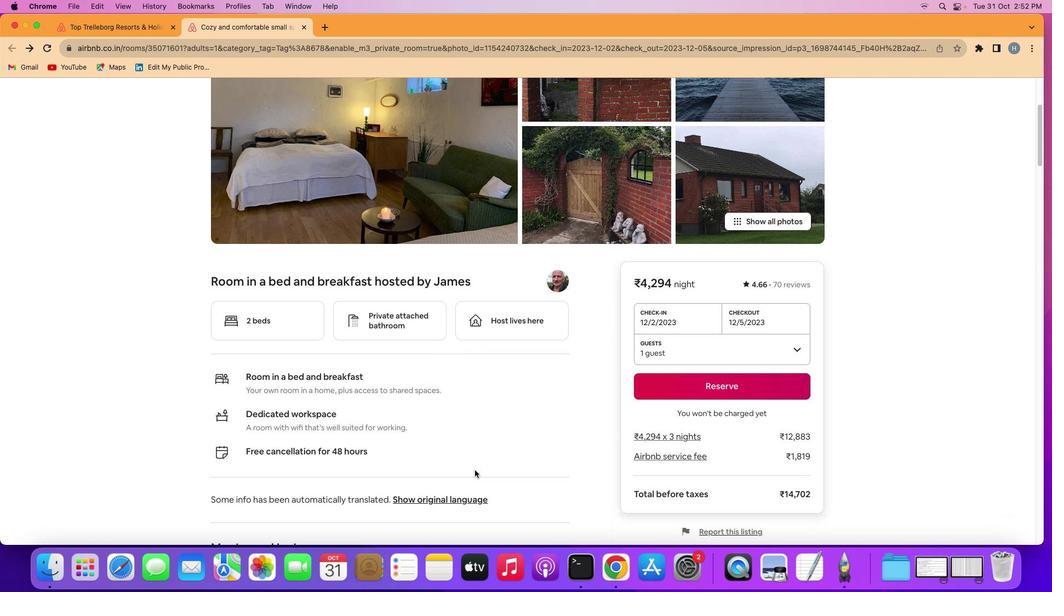 
Action: Mouse scrolled (474, 470) with delta (0, -1)
Screenshot: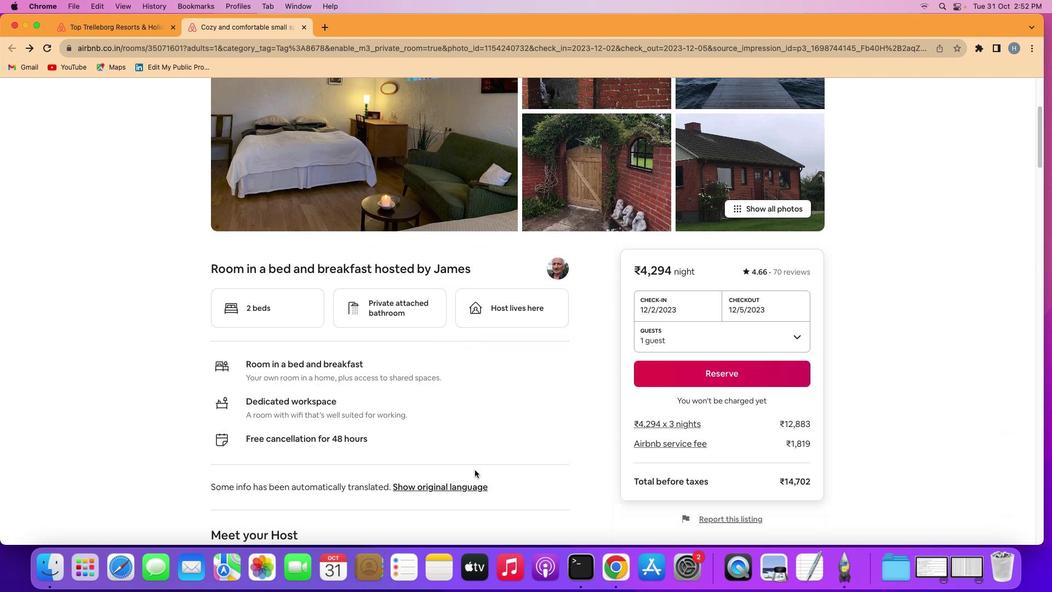 
Action: Mouse scrolled (474, 470) with delta (0, -2)
Screenshot: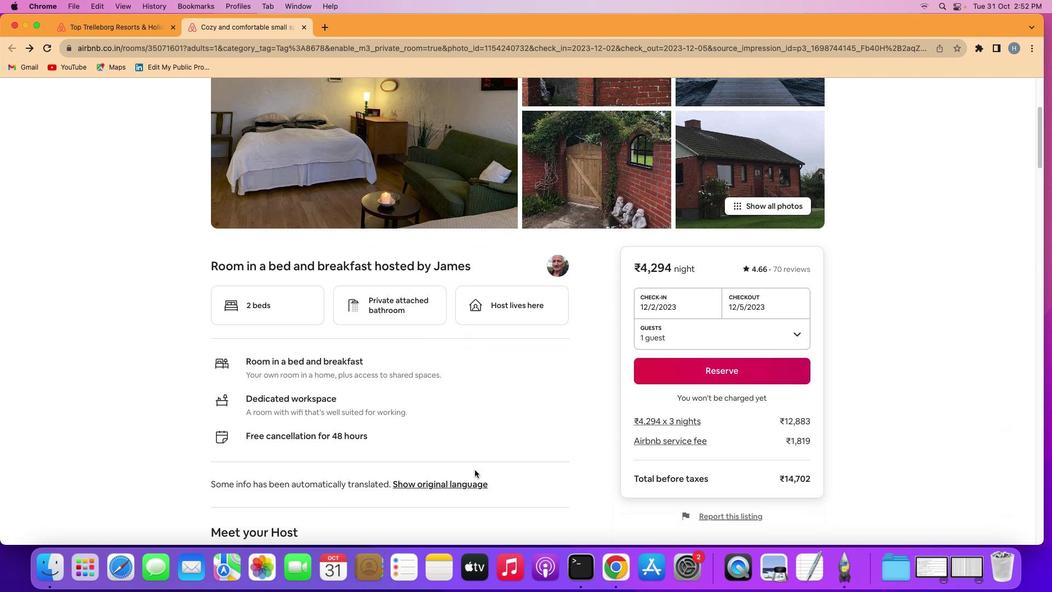 
Action: Mouse moved to (471, 470)
Screenshot: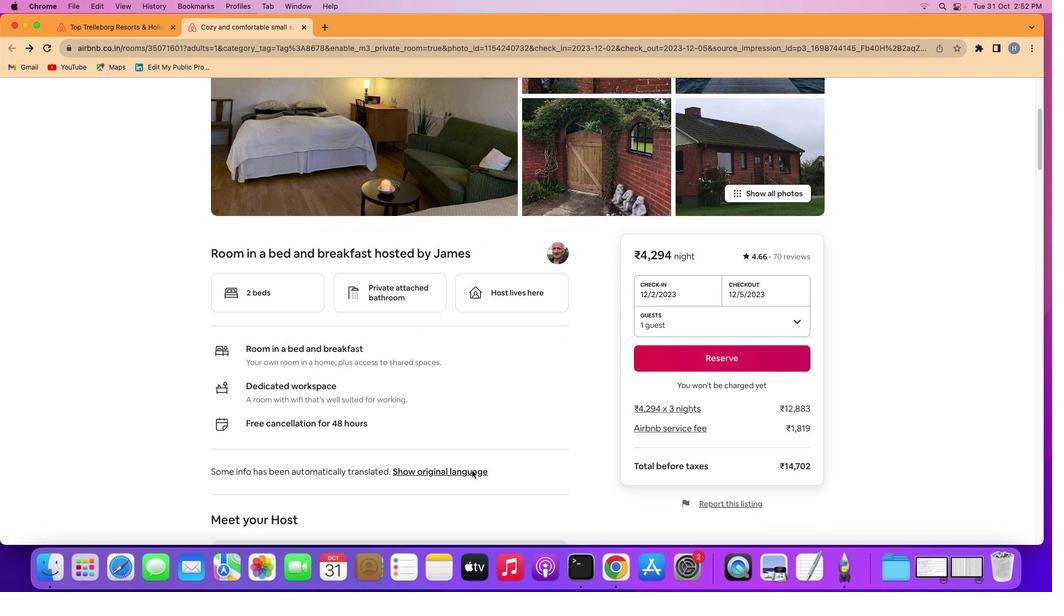 
Action: Mouse scrolled (471, 470) with delta (0, 0)
Screenshot: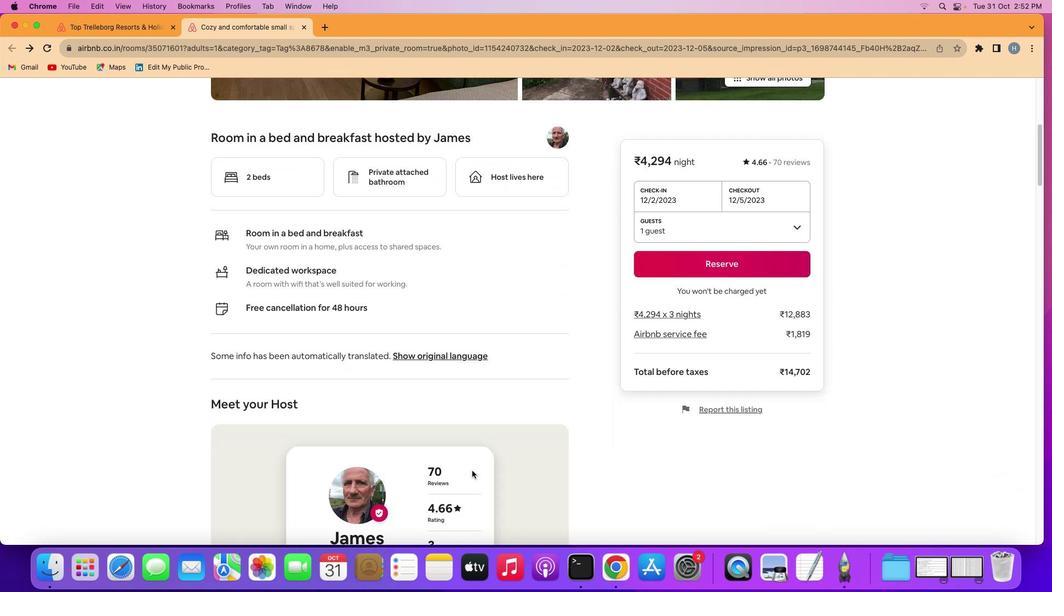 
Action: Mouse scrolled (471, 470) with delta (0, 0)
Screenshot: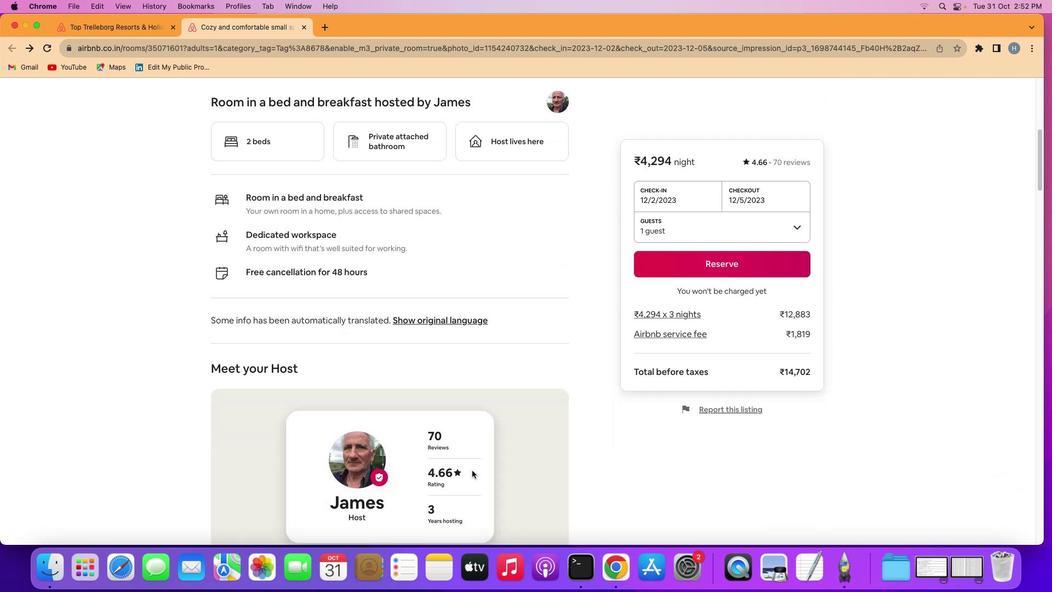 
Action: Mouse scrolled (471, 470) with delta (0, -1)
Screenshot: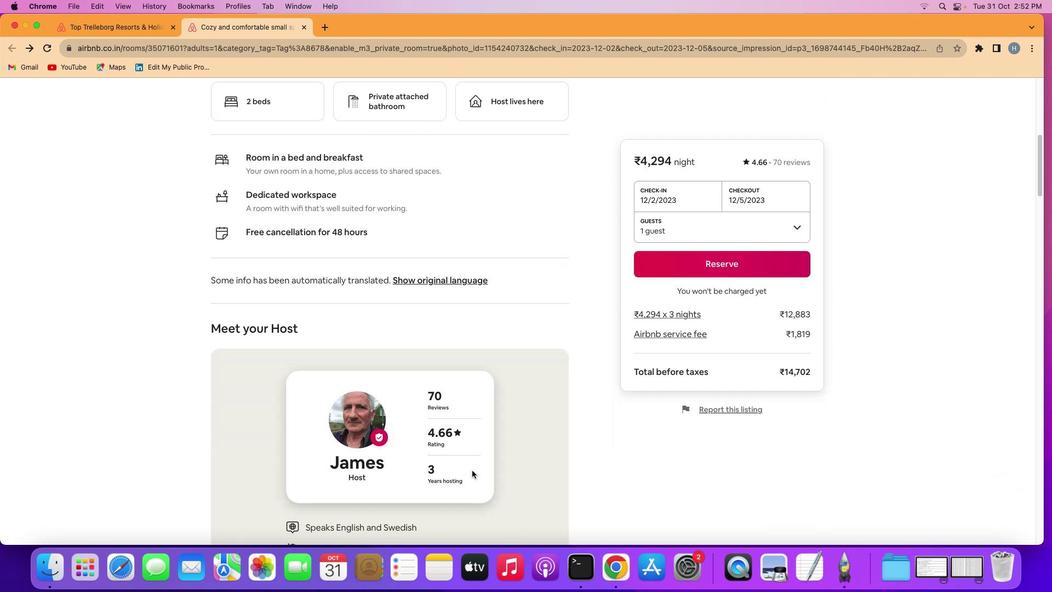 
Action: Mouse scrolled (471, 470) with delta (0, -2)
Screenshot: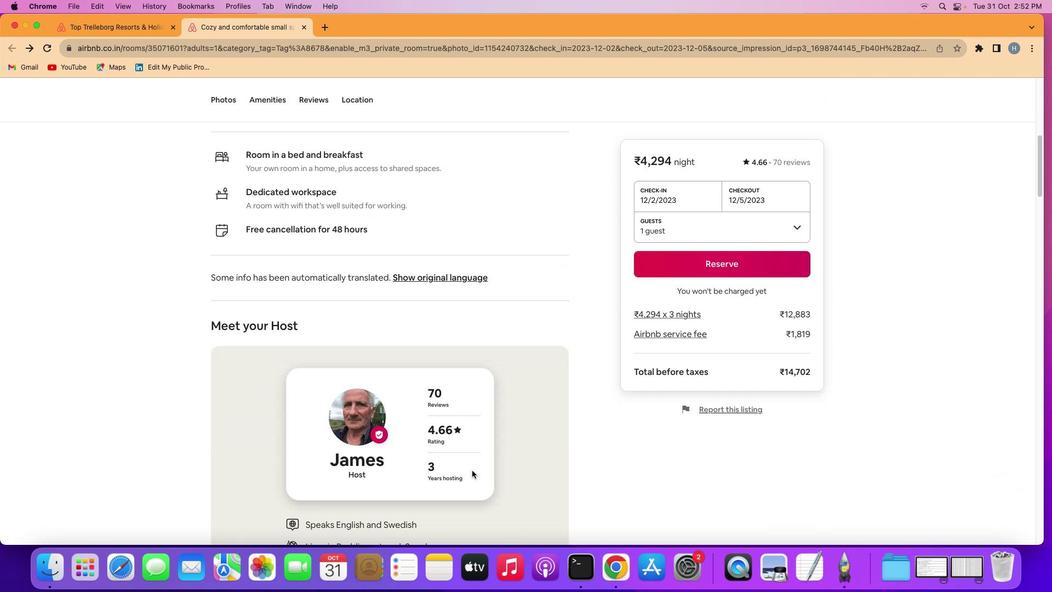 
Action: Mouse scrolled (471, 470) with delta (0, 0)
Screenshot: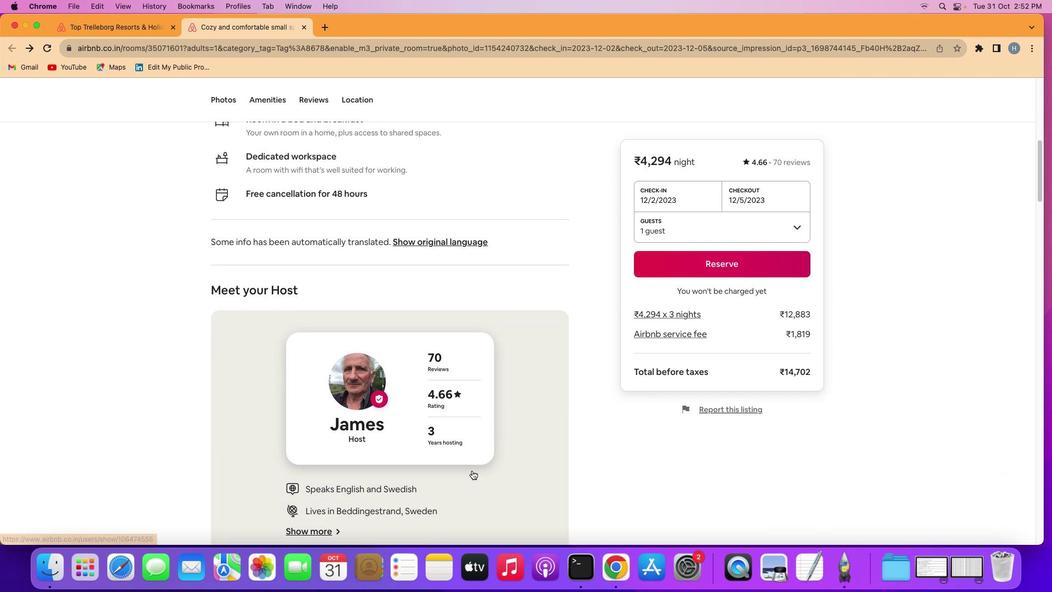 
Action: Mouse moved to (471, 470)
Screenshot: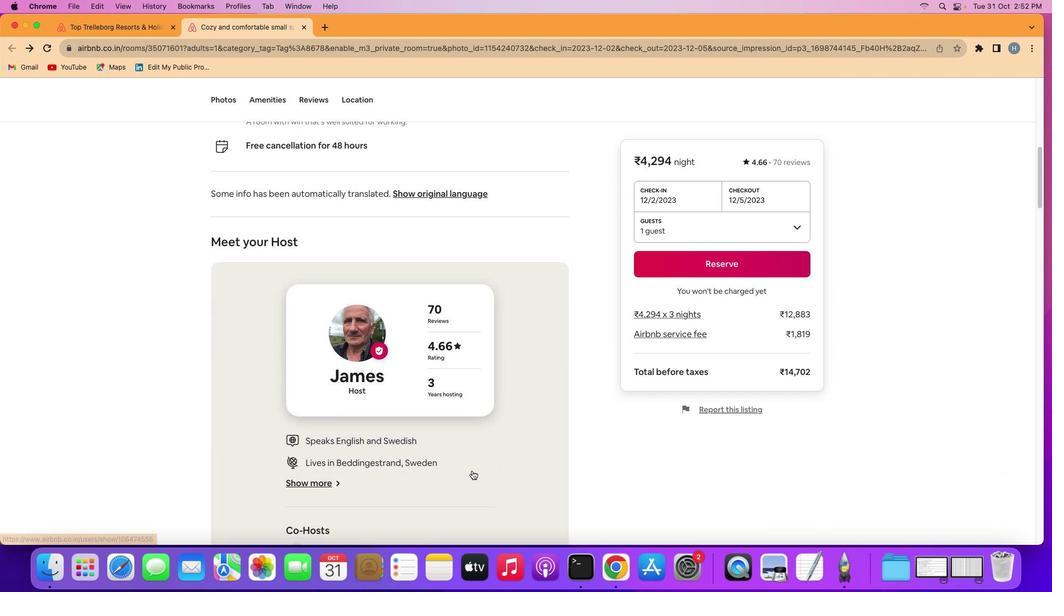 
Action: Mouse scrolled (471, 470) with delta (0, 0)
Screenshot: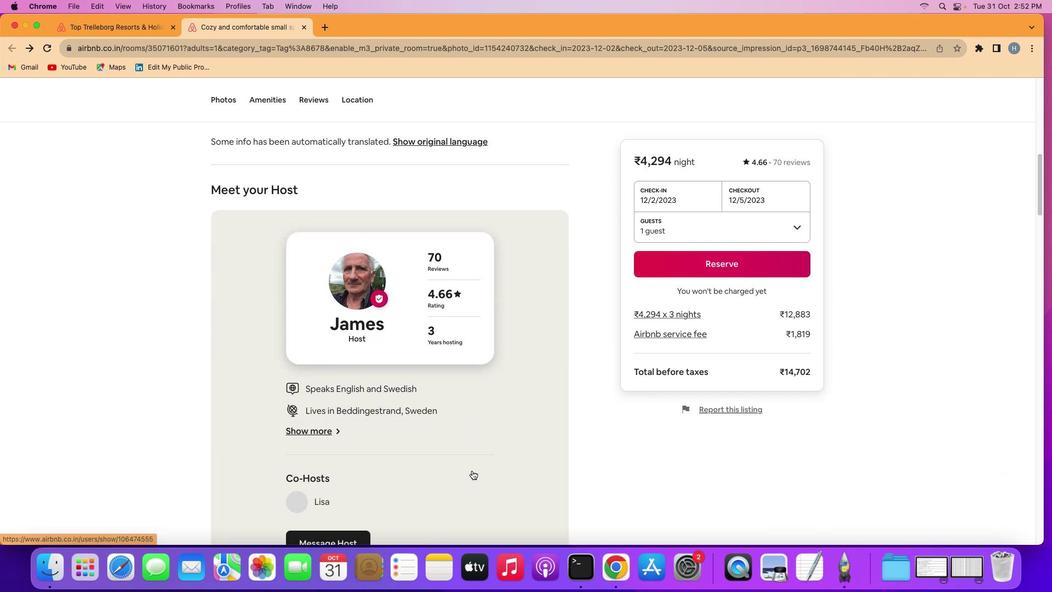 
Action: Mouse scrolled (471, 470) with delta (0, -1)
Screenshot: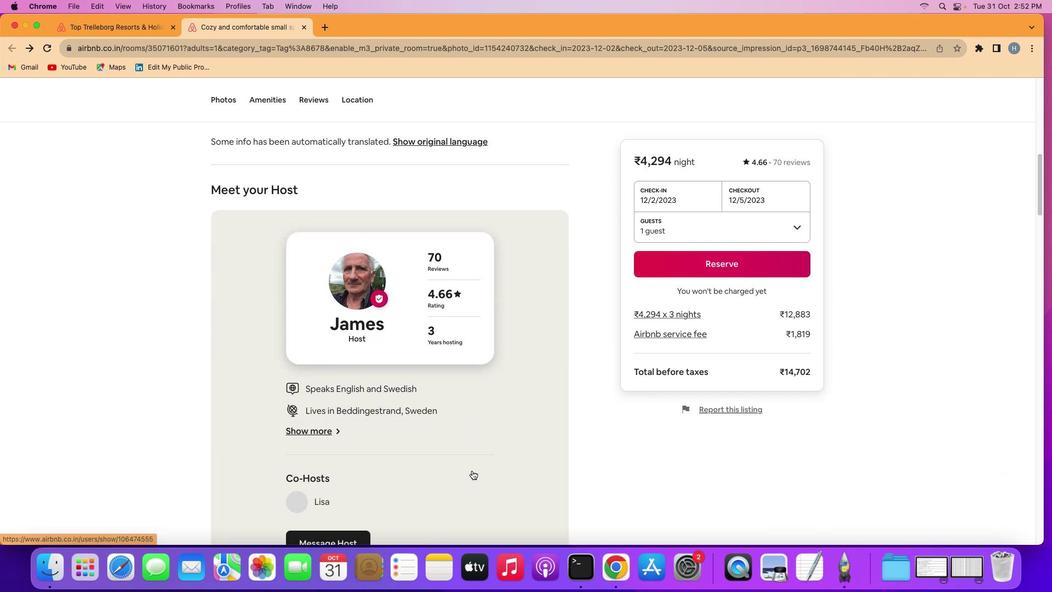 
Action: Mouse scrolled (471, 470) with delta (0, -2)
Screenshot: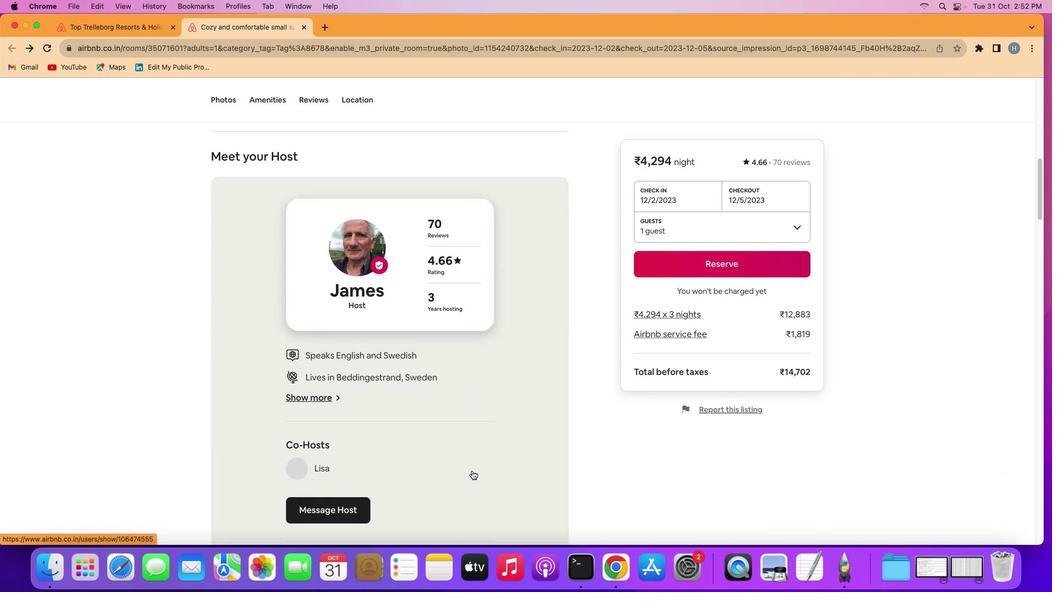 
Action: Mouse moved to (471, 470)
Screenshot: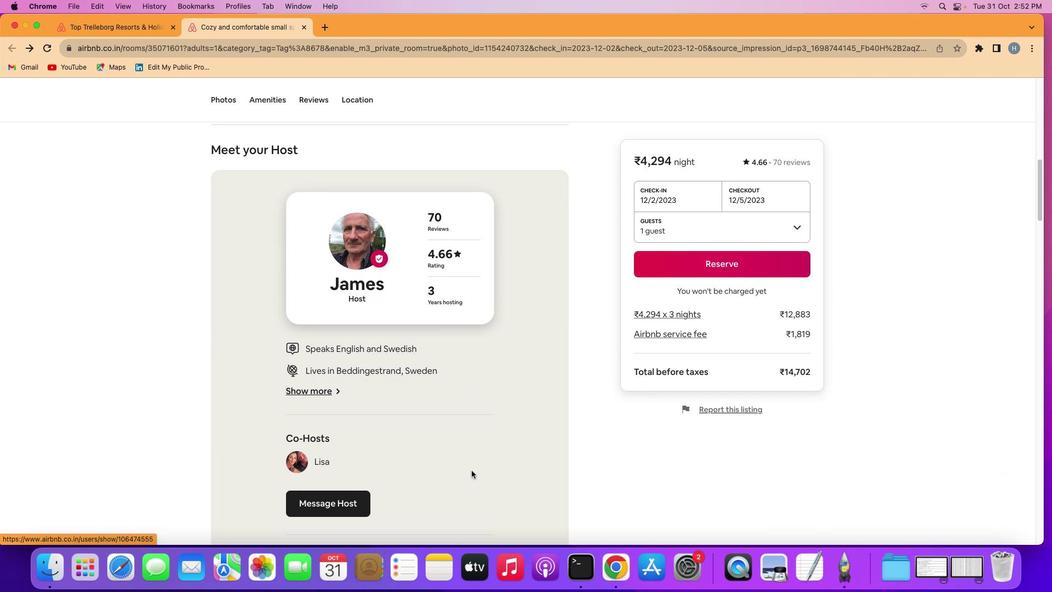 
Action: Mouse scrolled (471, 470) with delta (0, 0)
Screenshot: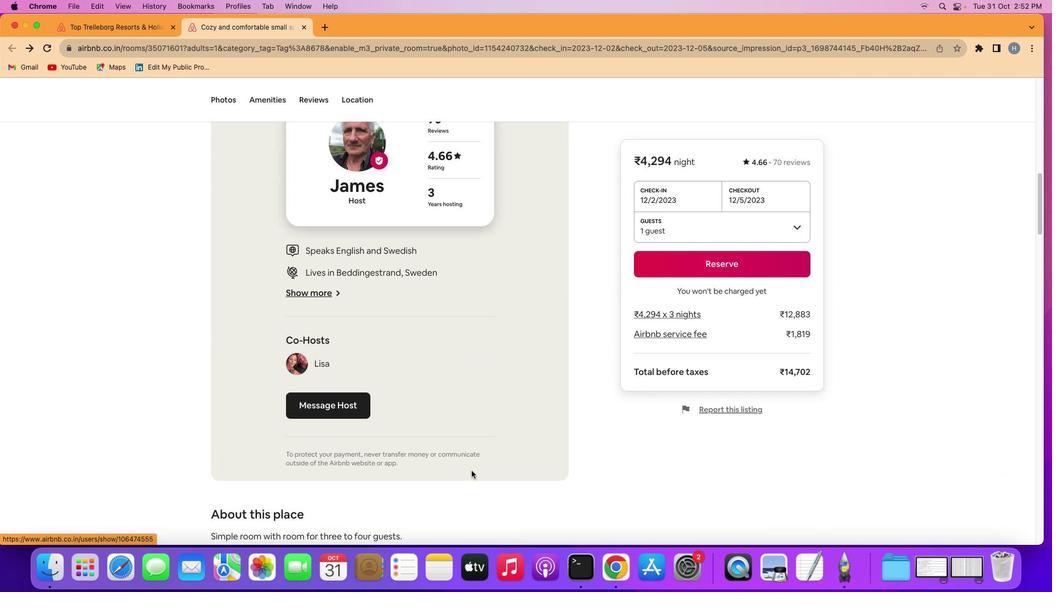 
Action: Mouse scrolled (471, 470) with delta (0, 0)
Screenshot: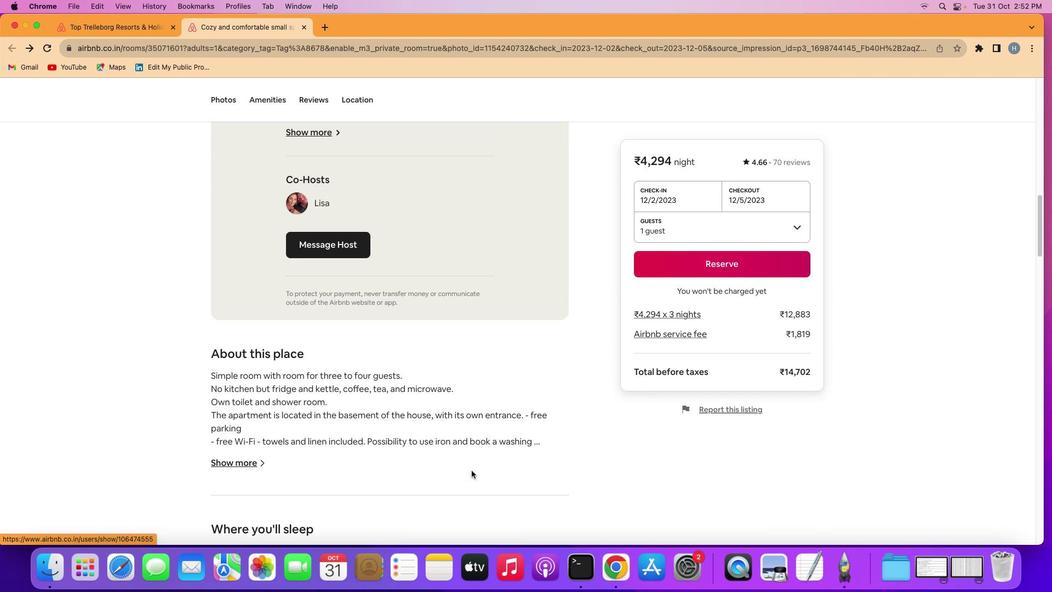 
Action: Mouse scrolled (471, 470) with delta (0, -1)
Screenshot: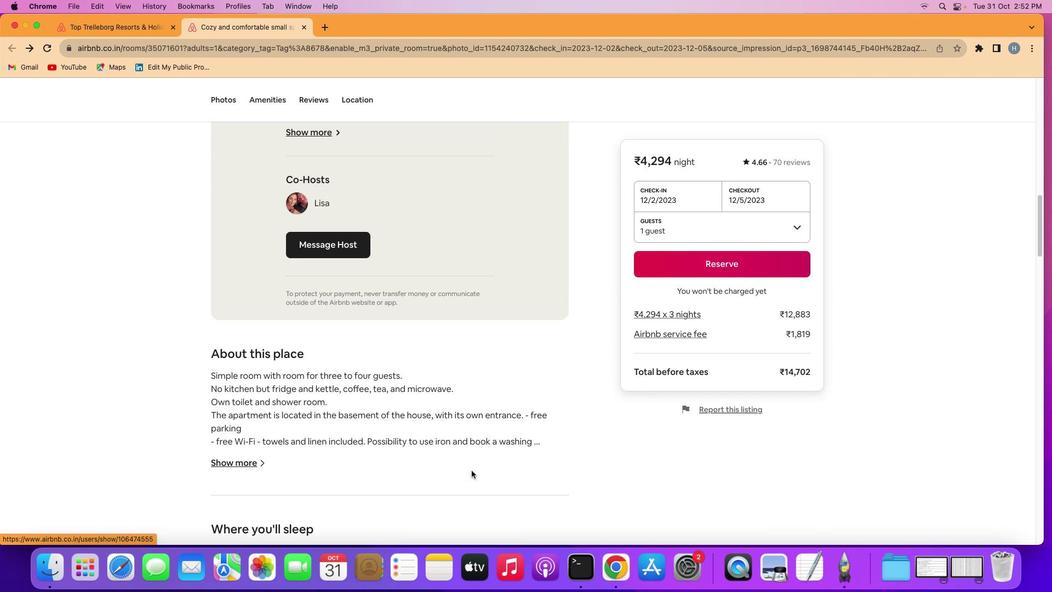 
Action: Mouse scrolled (471, 470) with delta (0, -2)
Screenshot: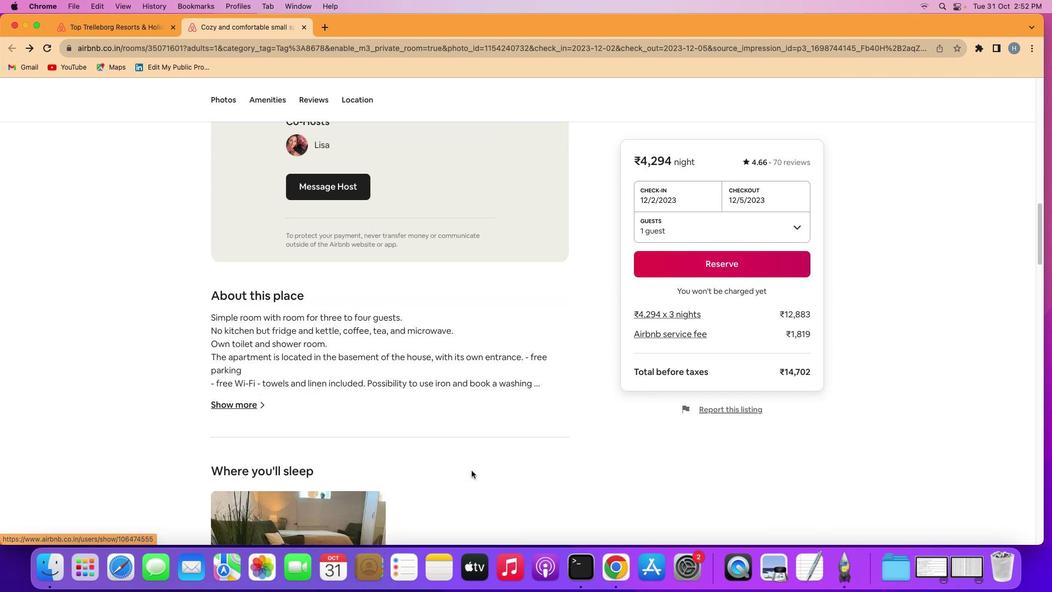 
Action: Mouse scrolled (471, 470) with delta (0, -2)
Screenshot: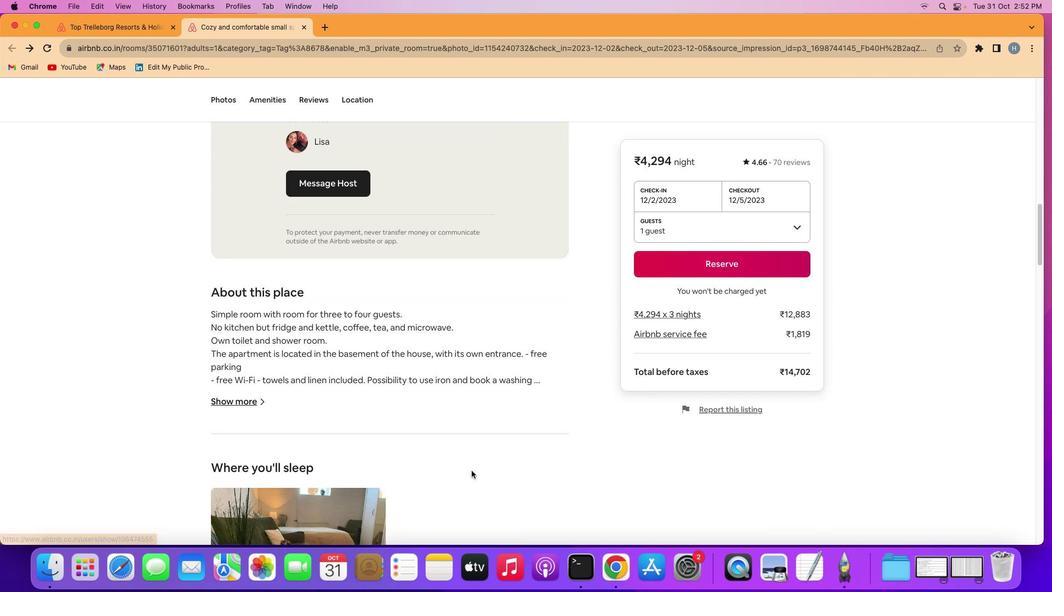 
Action: Mouse scrolled (471, 470) with delta (0, 0)
Screenshot: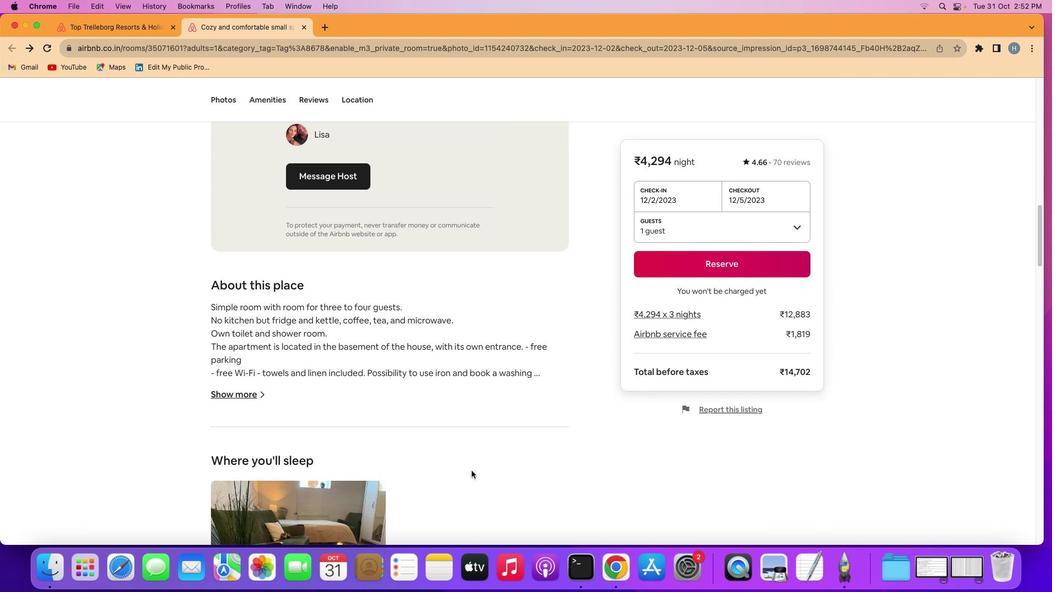 
Action: Mouse scrolled (471, 470) with delta (0, 0)
Screenshot: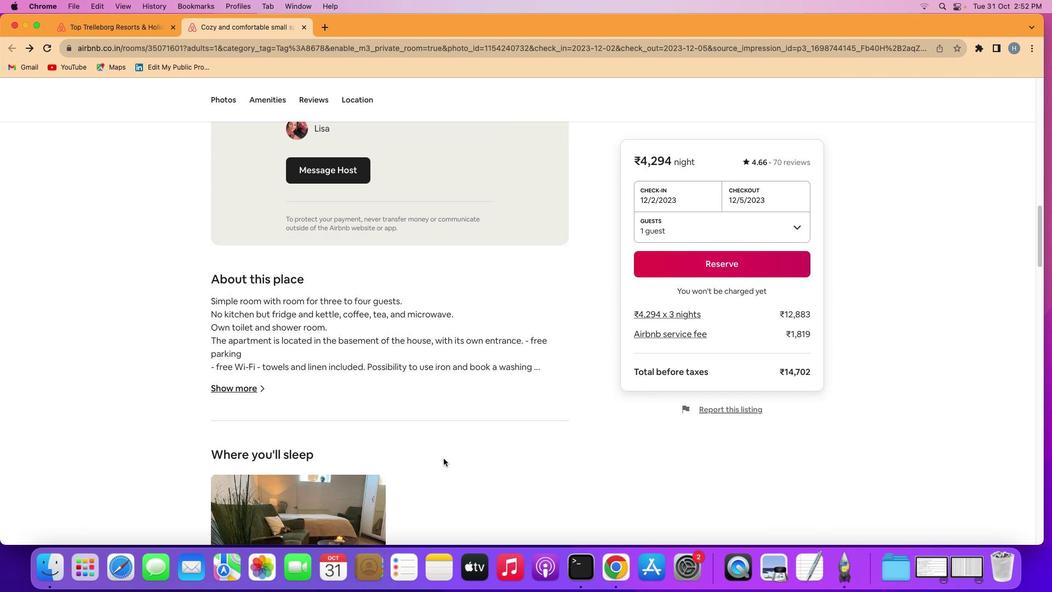 
Action: Mouse moved to (220, 388)
Screenshot: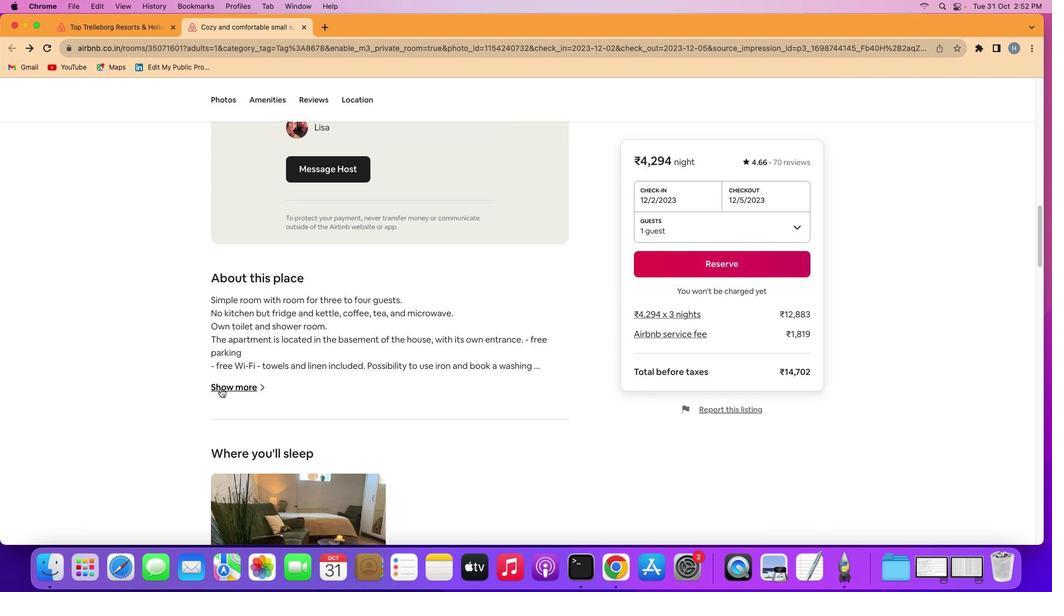 
Action: Mouse pressed left at (220, 388)
Screenshot: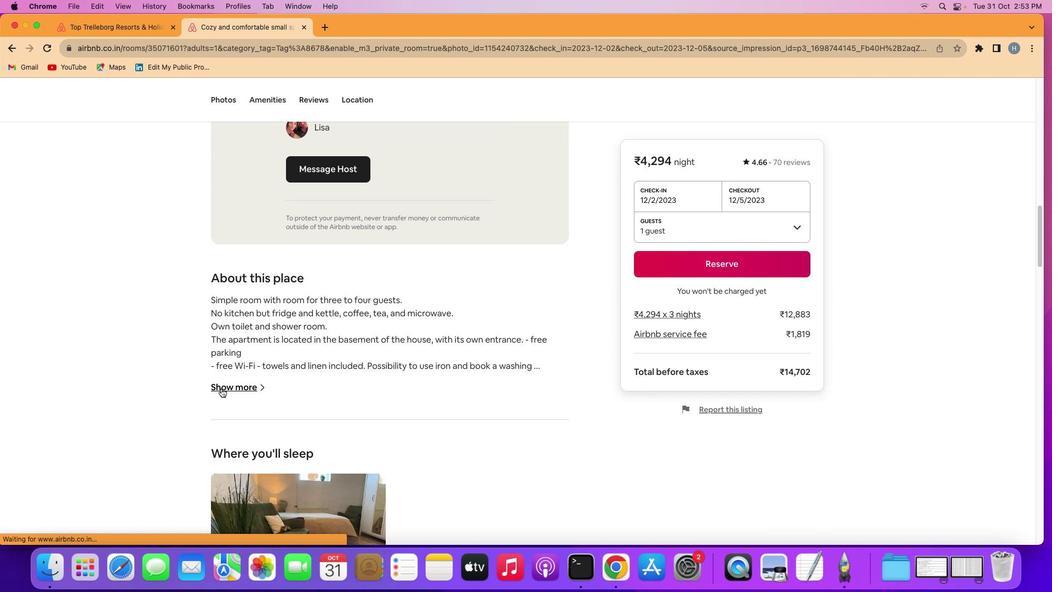 
Action: Mouse moved to (450, 448)
Screenshot: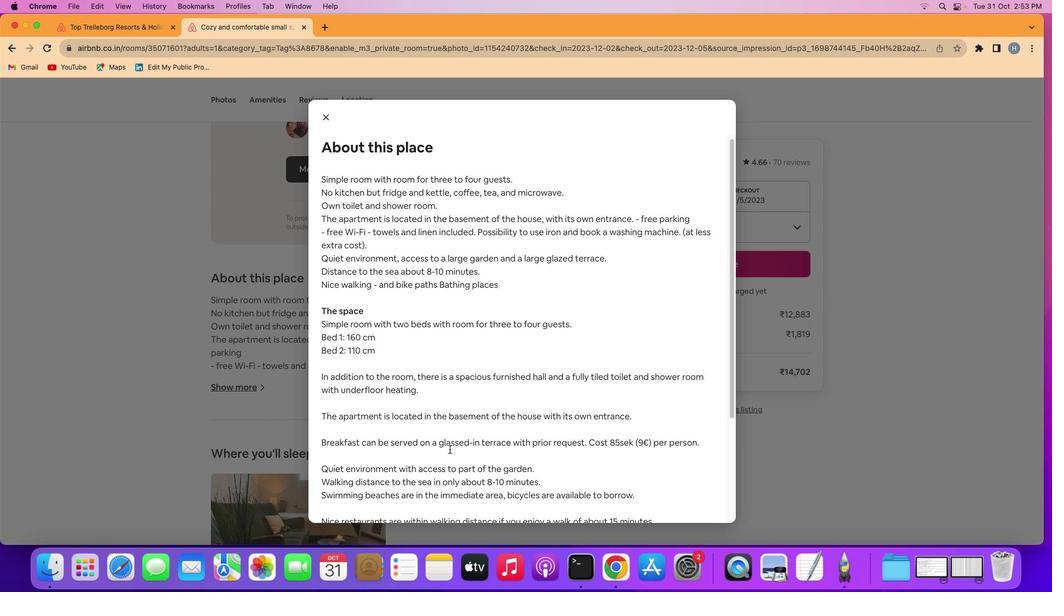 
Action: Mouse scrolled (450, 448) with delta (0, 0)
Screenshot: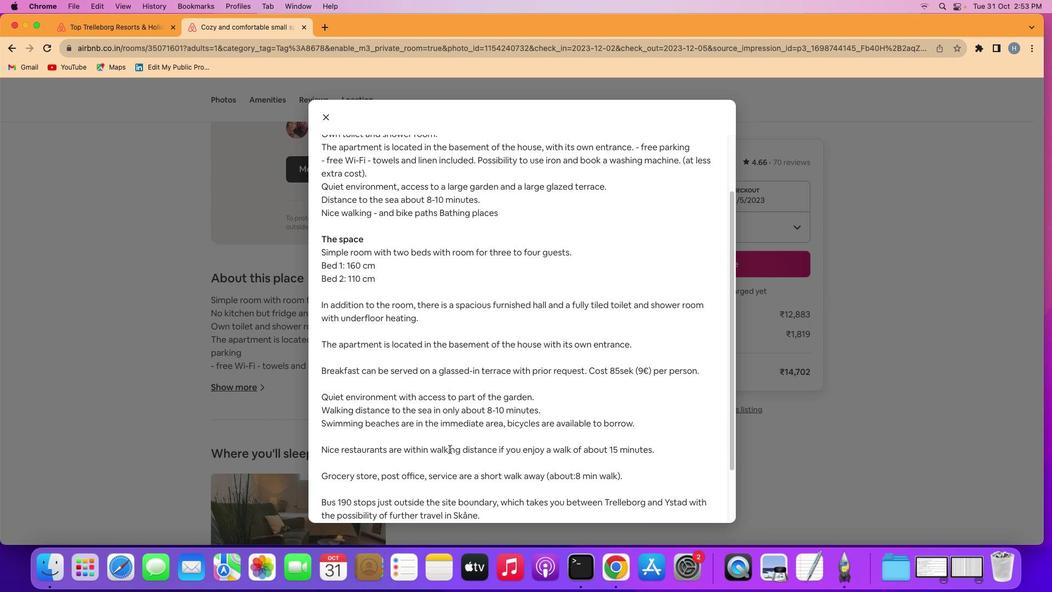 
Action: Mouse scrolled (450, 448) with delta (0, 0)
Screenshot: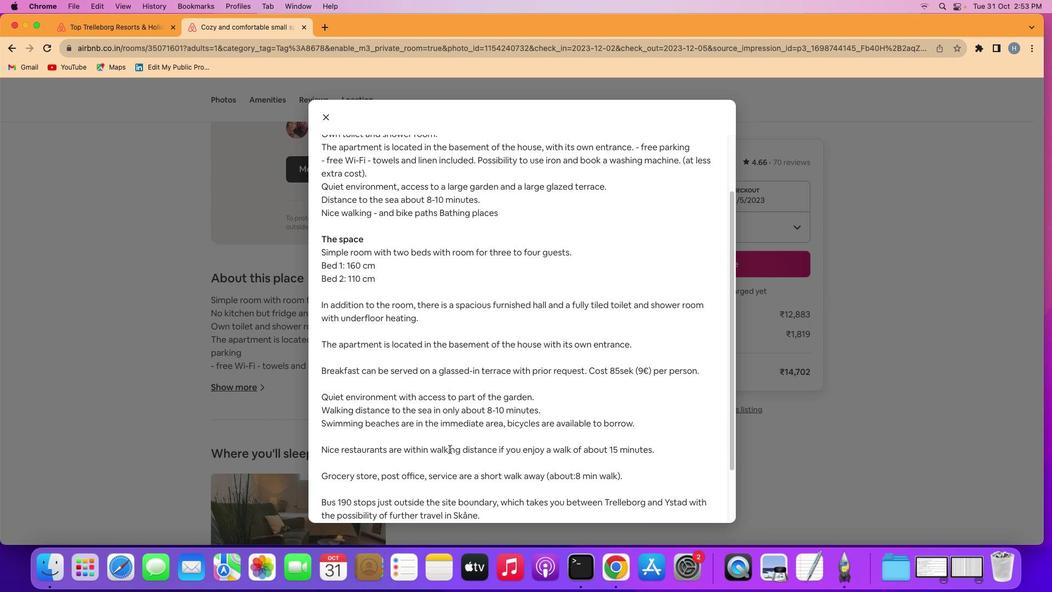 
Action: Mouse scrolled (450, 448) with delta (0, -1)
Screenshot: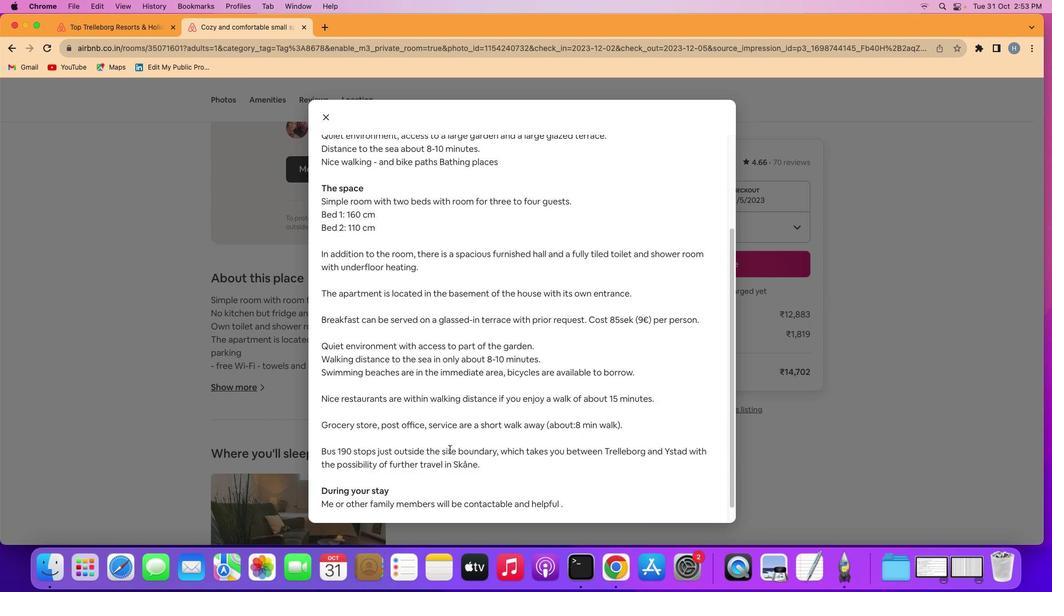 
Action: Mouse scrolled (450, 448) with delta (0, -2)
Screenshot: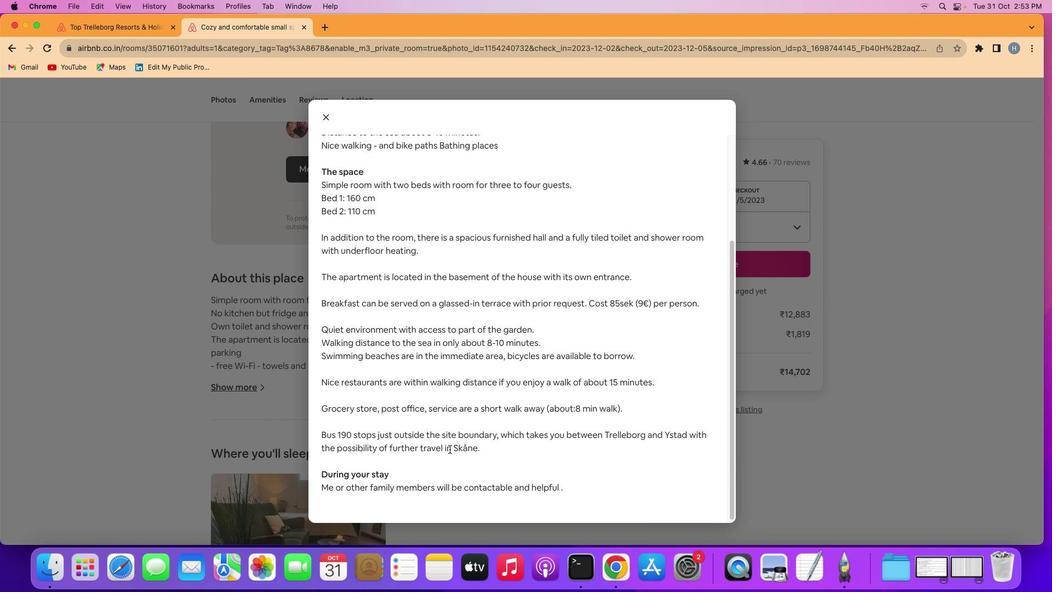 
Action: Mouse scrolled (450, 448) with delta (0, 0)
Screenshot: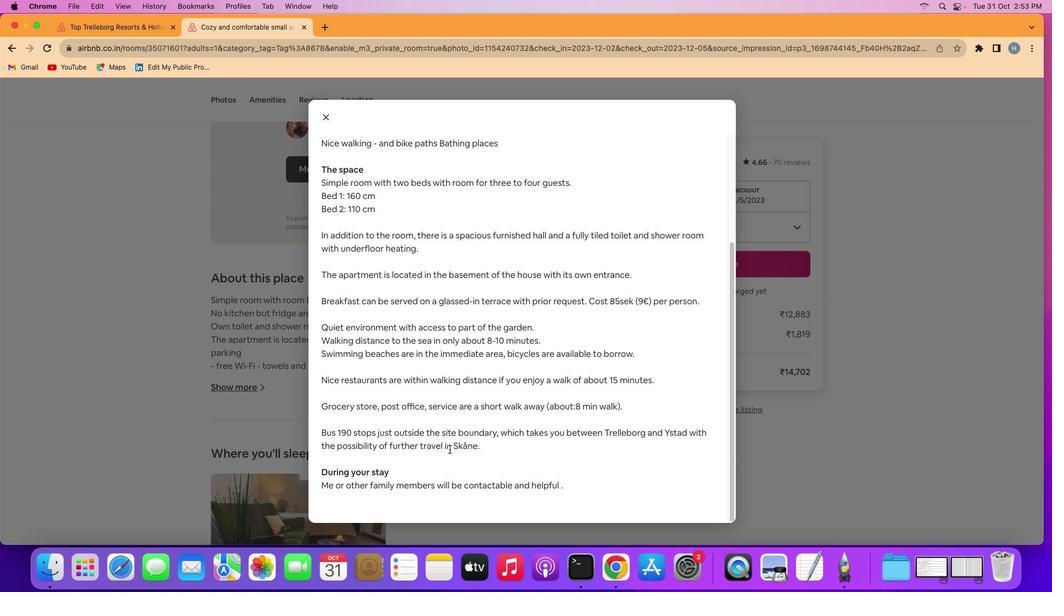 
Action: Mouse scrolled (450, 448) with delta (0, 0)
Screenshot: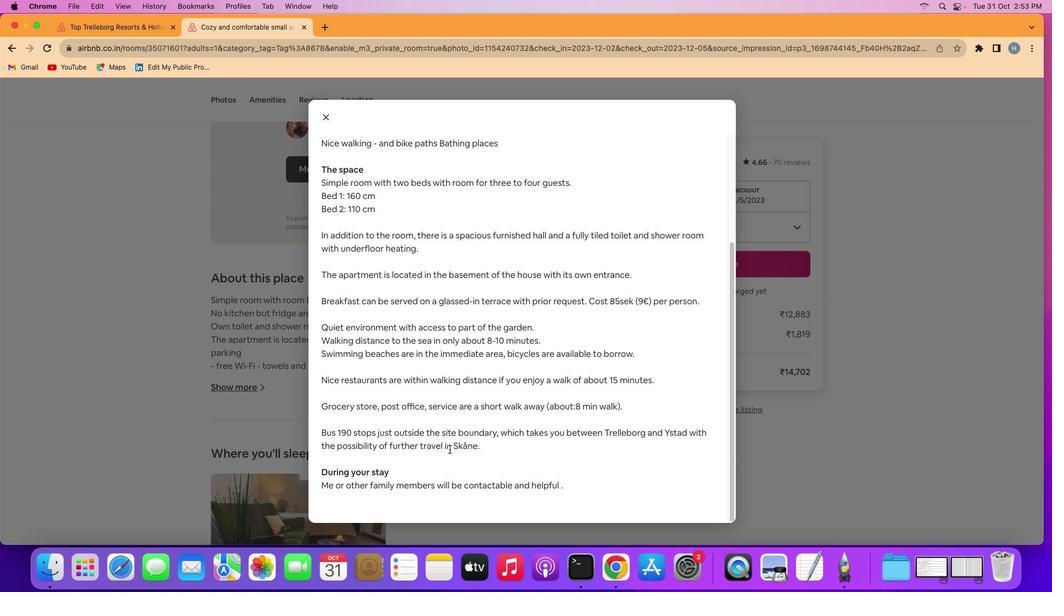 
Action: Mouse scrolled (450, 448) with delta (0, -1)
Screenshot: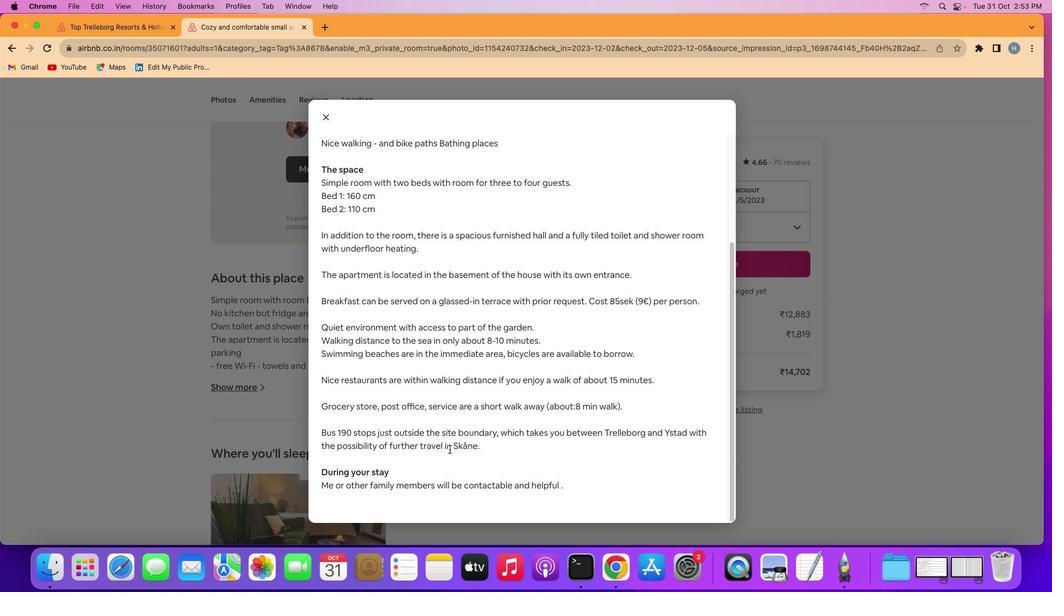 
Action: Mouse scrolled (450, 448) with delta (0, -2)
Screenshot: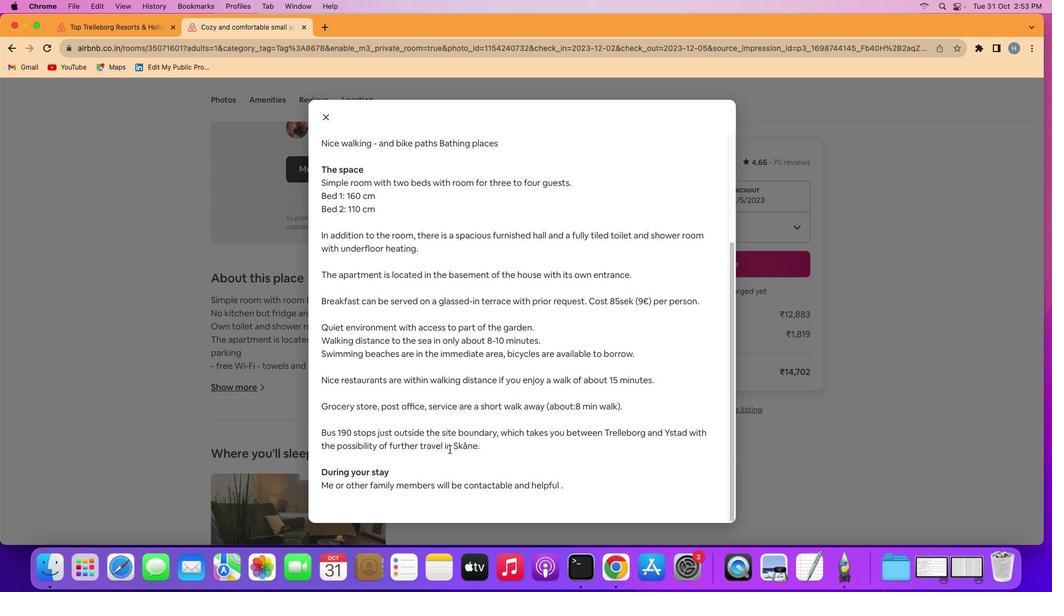 
Action: Mouse scrolled (450, 448) with delta (0, -2)
Screenshot: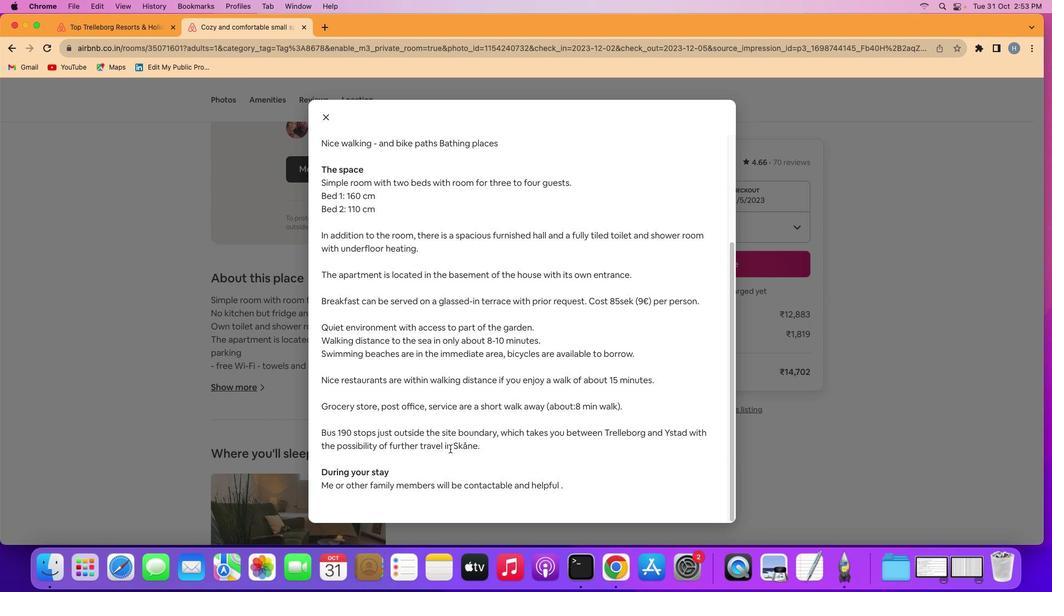 
Action: Mouse moved to (326, 118)
Screenshot: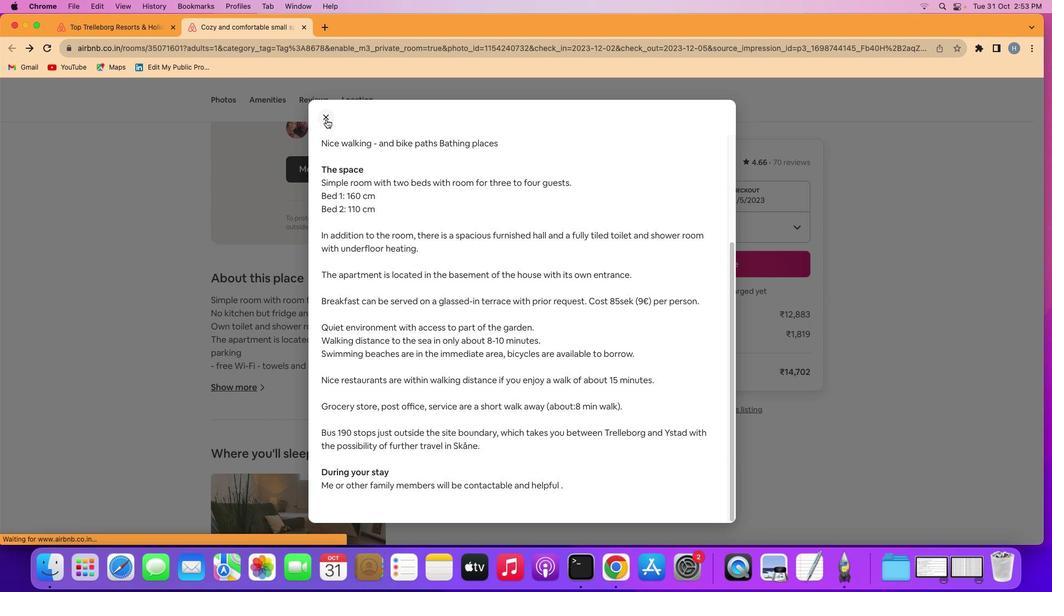 
Action: Mouse pressed left at (326, 118)
Screenshot: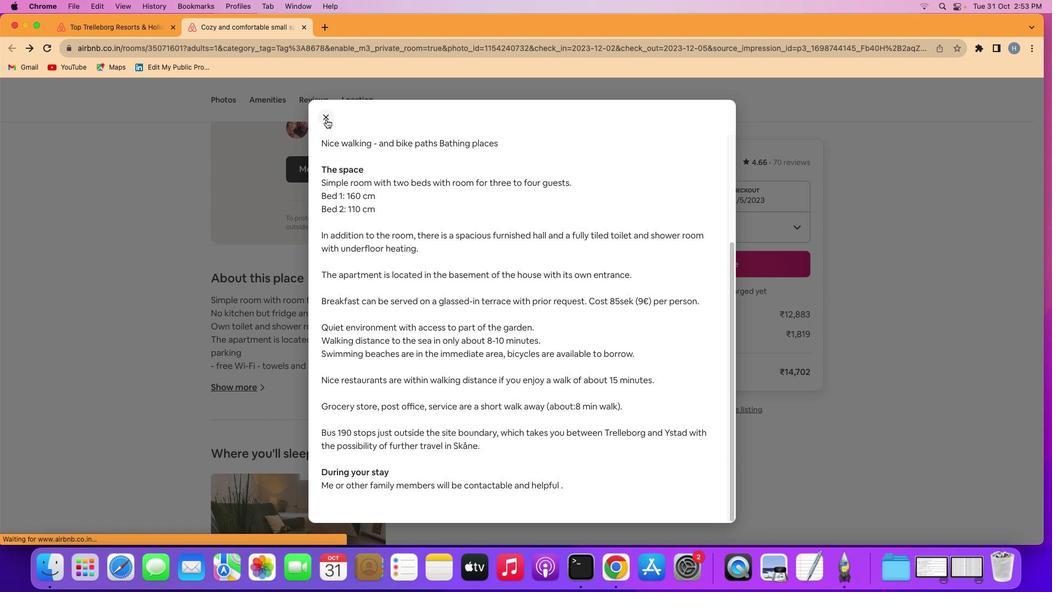 
Action: Mouse moved to (403, 403)
Screenshot: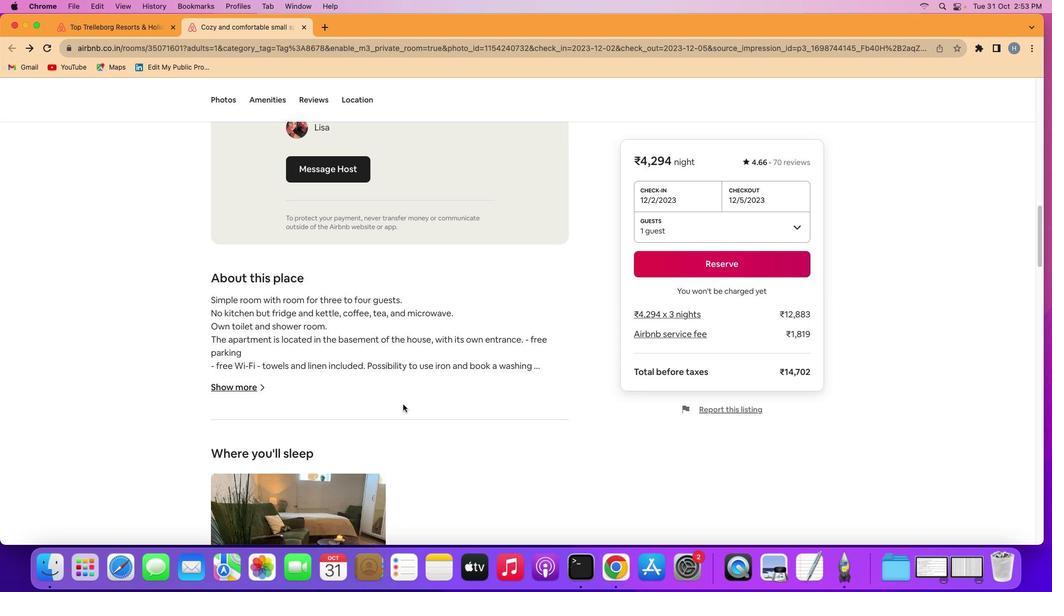 
Action: Mouse scrolled (403, 403) with delta (0, 0)
